 Task: Search for condos in Seattle, Washington, with a view of the Space Needle, and compare the prices of units with and without the view.
Action: Mouse moved to (302, 227)
Screenshot: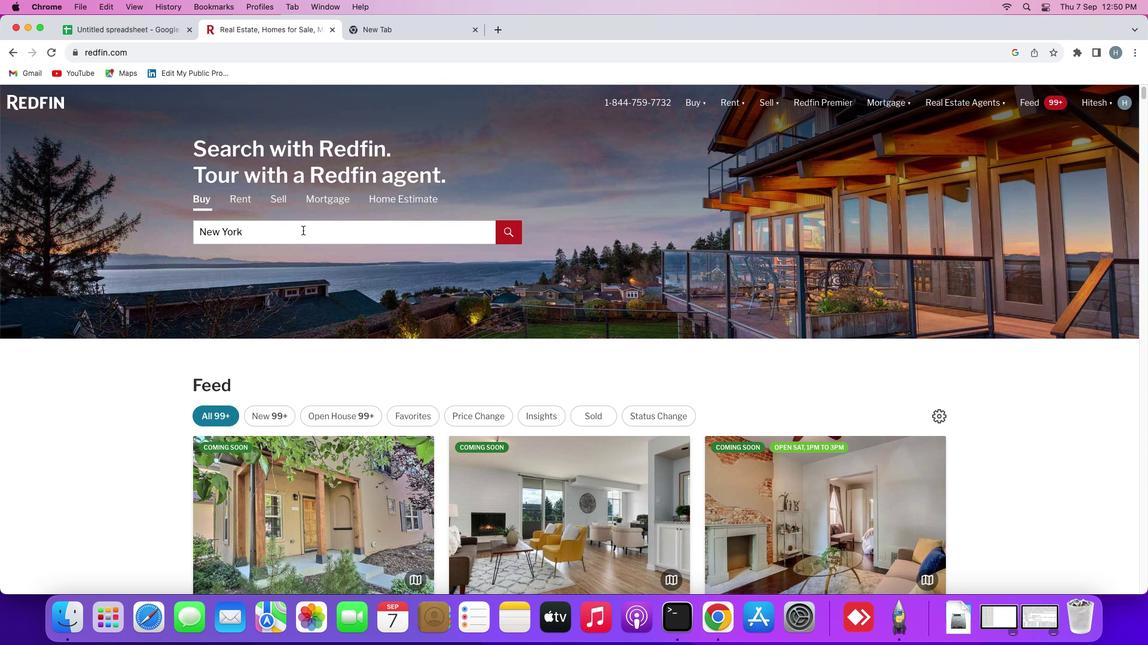 
Action: Mouse pressed left at (302, 227)
Screenshot: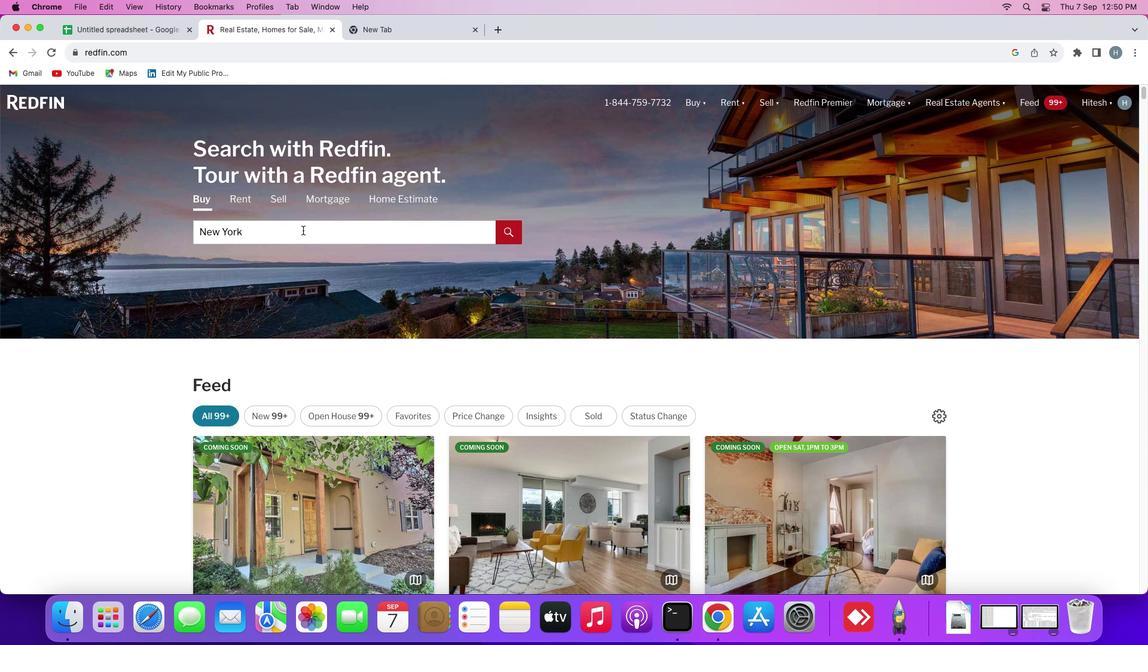 
Action: Mouse moved to (303, 230)
Screenshot: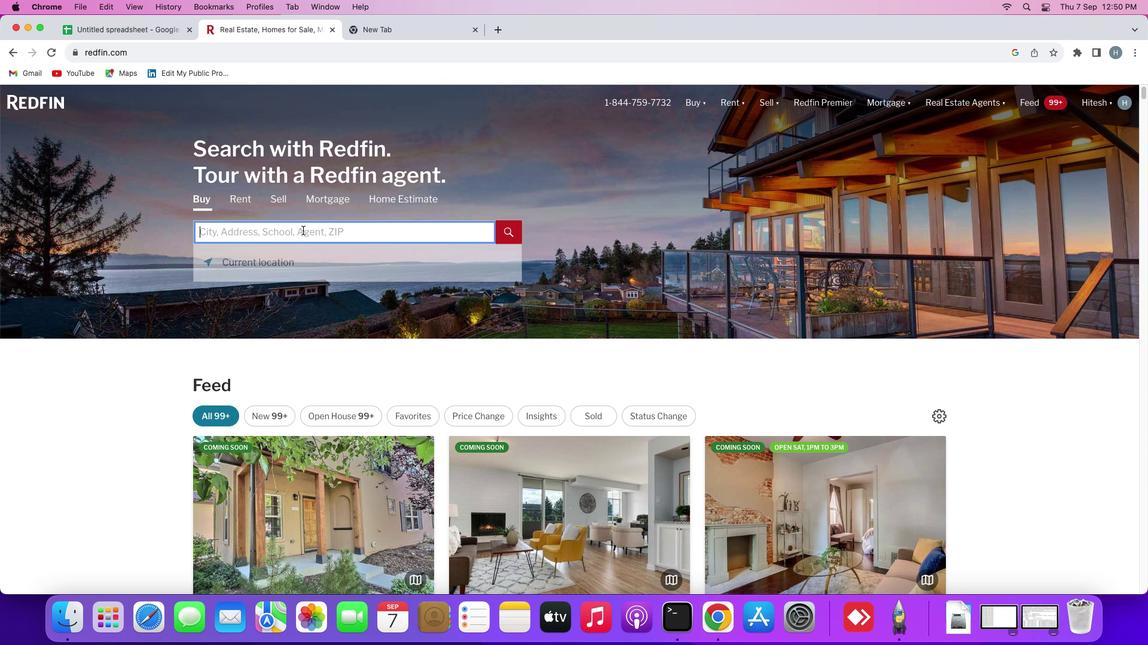
Action: Mouse pressed left at (303, 230)
Screenshot: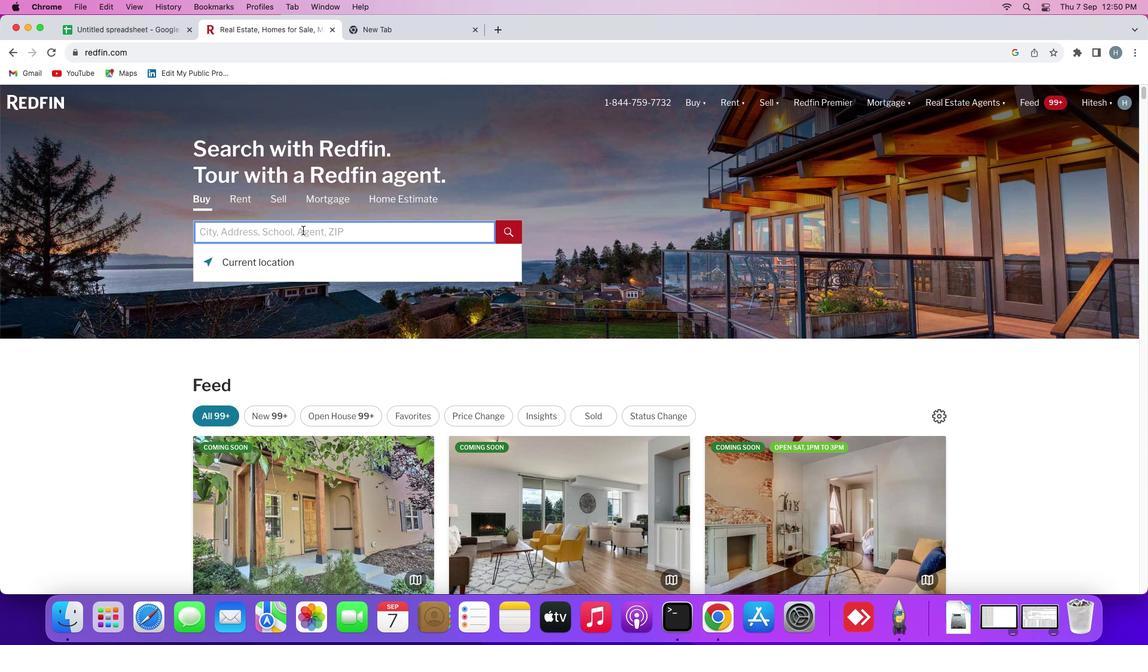
Action: Key pressed Key.shift'S''e''a''t''t''l''e'','Key.spaceKey.shift'W''a''s''h''n''g''t''o''n'
Screenshot: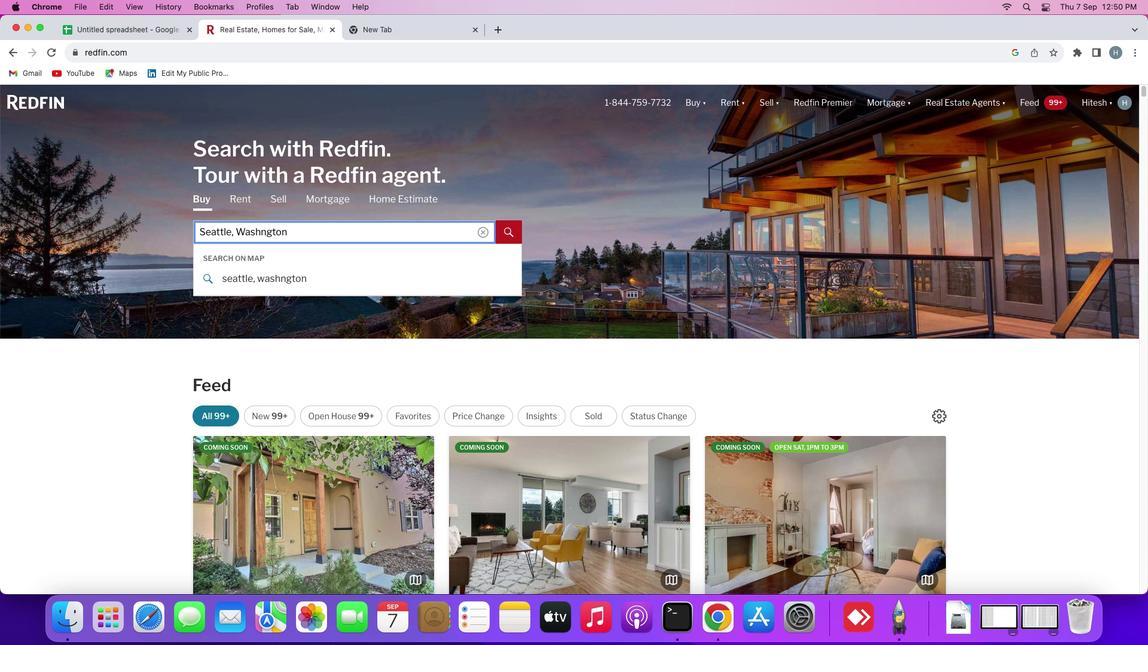 
Action: Mouse moved to (303, 230)
Screenshot: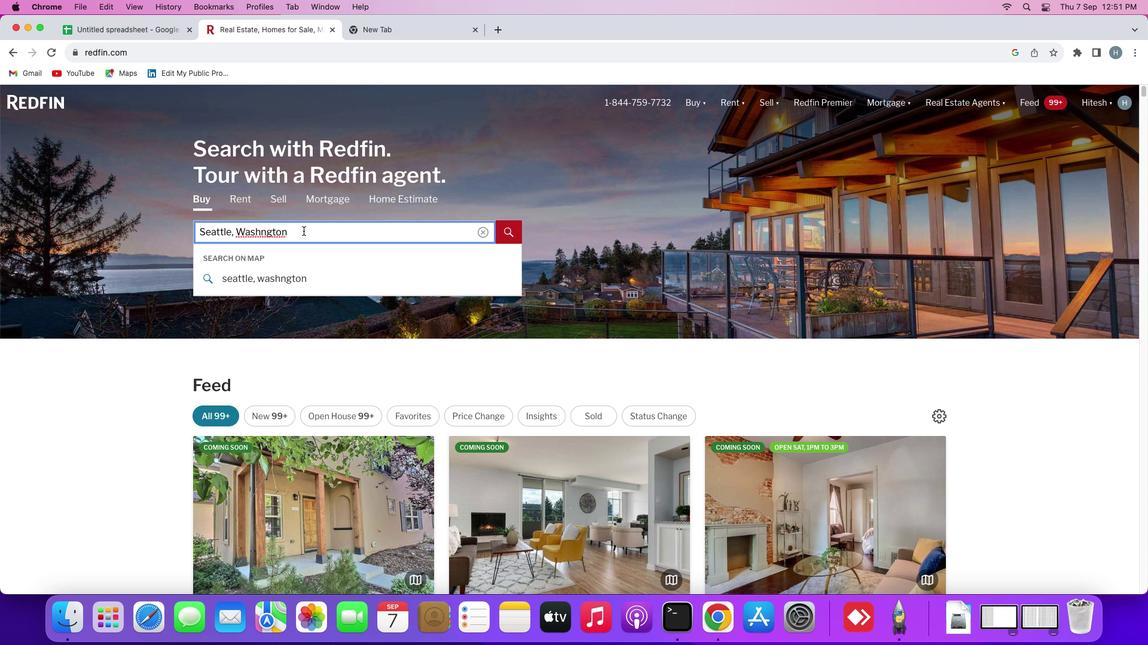 
Action: Key pressed Key.backspaceKey.backspaceKey.backspaceKey.backspaceKey.backspaceKey.backspace'h''i''n''g''t''o''n'
Screenshot: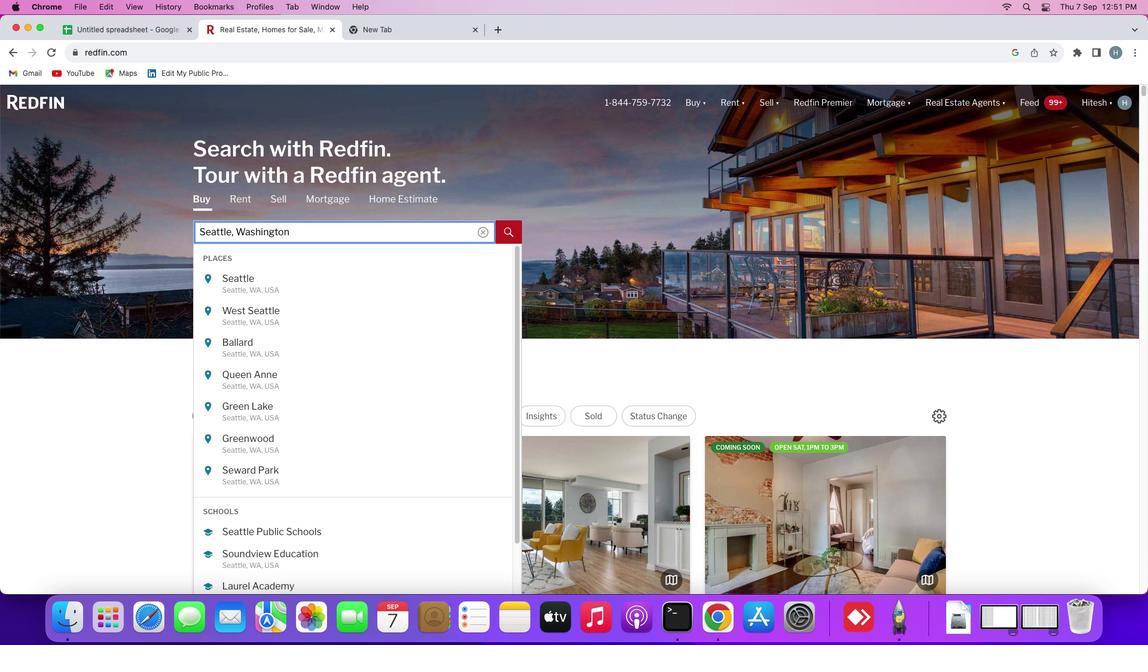 
Action: Mouse moved to (293, 284)
Screenshot: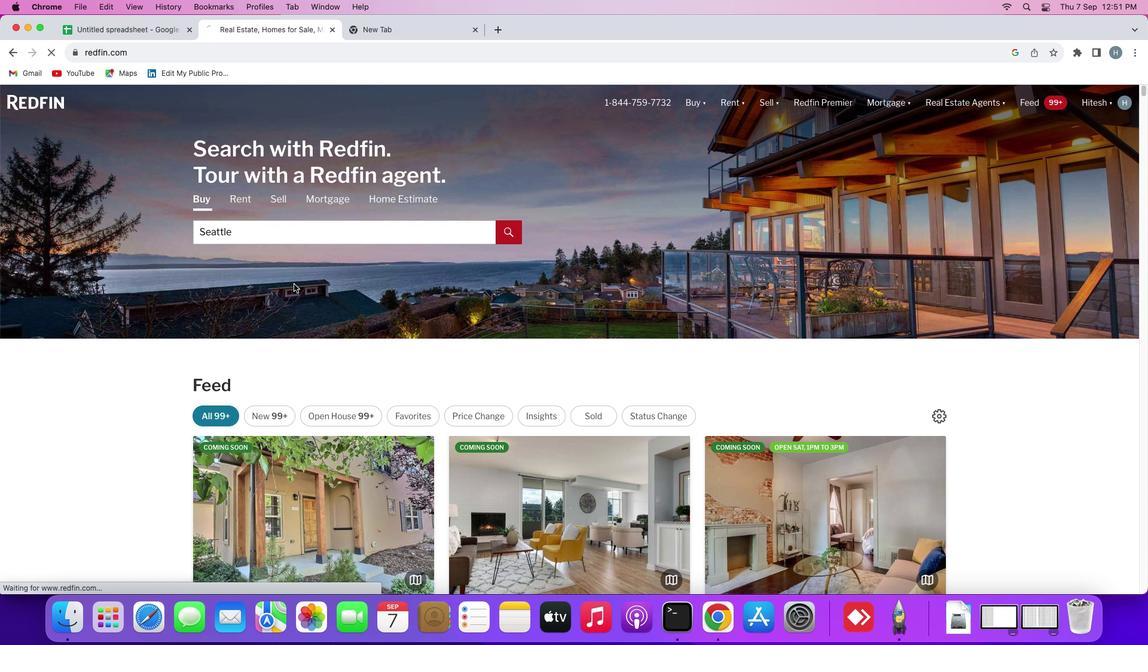
Action: Mouse pressed left at (293, 284)
Screenshot: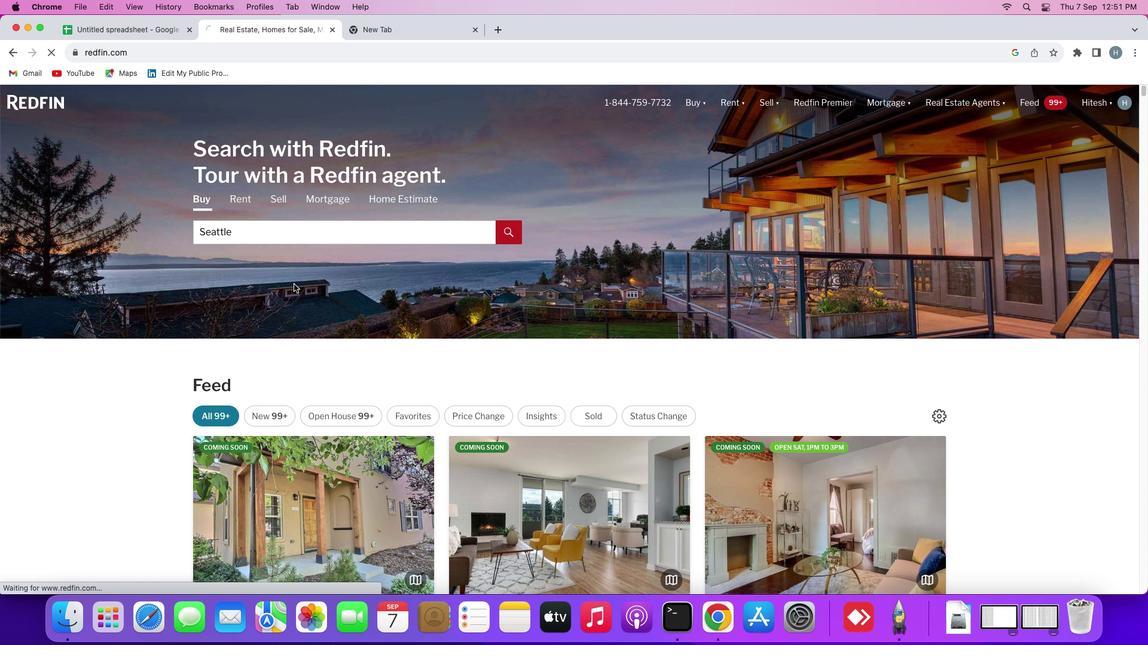 
Action: Mouse moved to (1023, 178)
Screenshot: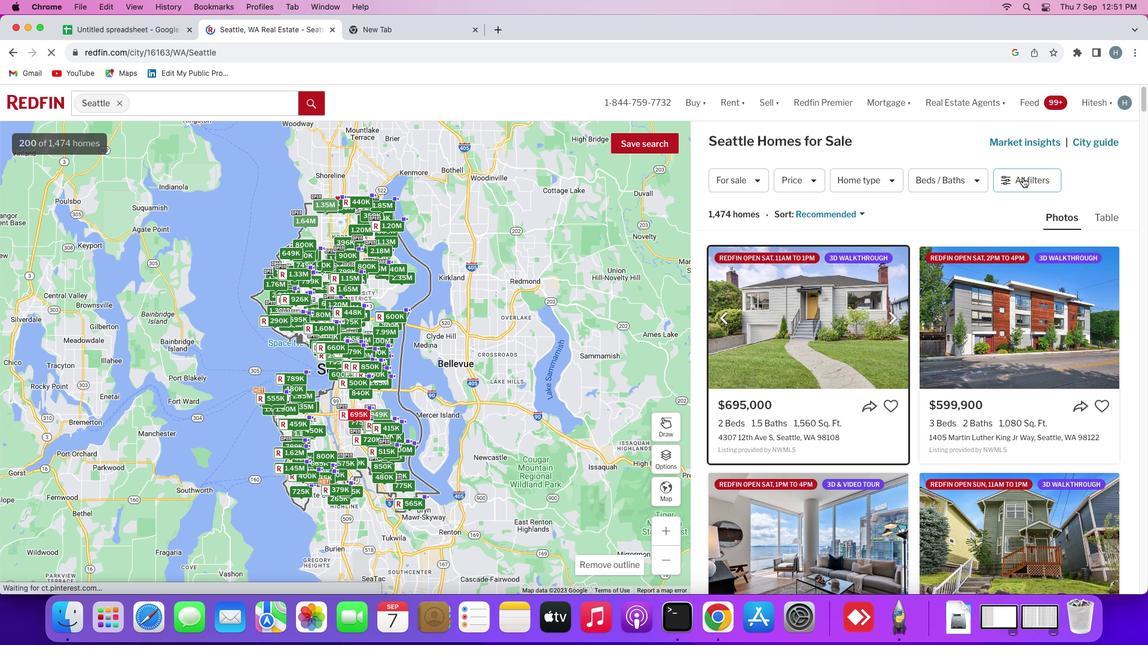 
Action: Mouse pressed left at (1023, 178)
Screenshot: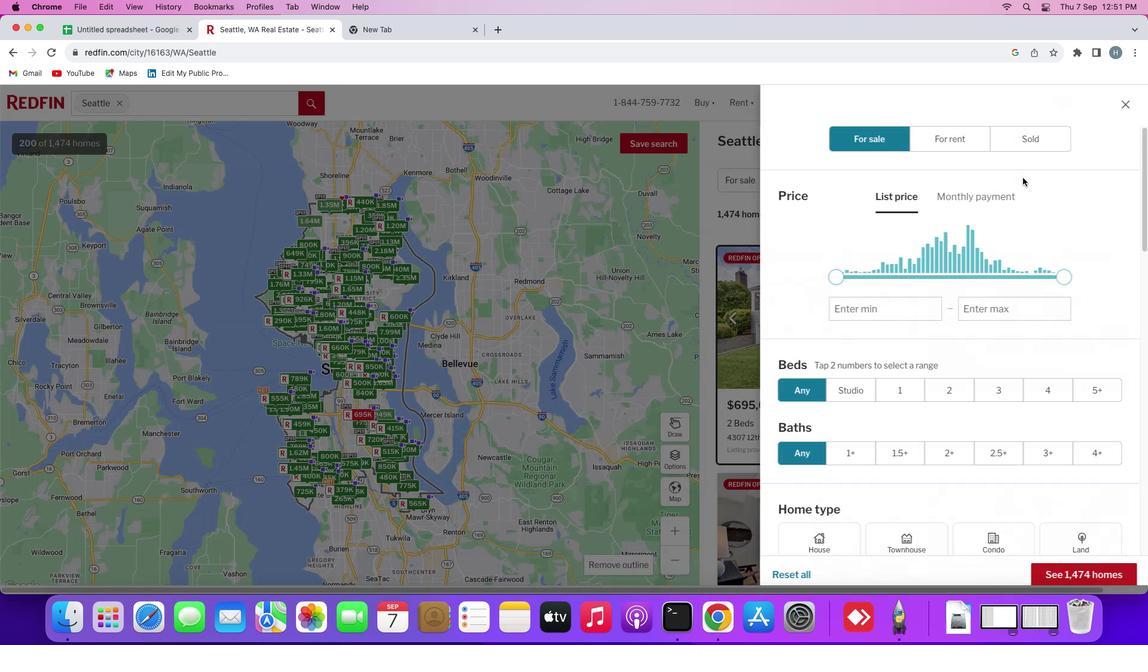
Action: Mouse moved to (956, 350)
Screenshot: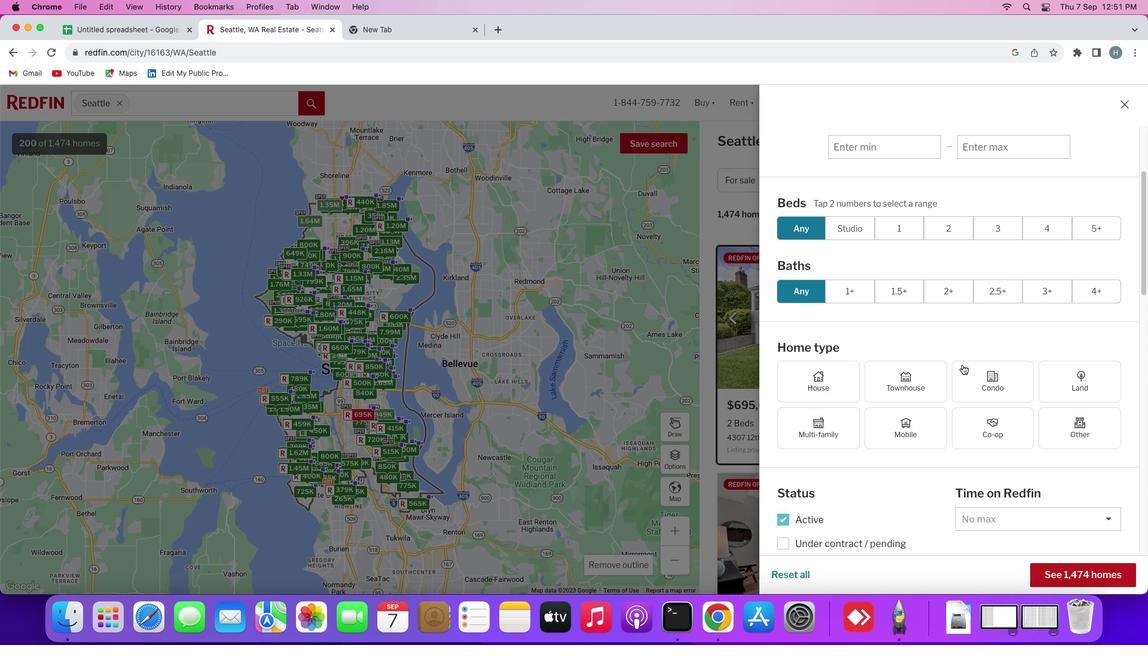 
Action: Mouse scrolled (956, 350) with delta (0, 0)
Screenshot: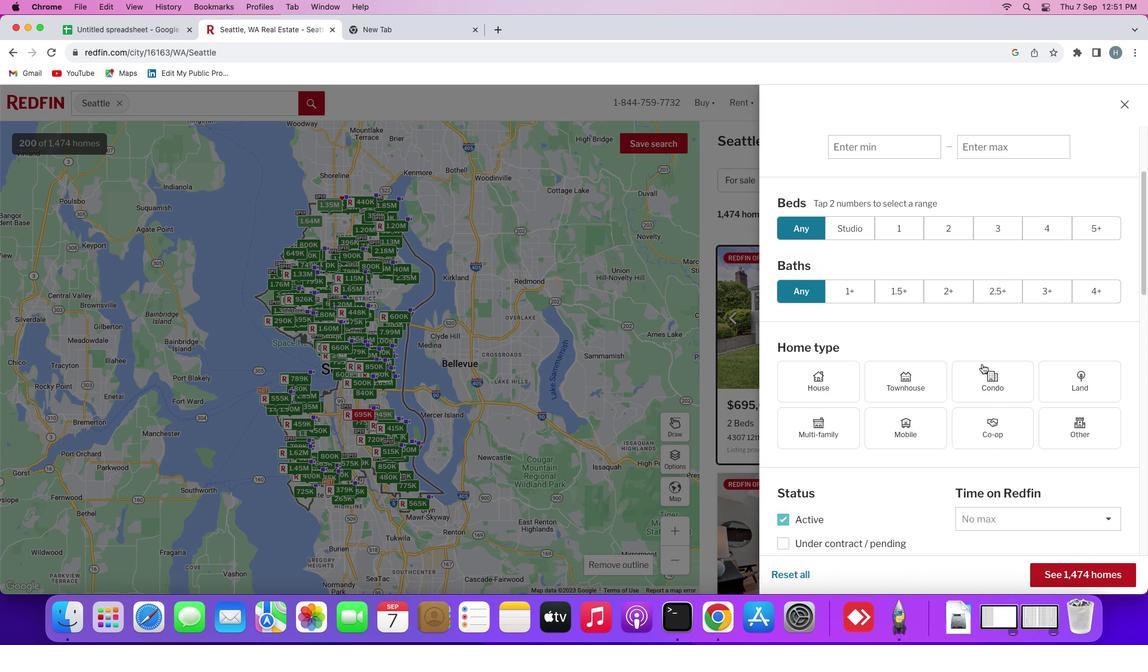 
Action: Mouse scrolled (956, 350) with delta (0, 0)
Screenshot: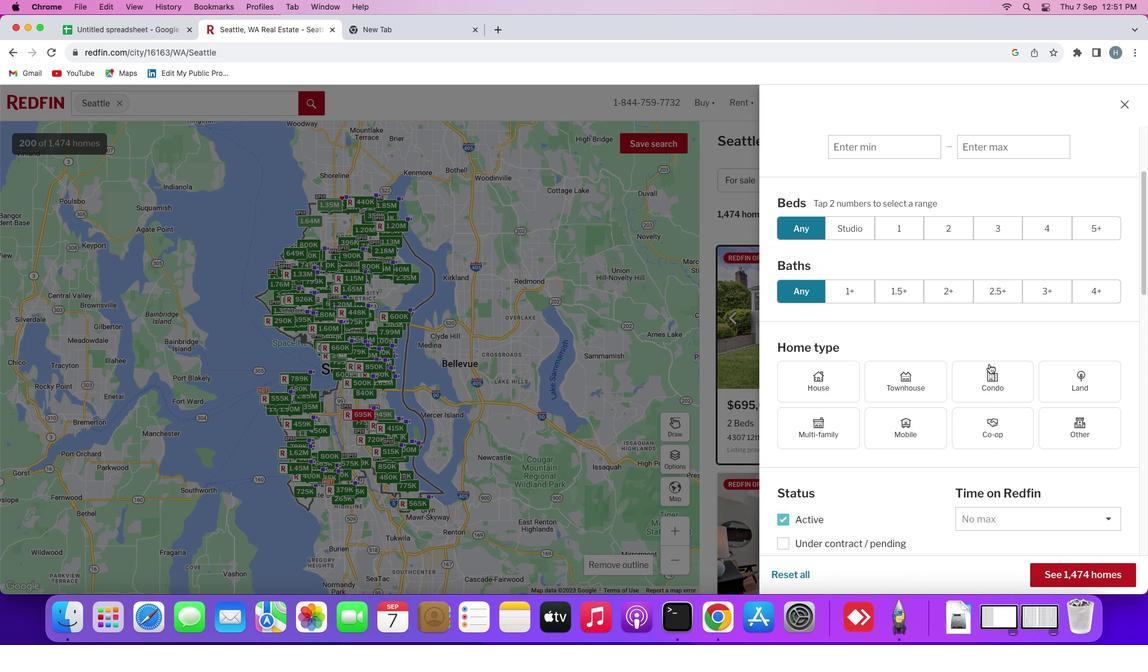 
Action: Mouse scrolled (956, 350) with delta (0, -1)
Screenshot: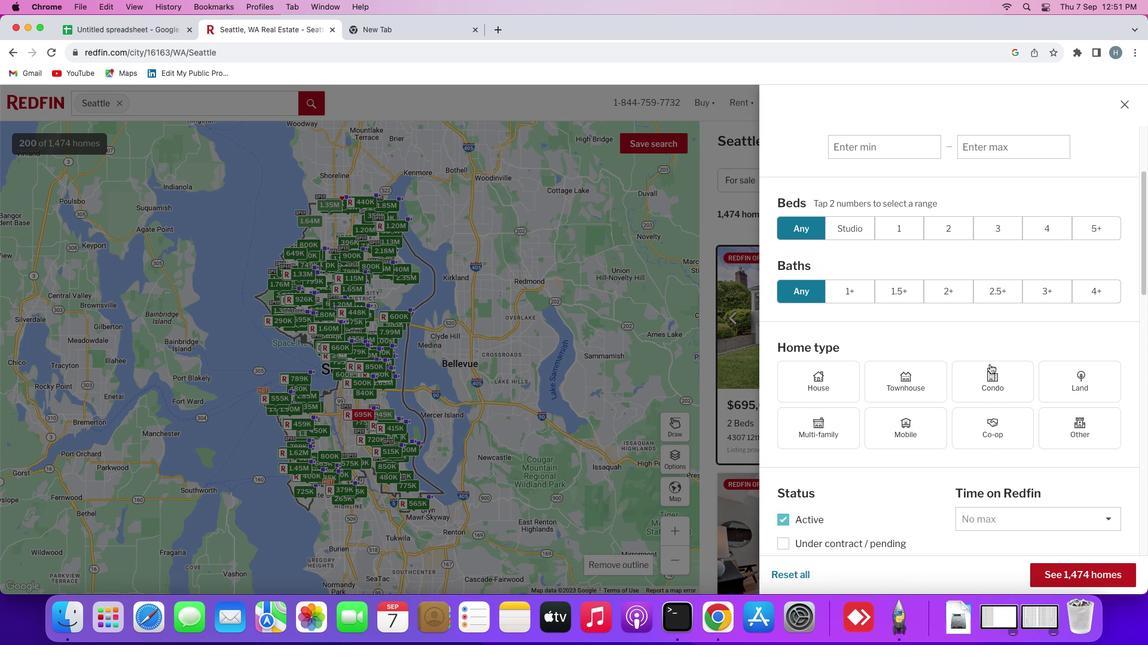 
Action: Mouse scrolled (956, 350) with delta (0, -1)
Screenshot: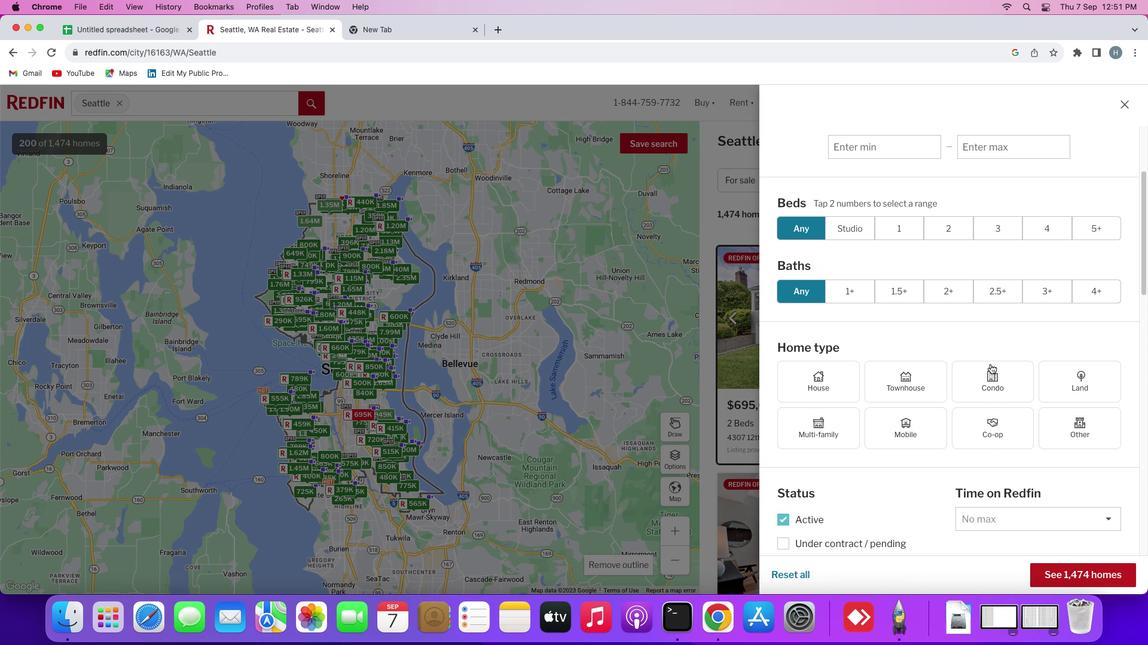 
Action: Mouse moved to (989, 377)
Screenshot: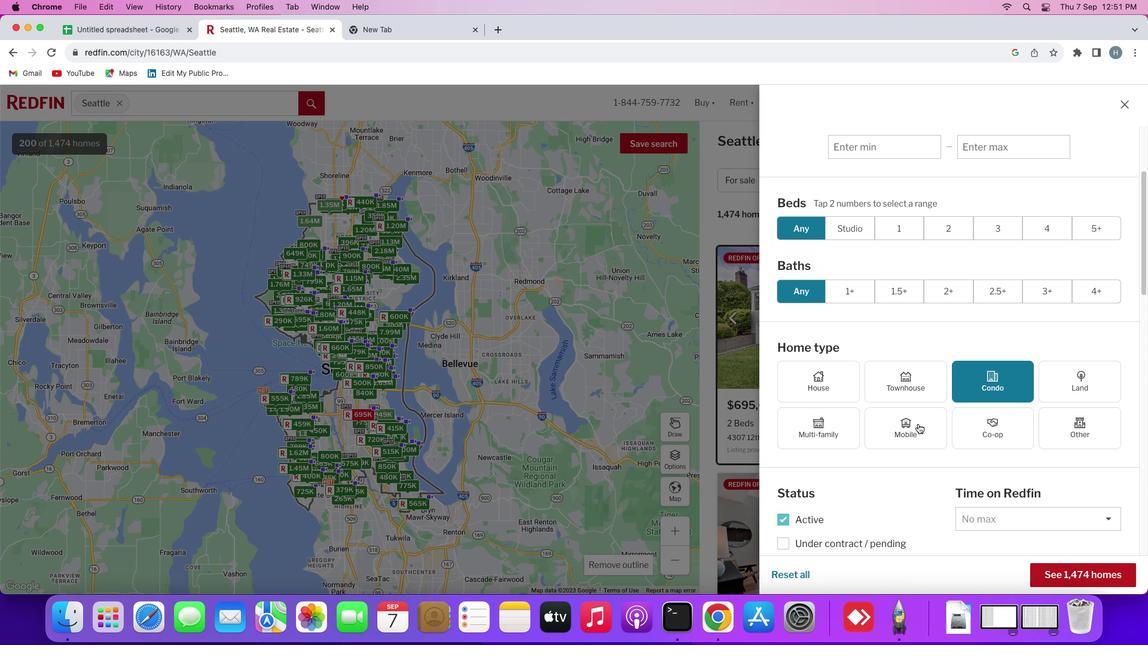 
Action: Mouse pressed left at (989, 377)
Screenshot: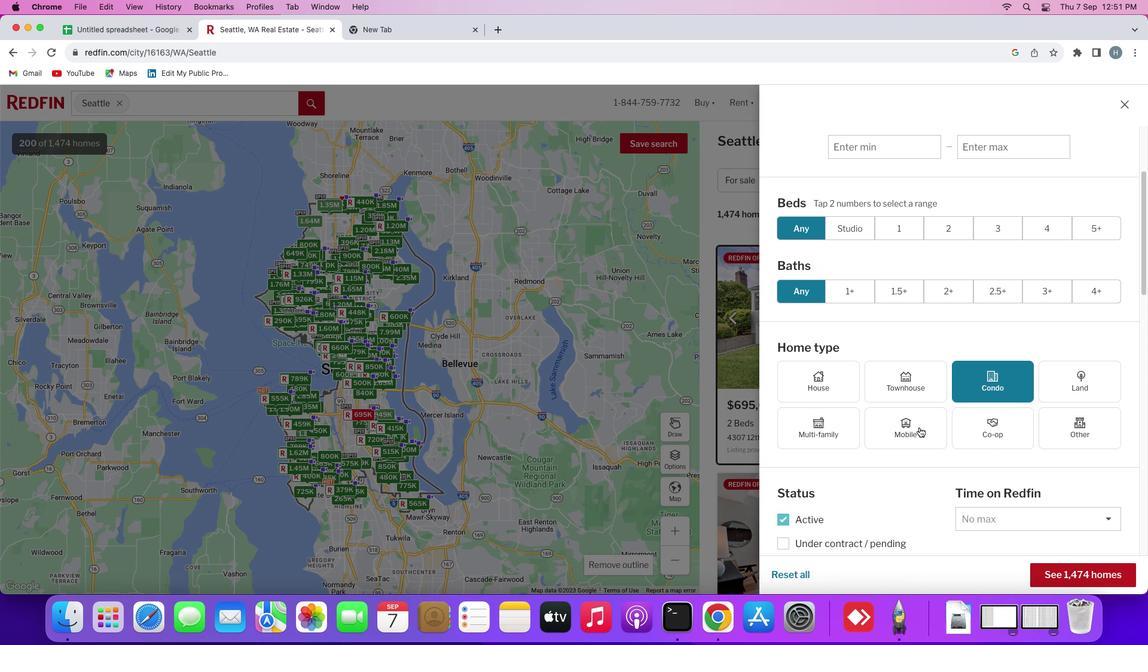 
Action: Mouse moved to (924, 458)
Screenshot: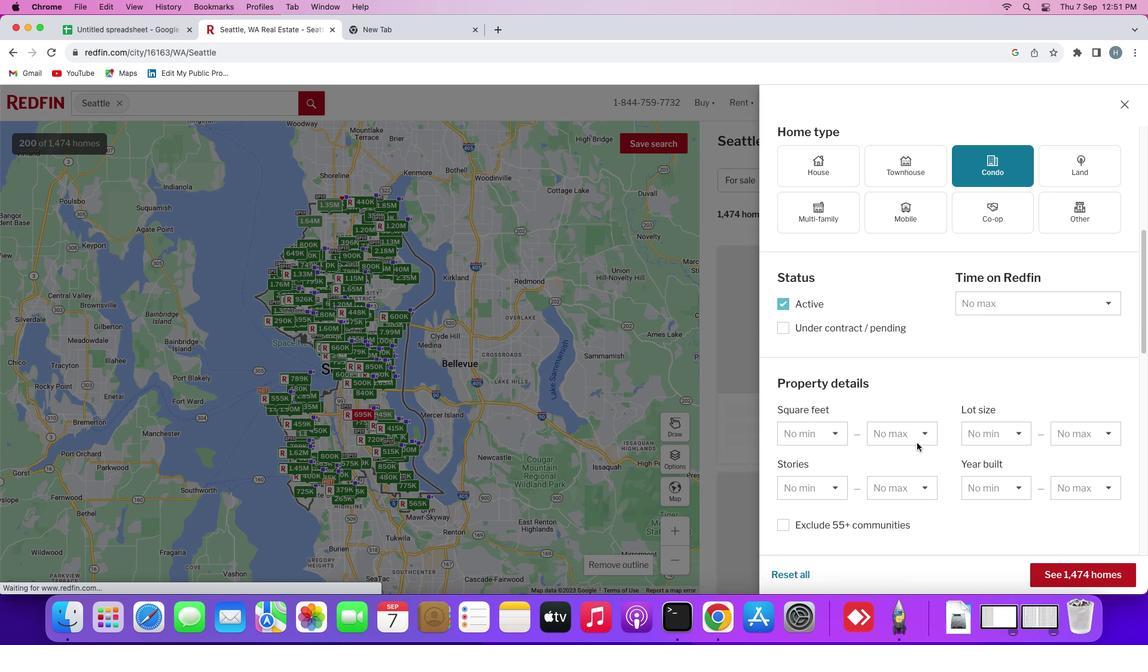 
Action: Mouse scrolled (924, 458) with delta (0, 0)
Screenshot: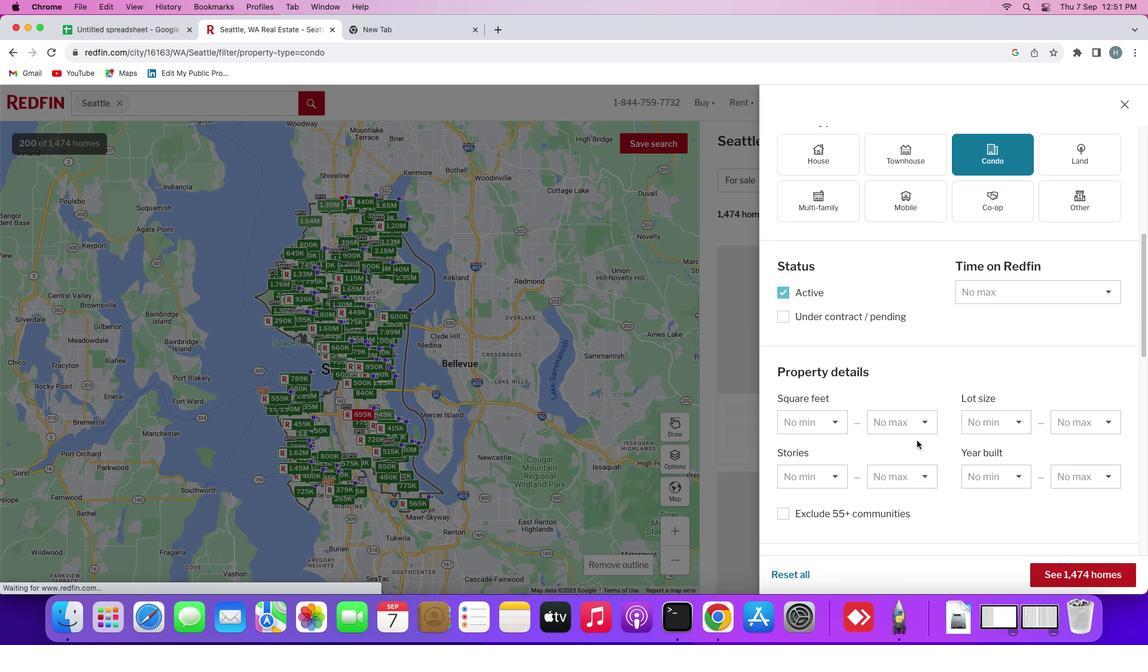 
Action: Mouse scrolled (924, 458) with delta (0, 0)
Screenshot: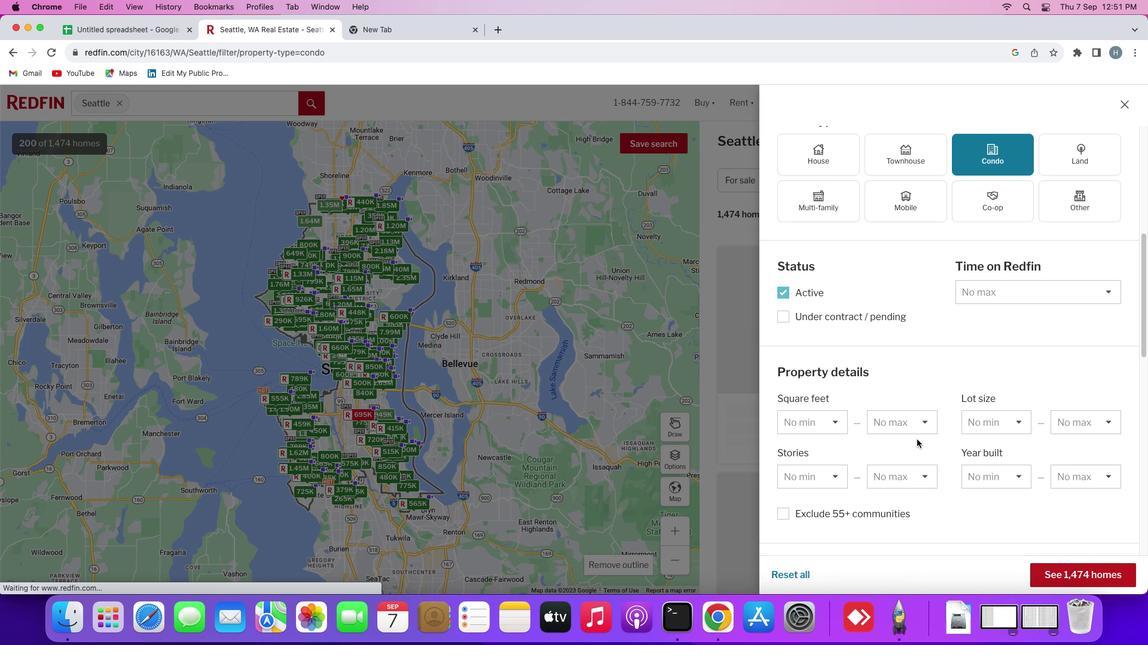
Action: Mouse scrolled (924, 458) with delta (0, 0)
Screenshot: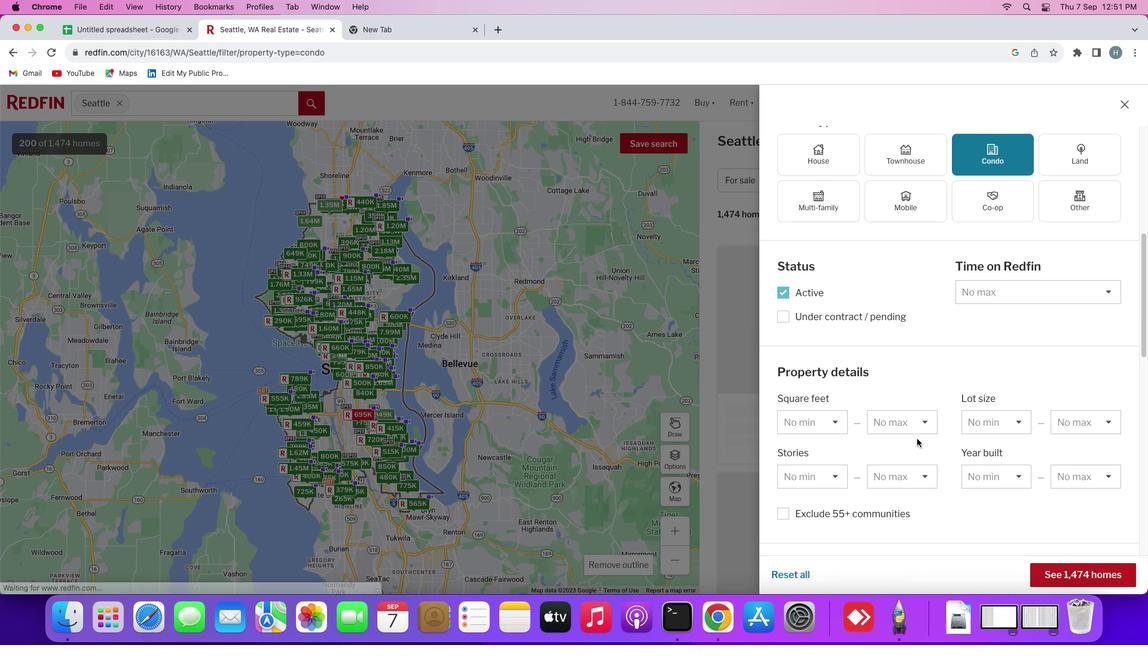 
Action: Mouse moved to (924, 457)
Screenshot: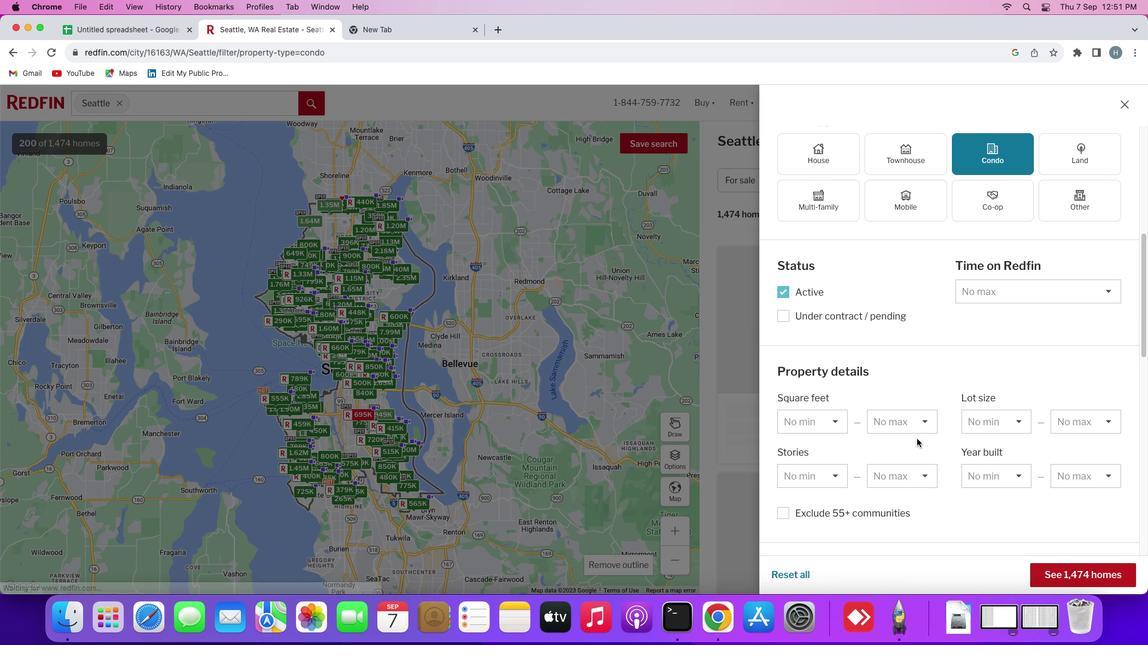 
Action: Mouse scrolled (924, 457) with delta (0, -1)
Screenshot: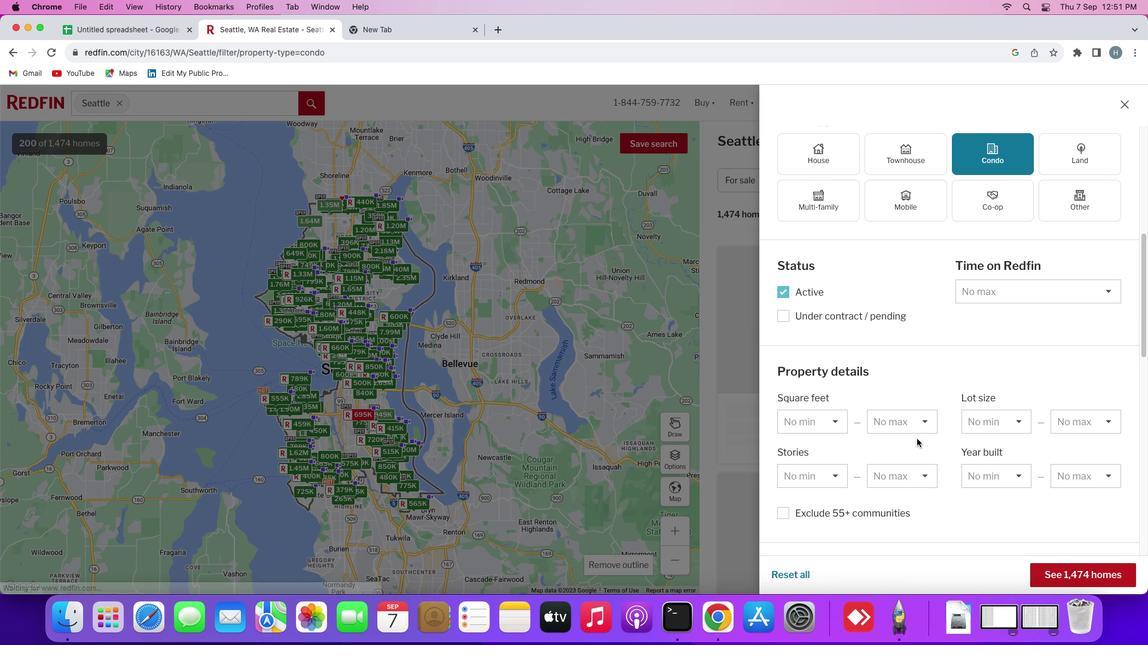
Action: Mouse moved to (922, 450)
Screenshot: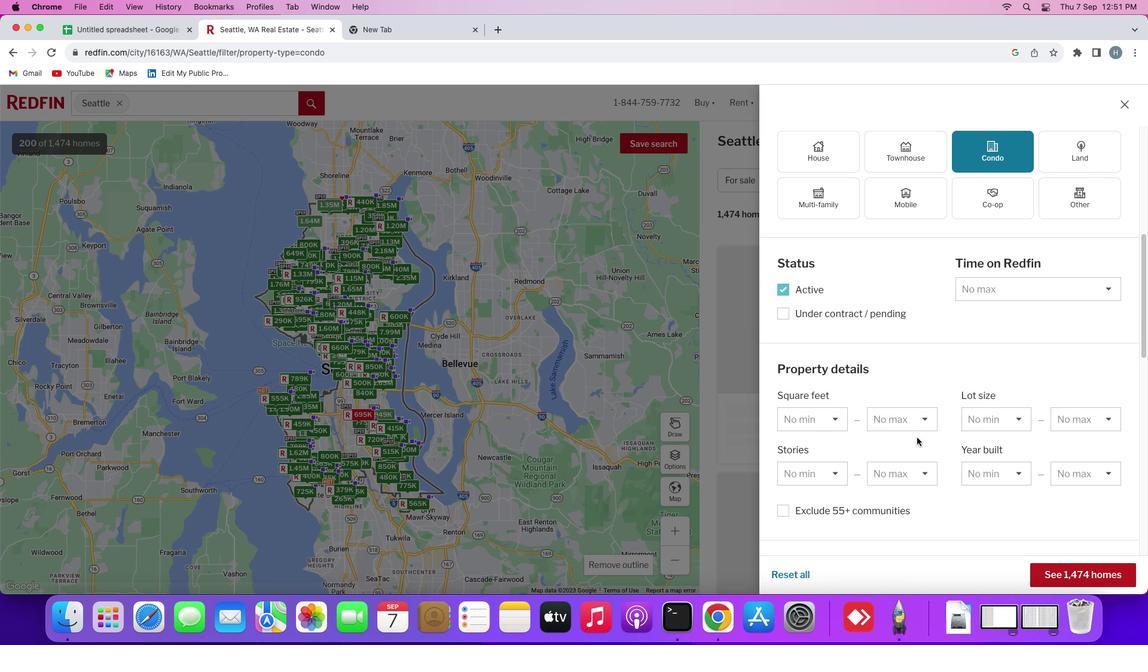 
Action: Mouse scrolled (922, 450) with delta (0, -1)
Screenshot: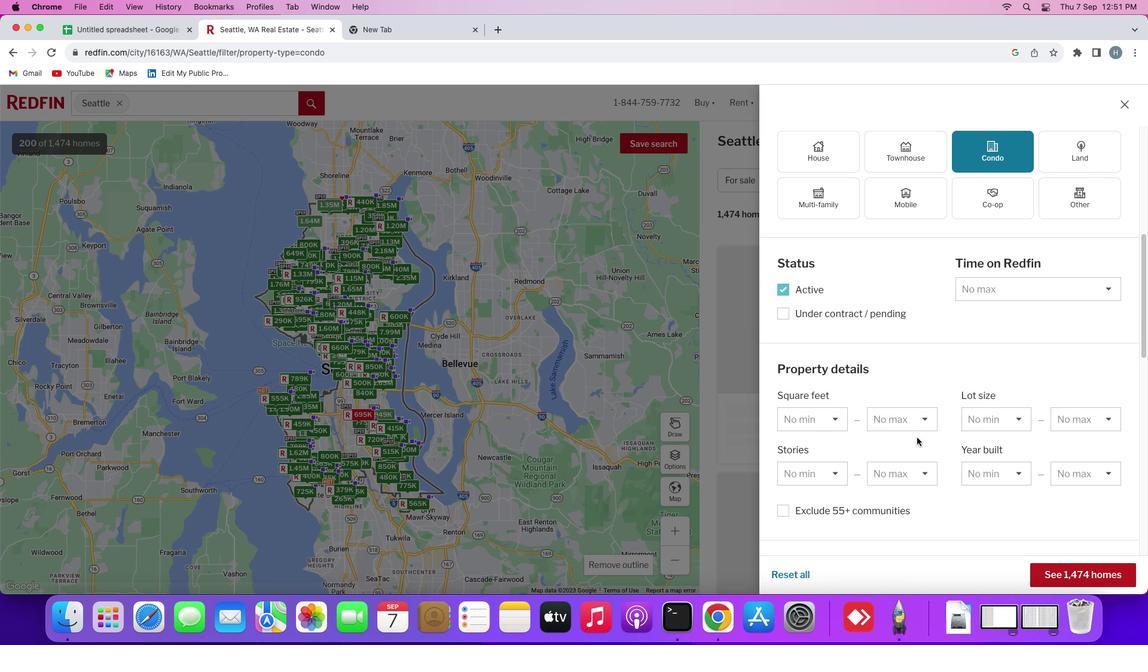 
Action: Mouse moved to (916, 439)
Screenshot: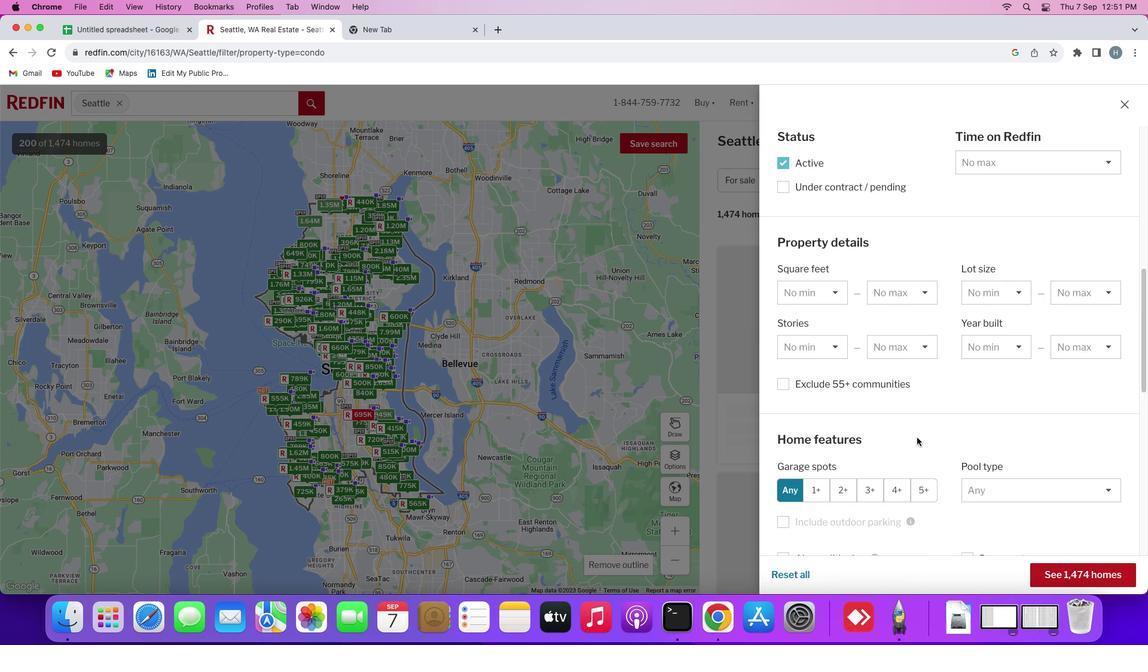 
Action: Mouse scrolled (916, 439) with delta (0, 0)
Screenshot: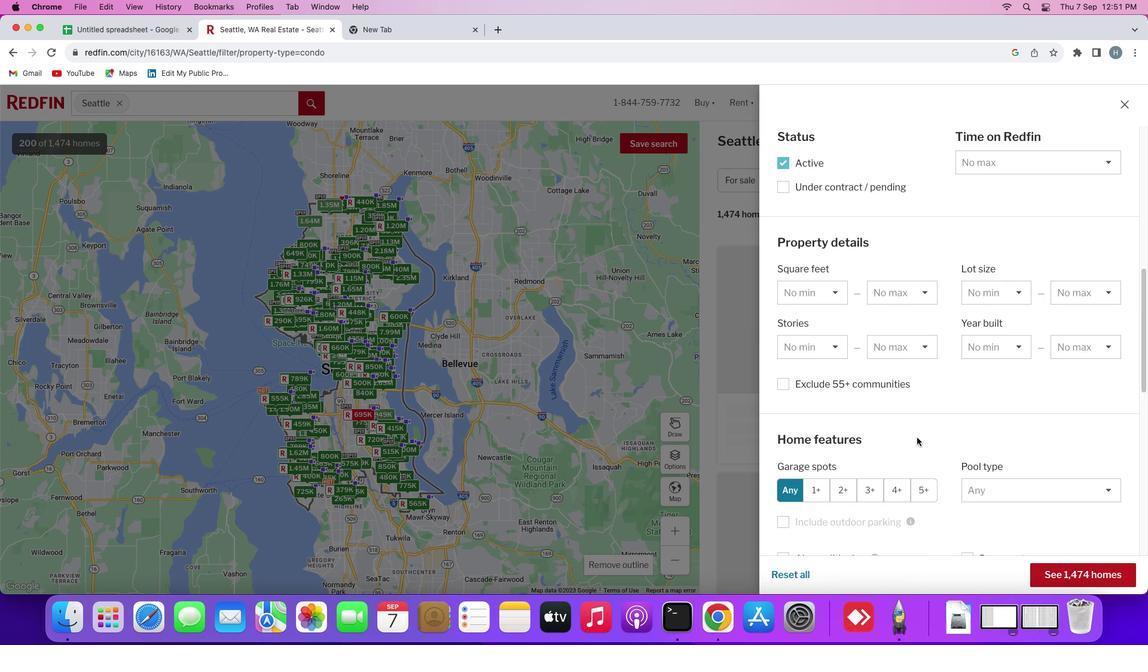 
Action: Mouse scrolled (916, 439) with delta (0, 0)
Screenshot: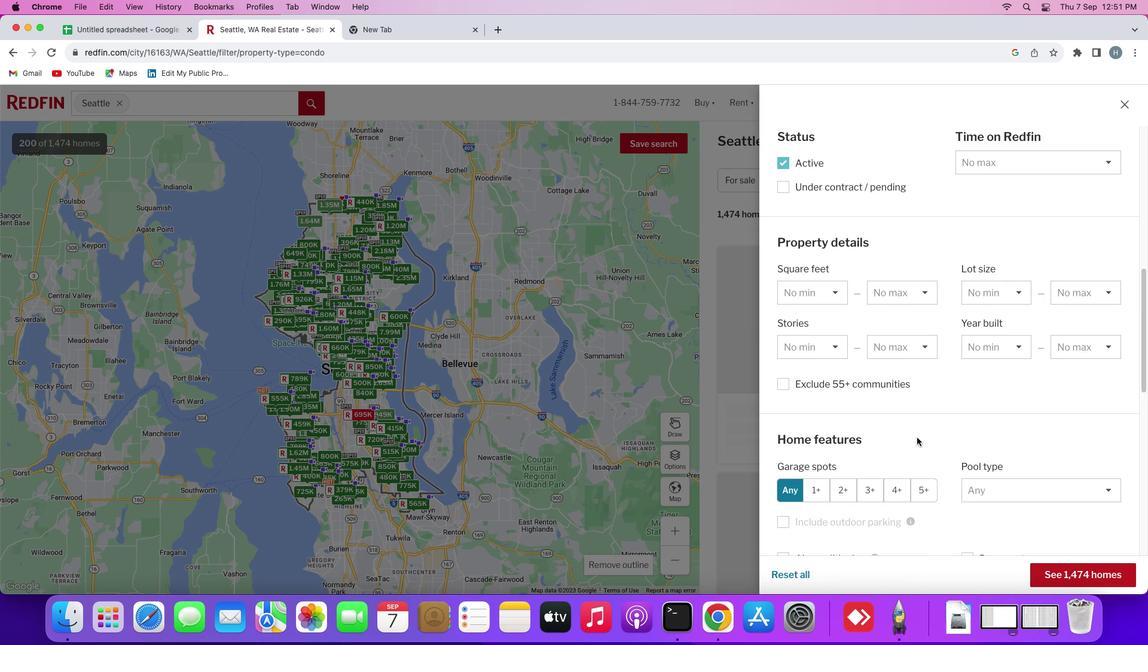
Action: Mouse moved to (916, 438)
Screenshot: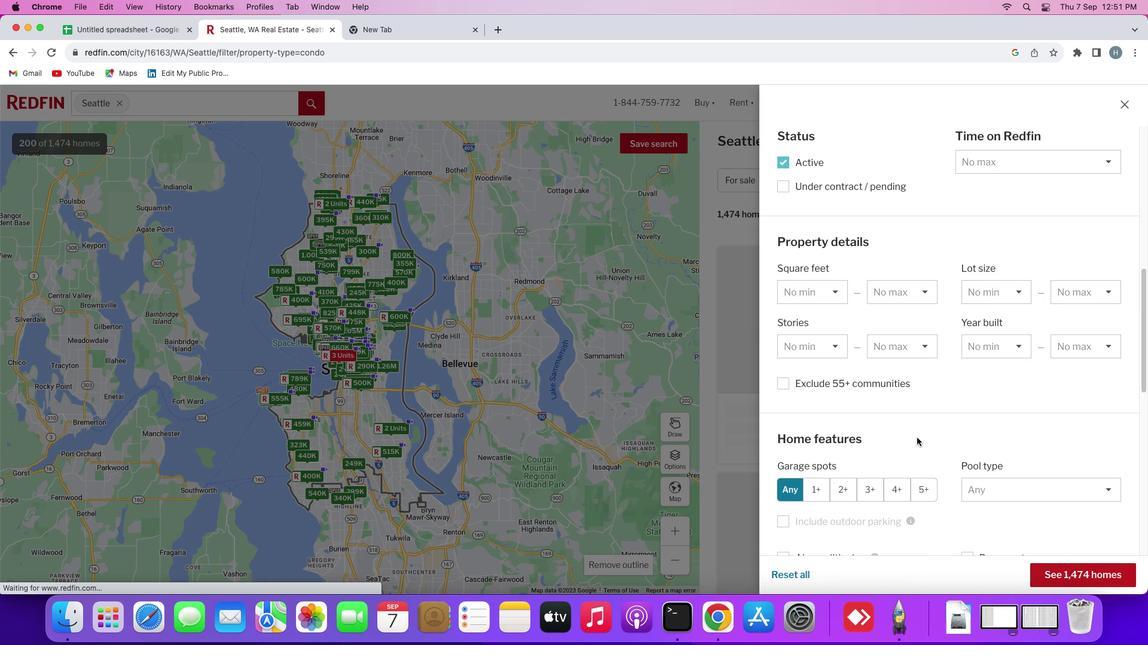 
Action: Mouse scrolled (916, 438) with delta (0, 0)
Screenshot: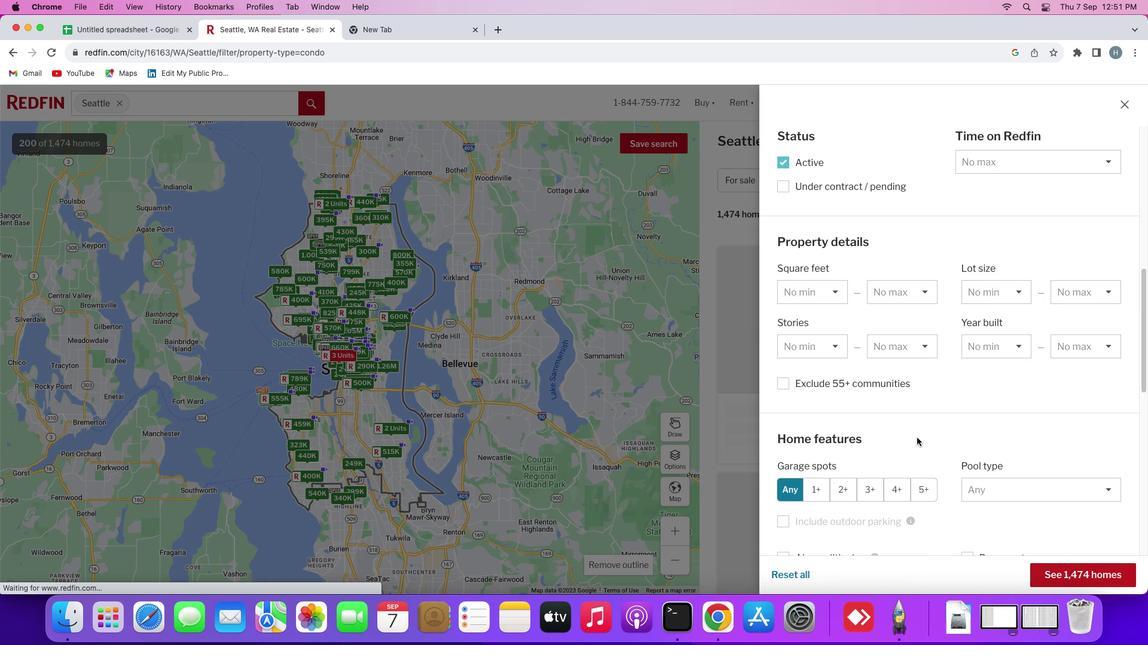 
Action: Mouse moved to (916, 438)
Screenshot: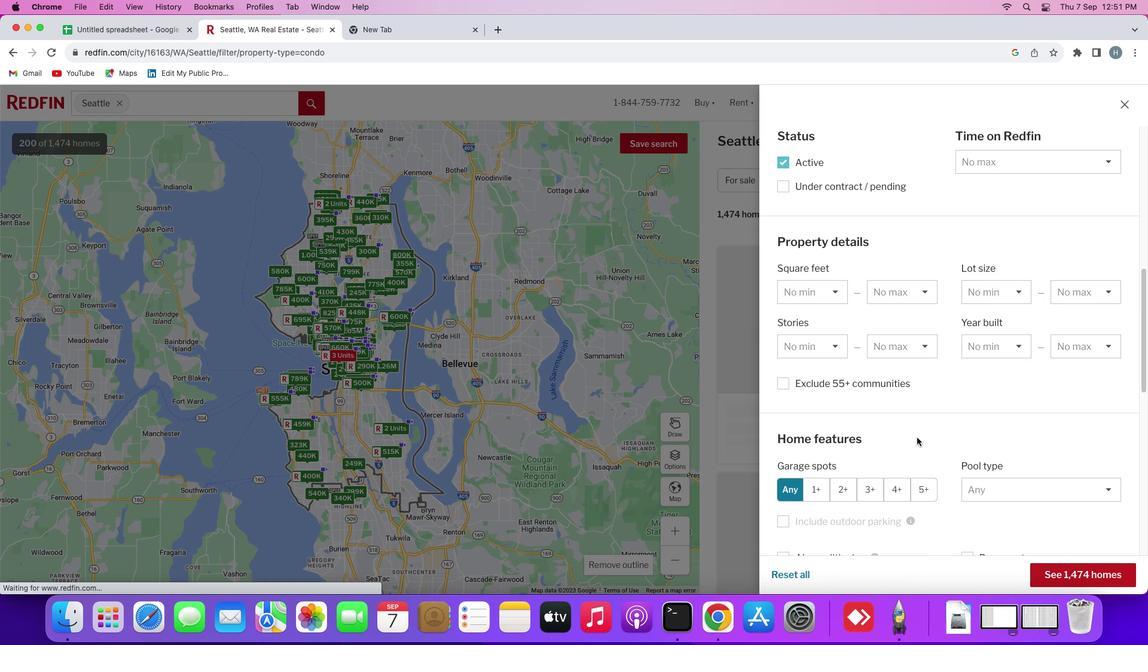 
Action: Mouse scrolled (916, 438) with delta (0, -1)
Screenshot: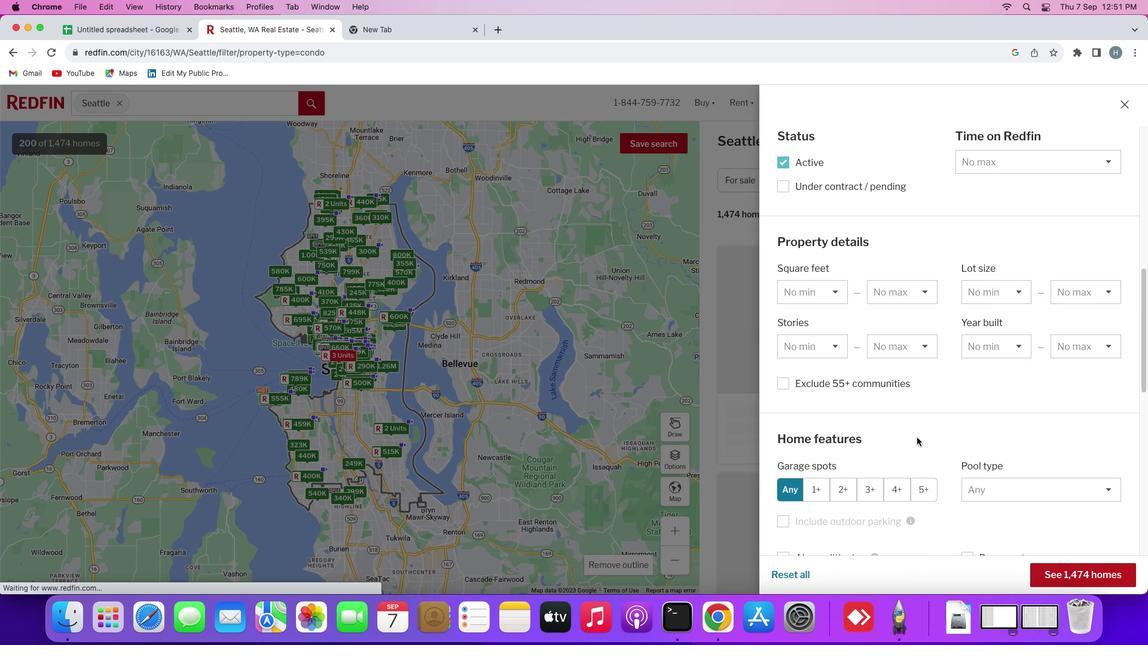 
Action: Mouse scrolled (916, 438) with delta (0, 0)
Screenshot: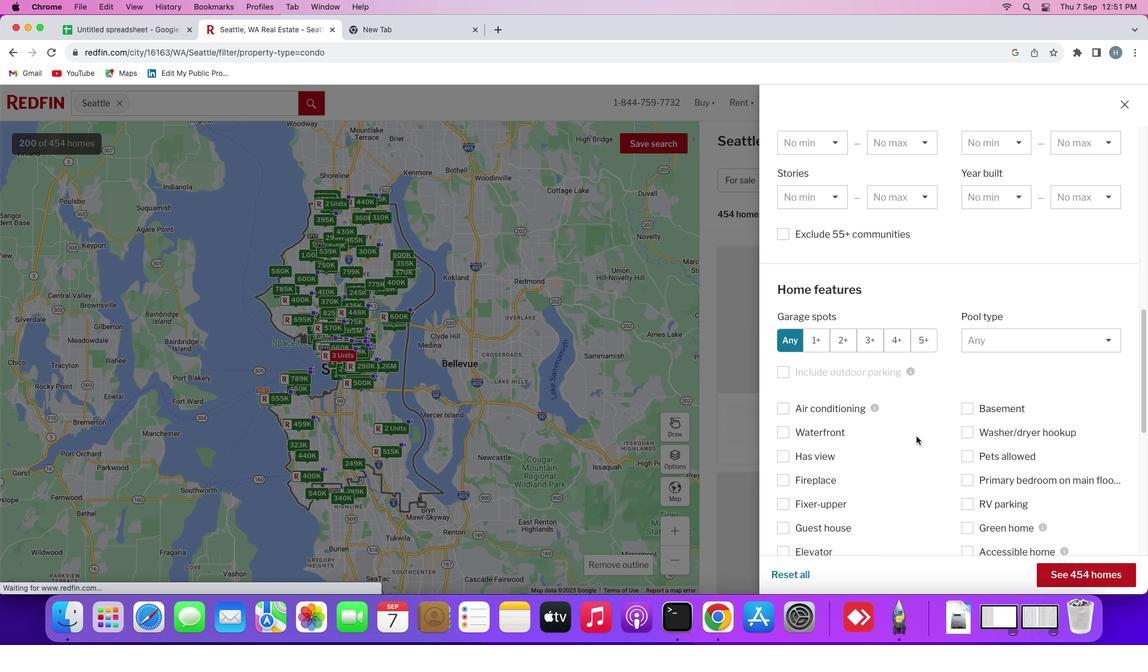 
Action: Mouse scrolled (916, 438) with delta (0, 0)
Screenshot: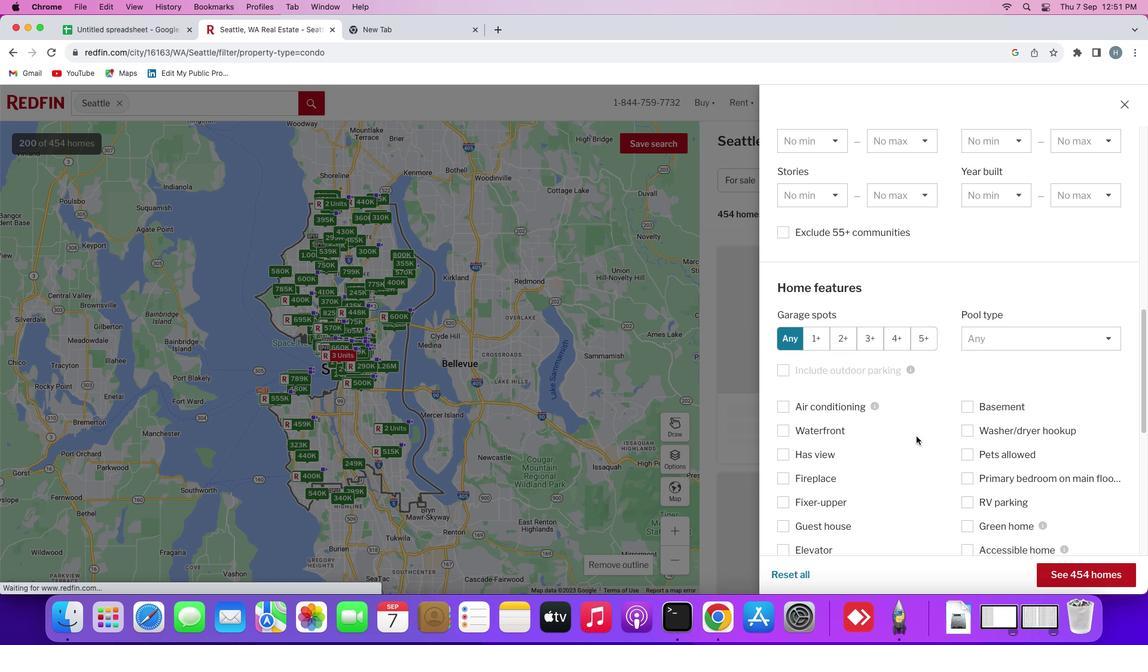 
Action: Mouse scrolled (916, 438) with delta (0, -1)
Screenshot: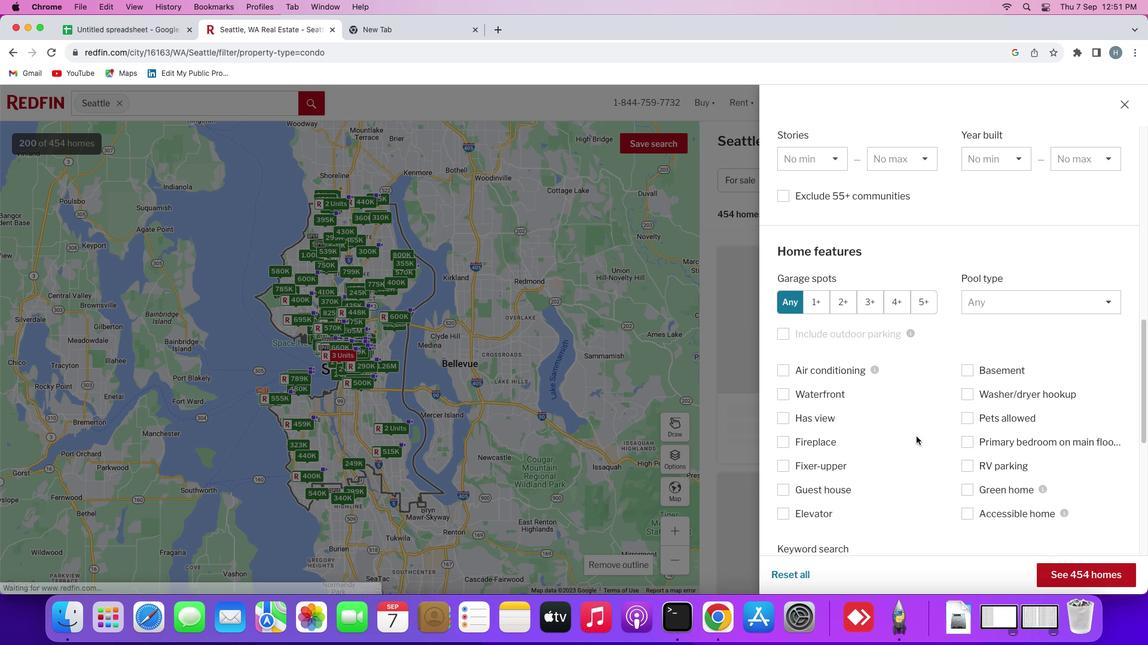 
Action: Mouse scrolled (916, 438) with delta (0, -1)
Screenshot: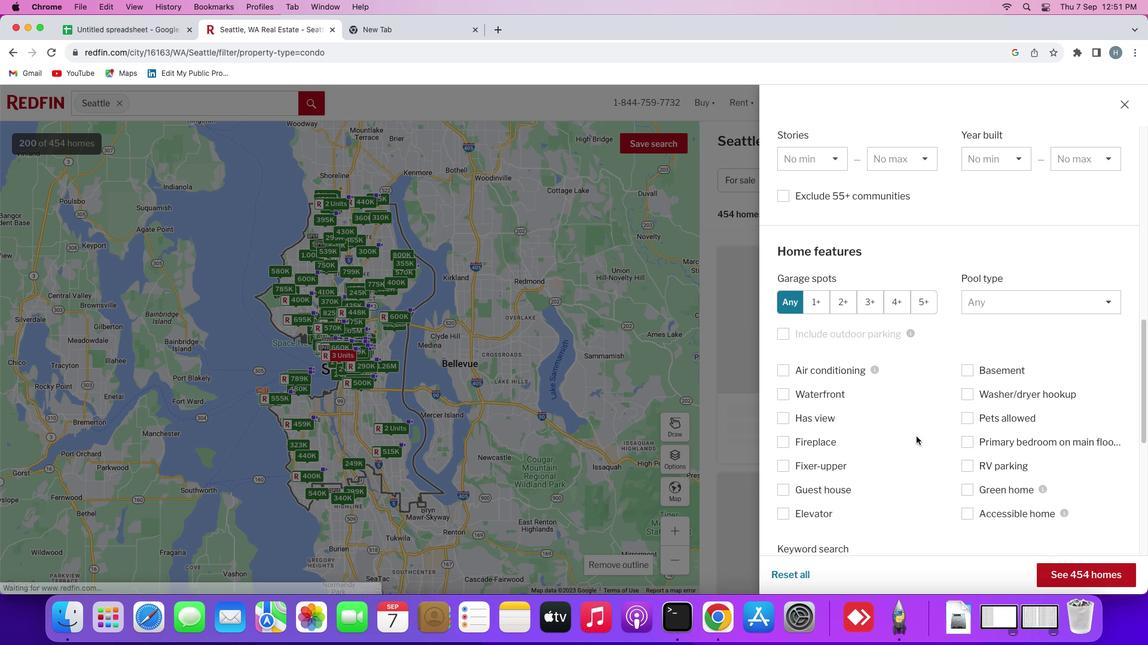 
Action: Mouse moved to (916, 437)
Screenshot: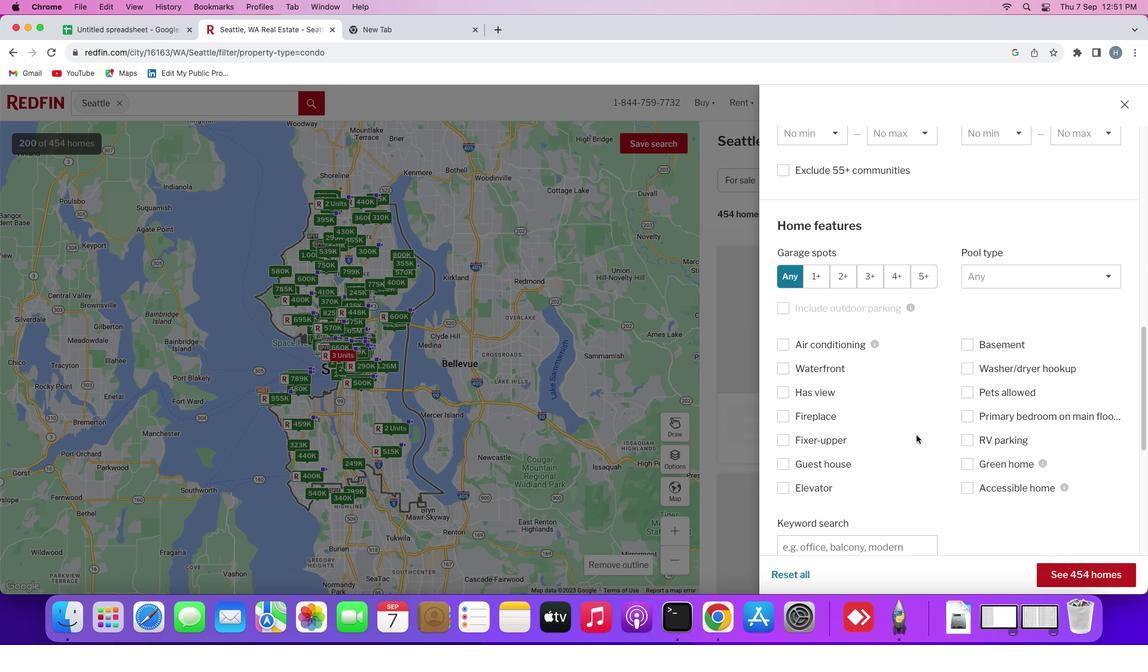 
Action: Mouse scrolled (916, 437) with delta (0, 0)
Screenshot: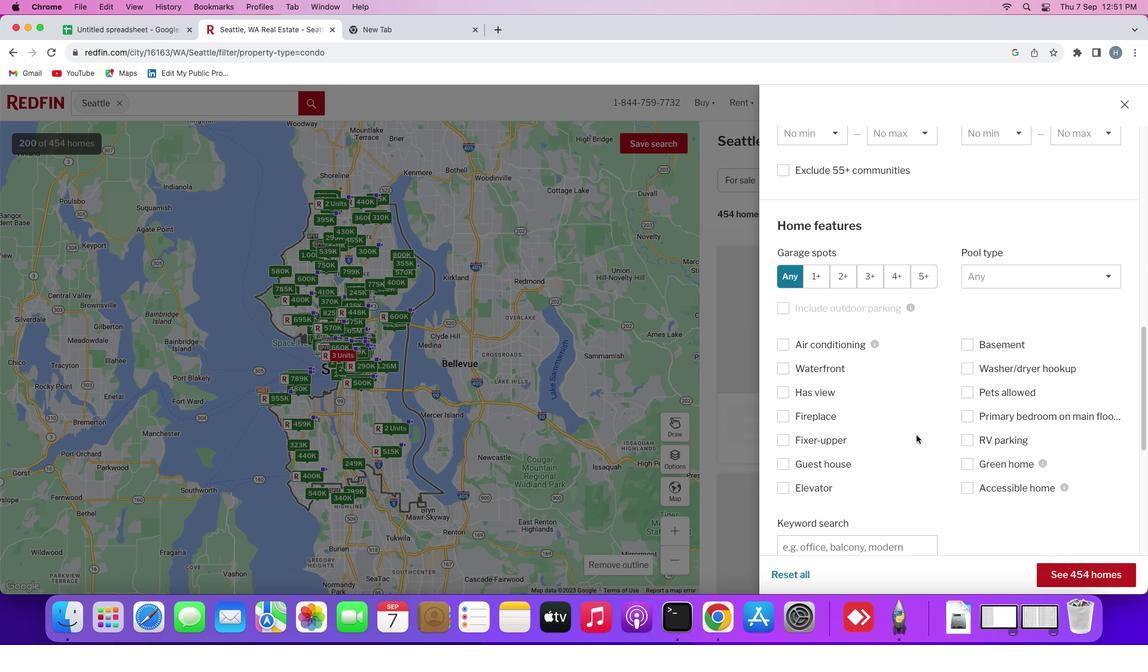 
Action: Mouse moved to (916, 437)
Screenshot: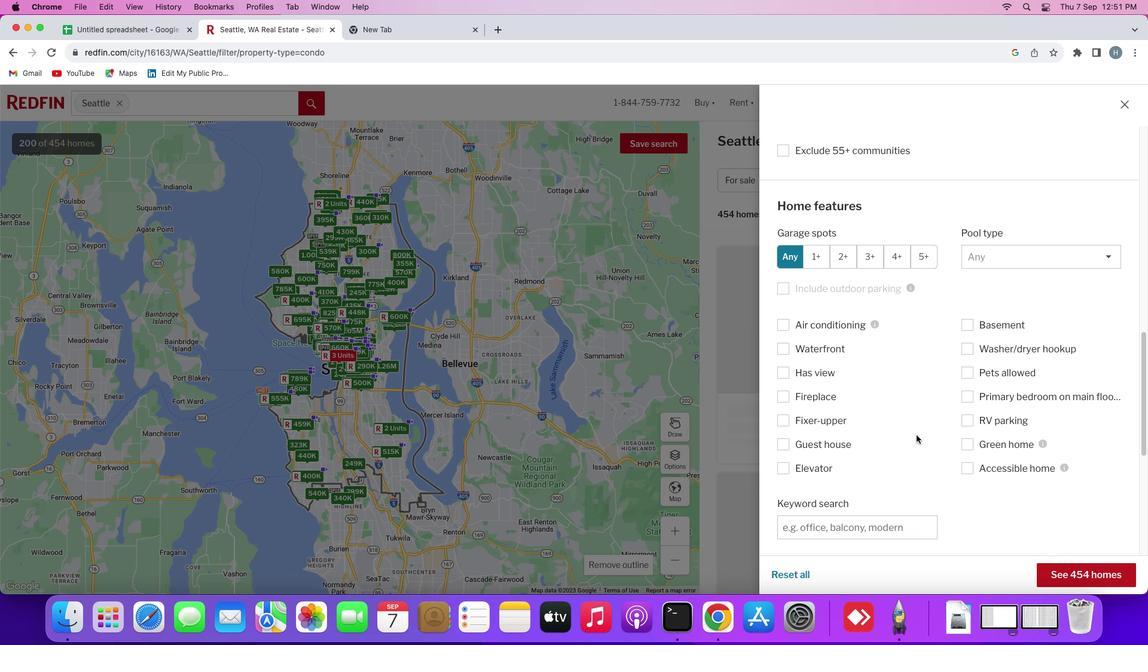 
Action: Mouse scrolled (916, 437) with delta (0, 0)
Screenshot: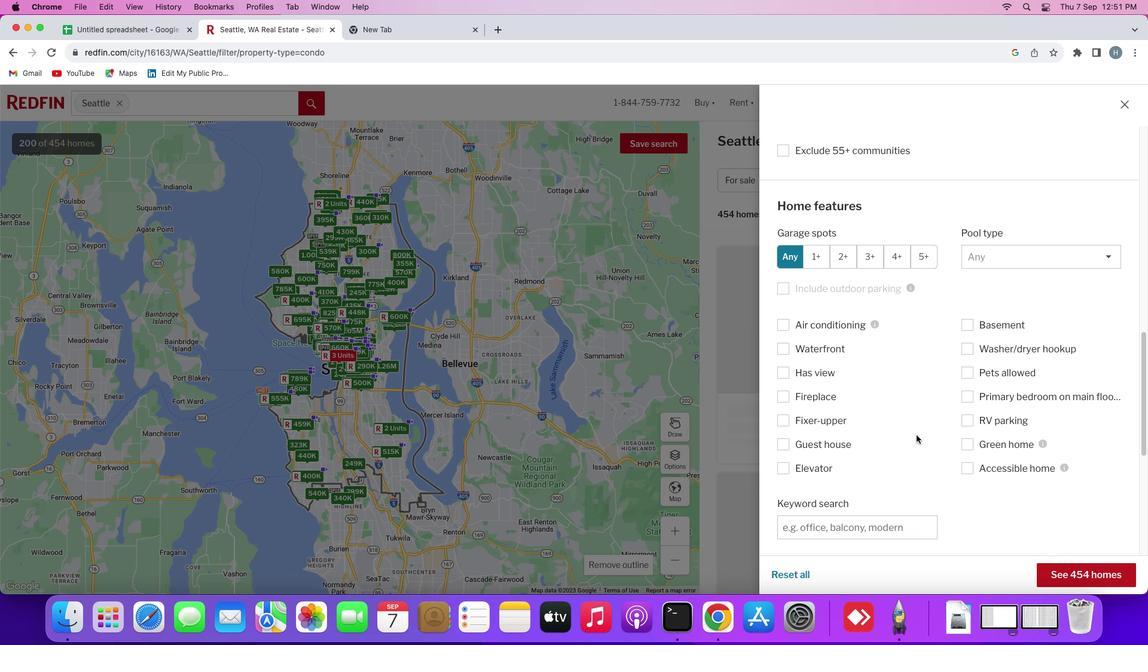 
Action: Mouse moved to (916, 436)
Screenshot: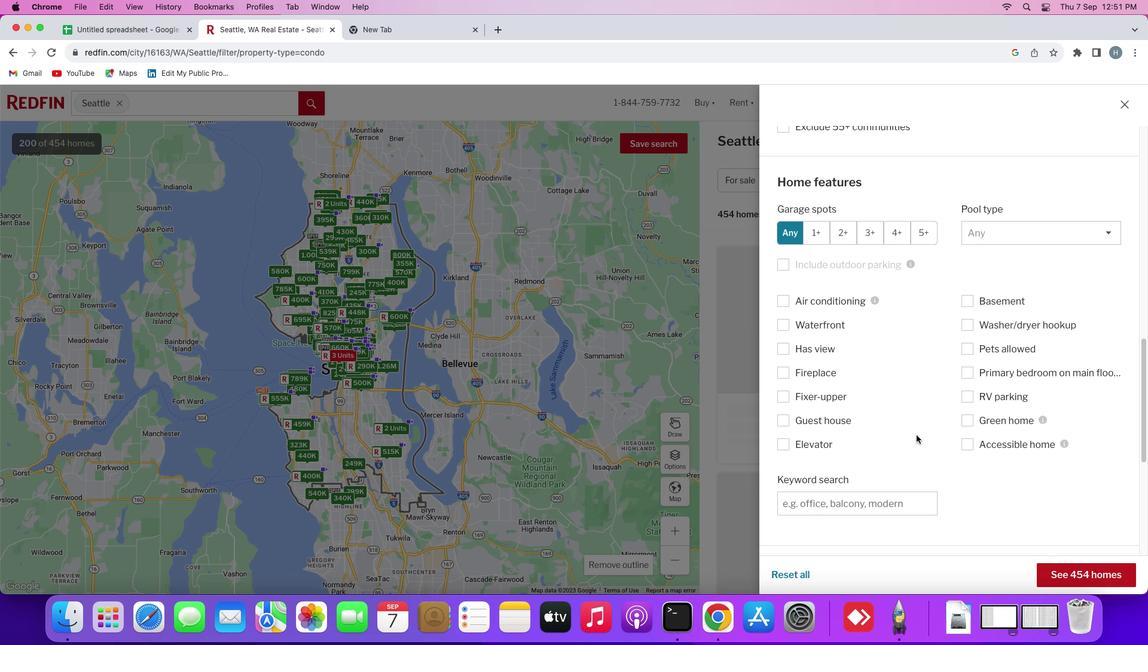 
Action: Mouse scrolled (916, 436) with delta (0, 0)
Screenshot: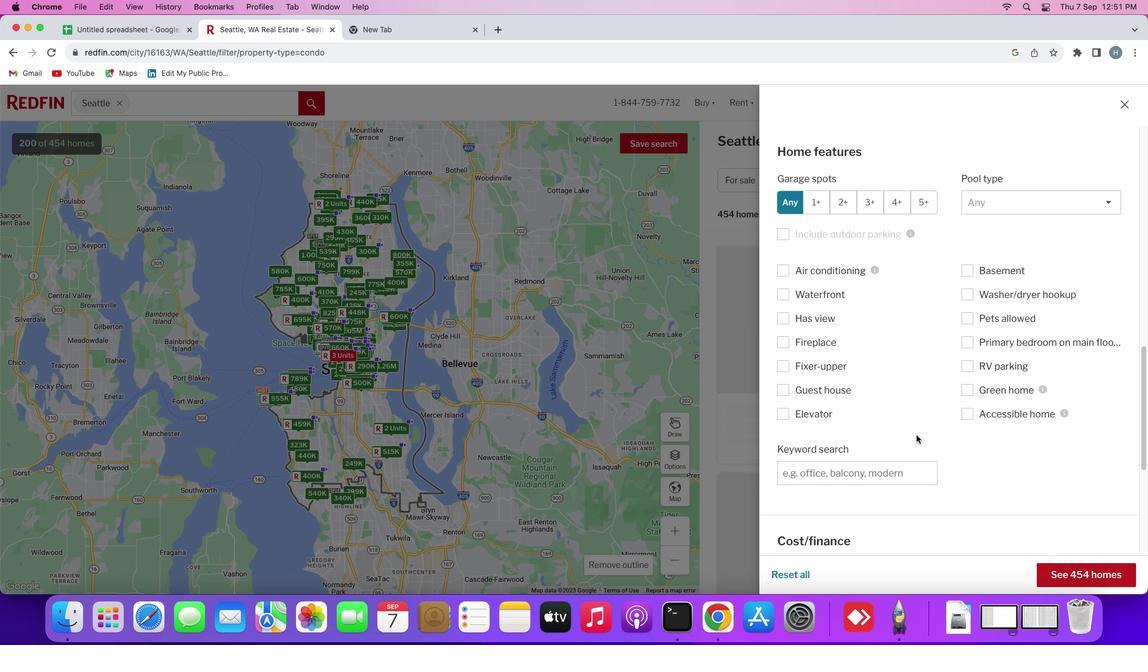 
Action: Mouse moved to (916, 435)
Screenshot: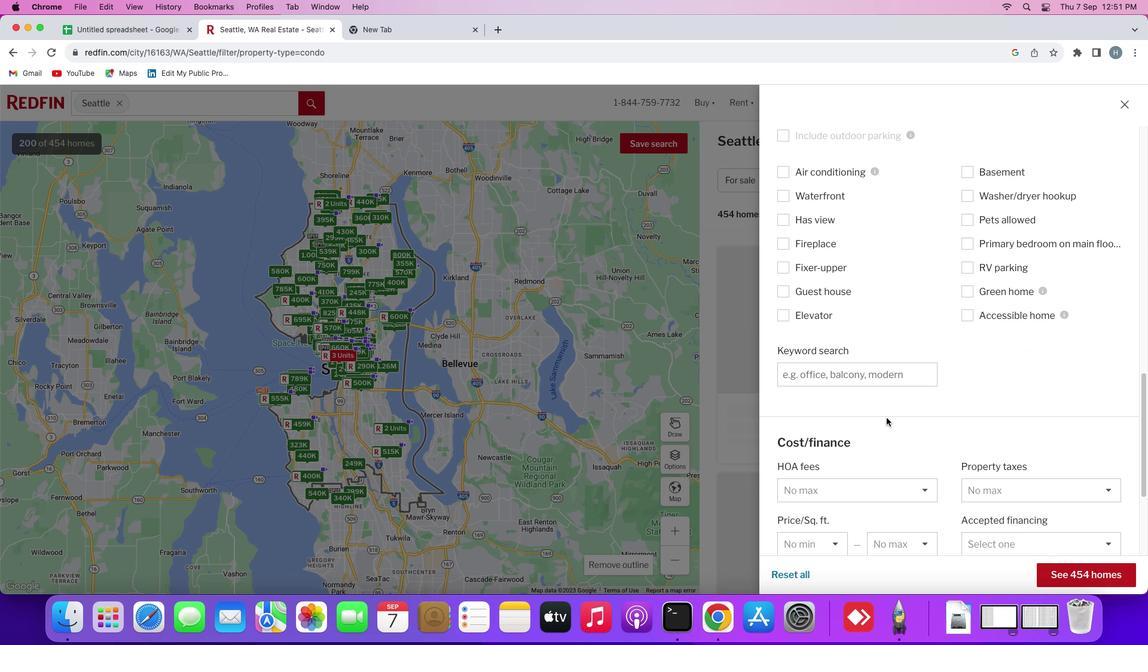 
Action: Mouse scrolled (916, 435) with delta (0, 0)
Screenshot: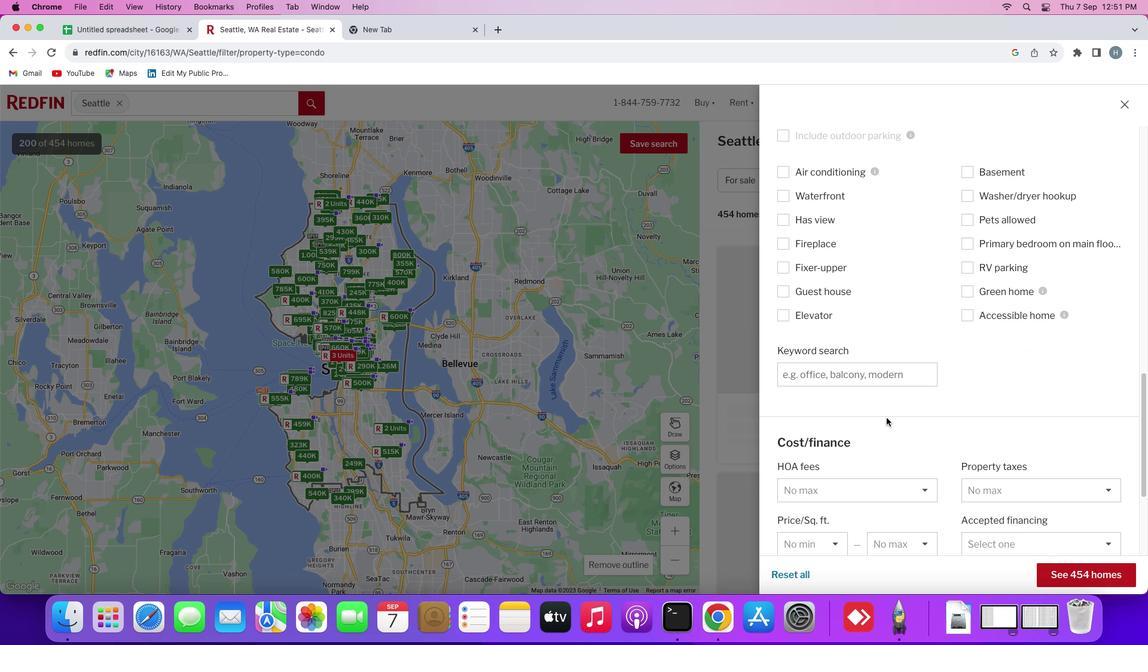 
Action: Mouse scrolled (916, 435) with delta (0, 0)
Screenshot: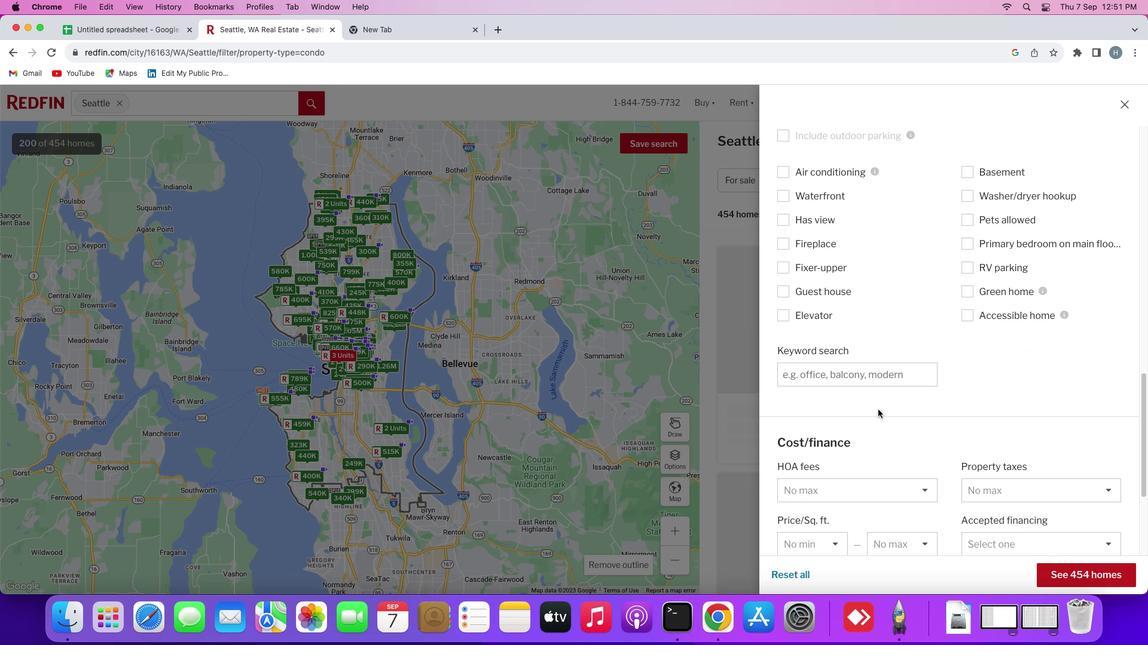 
Action: Mouse scrolled (916, 435) with delta (0, -1)
Screenshot: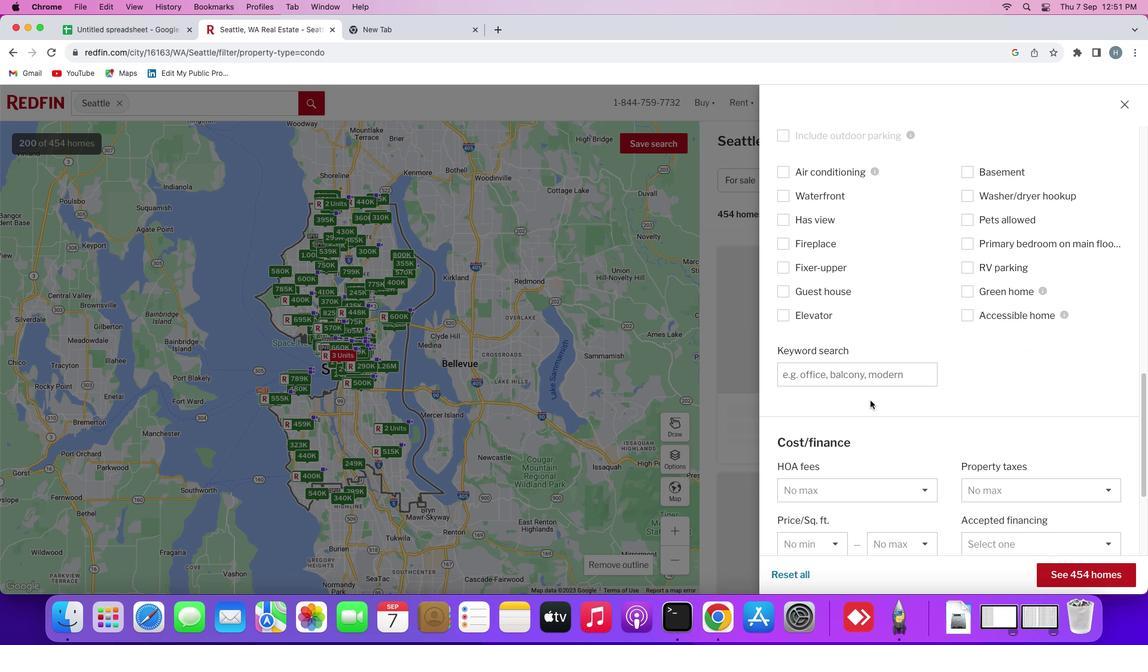 
Action: Mouse scrolled (916, 435) with delta (0, -1)
Screenshot: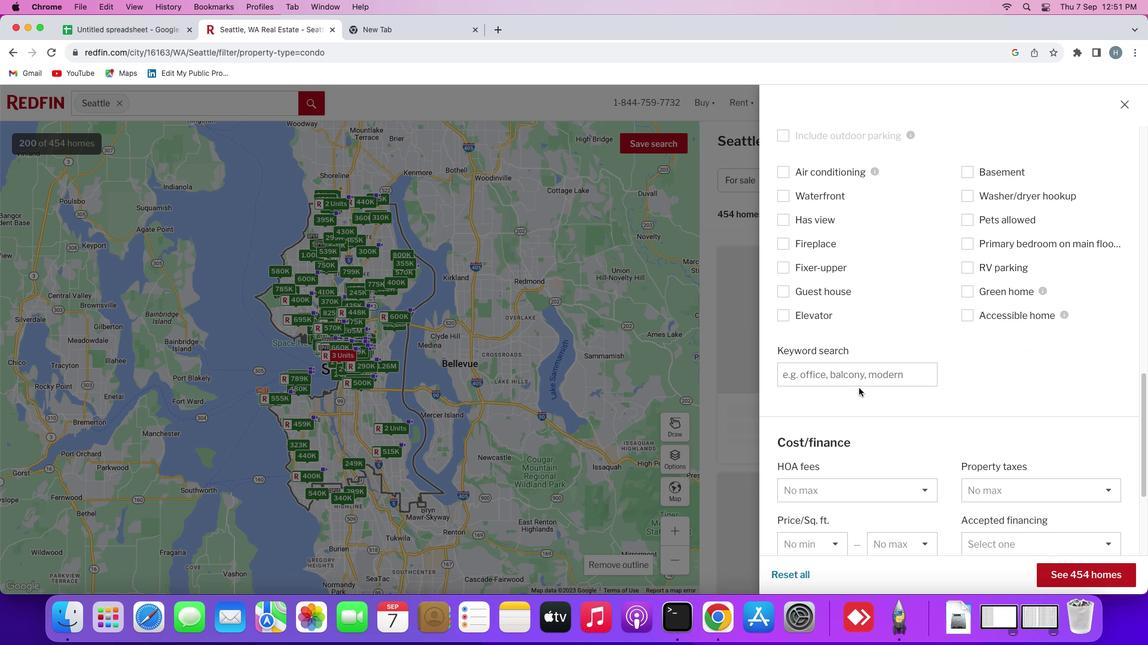 
Action: Mouse moved to (856, 378)
Screenshot: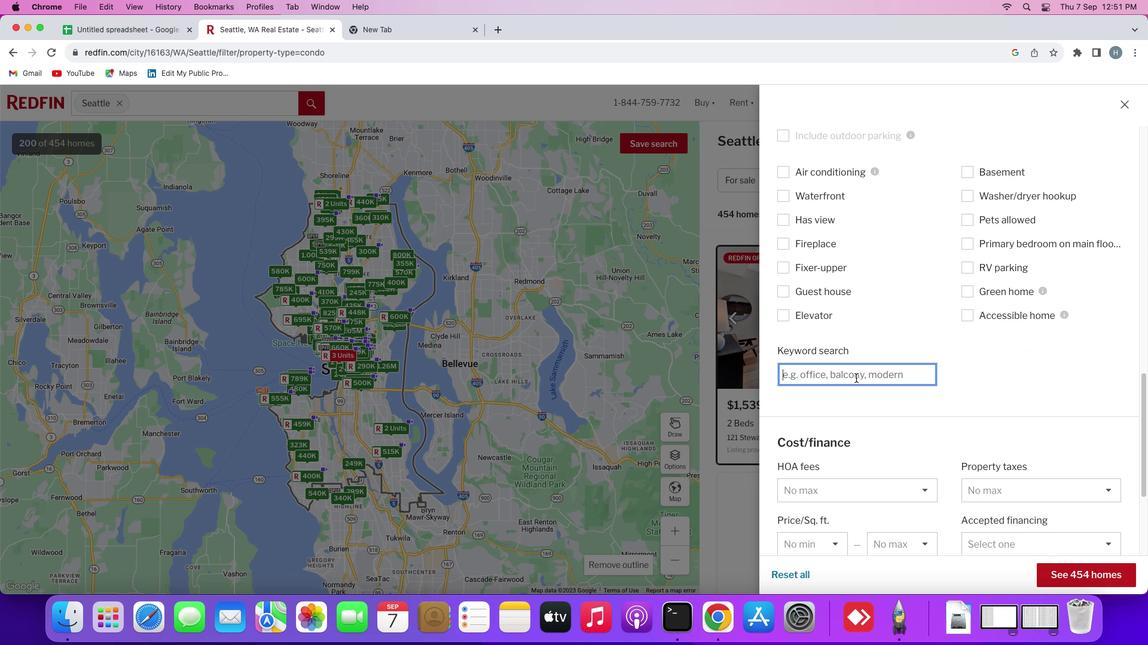 
Action: Mouse pressed left at (856, 378)
Screenshot: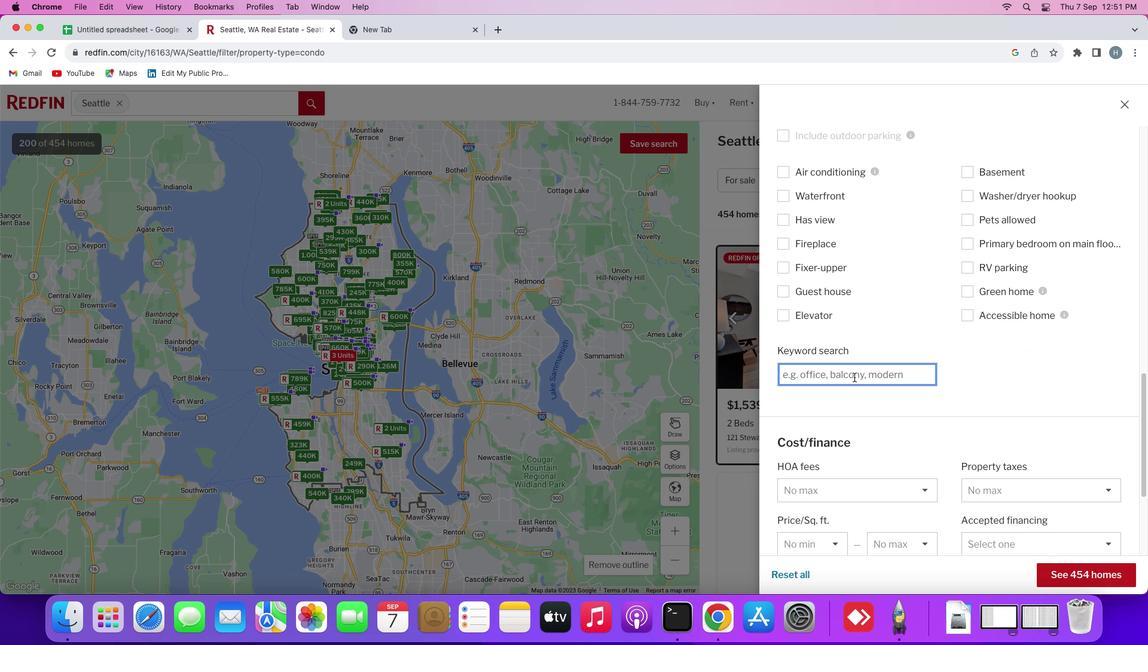 
Action: Mouse moved to (854, 377)
Screenshot: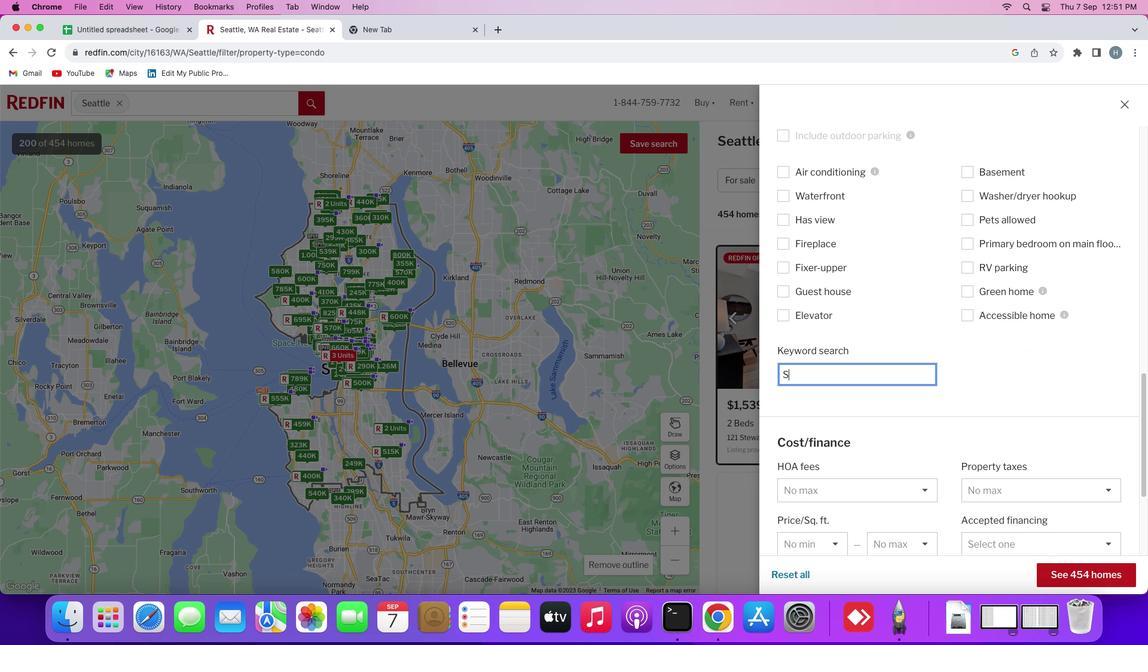 
Action: Key pressed Key.shift'S''p''a''c''e'Key.spaceKey.shift'N''e''e''d''l''e'Key.space'v''i''e''w'
Screenshot: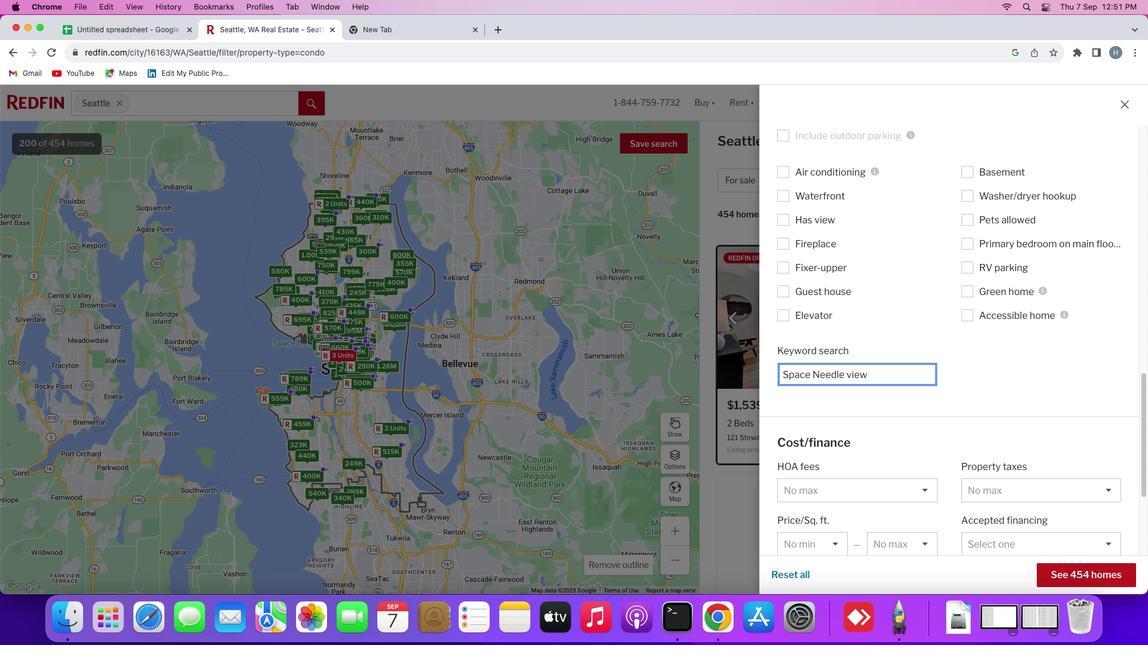 
Action: Mouse moved to (936, 410)
Screenshot: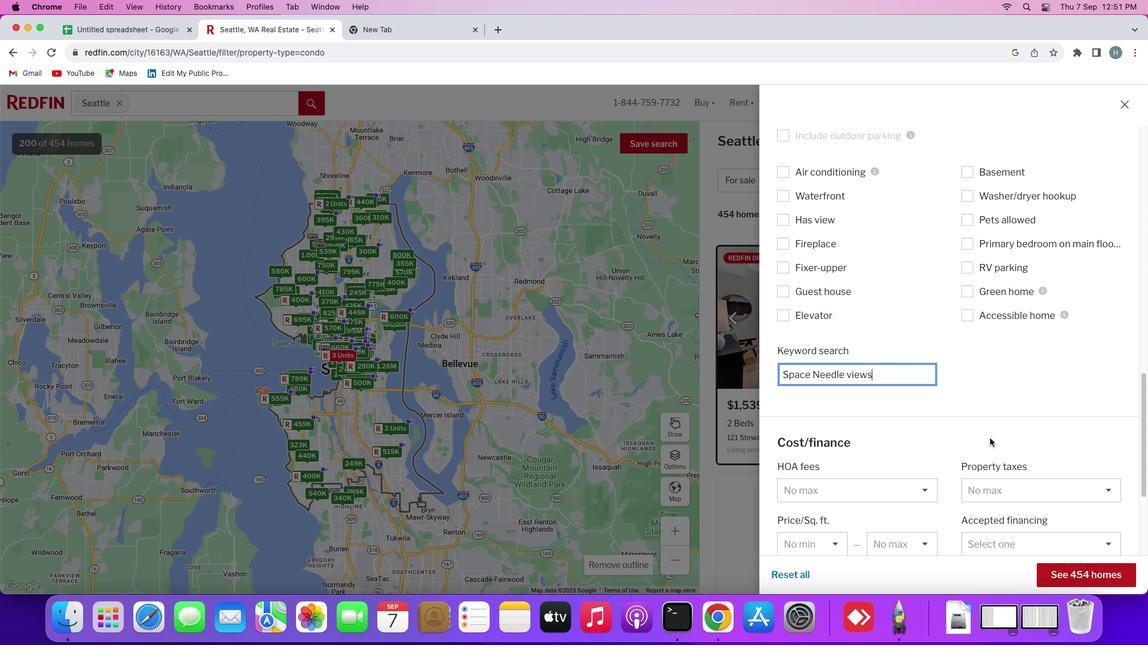 
Action: Key pressed 's'
Screenshot: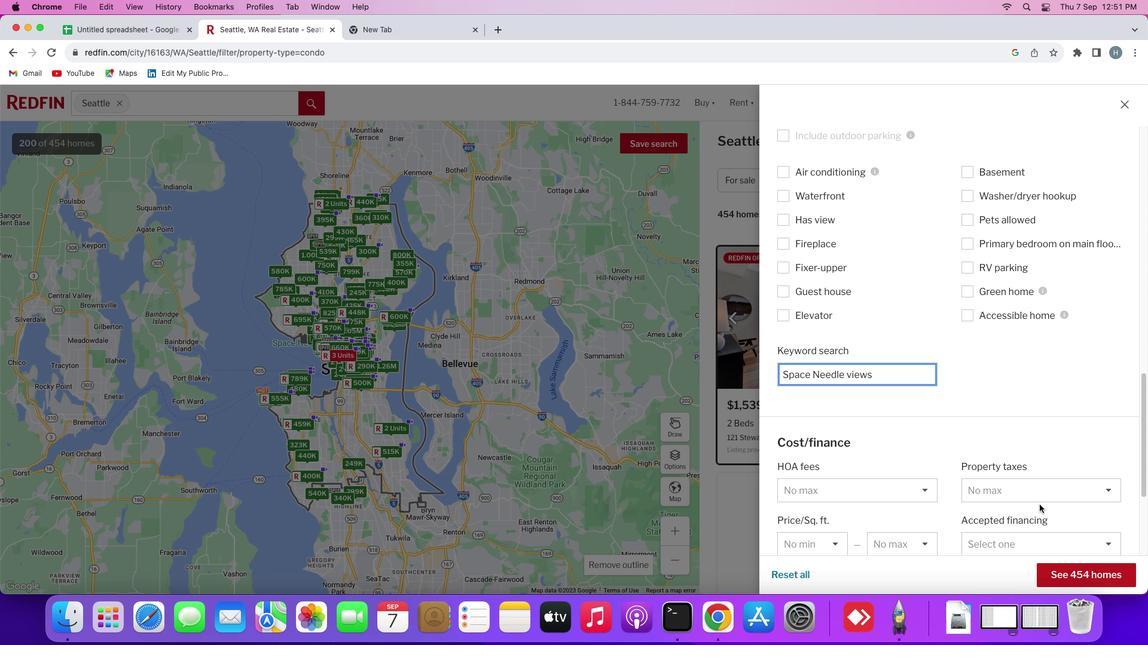 
Action: Mouse moved to (1054, 573)
Screenshot: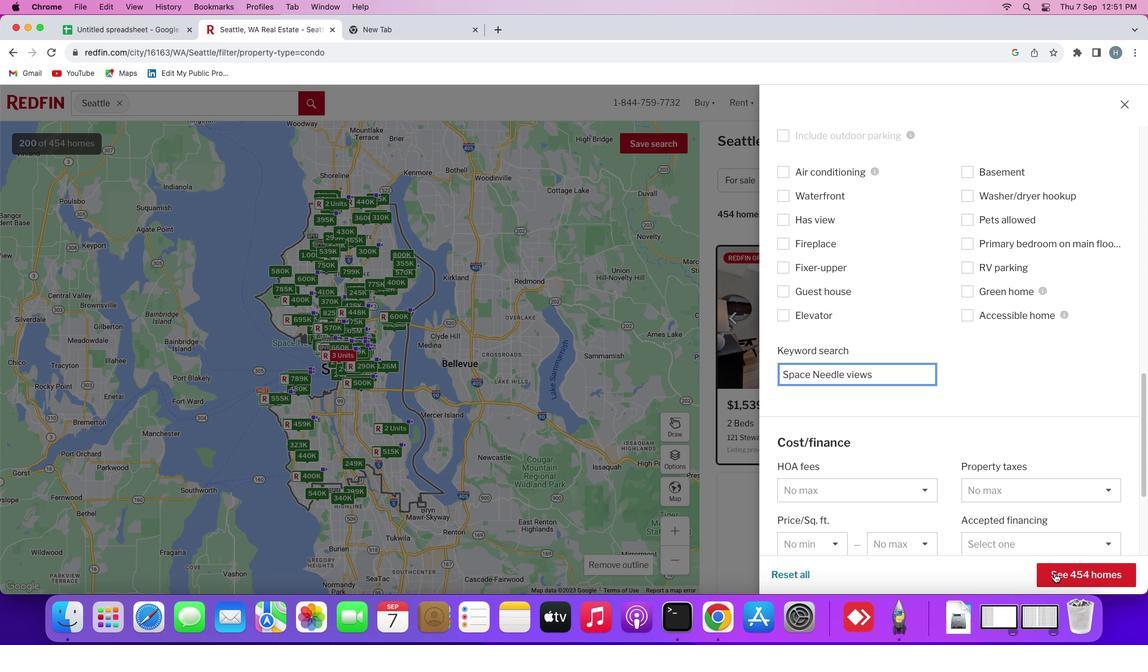 
Action: Mouse pressed left at (1054, 573)
Screenshot: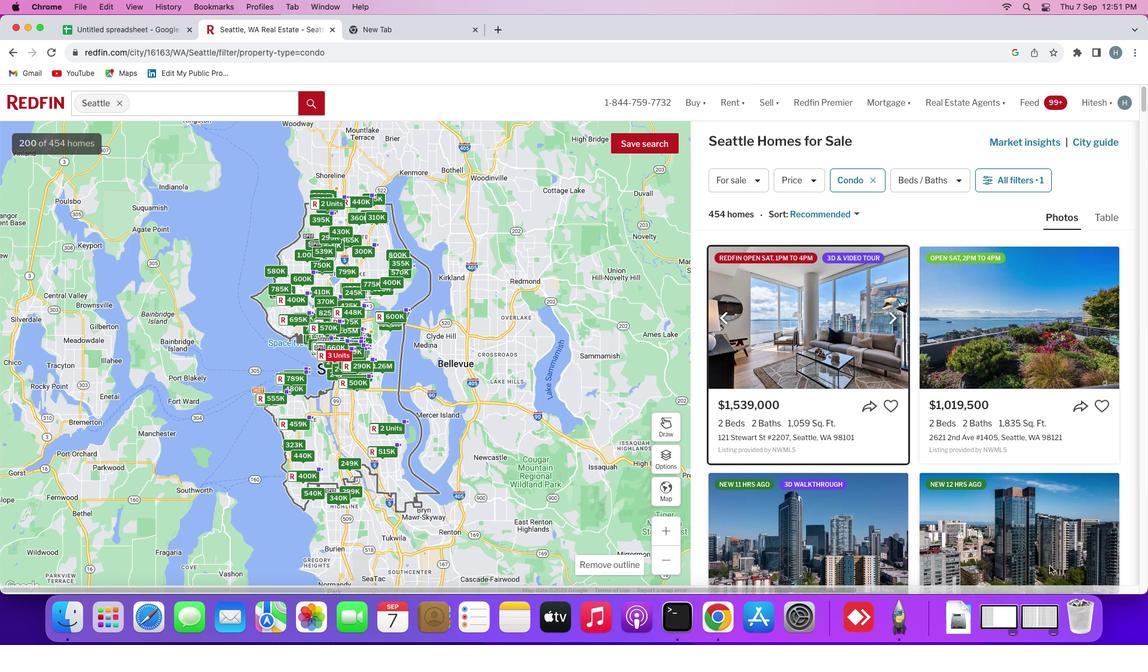 
Action: Mouse moved to (815, 328)
Screenshot: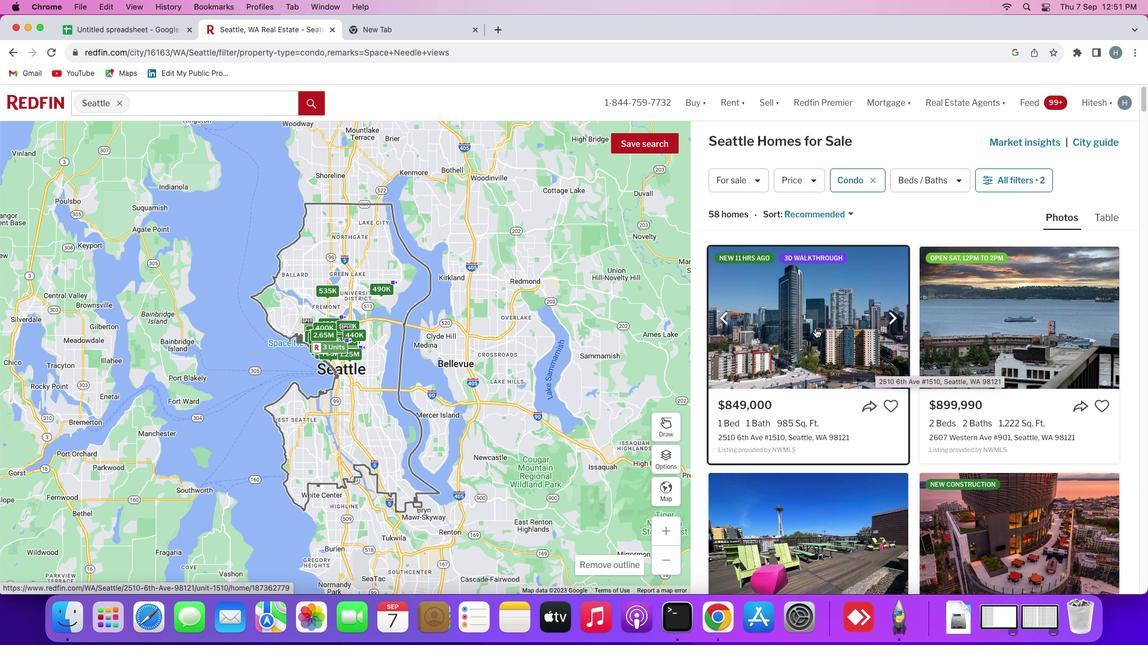 
Action: Mouse pressed left at (815, 328)
Screenshot: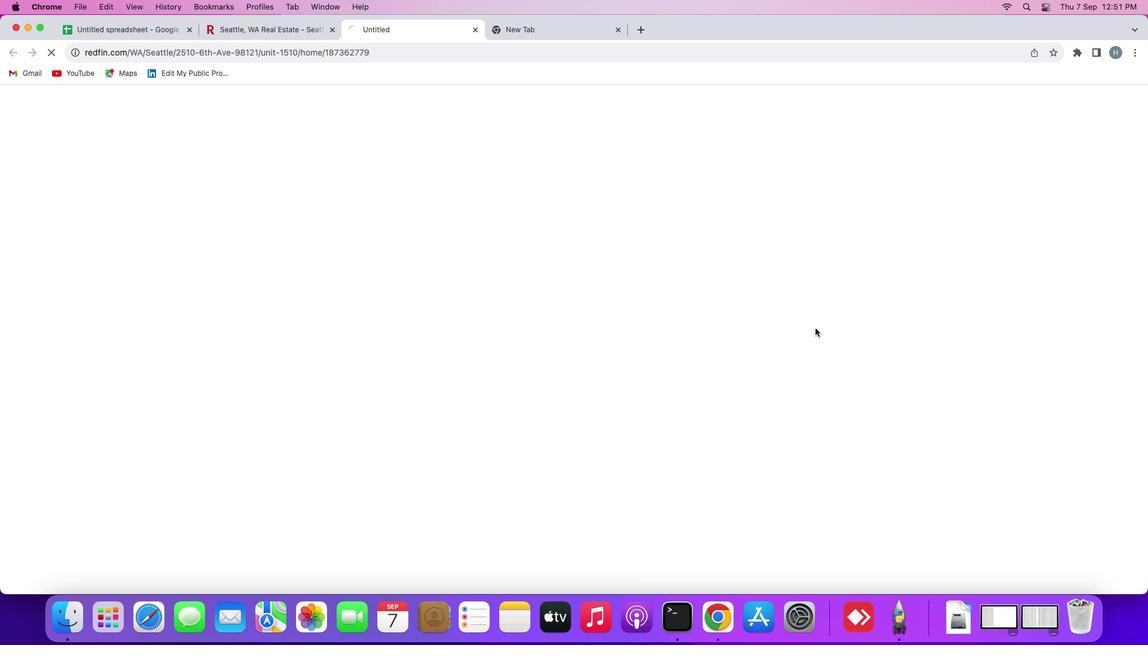 
Action: Mouse moved to (504, 245)
Screenshot: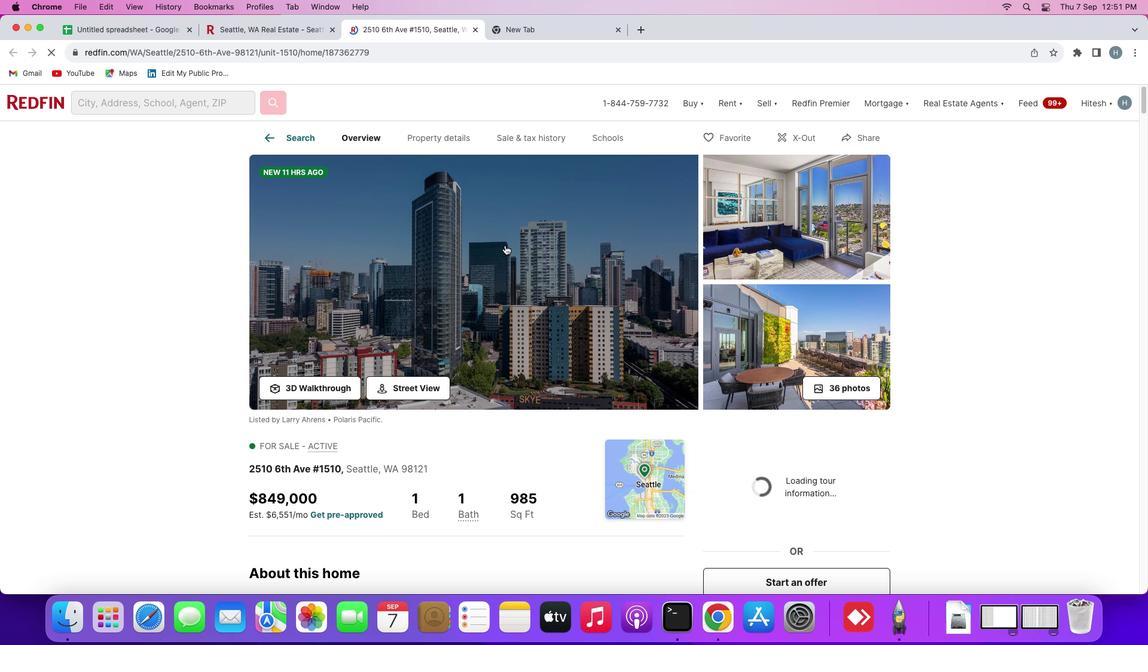 
Action: Mouse scrolled (504, 245) with delta (0, 0)
Screenshot: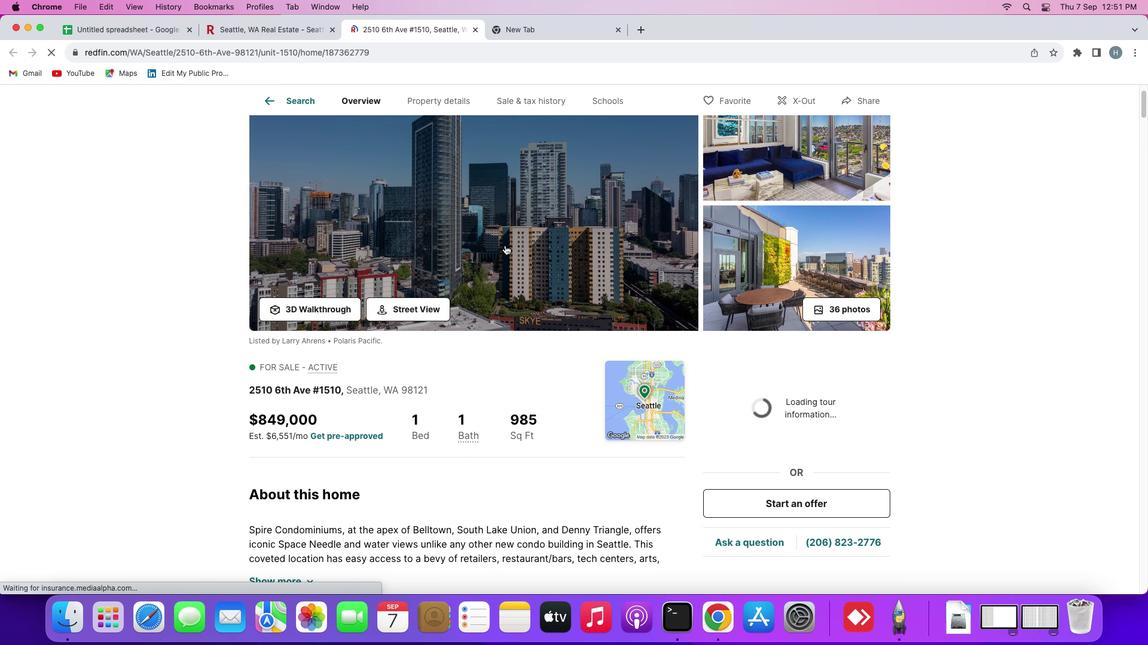 
Action: Mouse scrolled (504, 245) with delta (0, 0)
Screenshot: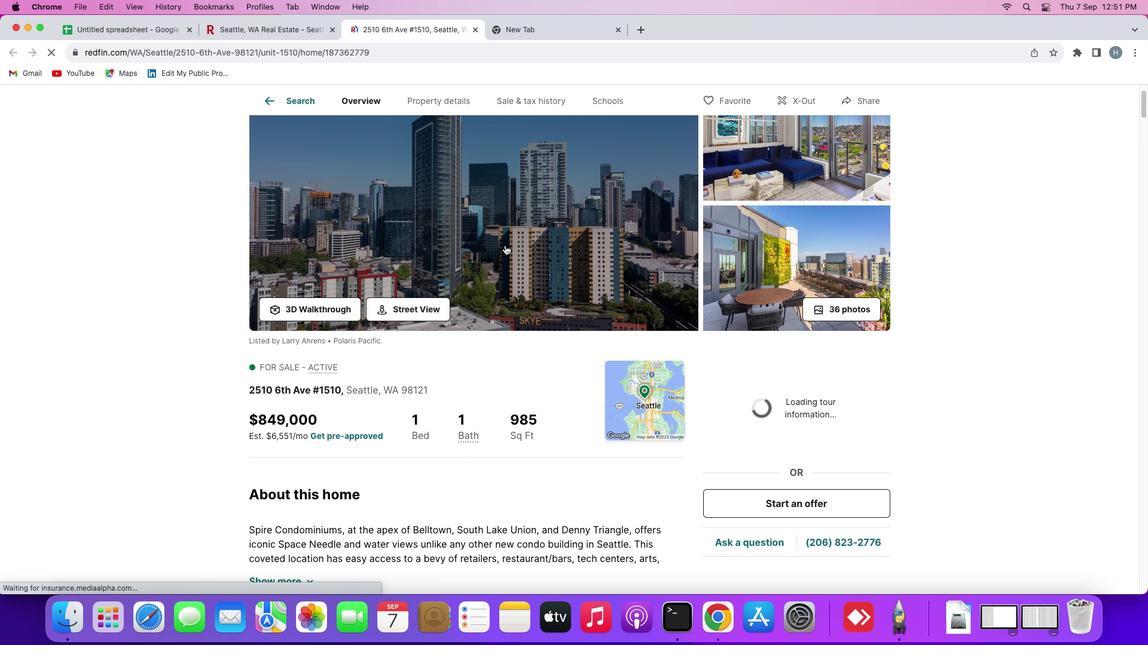 
Action: Mouse scrolled (504, 245) with delta (0, -1)
Screenshot: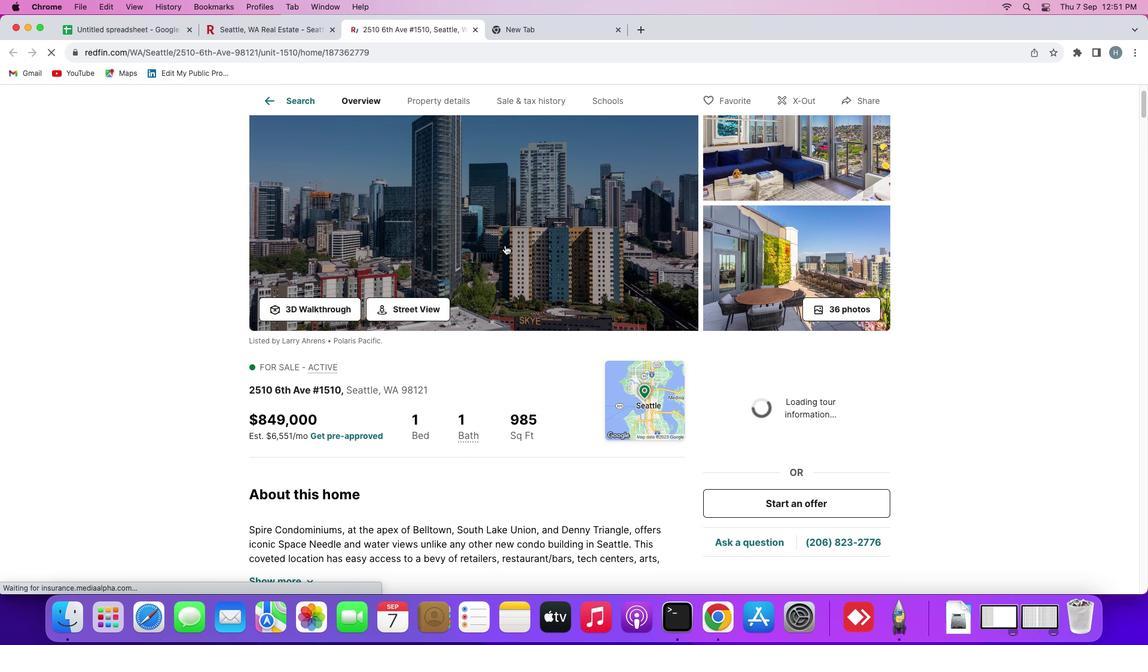 
Action: Mouse scrolled (504, 245) with delta (0, 0)
Screenshot: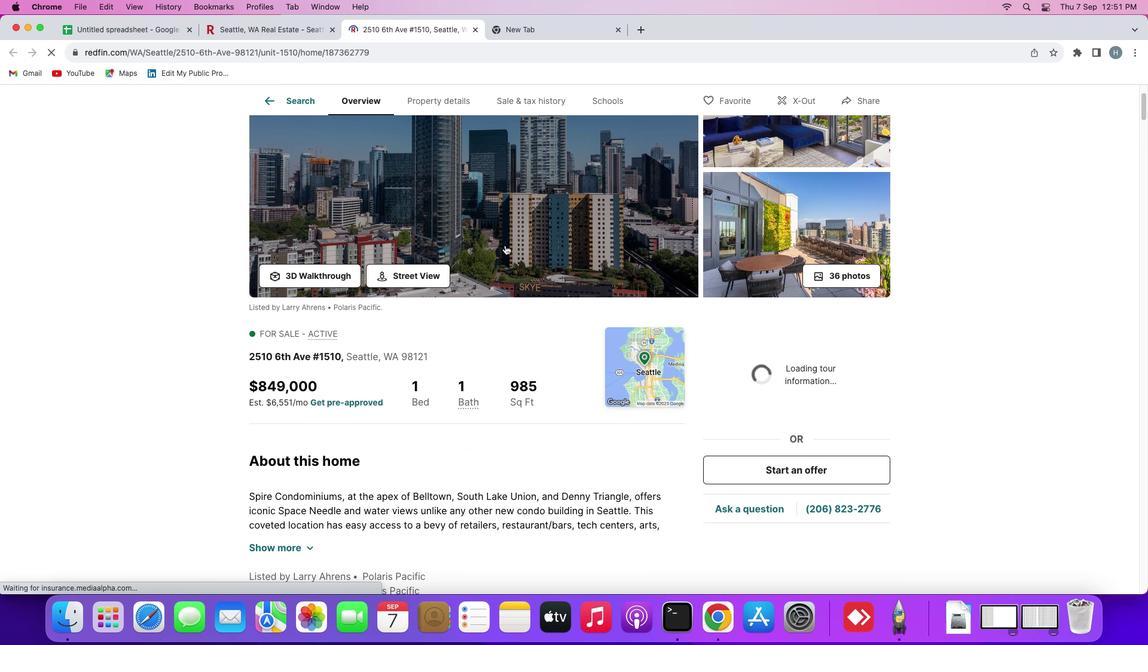
Action: Mouse scrolled (504, 245) with delta (0, 0)
Screenshot: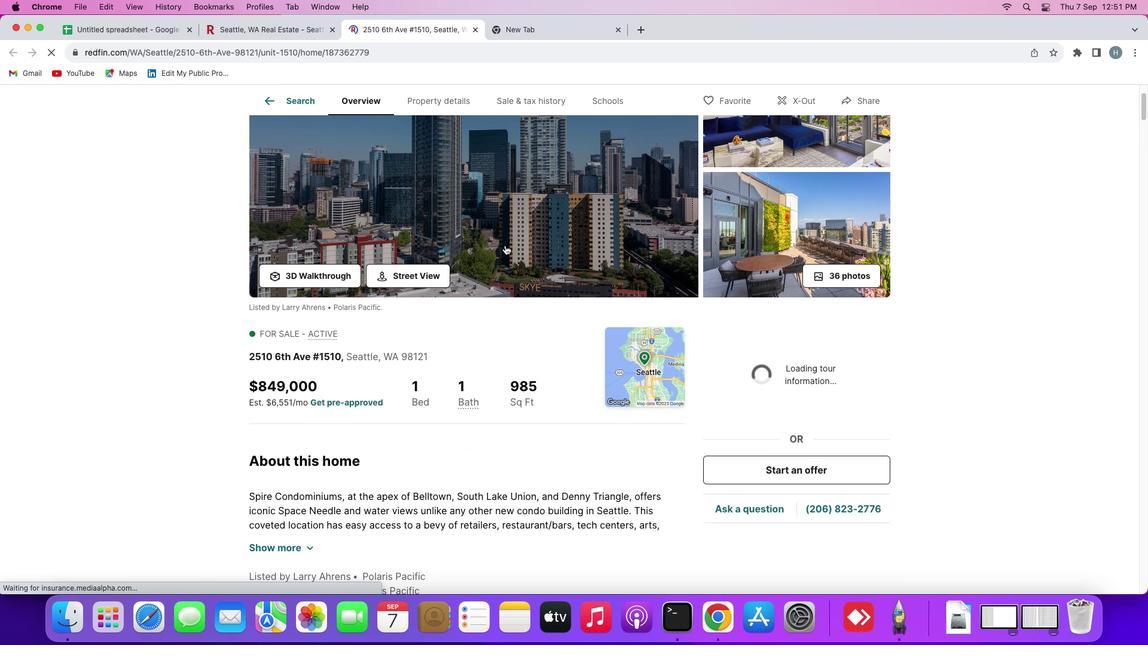 
Action: Mouse scrolled (504, 245) with delta (0, 0)
Screenshot: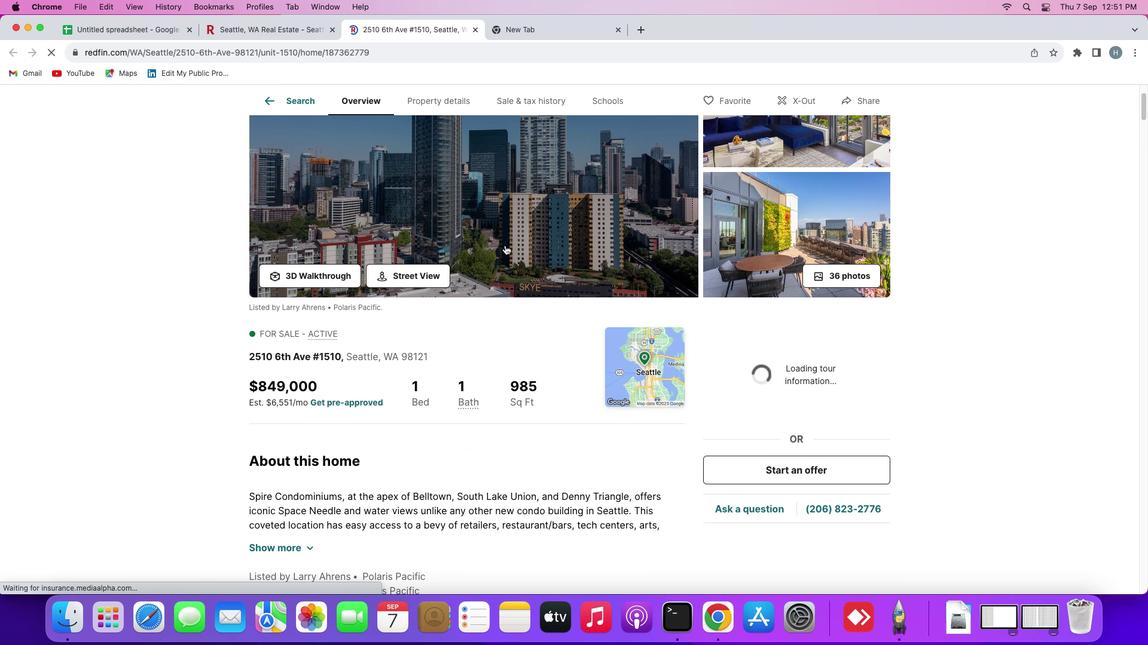 
Action: Mouse moved to (483, 194)
Screenshot: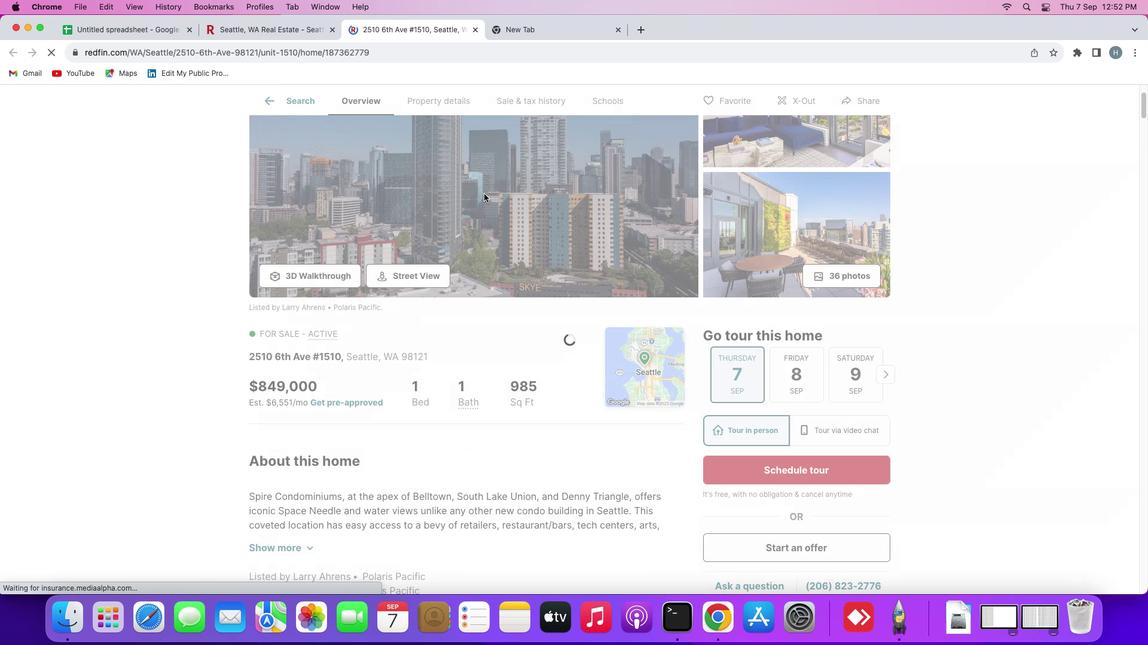 
Action: Mouse pressed left at (483, 194)
Screenshot: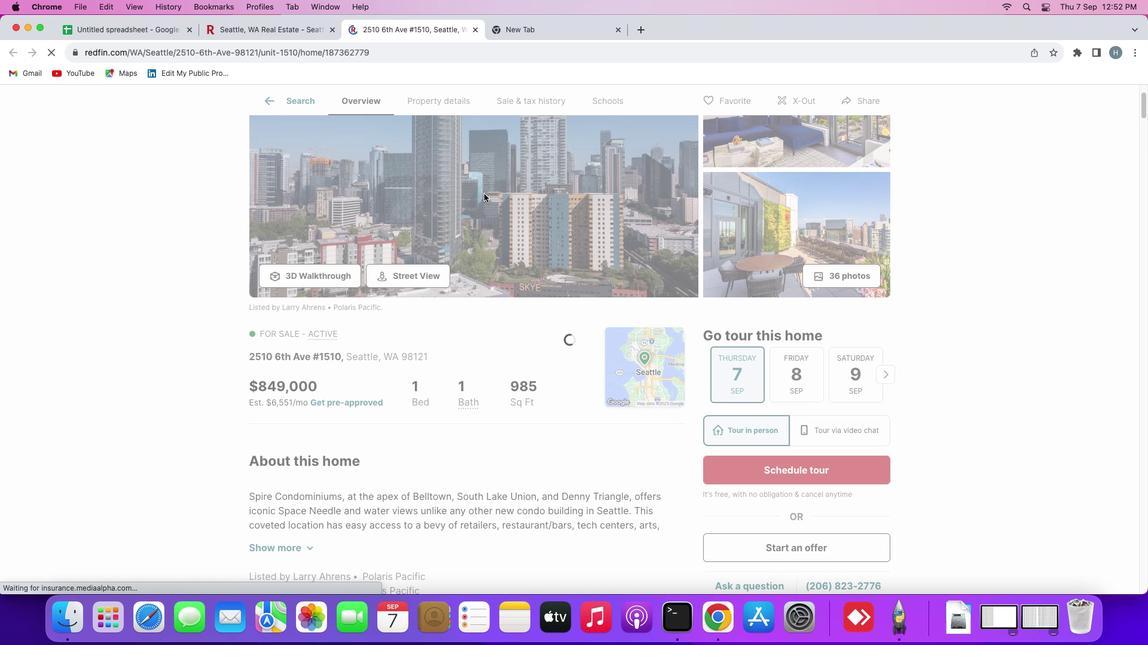 
Action: Mouse moved to (187, 206)
Screenshot: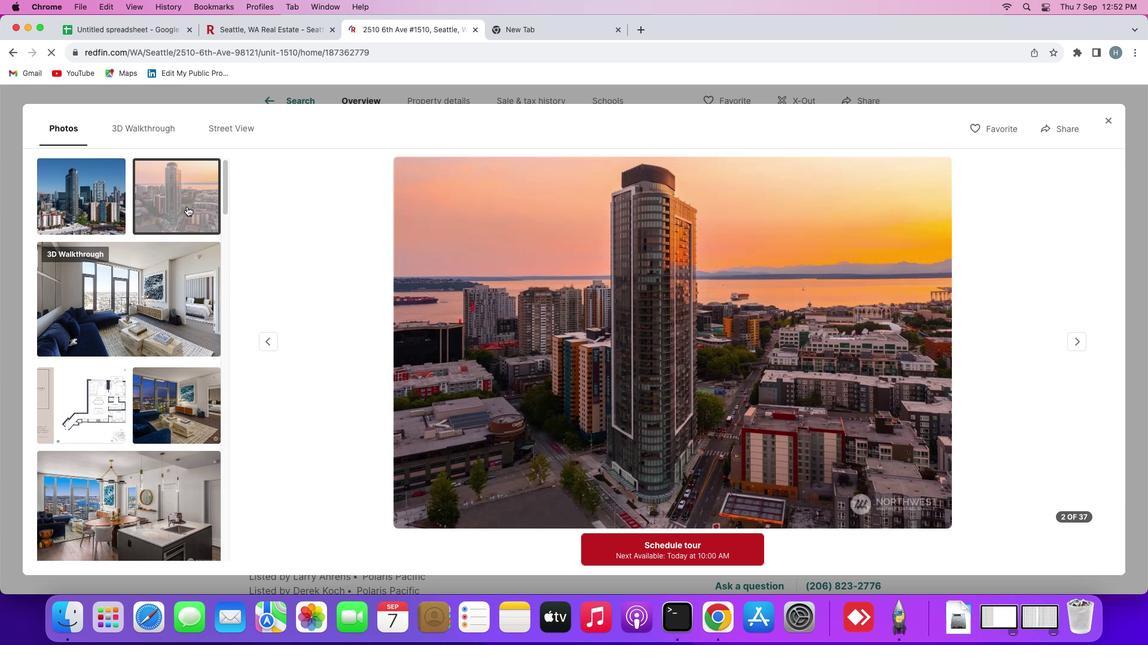 
Action: Mouse pressed left at (187, 206)
Screenshot: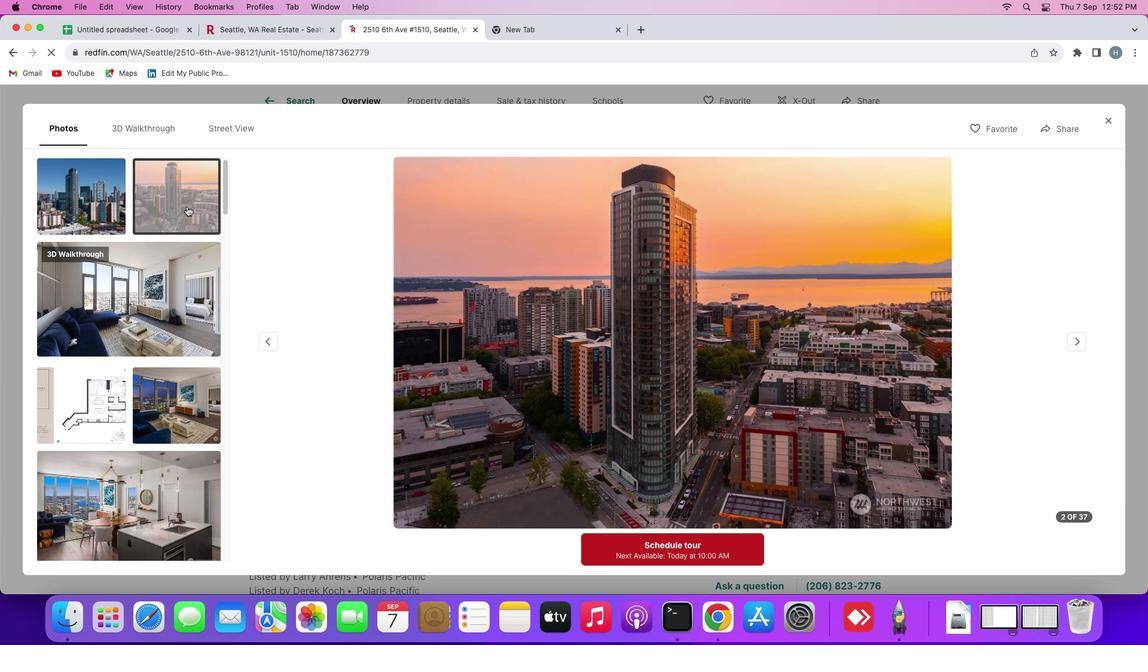 
Action: Mouse moved to (135, 290)
Screenshot: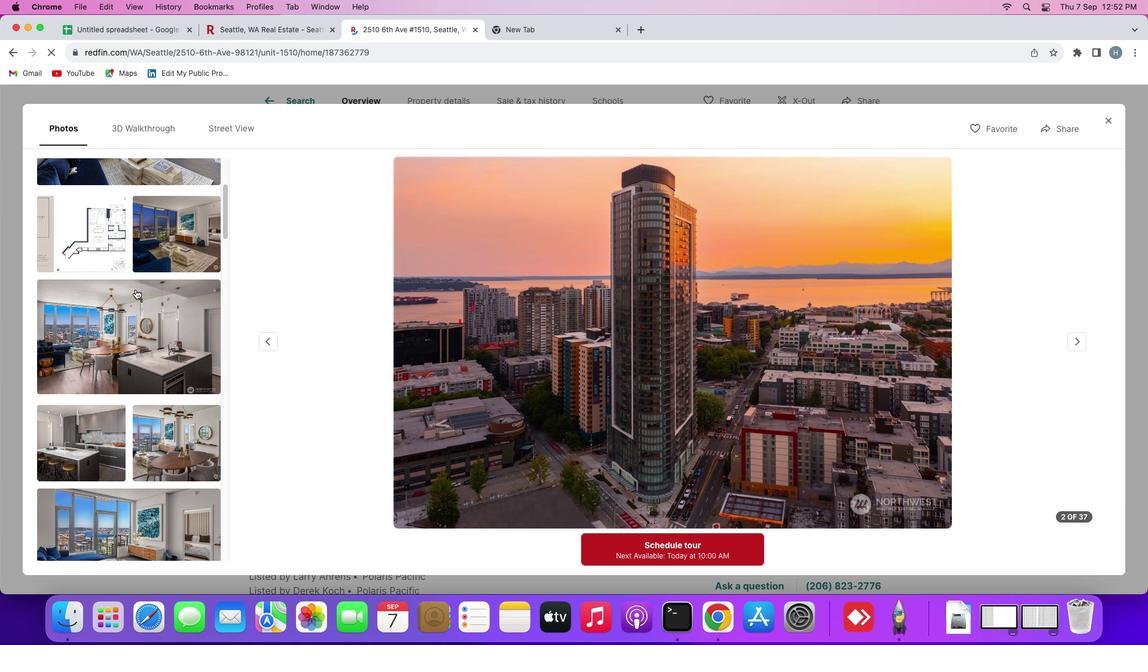 
Action: Mouse scrolled (135, 290) with delta (0, 0)
Screenshot: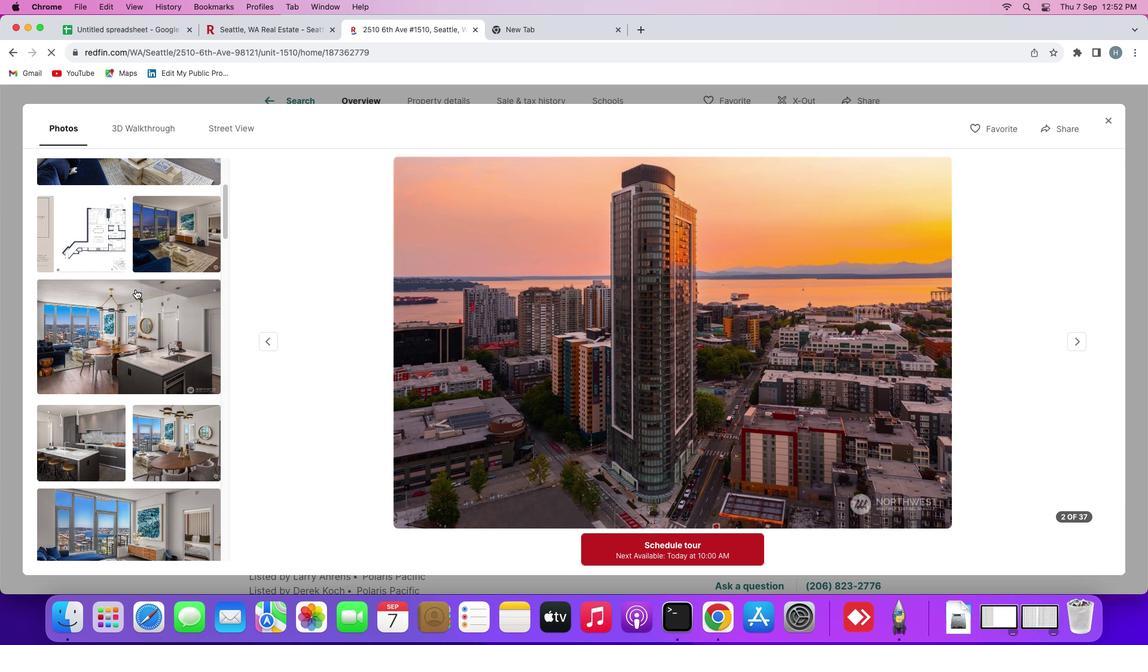 
Action: Mouse scrolled (135, 290) with delta (0, 0)
Screenshot: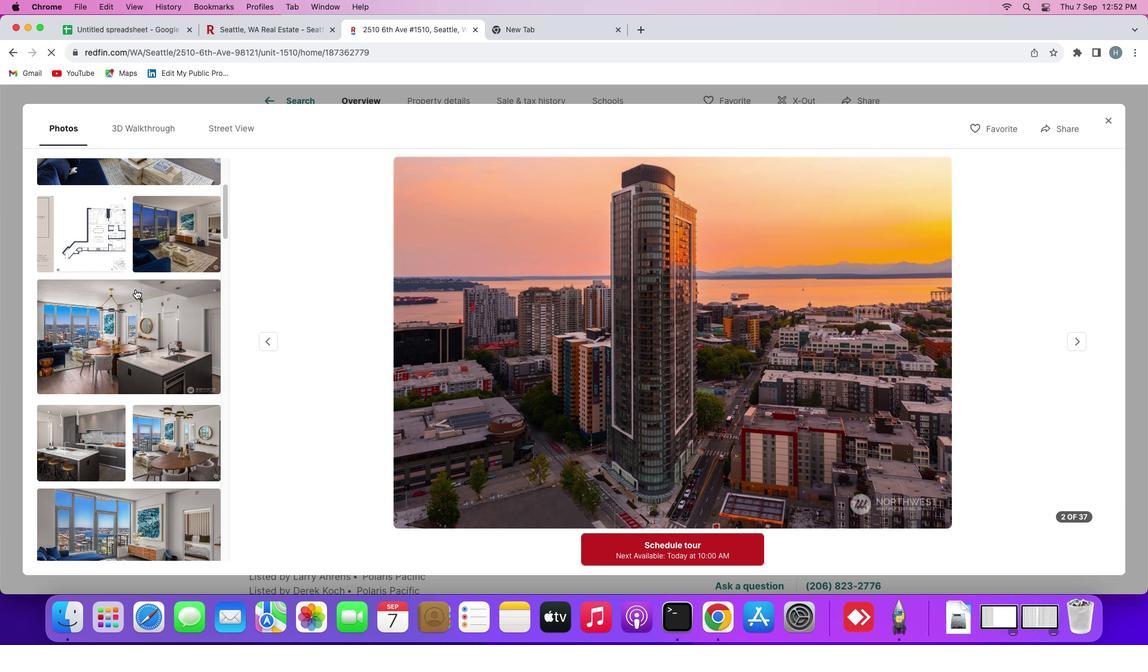 
Action: Mouse scrolled (135, 290) with delta (0, -1)
Screenshot: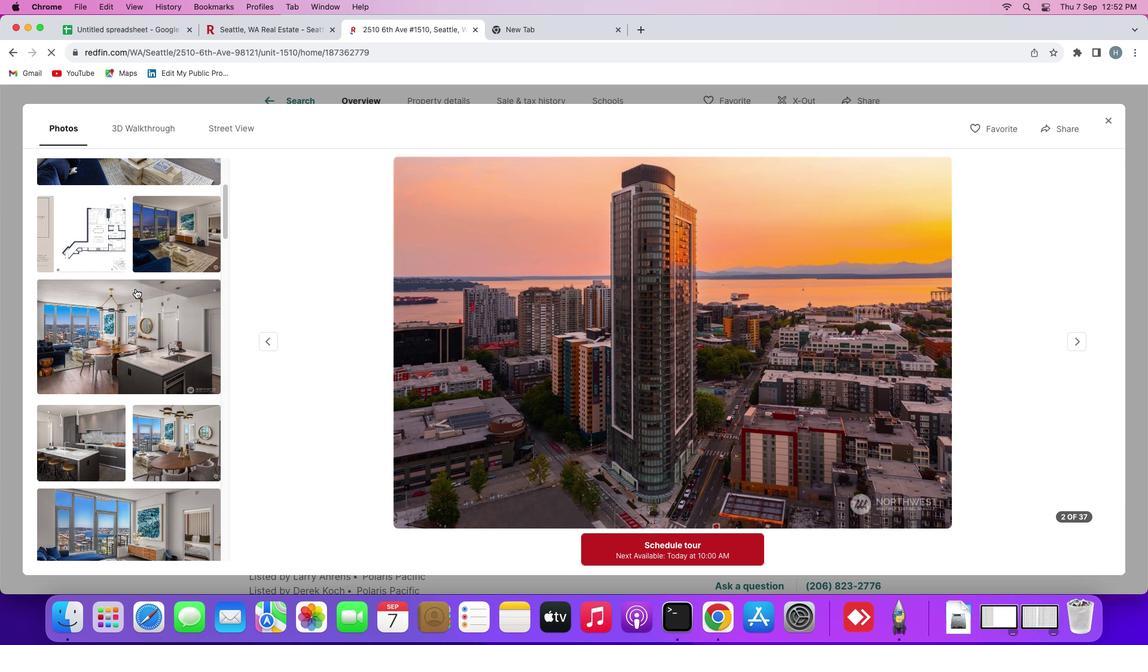 
Action: Mouse scrolled (135, 290) with delta (0, -1)
Screenshot: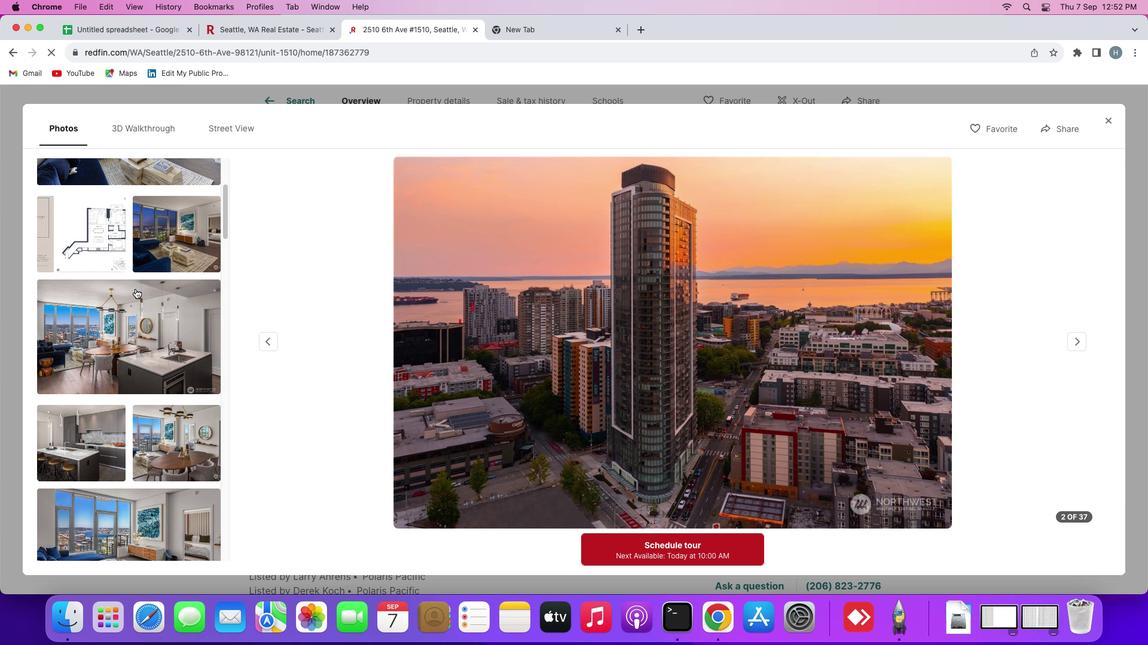 
Action: Mouse moved to (135, 289)
Screenshot: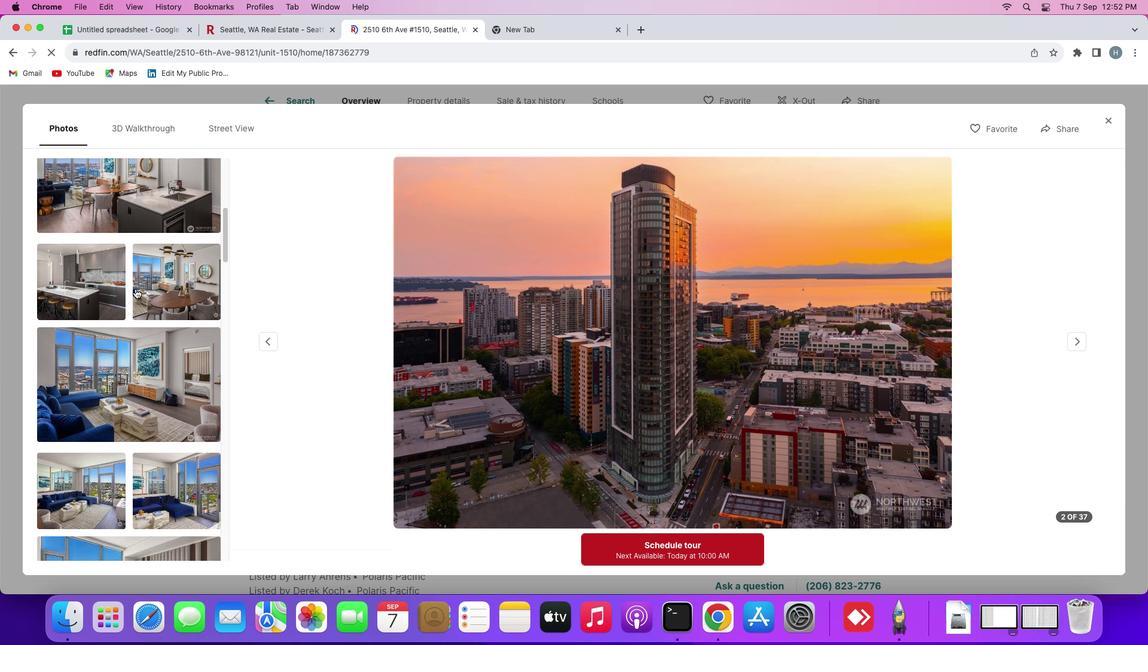 
Action: Mouse scrolled (135, 289) with delta (0, 0)
Screenshot: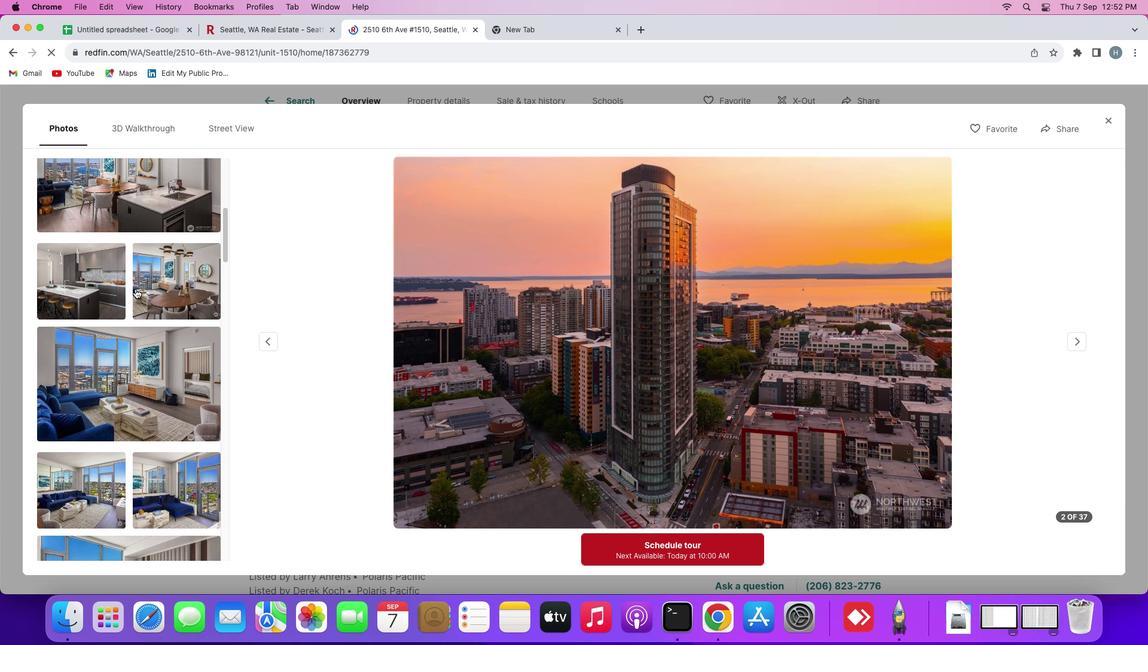 
Action: Mouse scrolled (135, 289) with delta (0, 0)
Screenshot: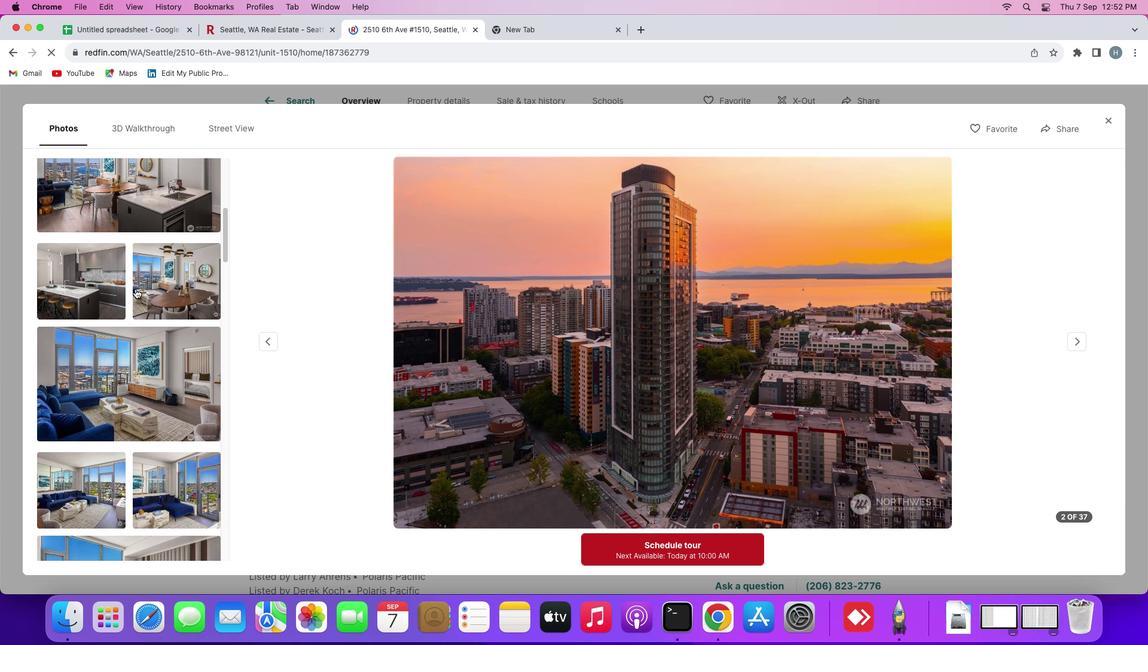 
Action: Mouse scrolled (135, 289) with delta (0, -1)
Screenshot: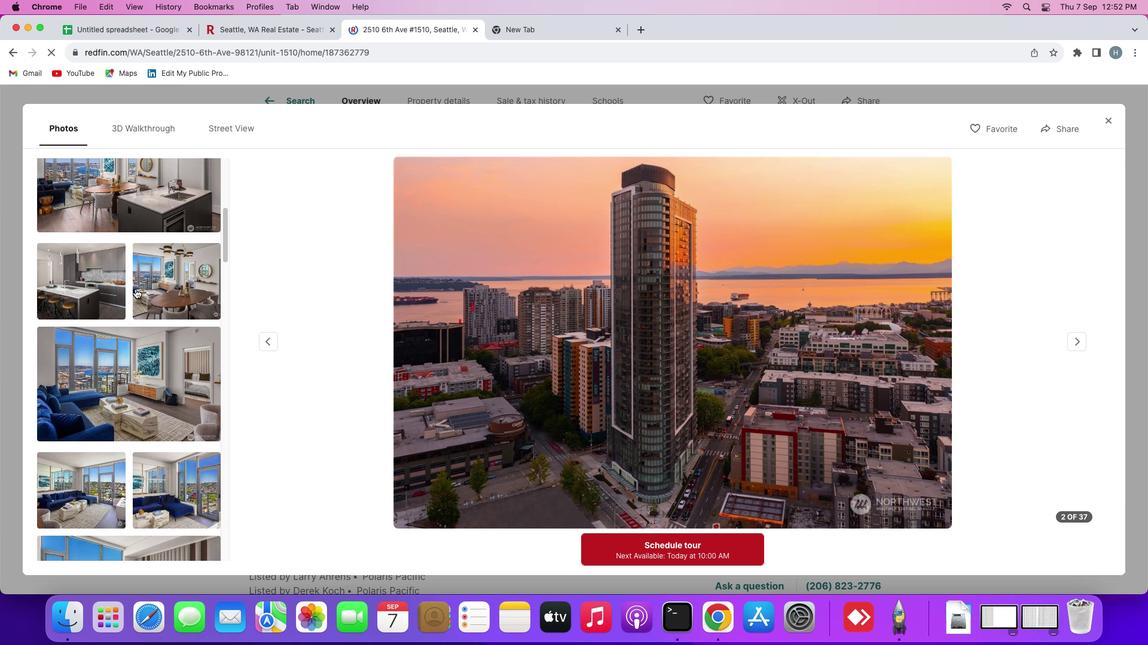 
Action: Mouse scrolled (135, 289) with delta (0, -1)
Screenshot: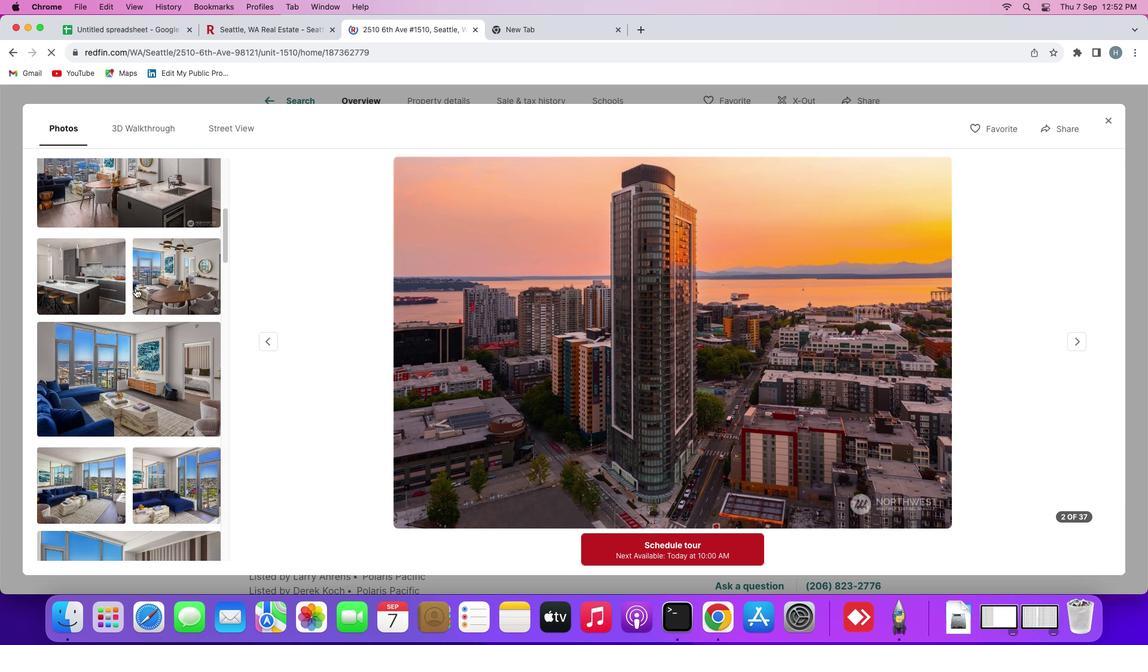 
Action: Mouse moved to (135, 288)
Screenshot: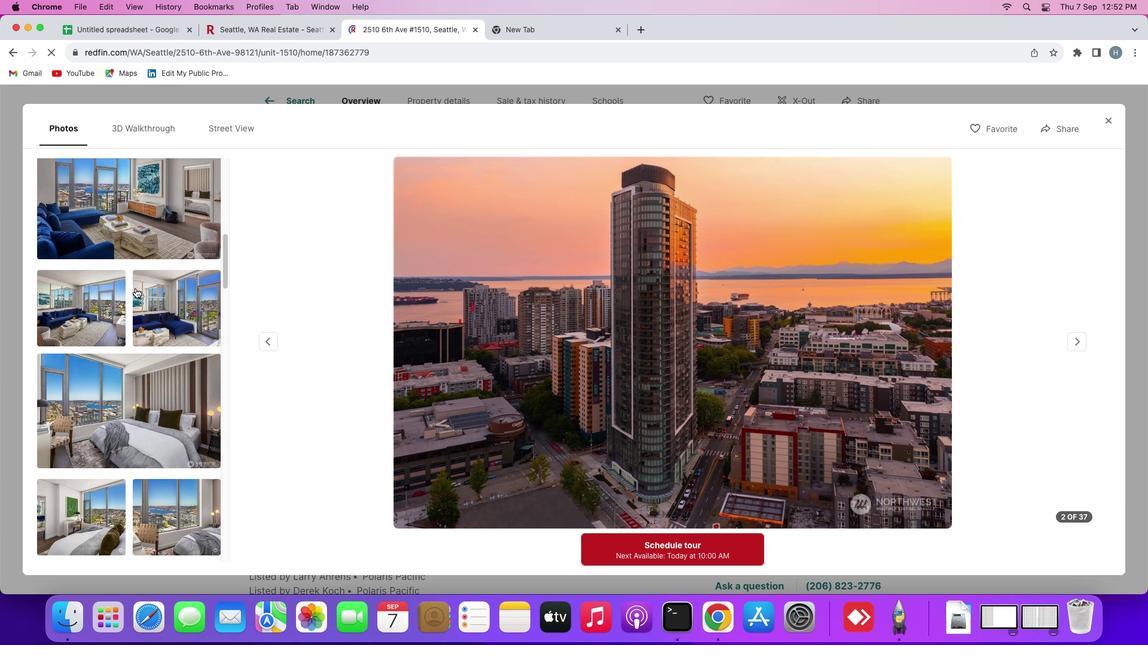 
Action: Mouse scrolled (135, 288) with delta (0, 0)
Screenshot: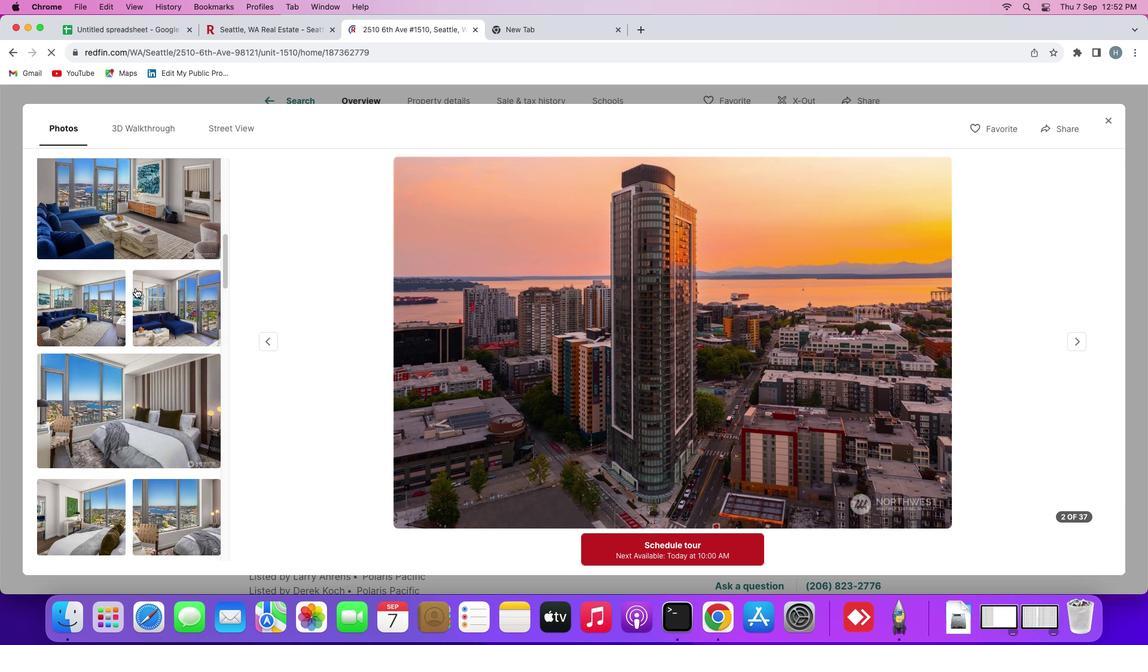 
Action: Mouse scrolled (135, 288) with delta (0, 0)
Screenshot: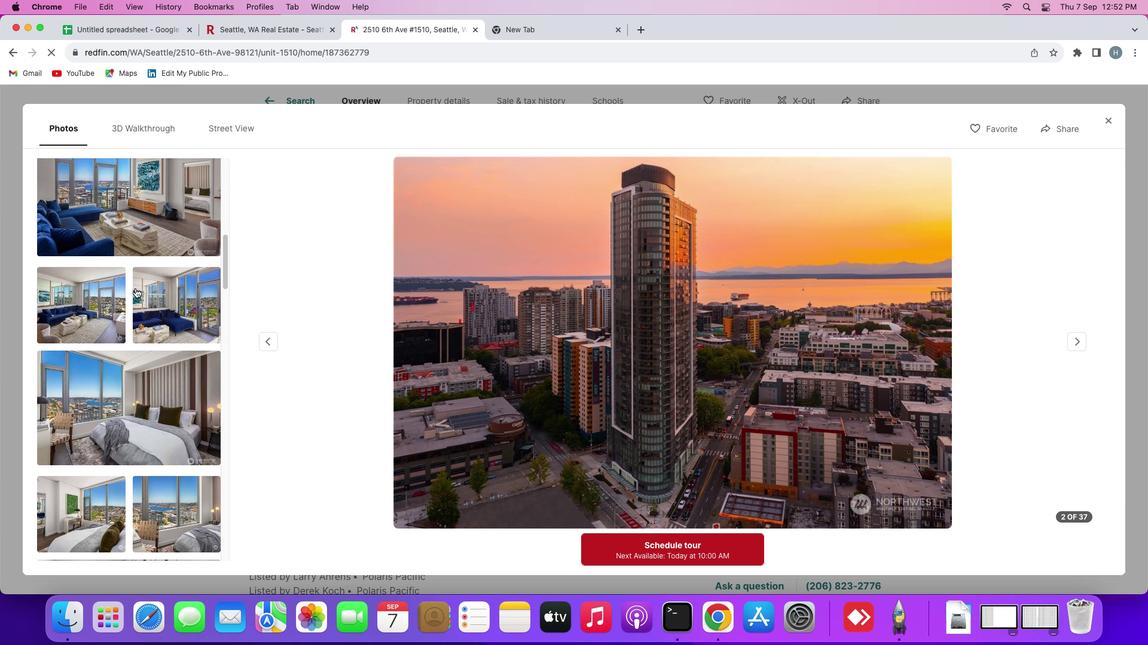
Action: Mouse moved to (135, 288)
Screenshot: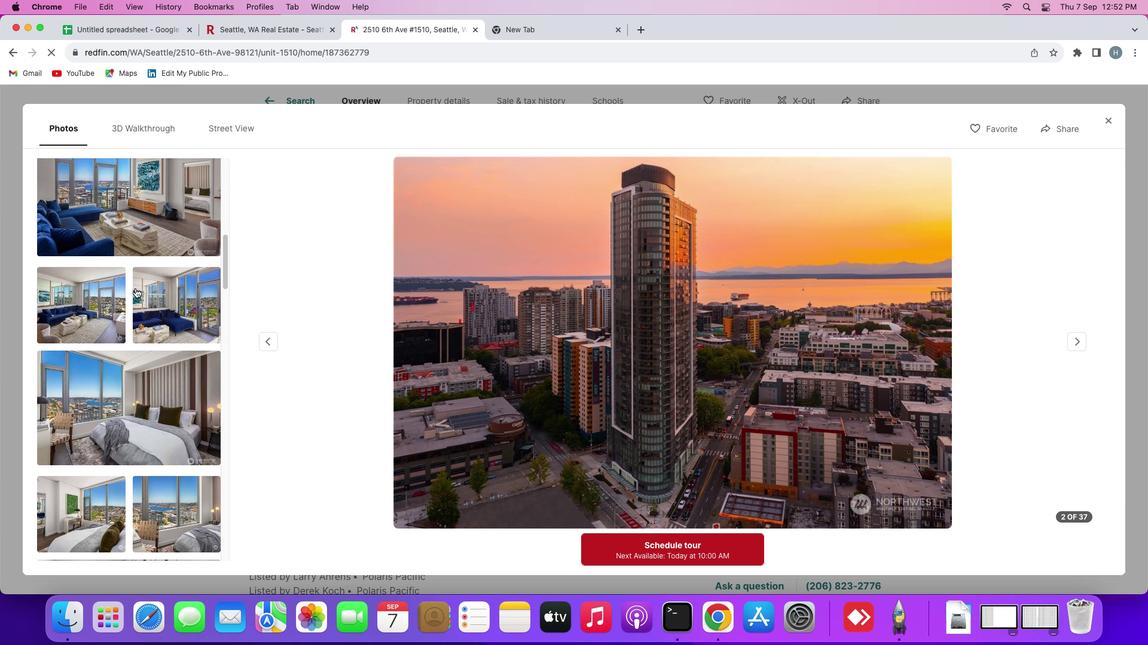 
Action: Mouse scrolled (135, 288) with delta (0, -1)
Screenshot: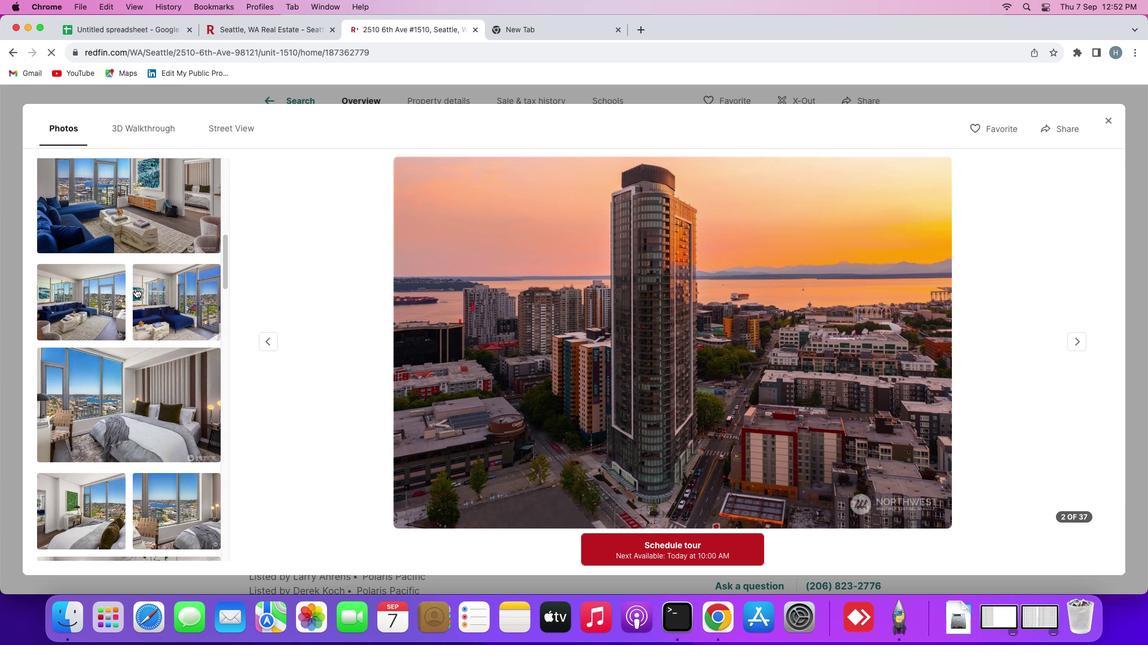 
Action: Mouse scrolled (135, 288) with delta (0, -1)
Screenshot: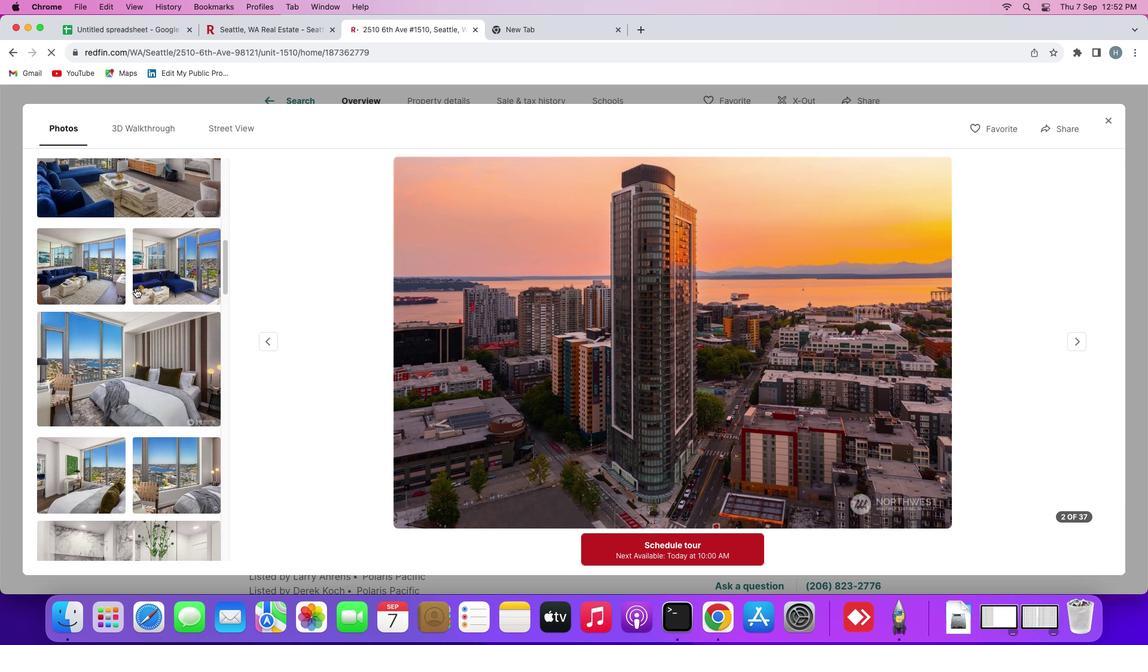 
Action: Mouse scrolled (135, 288) with delta (0, 0)
Screenshot: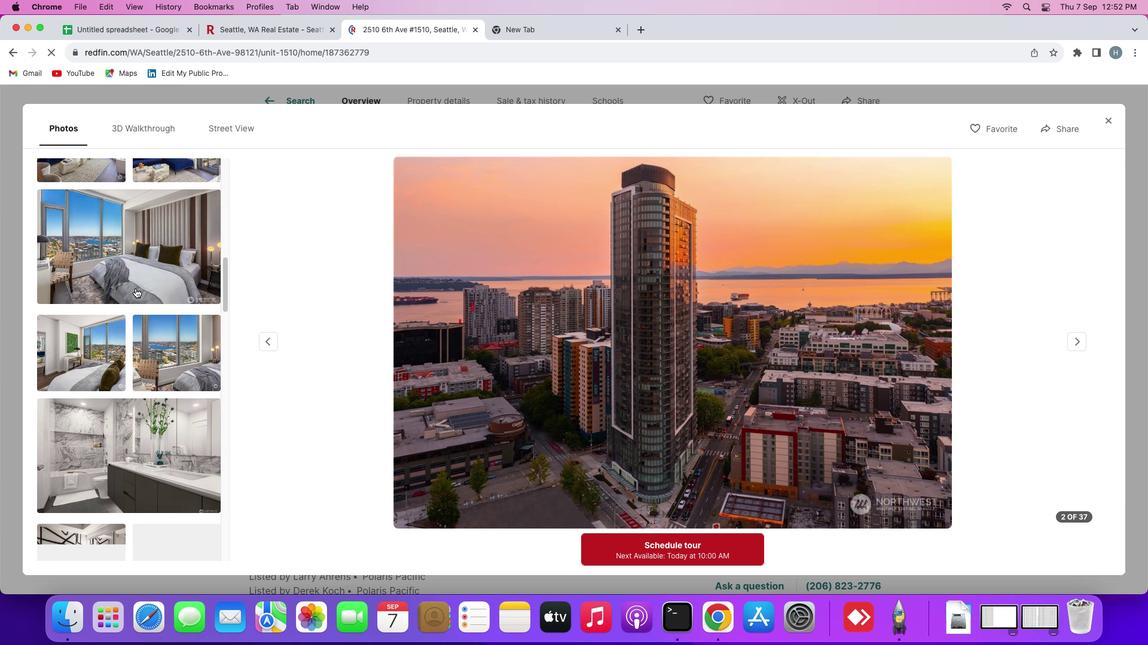 
Action: Mouse scrolled (135, 288) with delta (0, 0)
Screenshot: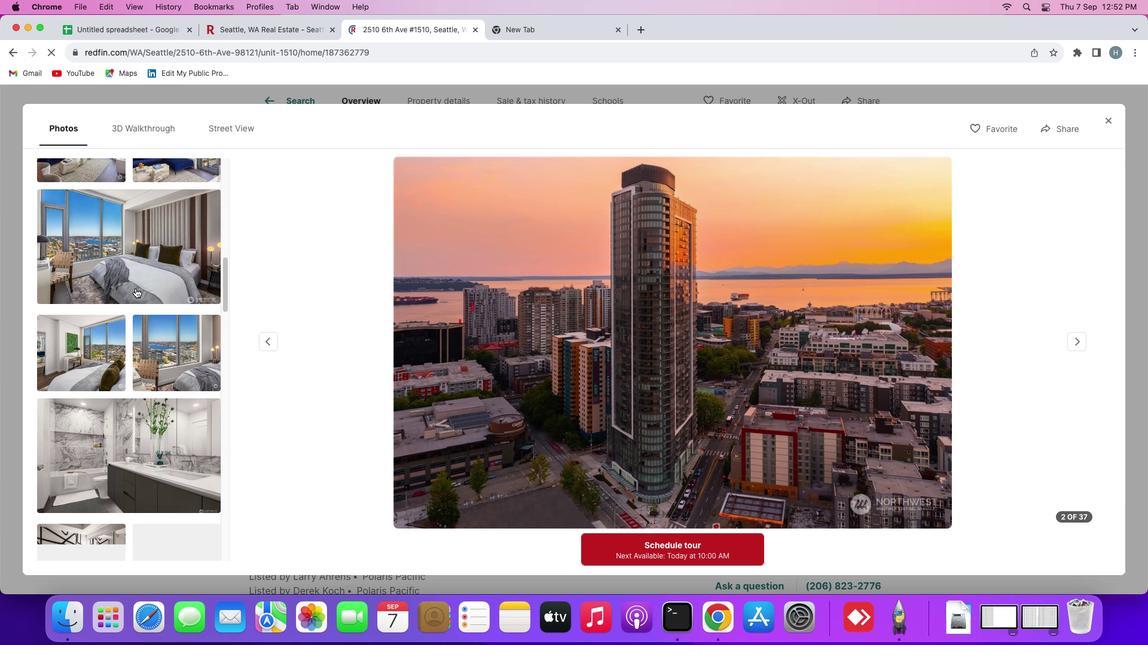 
Action: Mouse scrolled (135, 288) with delta (0, -1)
Screenshot: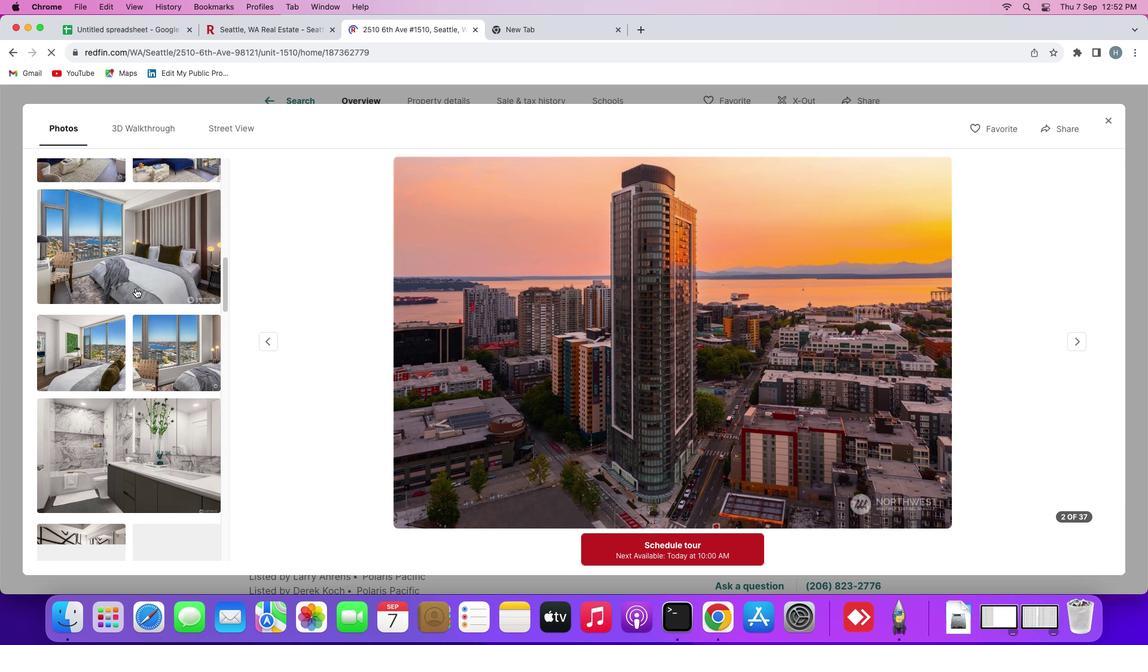
Action: Mouse scrolled (135, 288) with delta (0, -1)
Screenshot: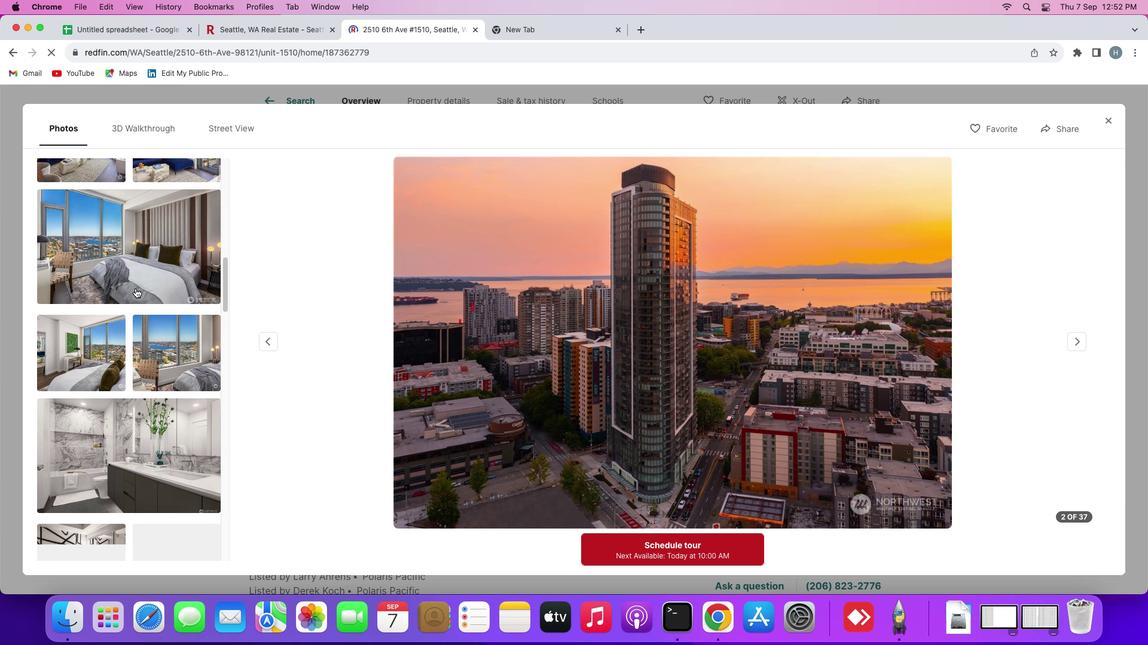 
Action: Mouse moved to (133, 270)
Screenshot: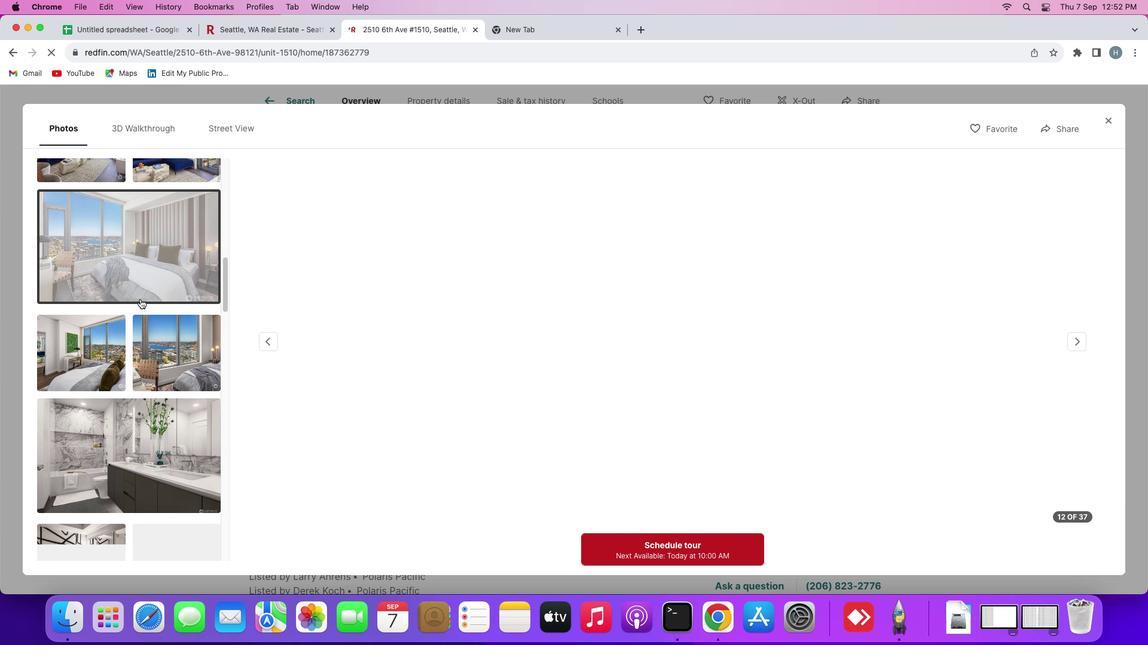 
Action: Mouse pressed left at (133, 270)
Screenshot: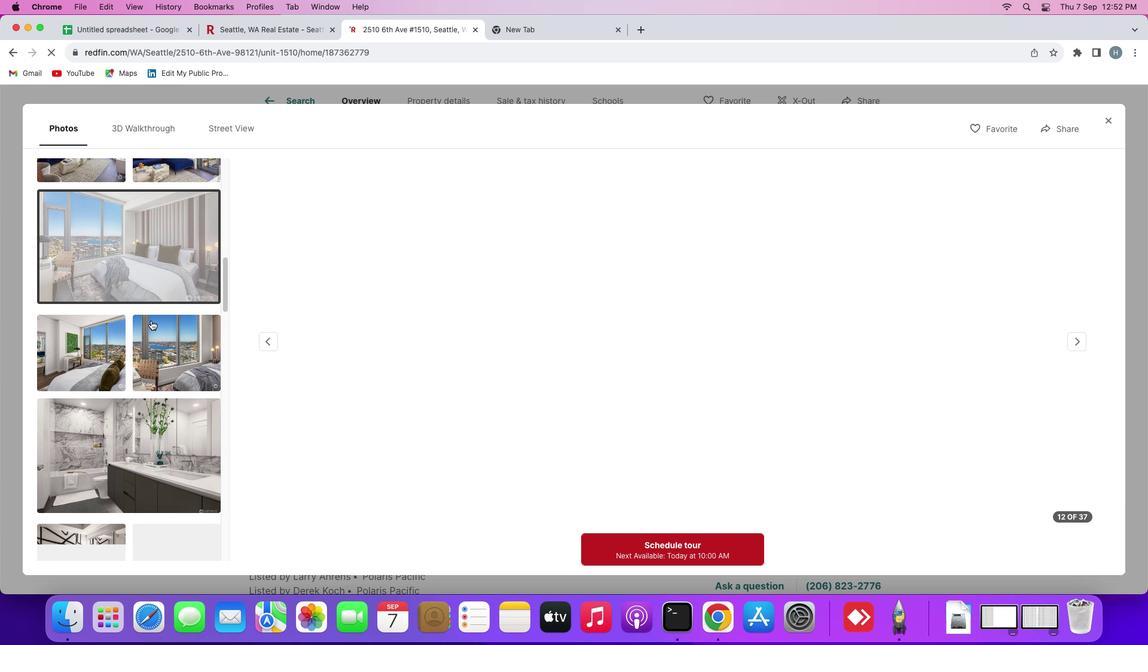 
Action: Mouse moved to (141, 382)
Screenshot: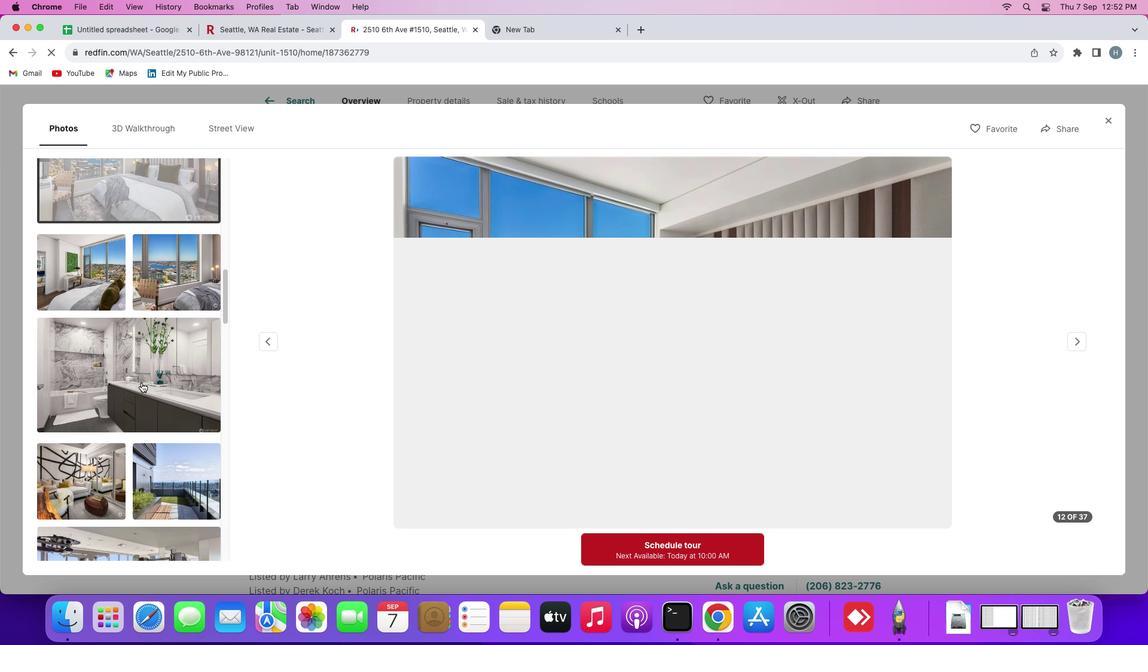 
Action: Mouse scrolled (141, 382) with delta (0, 0)
Screenshot: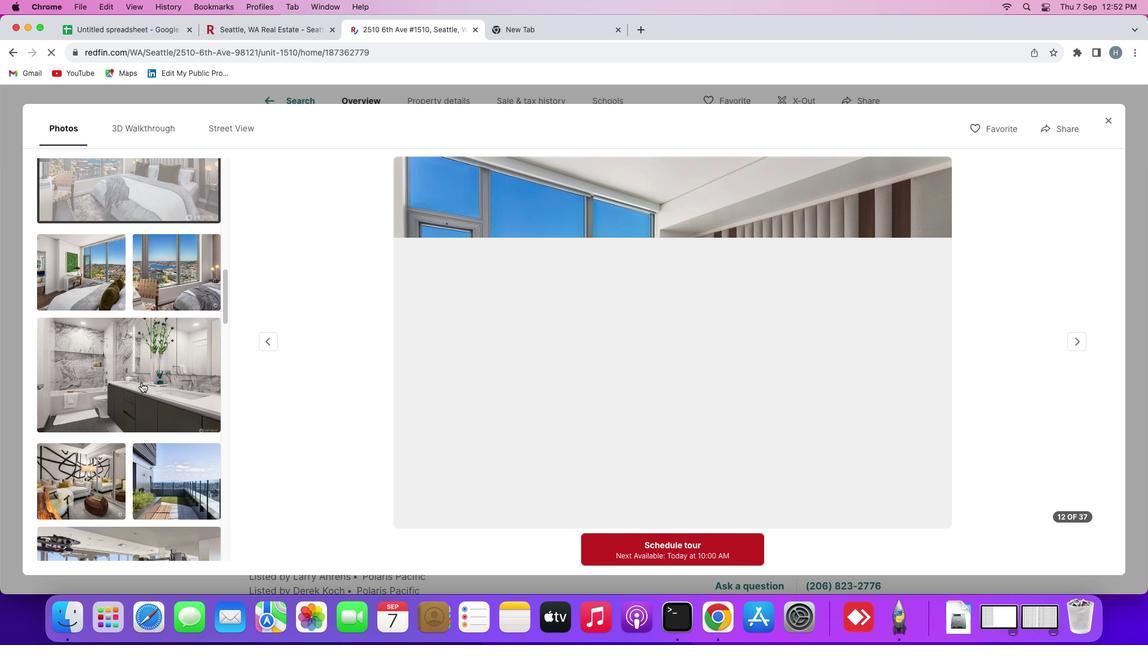 
Action: Mouse scrolled (141, 382) with delta (0, 0)
Screenshot: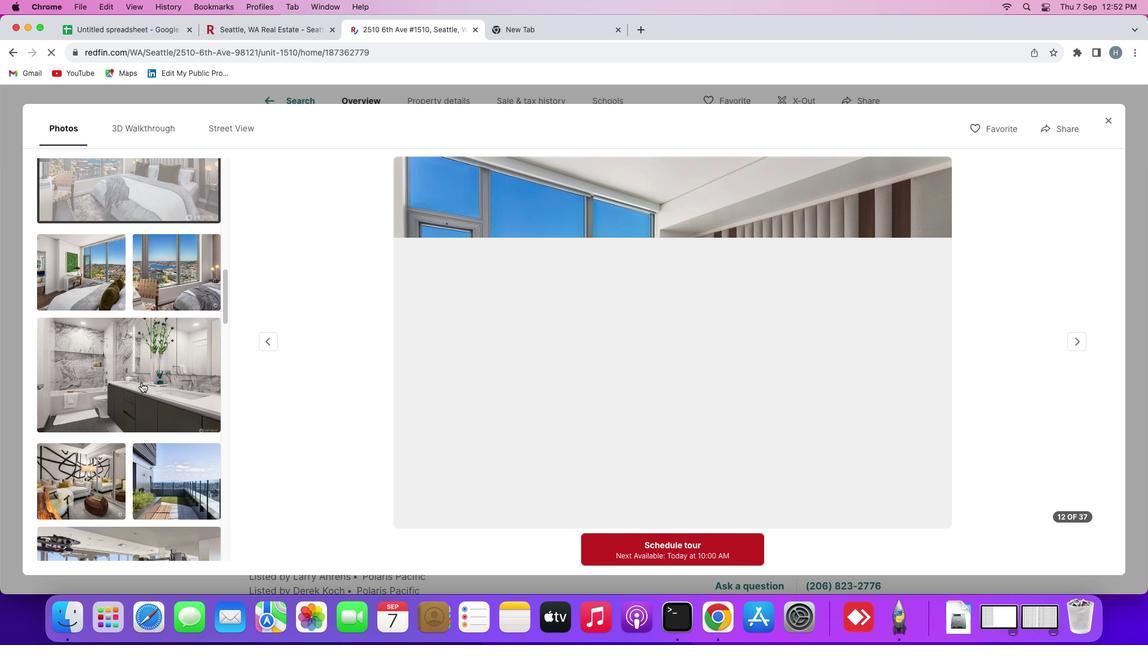 
Action: Mouse scrolled (141, 382) with delta (0, -1)
Screenshot: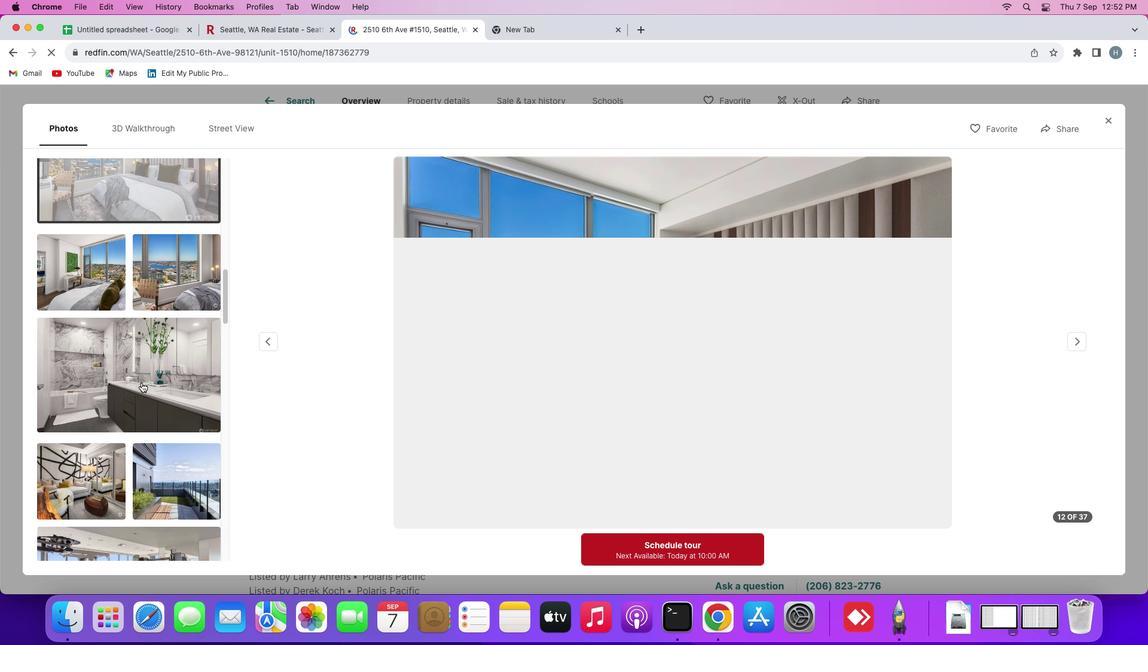 
Action: Mouse moved to (142, 382)
Screenshot: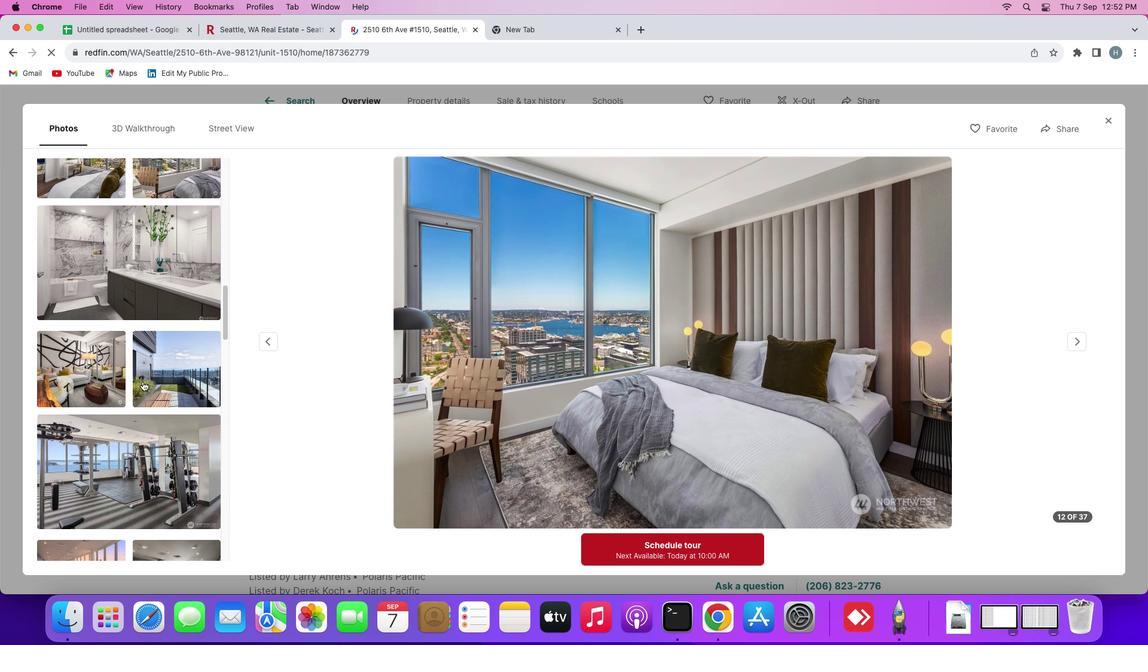 
Action: Mouse scrolled (142, 382) with delta (0, 0)
Screenshot: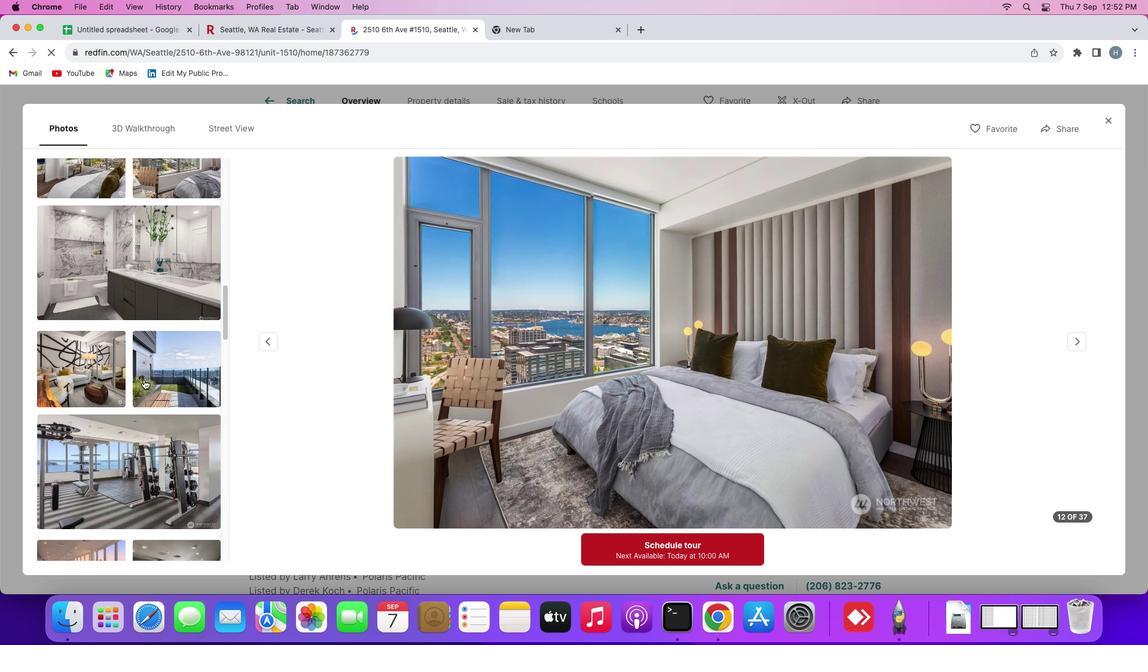
Action: Mouse scrolled (142, 382) with delta (0, 0)
Screenshot: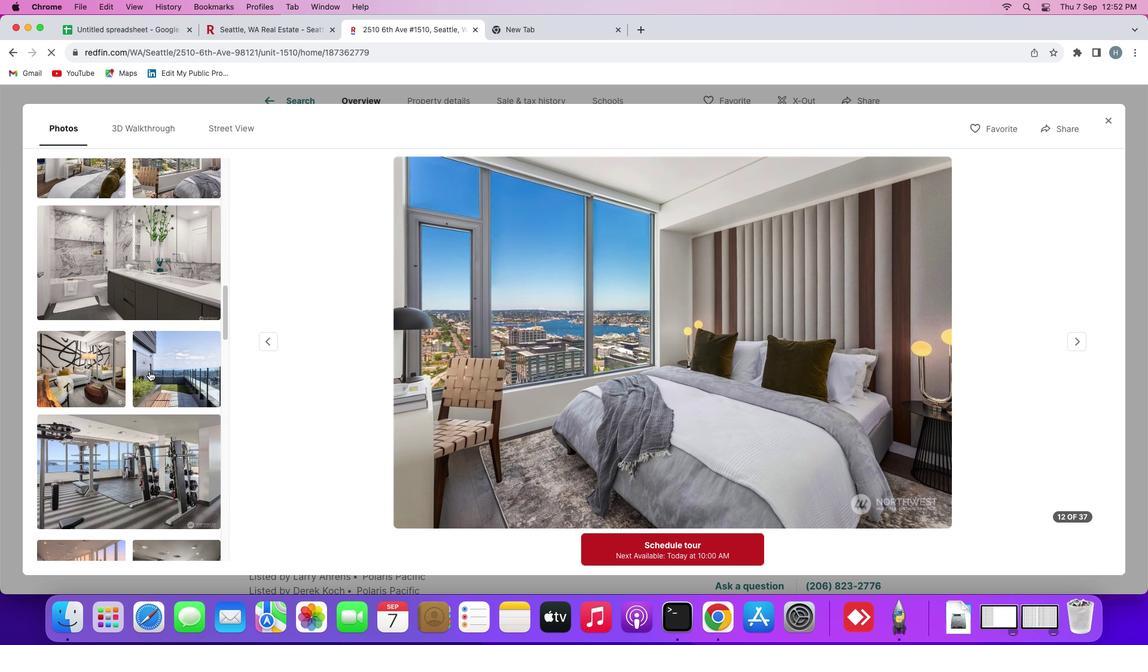 
Action: Mouse scrolled (142, 382) with delta (0, 0)
Screenshot: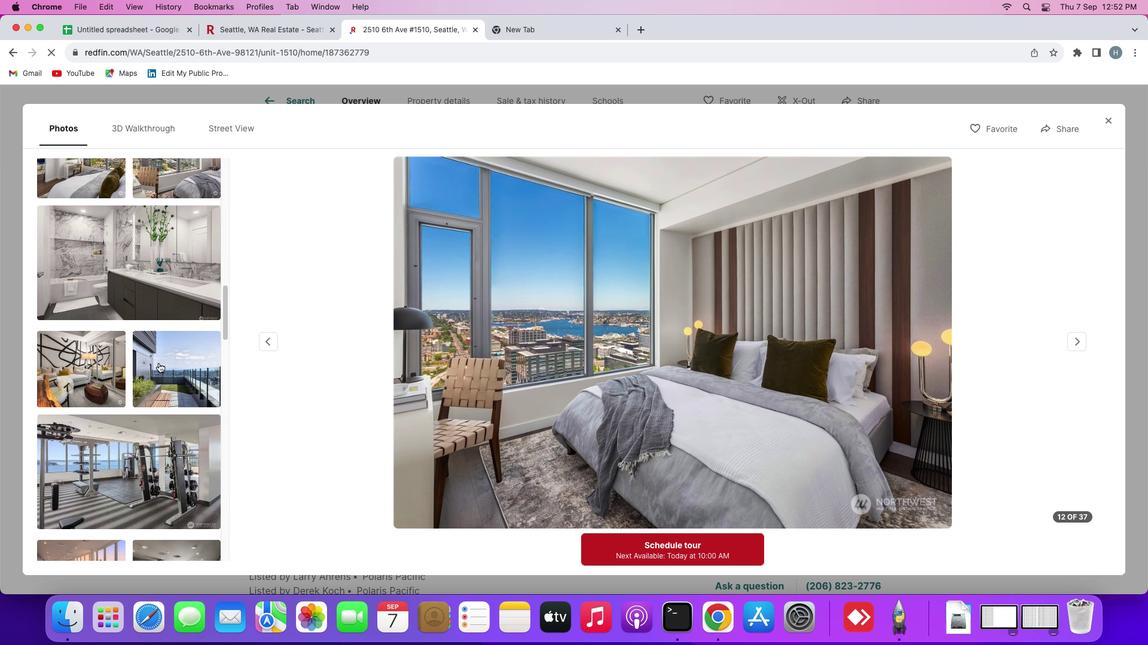 
Action: Mouse scrolled (142, 382) with delta (0, -1)
Screenshot: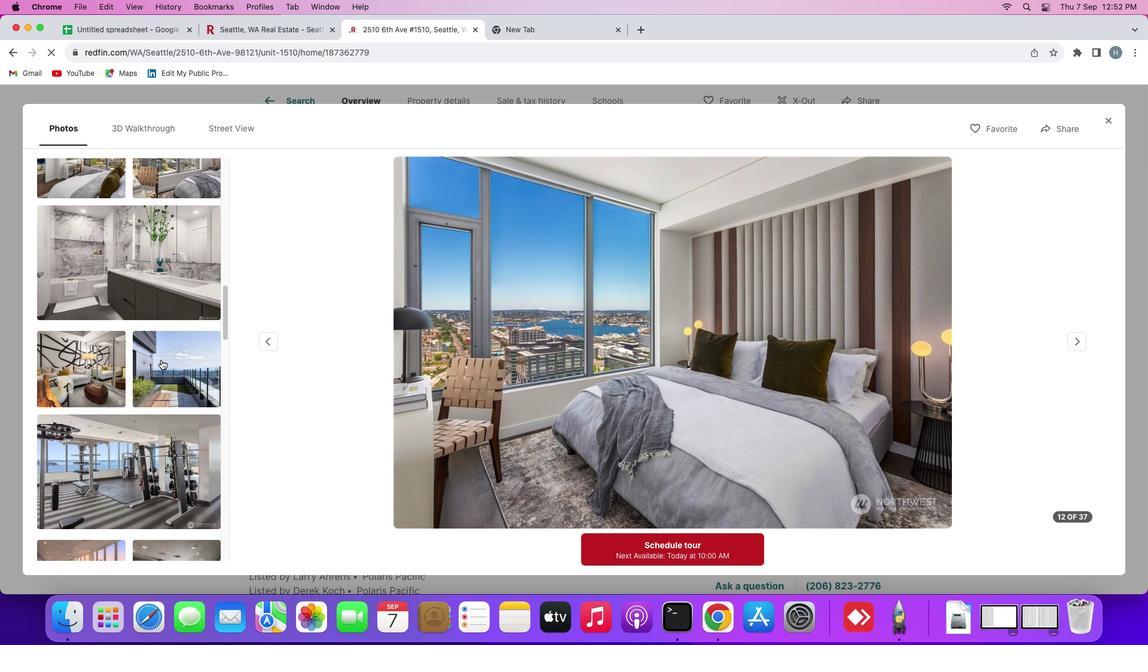 
Action: Mouse moved to (162, 358)
Screenshot: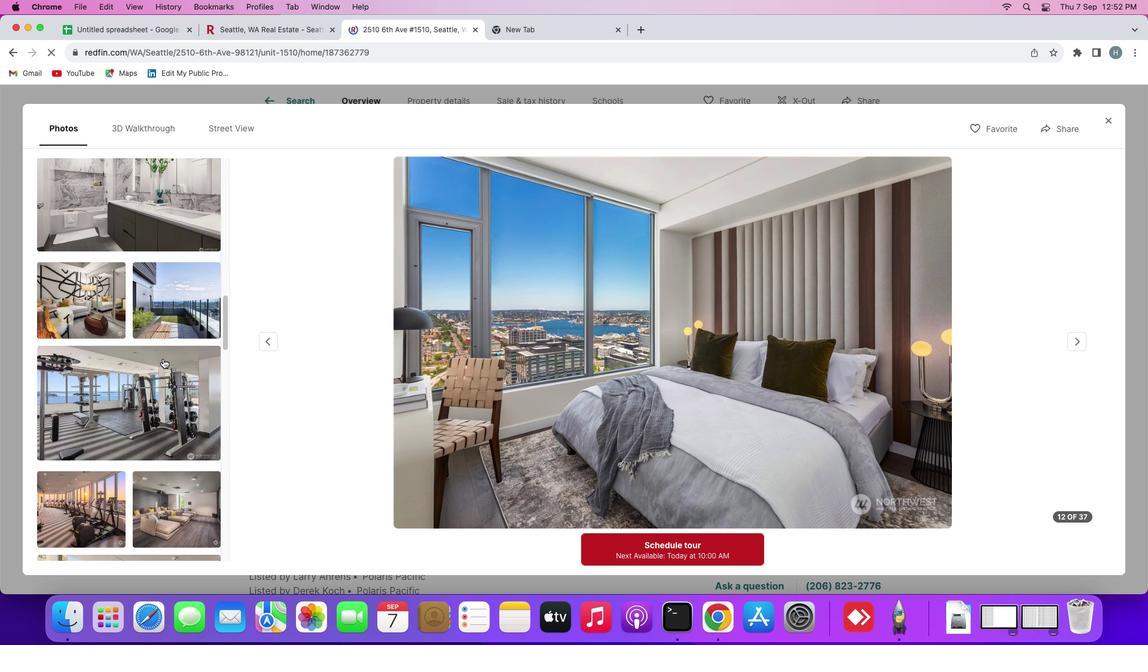 
Action: Mouse scrolled (162, 358) with delta (0, 0)
Screenshot: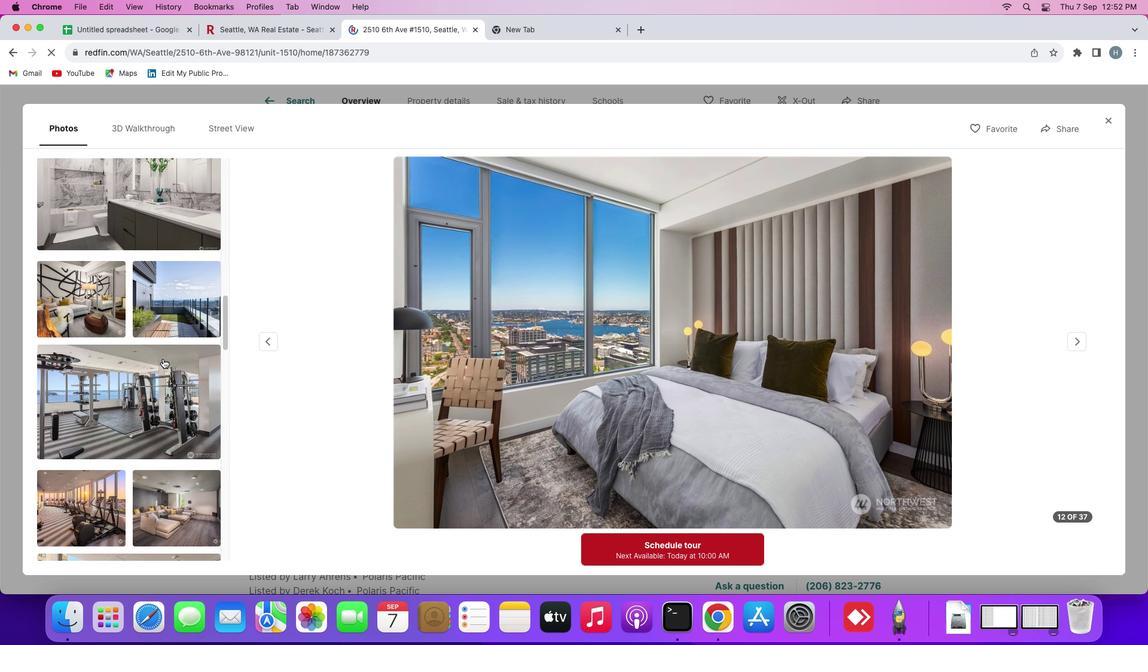
Action: Mouse scrolled (162, 358) with delta (0, 0)
Screenshot: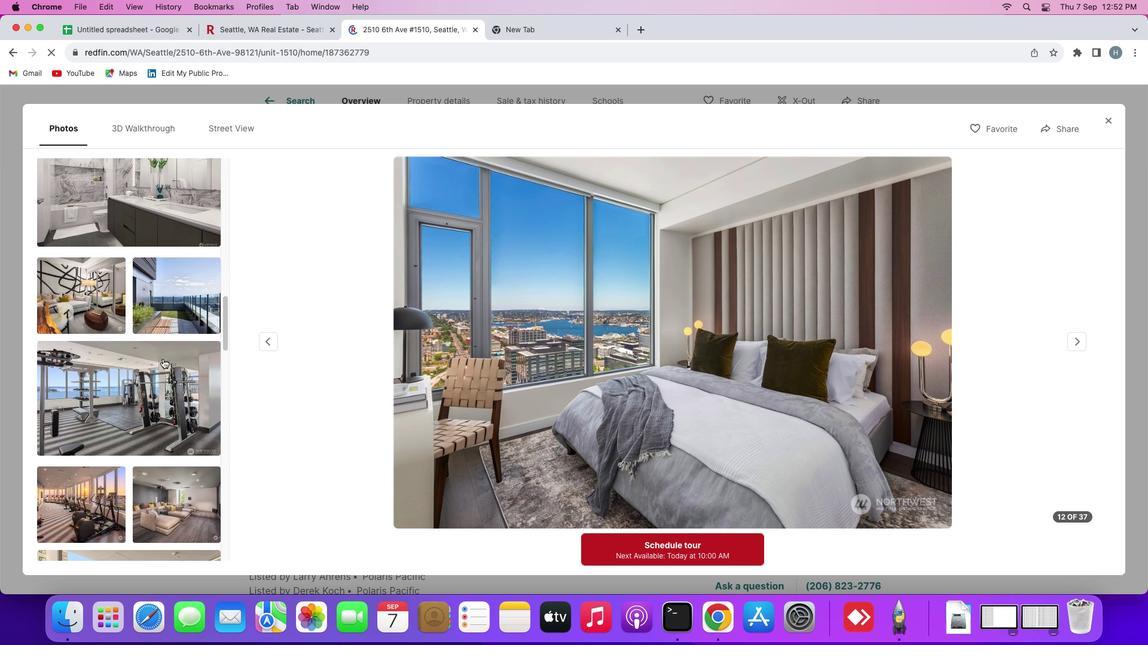 
Action: Mouse scrolled (162, 358) with delta (0, -1)
Screenshot: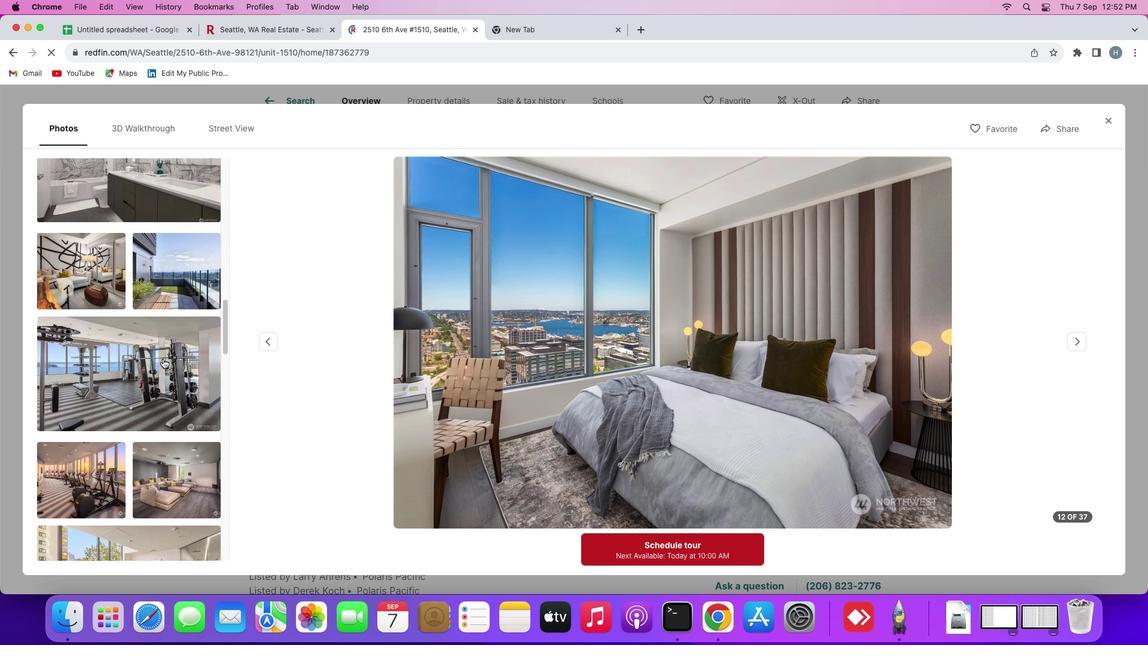 
Action: Mouse scrolled (162, 358) with delta (0, 0)
Screenshot: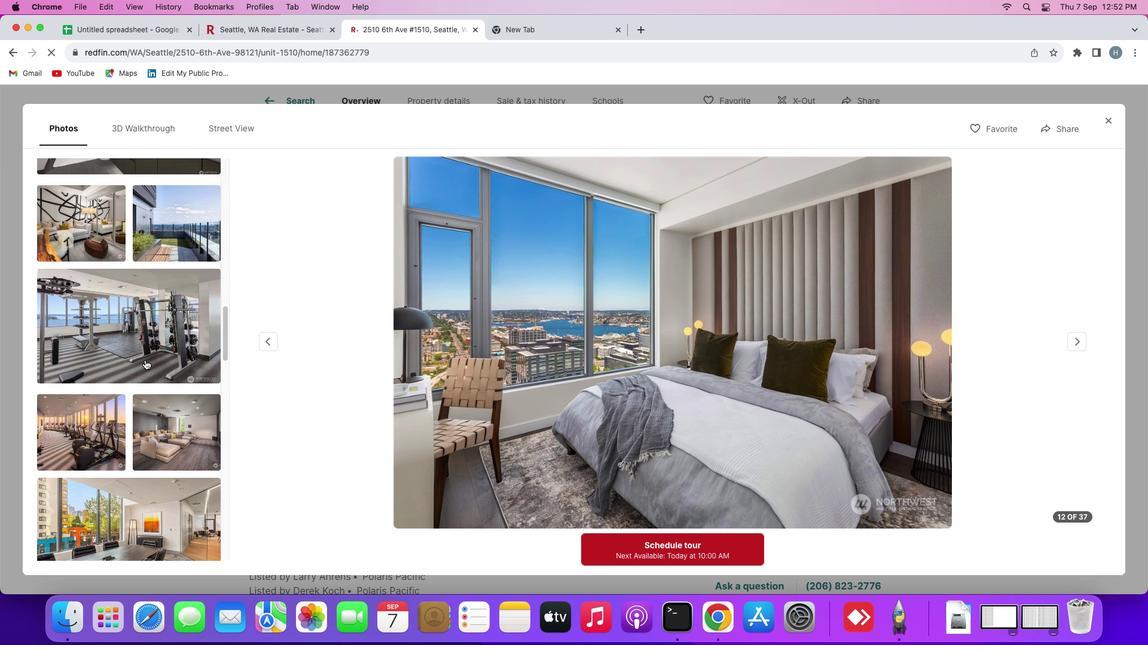 
Action: Mouse scrolled (162, 358) with delta (0, 0)
Screenshot: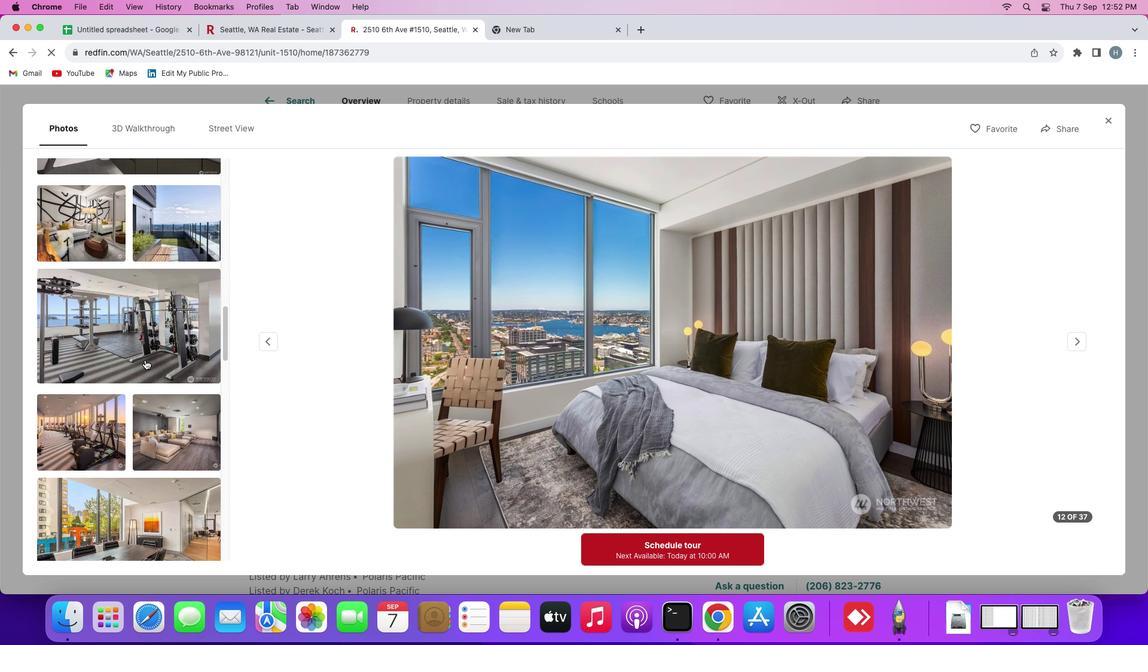 
Action: Mouse scrolled (162, 358) with delta (0, -1)
Screenshot: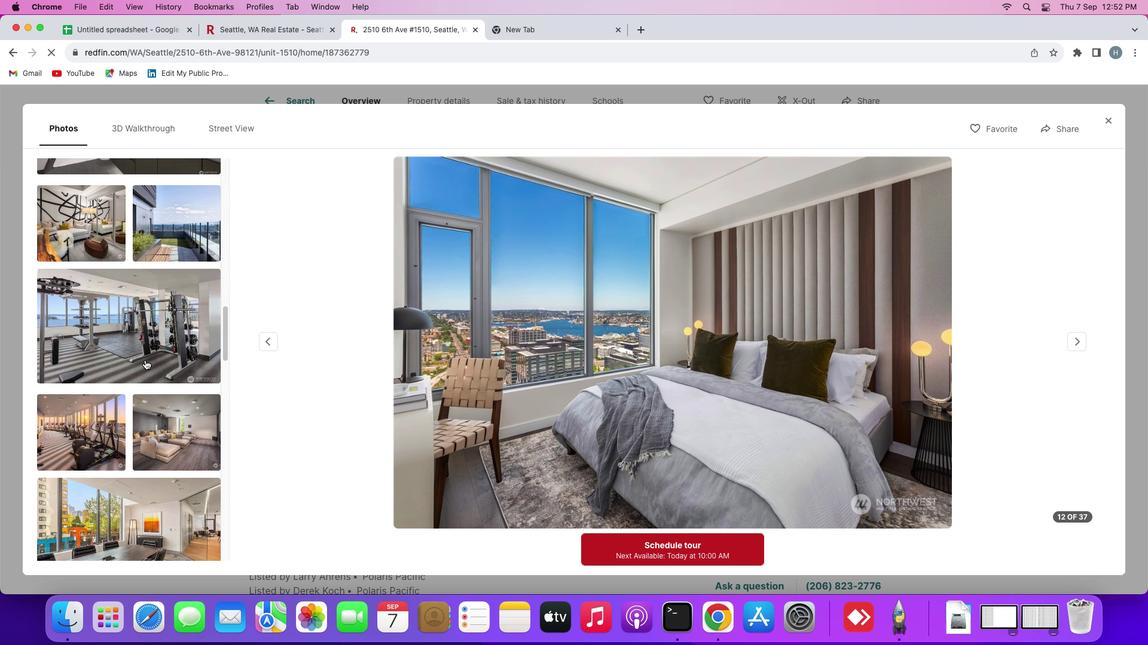 
Action: Mouse moved to (145, 360)
Screenshot: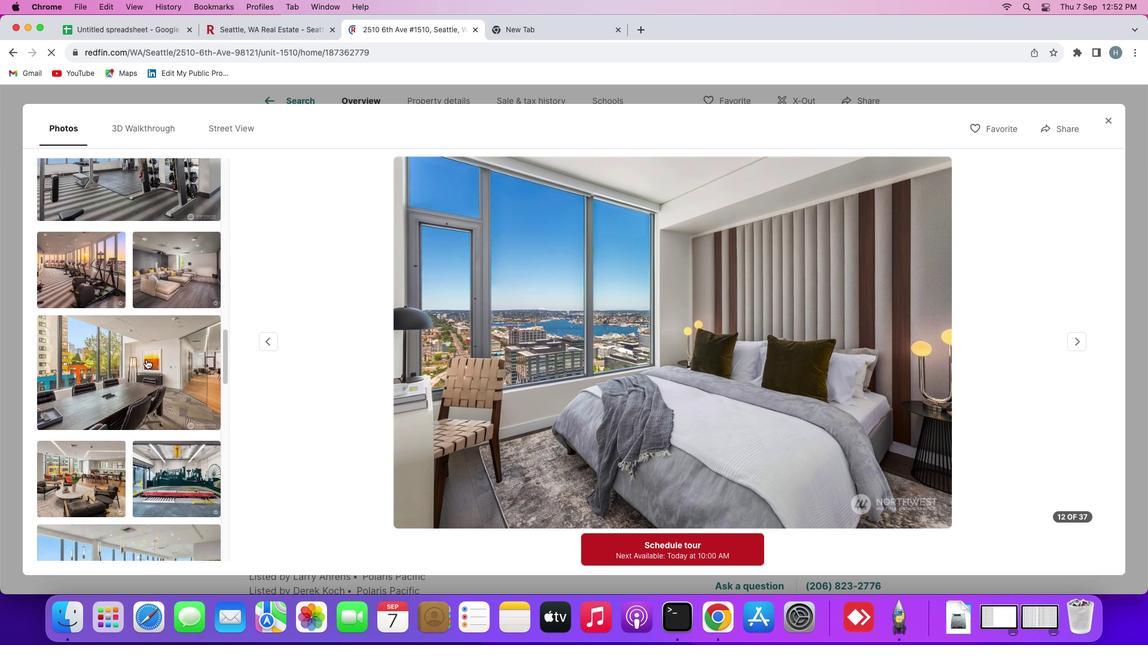 
Action: Mouse scrolled (145, 360) with delta (0, 0)
Screenshot: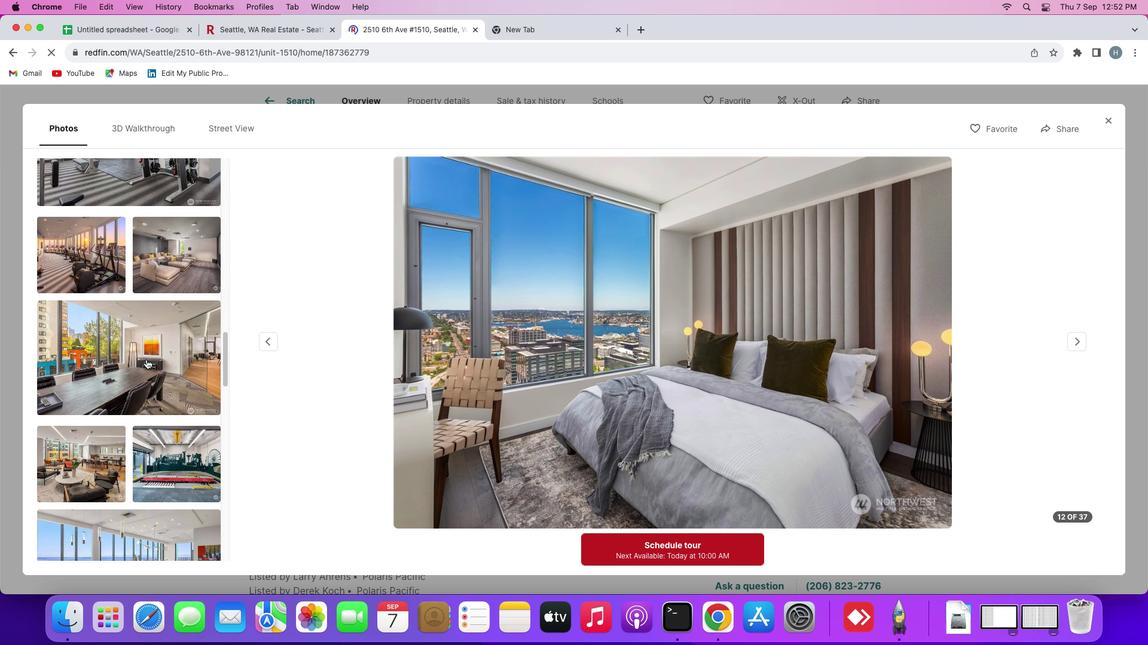
Action: Mouse moved to (145, 360)
Screenshot: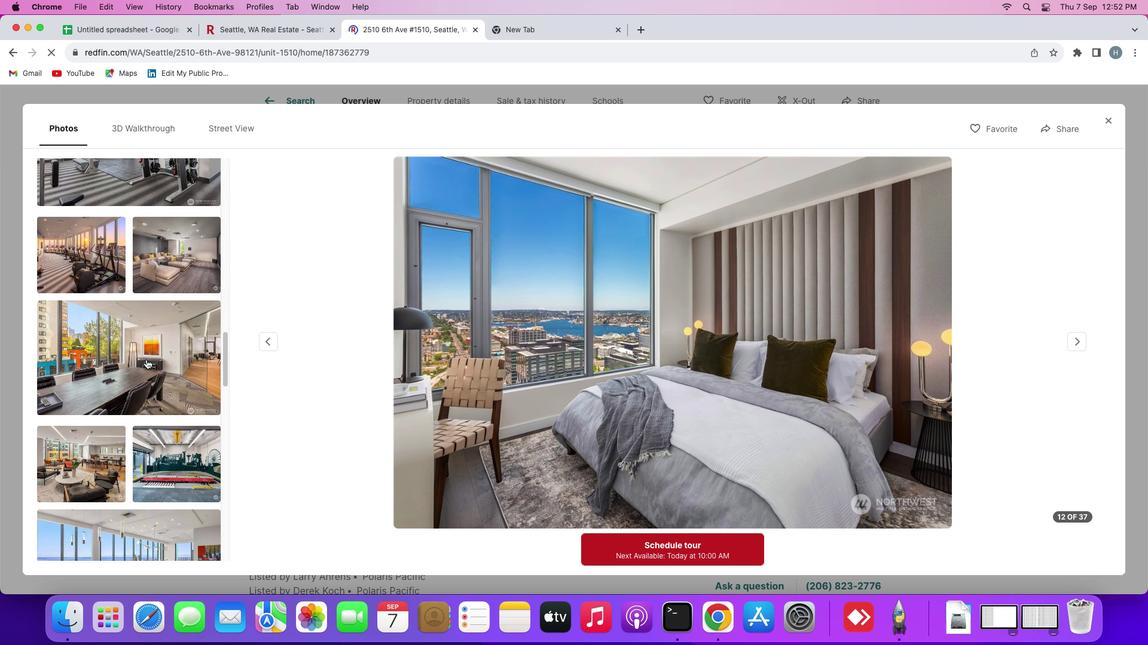 
Action: Mouse scrolled (145, 360) with delta (0, 0)
Screenshot: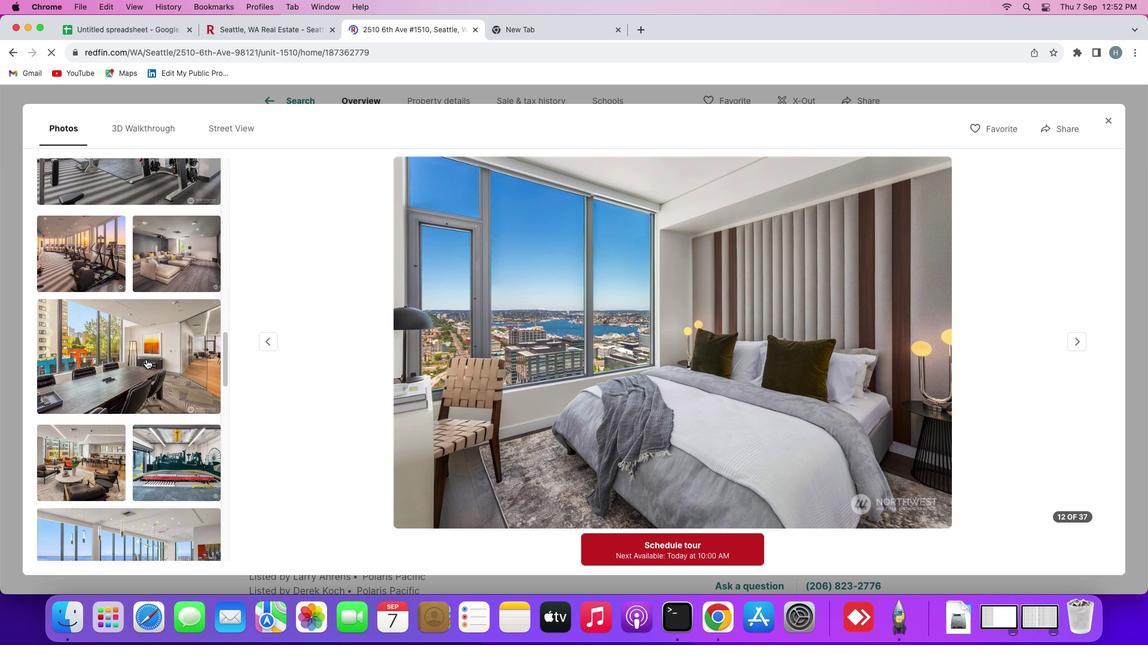 
Action: Mouse scrolled (145, 360) with delta (0, -1)
Screenshot: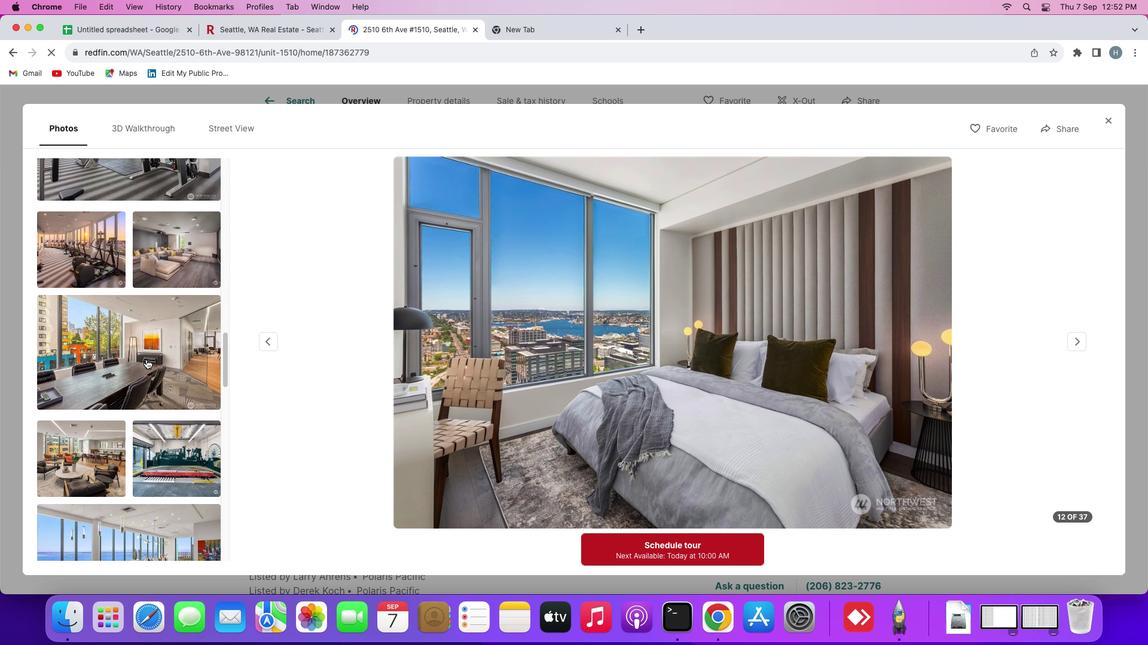 
Action: Mouse scrolled (145, 360) with delta (0, -1)
Screenshot: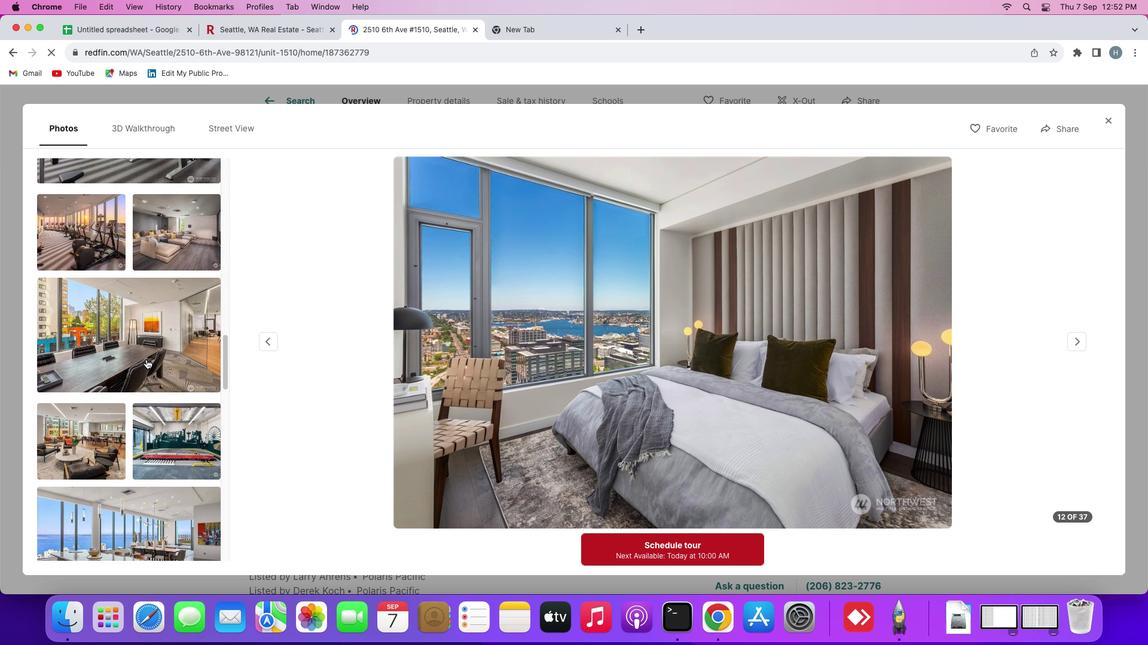 
Action: Mouse moved to (145, 360)
Screenshot: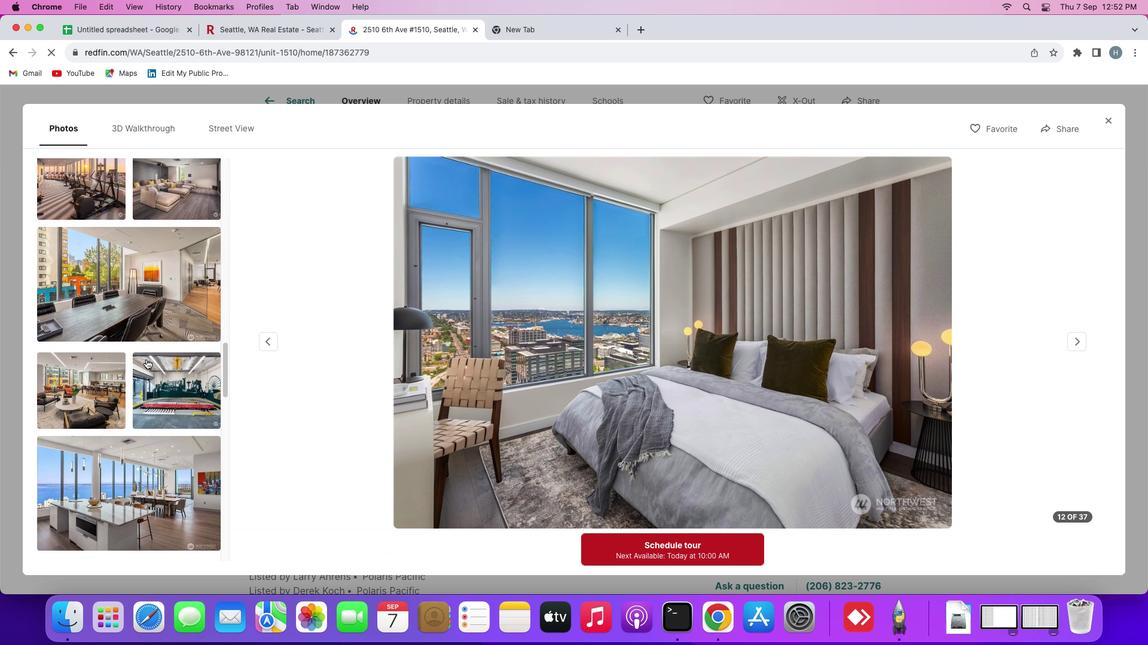 
Action: Mouse scrolled (145, 360) with delta (0, 0)
Screenshot: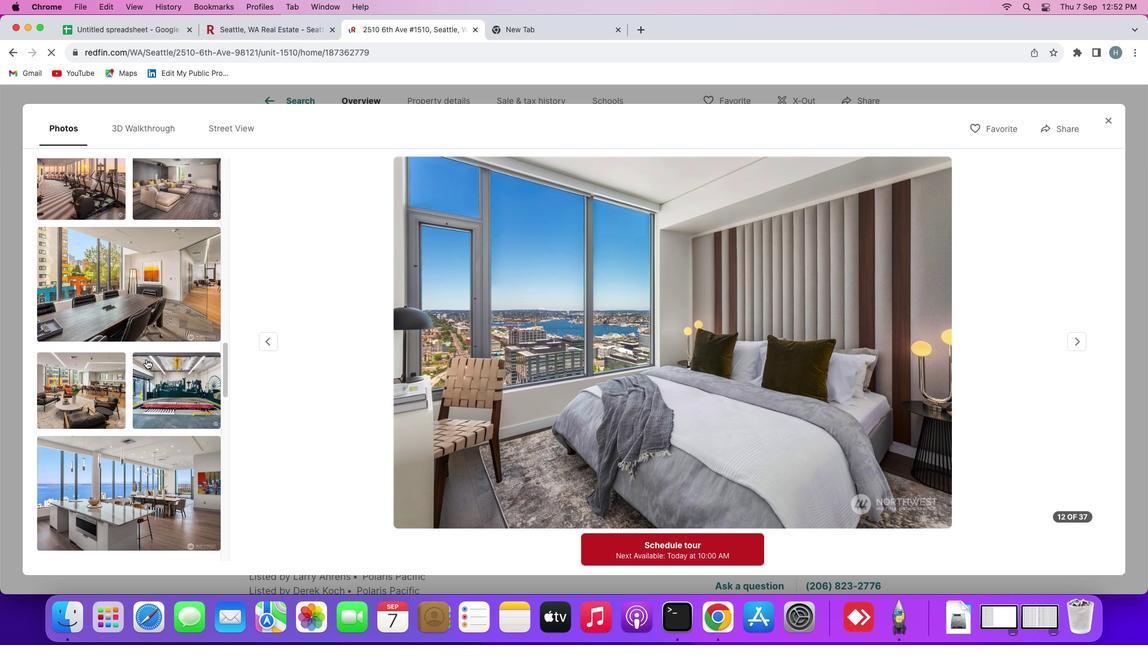 
Action: Mouse scrolled (145, 360) with delta (0, 0)
Screenshot: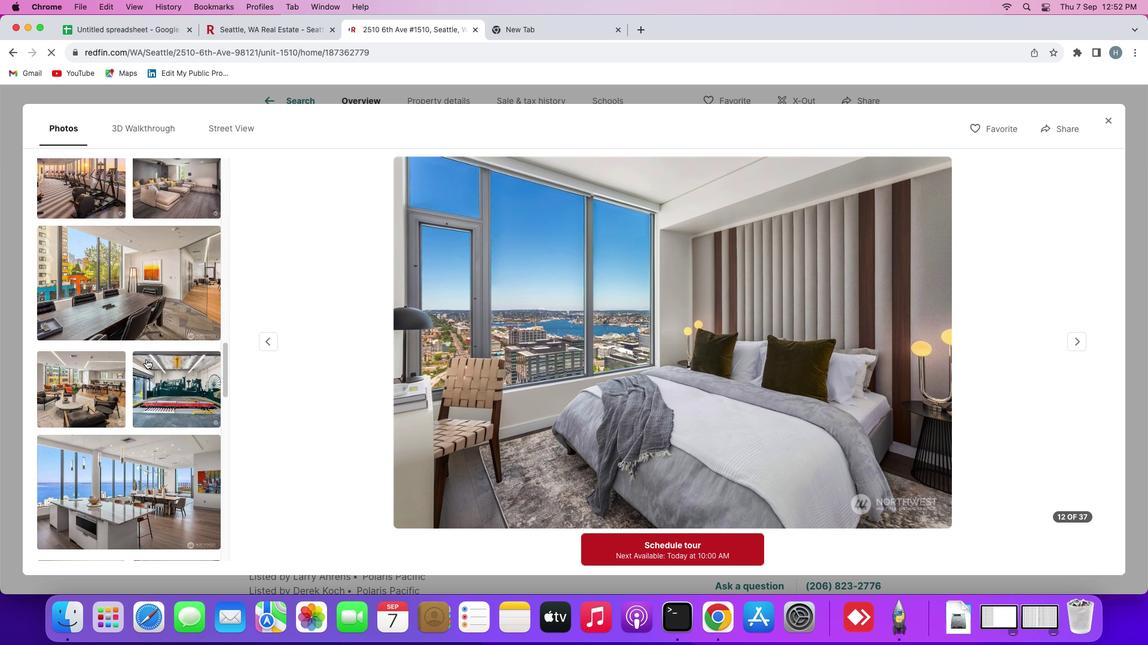 
Action: Mouse scrolled (145, 360) with delta (0, -1)
Screenshot: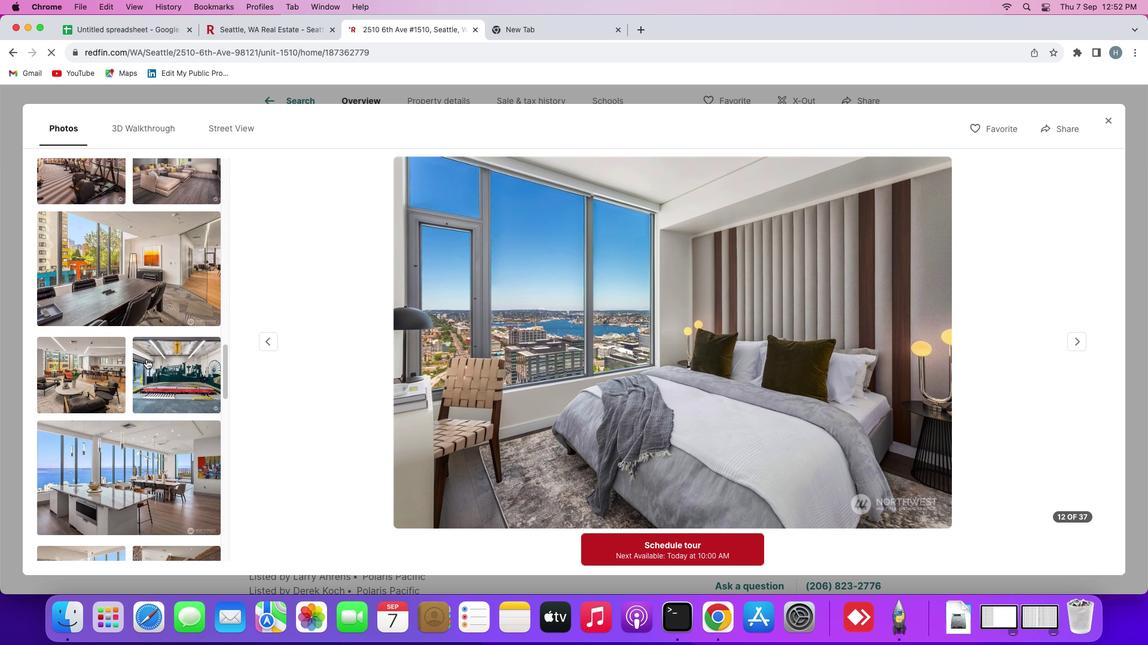 
Action: Mouse moved to (146, 359)
Screenshot: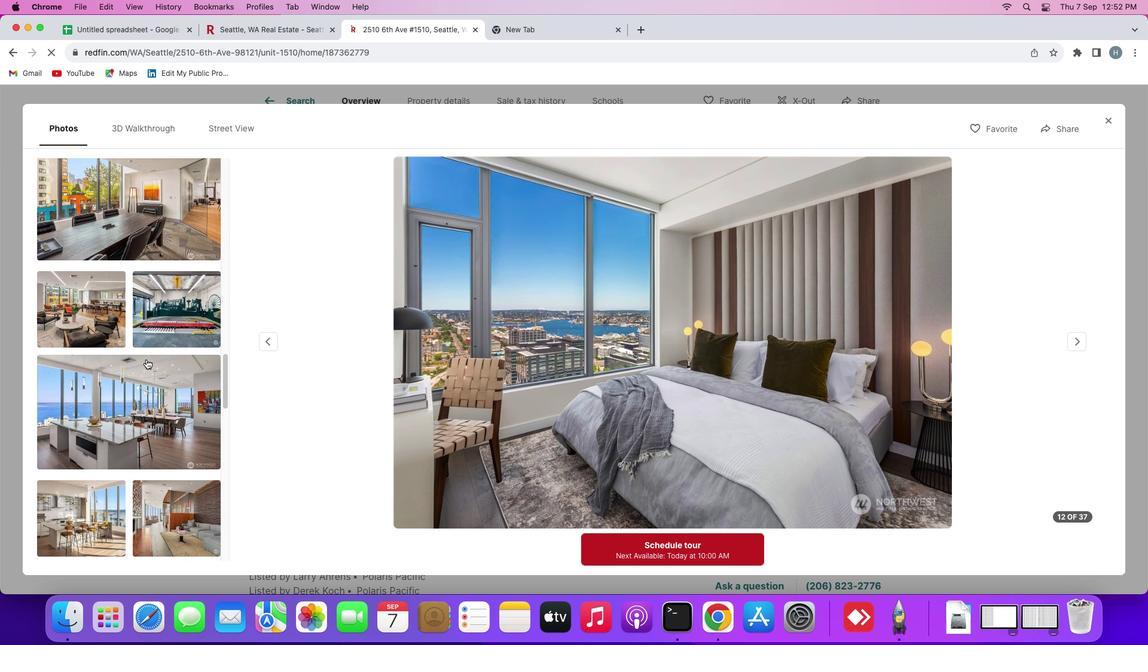 
Action: Mouse scrolled (146, 359) with delta (0, 0)
Screenshot: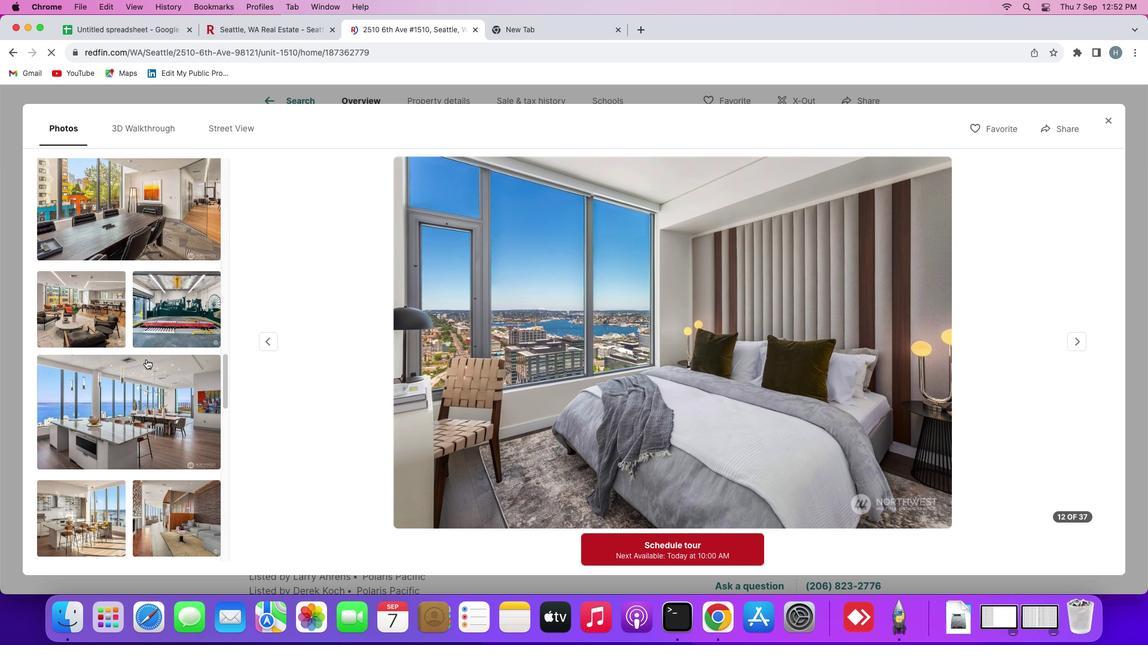 
Action: Mouse scrolled (146, 359) with delta (0, 0)
Screenshot: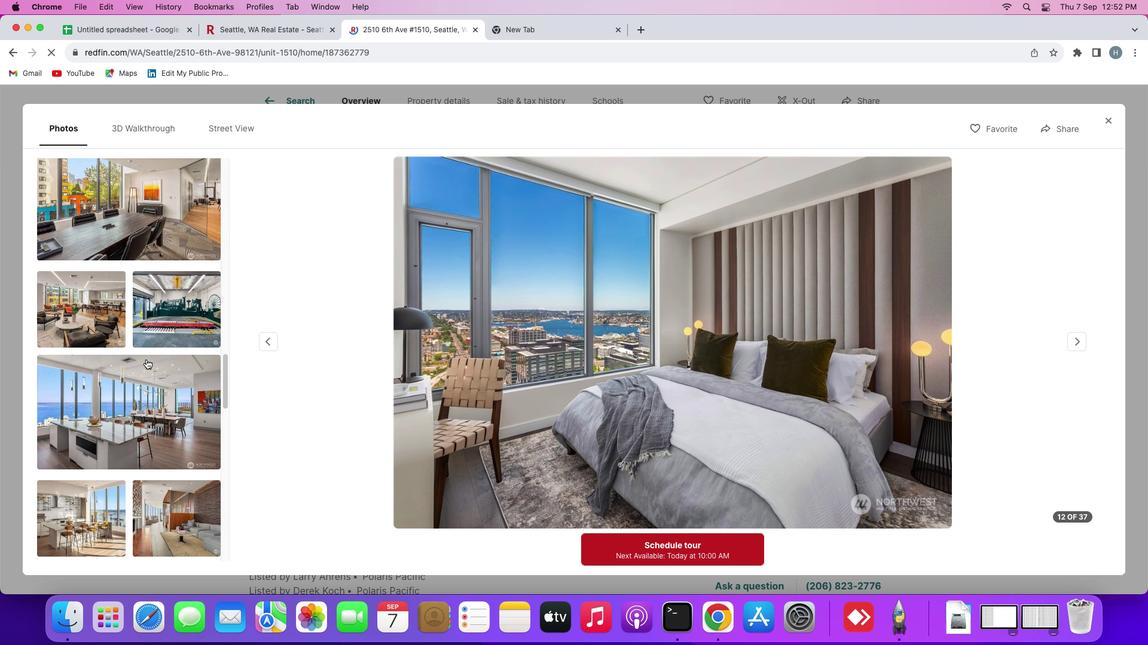 
Action: Mouse scrolled (146, 359) with delta (0, -1)
Screenshot: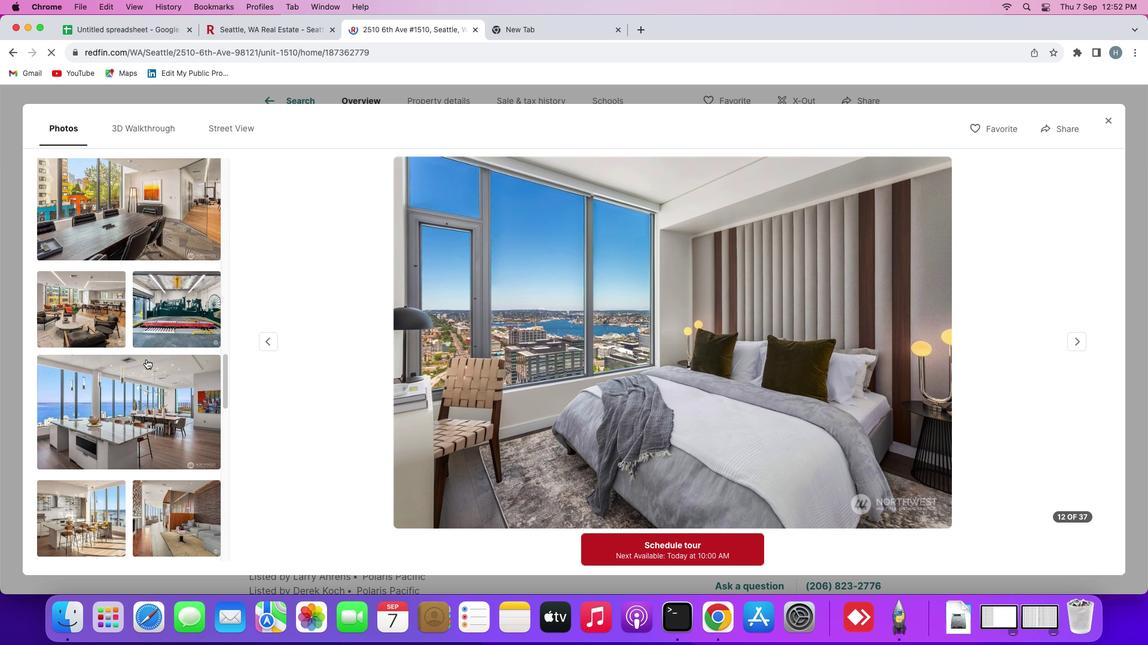 
Action: Mouse scrolled (146, 359) with delta (0, 0)
Screenshot: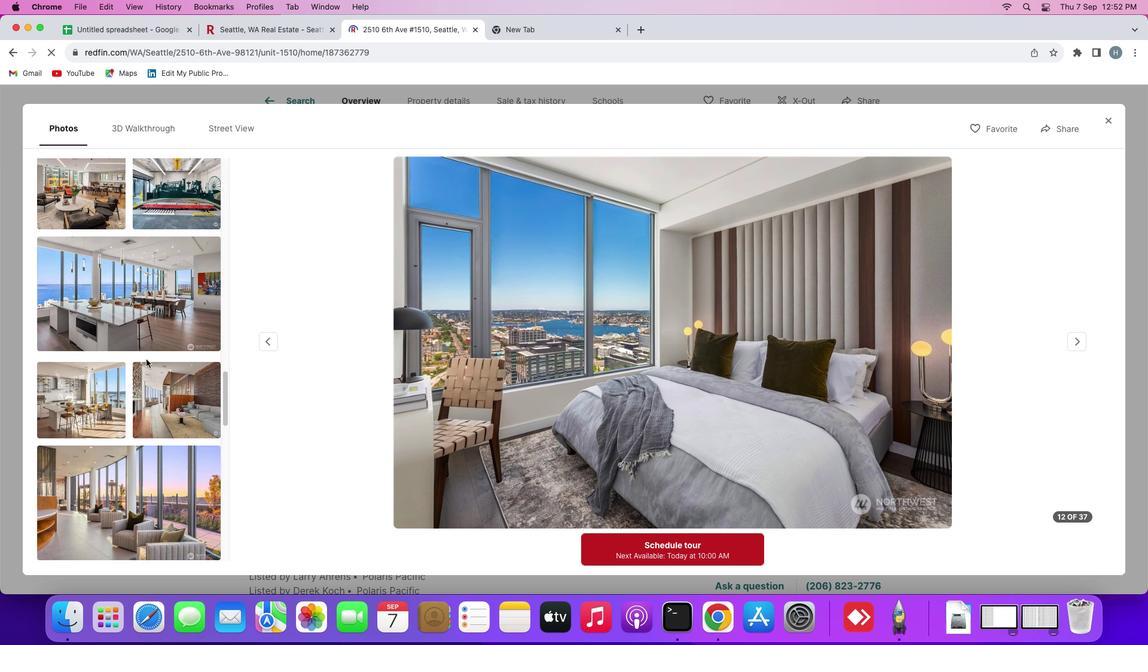 
Action: Mouse scrolled (146, 359) with delta (0, 0)
Screenshot: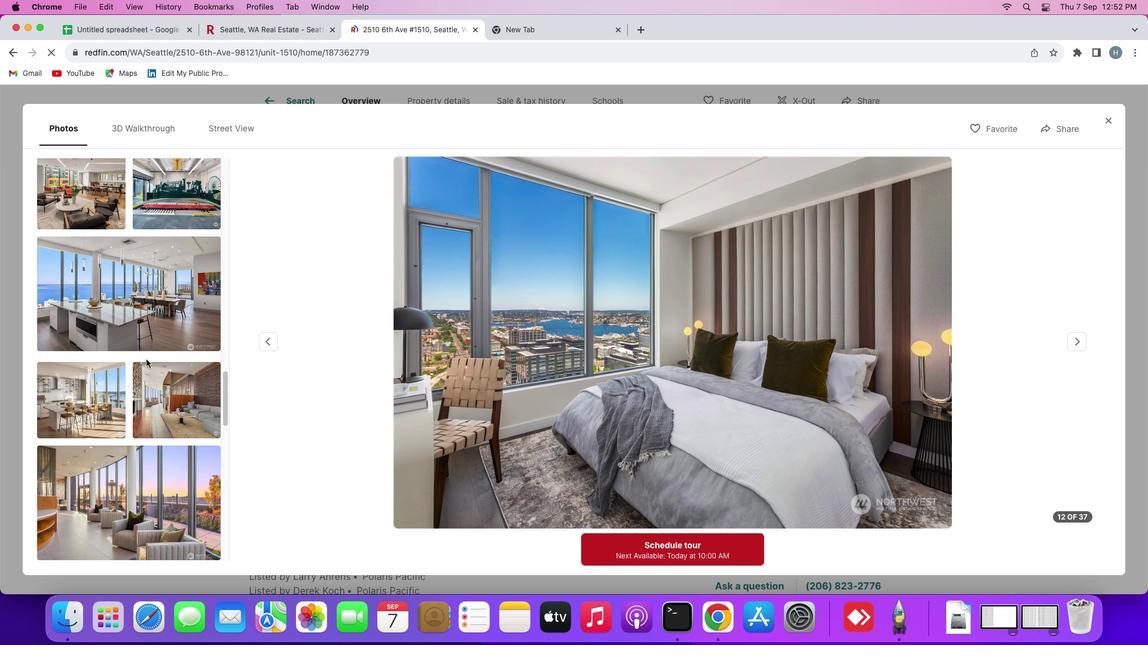 
Action: Mouse scrolled (146, 359) with delta (0, 0)
Screenshot: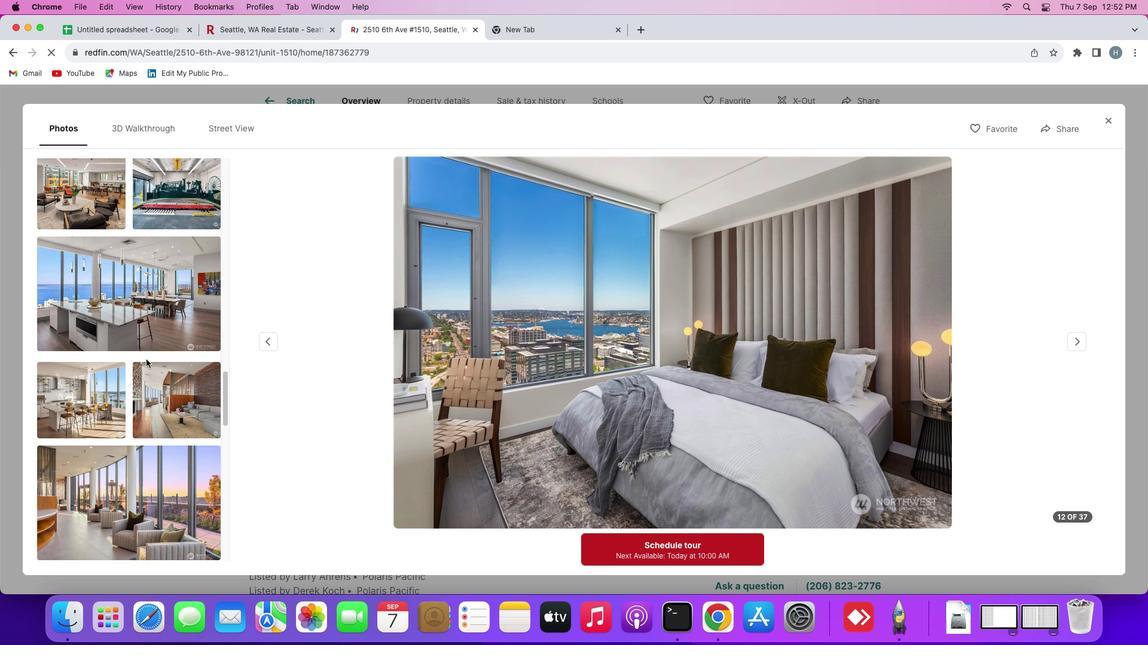 
Action: Mouse scrolled (146, 359) with delta (0, -1)
Screenshot: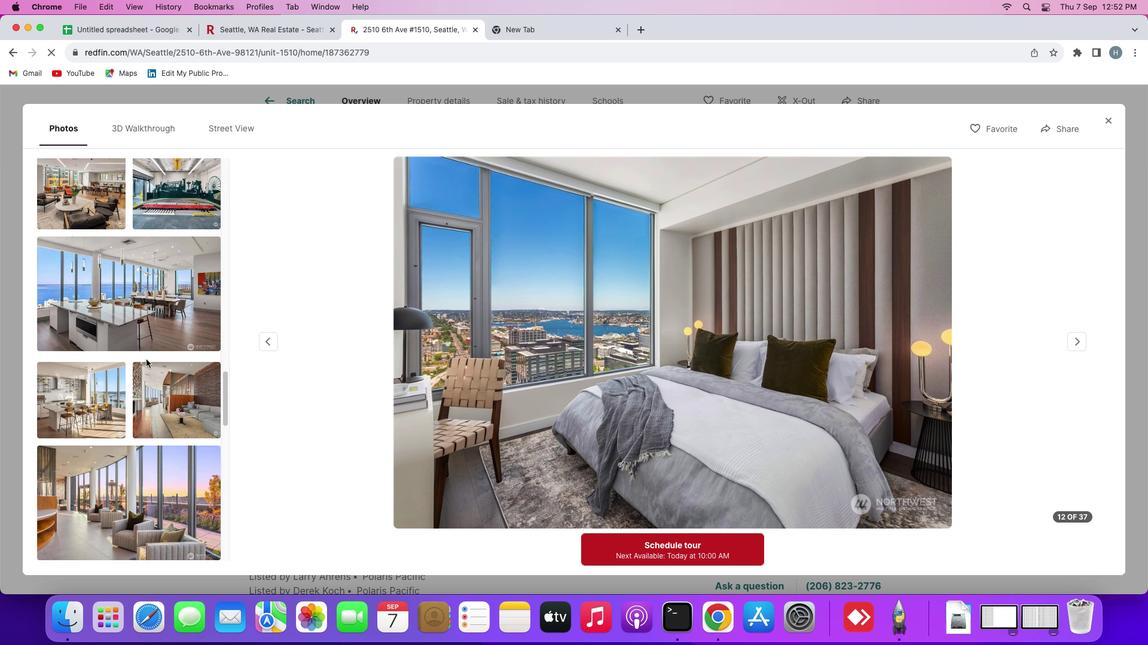 
Action: Mouse scrolled (146, 359) with delta (0, 0)
Screenshot: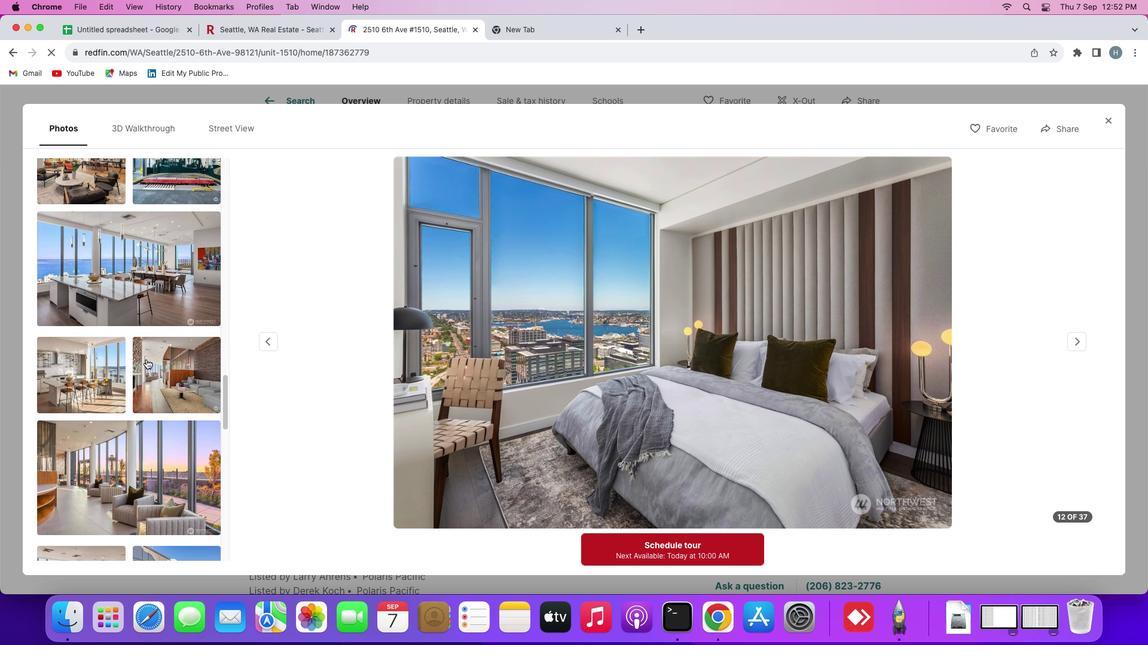 
Action: Mouse scrolled (146, 359) with delta (0, 0)
Screenshot: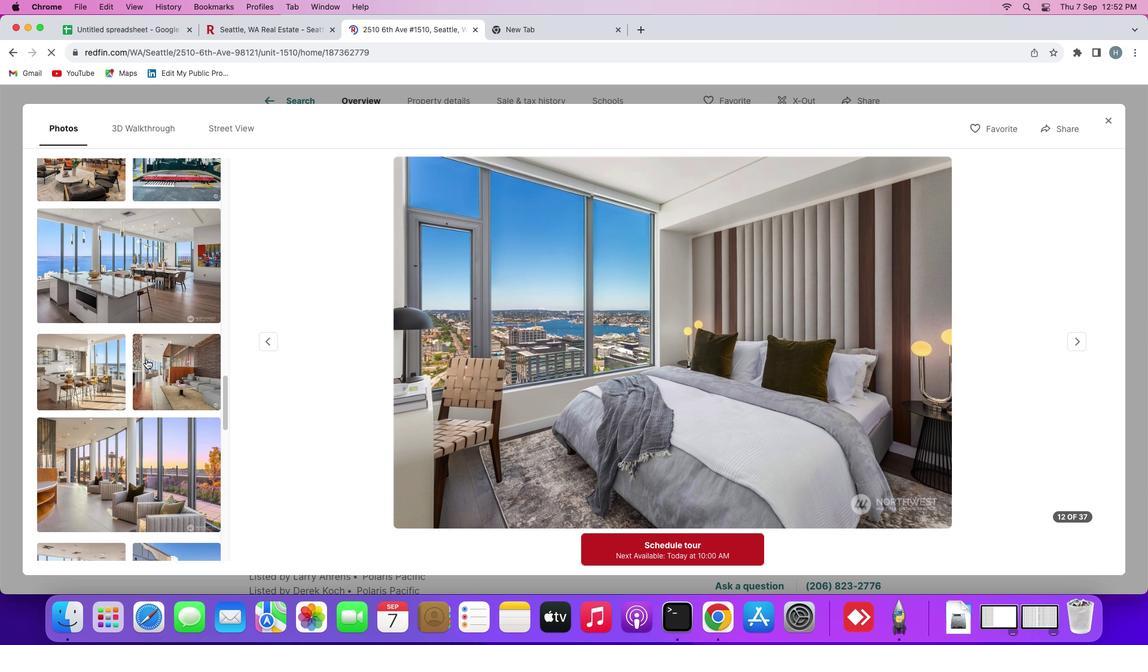 
Action: Mouse scrolled (146, 359) with delta (0, 0)
Screenshot: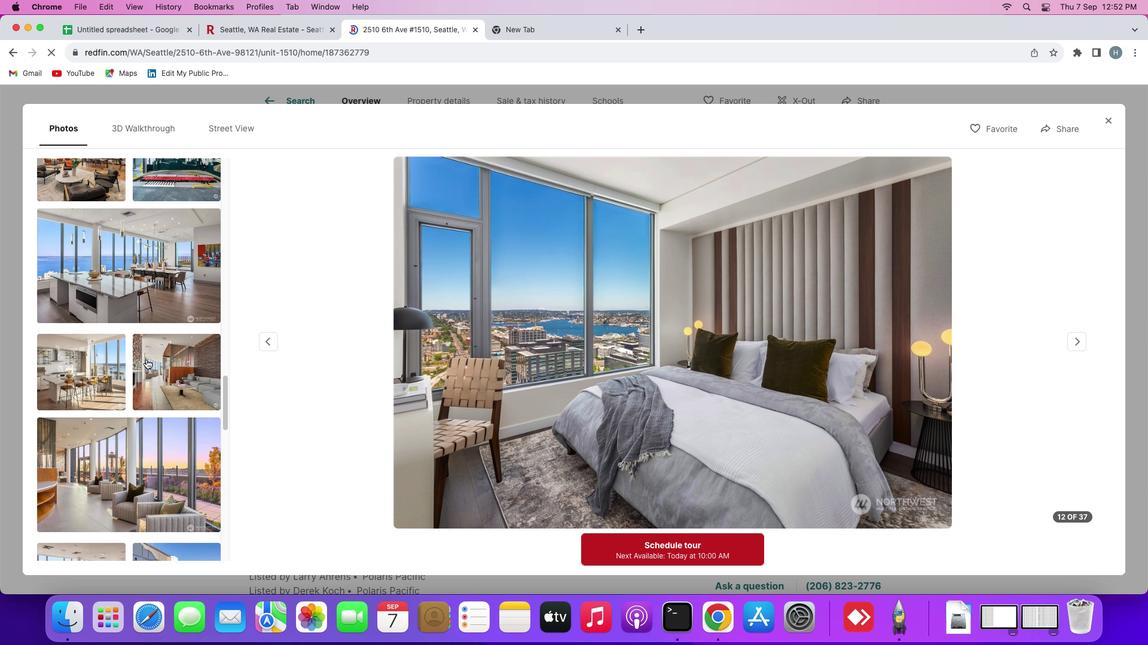 
Action: Mouse scrolled (146, 359) with delta (0, 0)
Screenshot: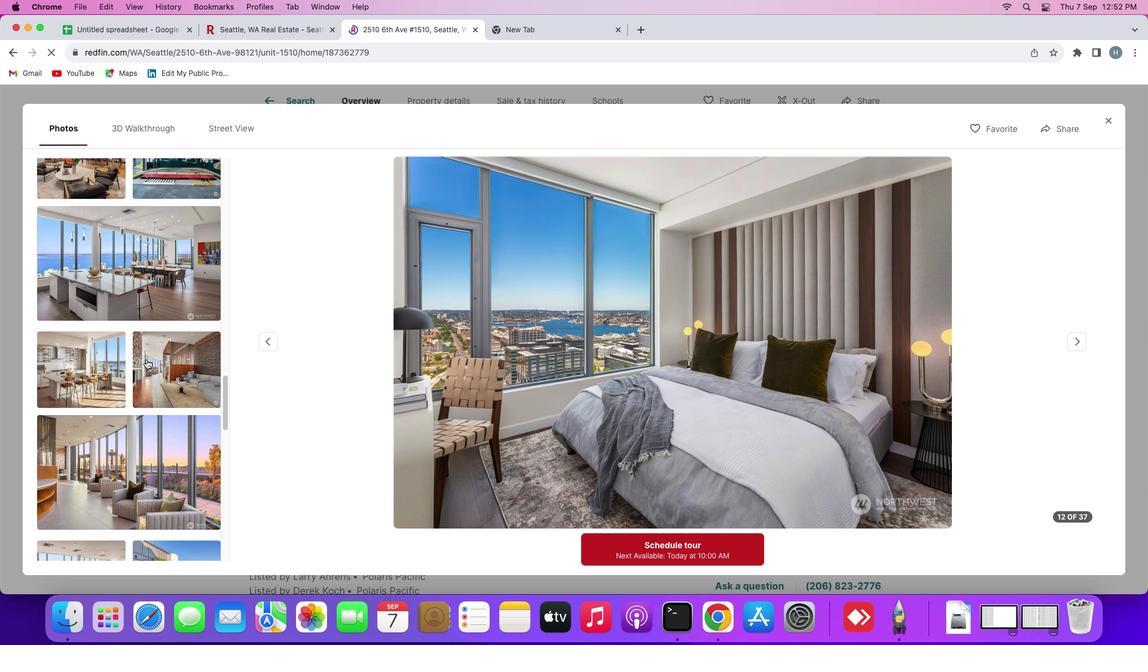
Action: Mouse scrolled (146, 359) with delta (0, 0)
Screenshot: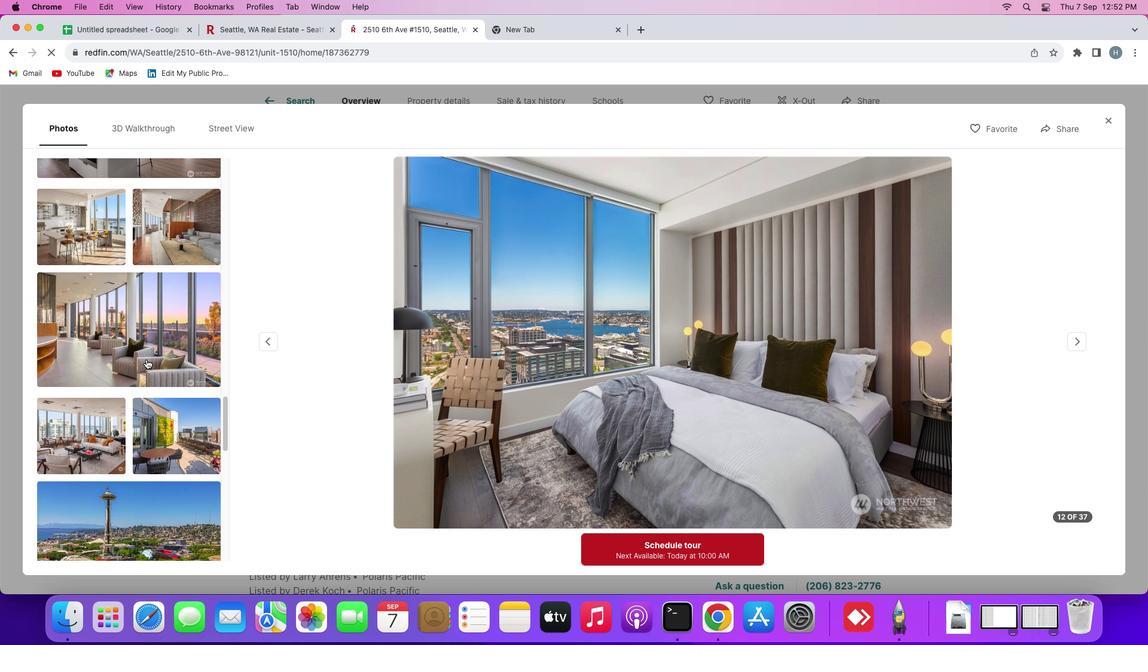 
Action: Mouse scrolled (146, 359) with delta (0, 0)
Screenshot: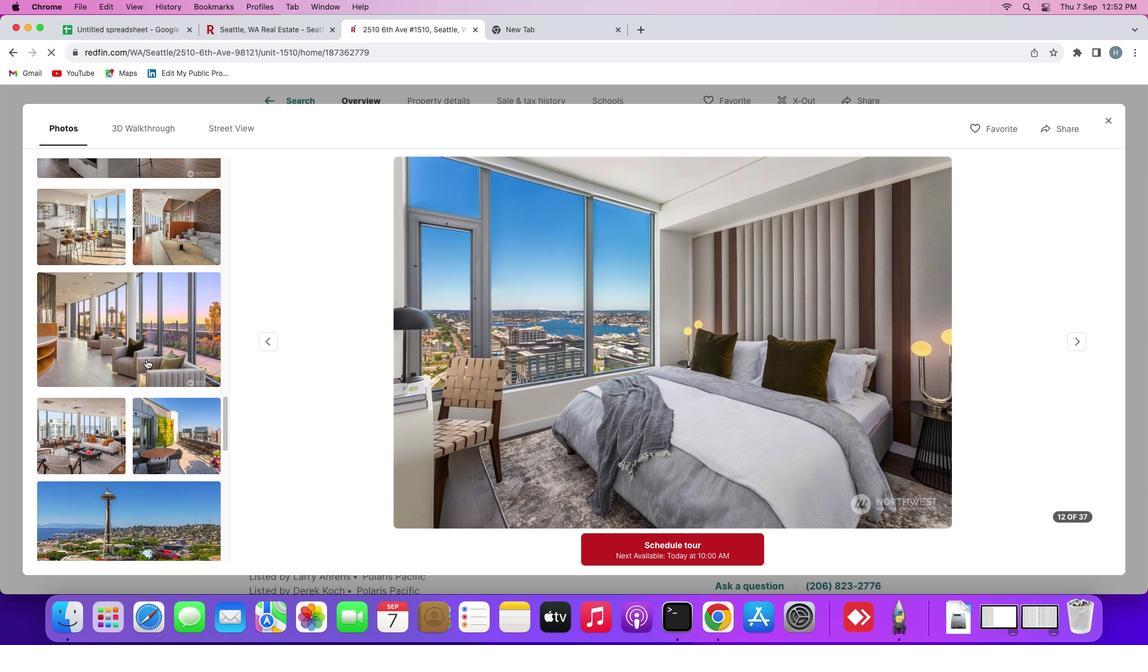 
Action: Mouse scrolled (146, 359) with delta (0, -1)
Screenshot: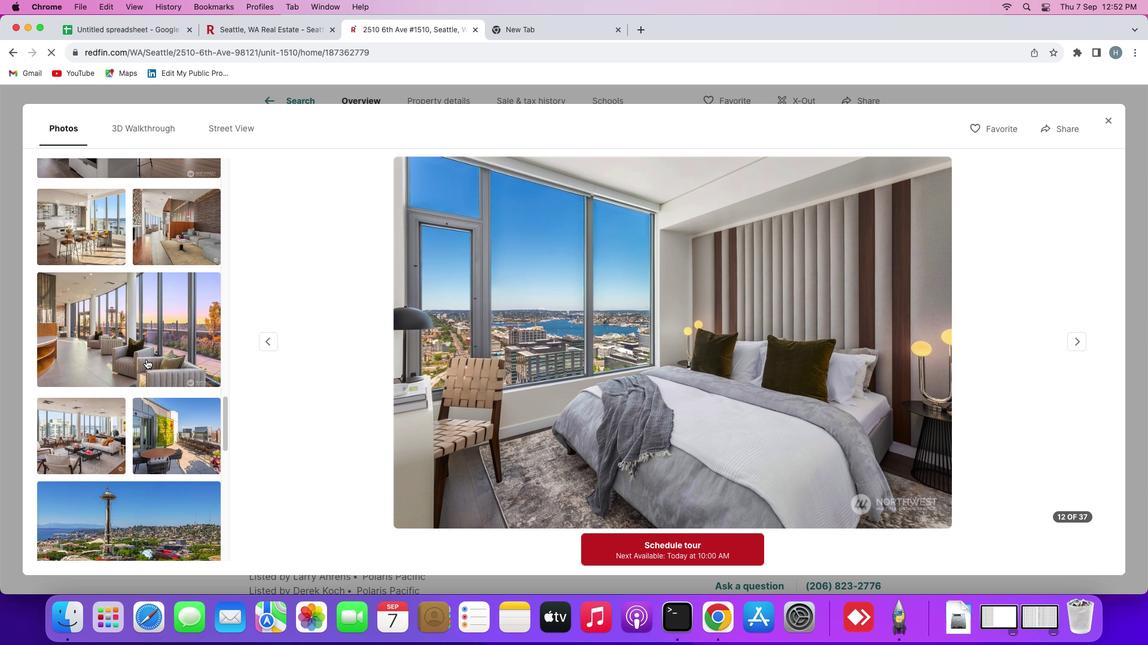 
Action: Mouse scrolled (146, 359) with delta (0, -1)
Screenshot: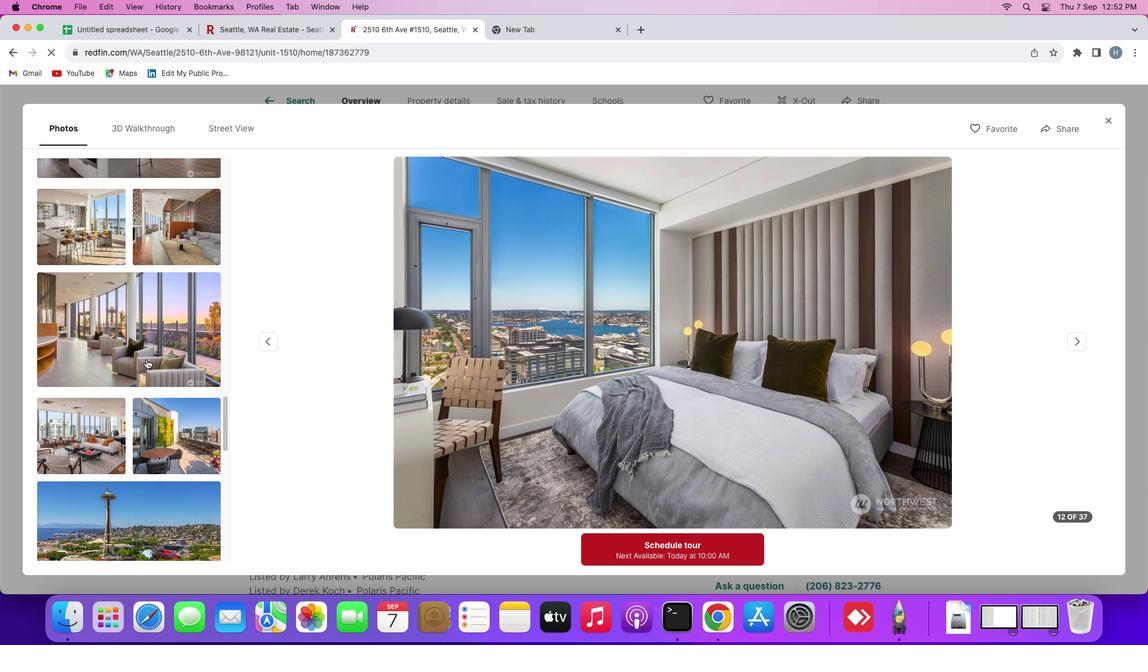 
Action: Mouse scrolled (146, 359) with delta (0, 0)
Screenshot: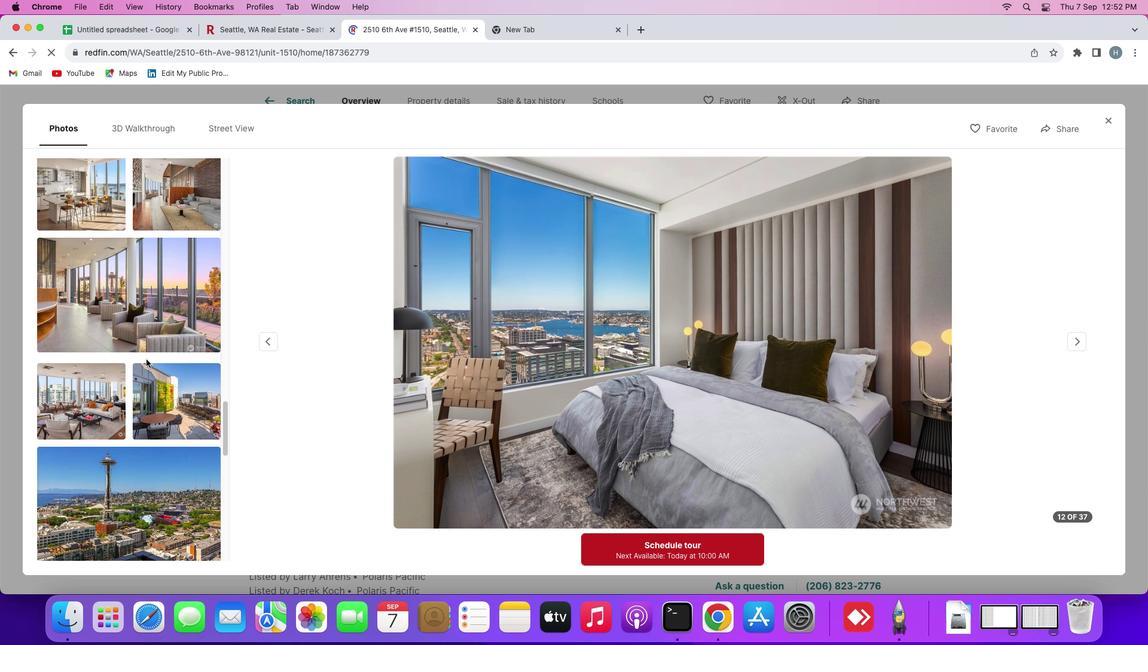 
Action: Mouse scrolled (146, 359) with delta (0, 0)
Screenshot: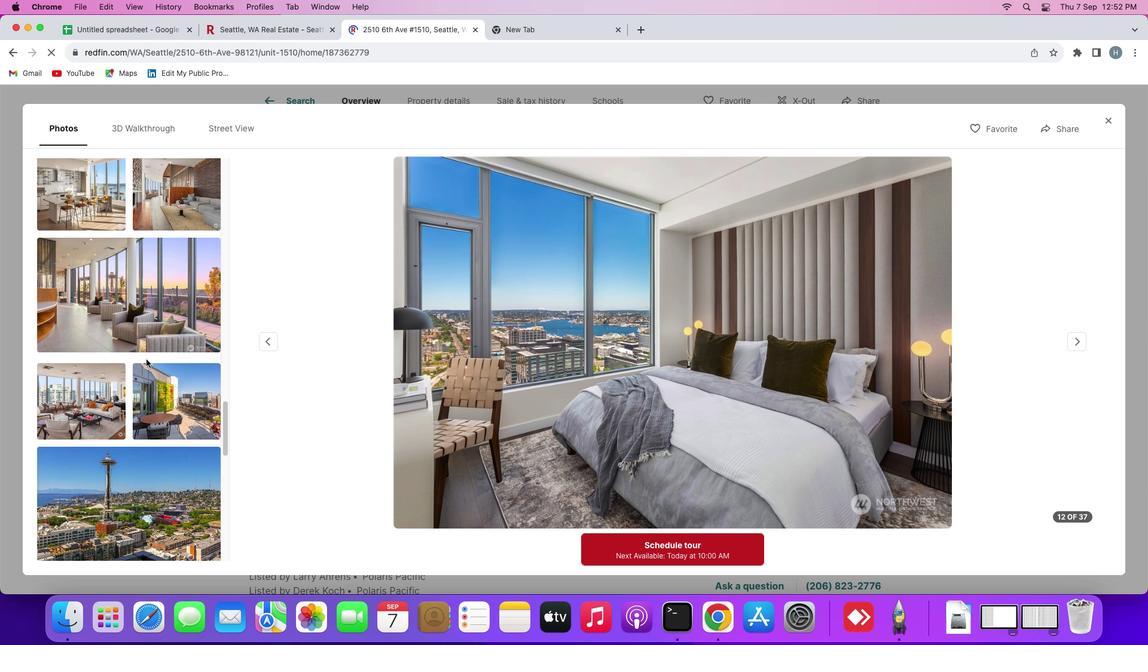 
Action: Mouse scrolled (146, 359) with delta (0, 0)
Screenshot: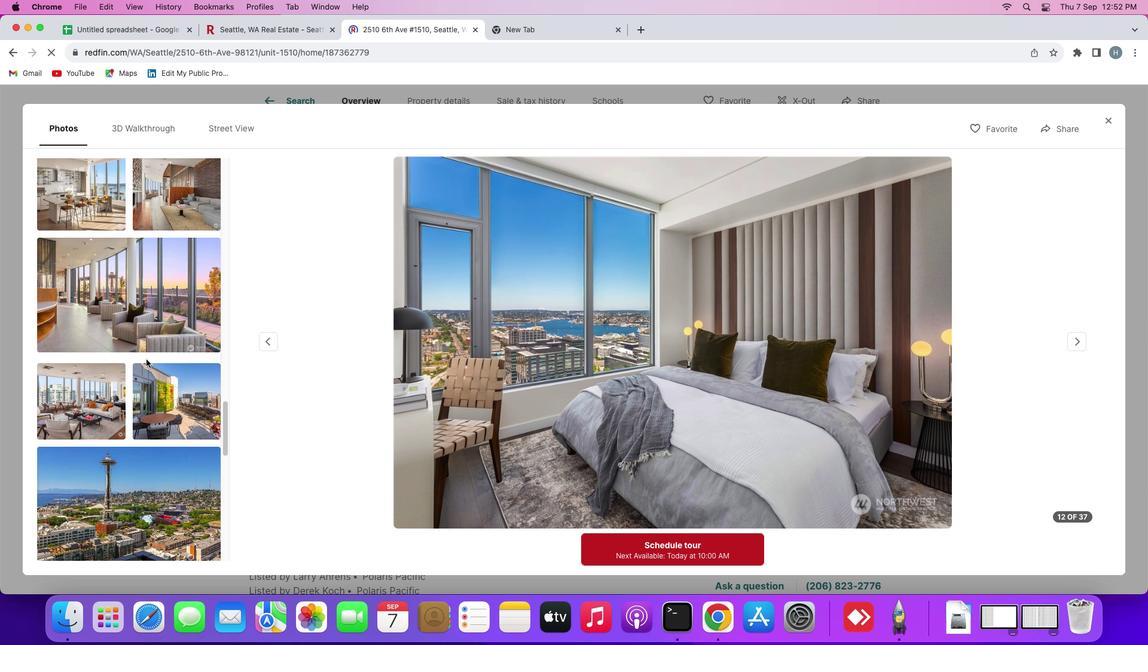 
Action: Mouse moved to (170, 331)
Screenshot: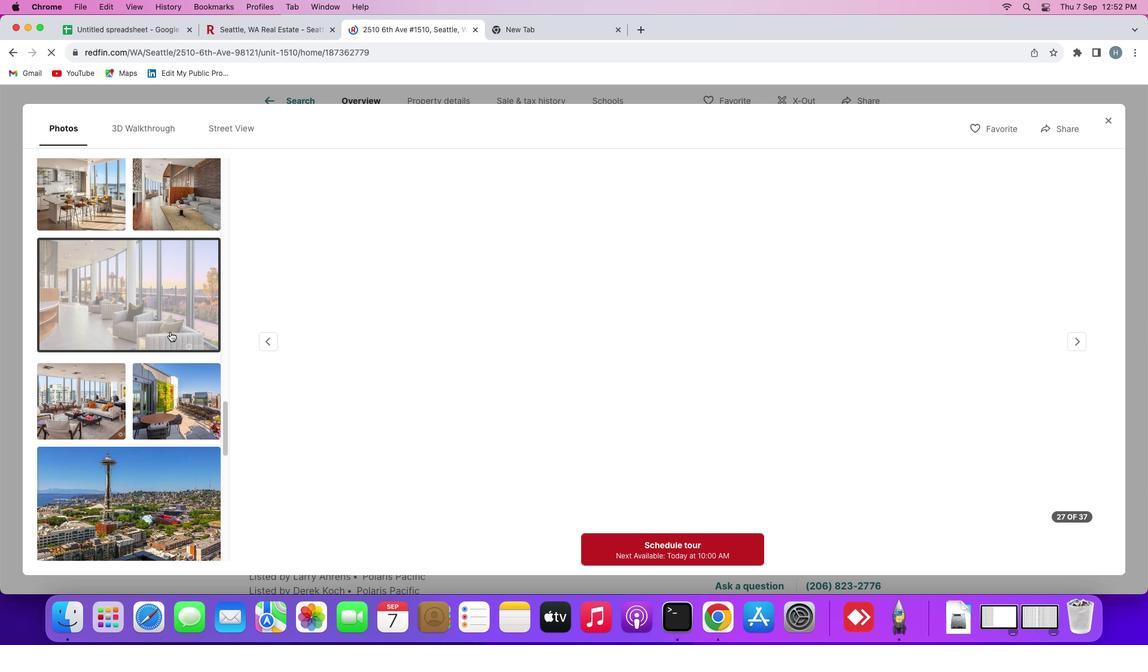 
Action: Mouse pressed left at (170, 331)
Screenshot: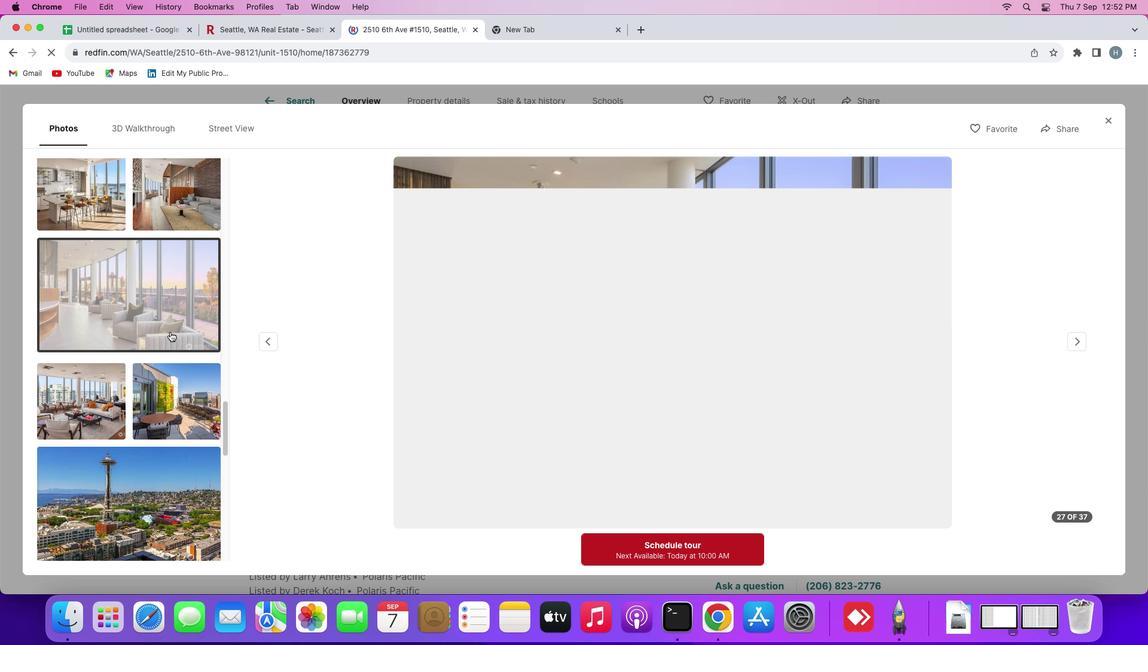 
Action: Mouse moved to (154, 372)
Screenshot: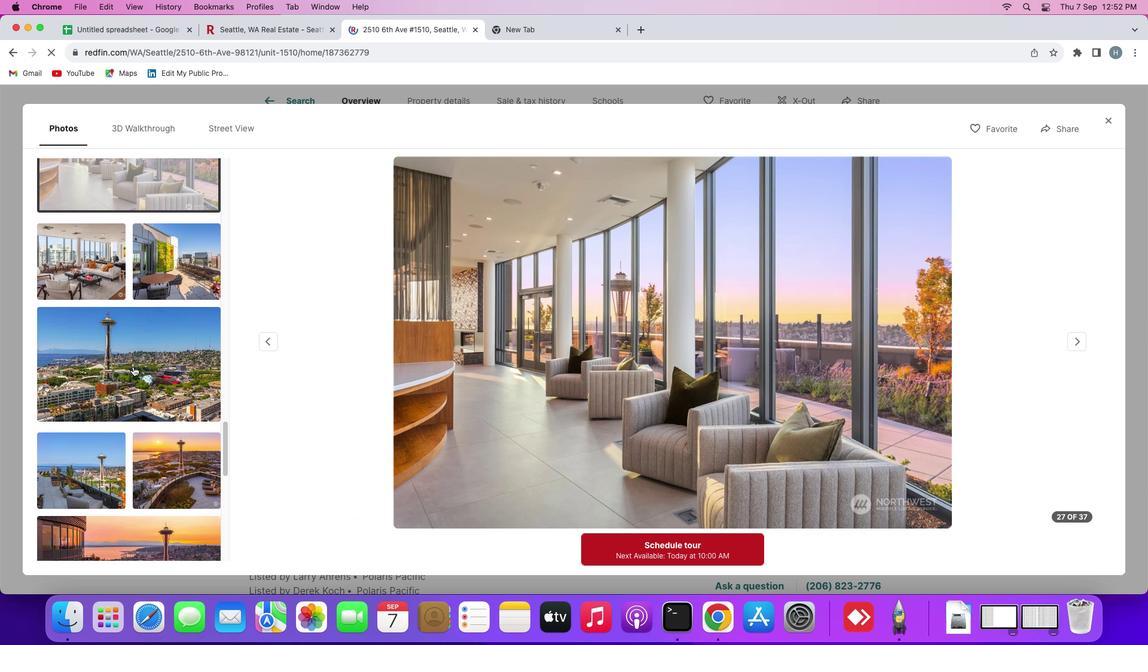 
Action: Mouse scrolled (154, 372) with delta (0, 0)
Screenshot: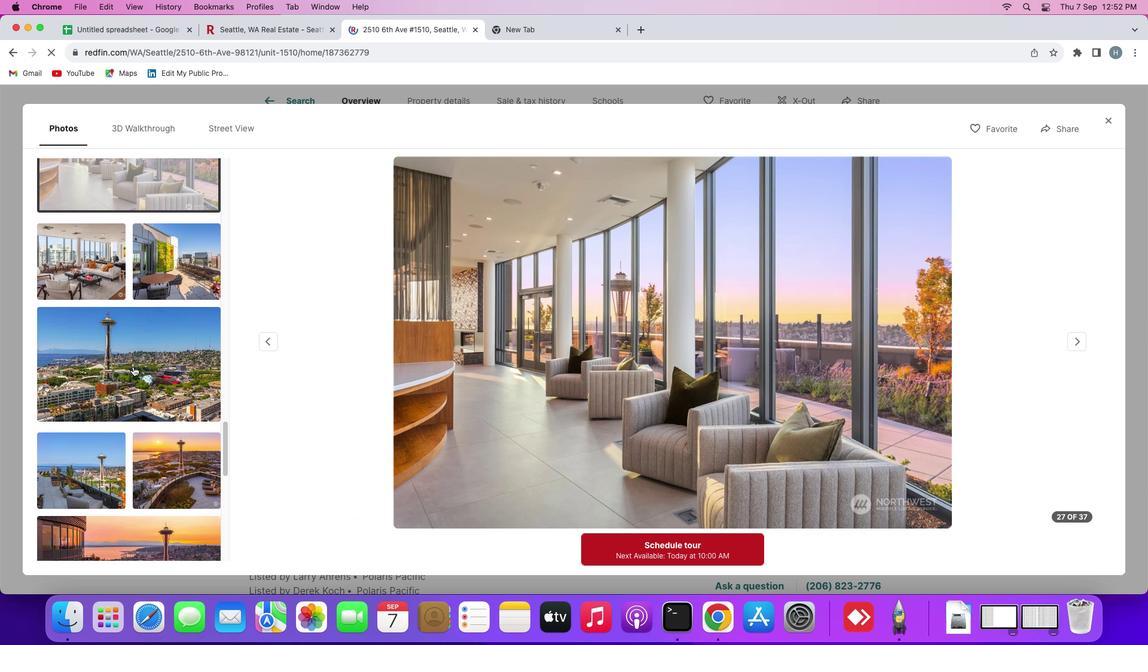 
Action: Mouse moved to (154, 371)
Screenshot: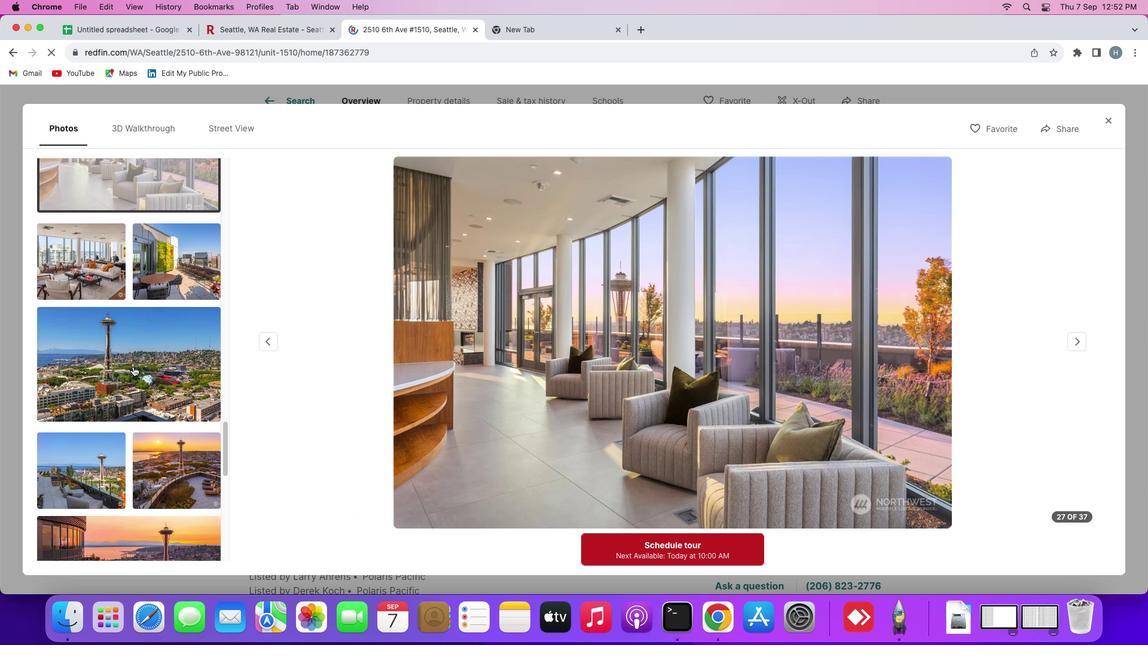 
Action: Mouse scrolled (154, 371) with delta (0, 0)
Screenshot: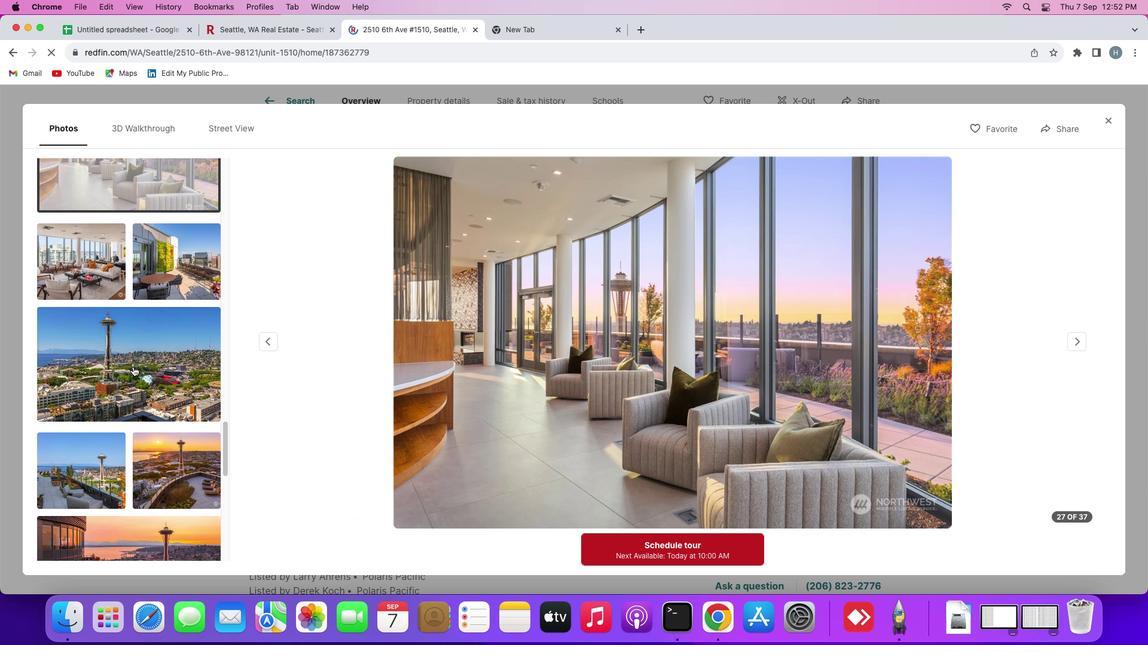 
Action: Mouse scrolled (154, 371) with delta (0, -1)
Screenshot: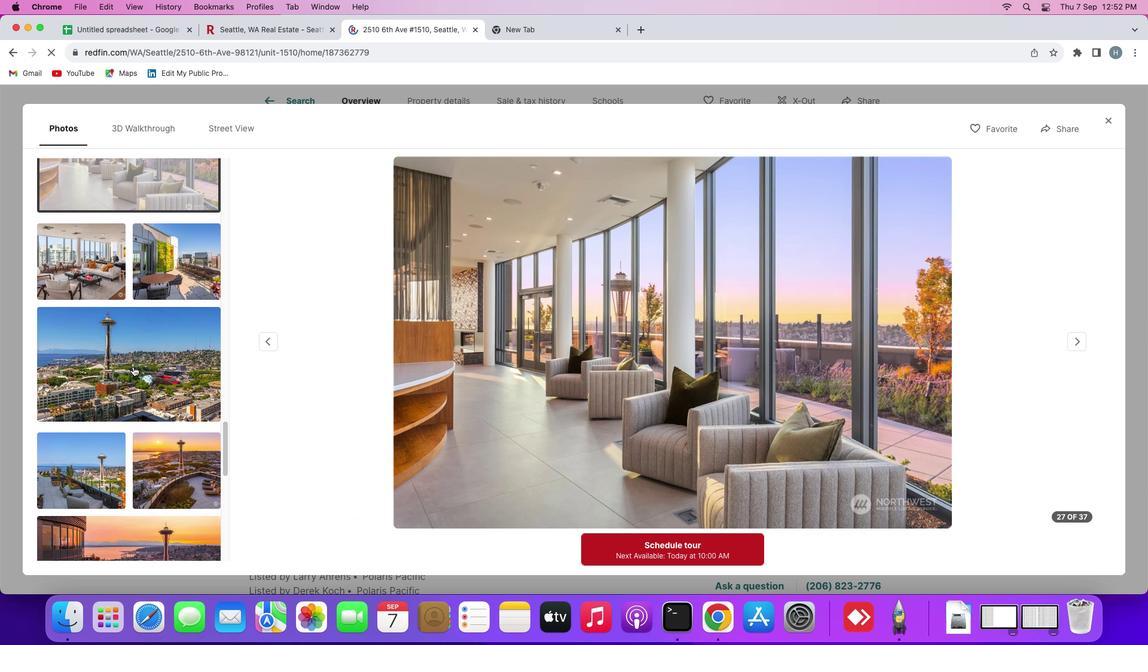 
Action: Mouse scrolled (154, 371) with delta (0, -1)
Screenshot: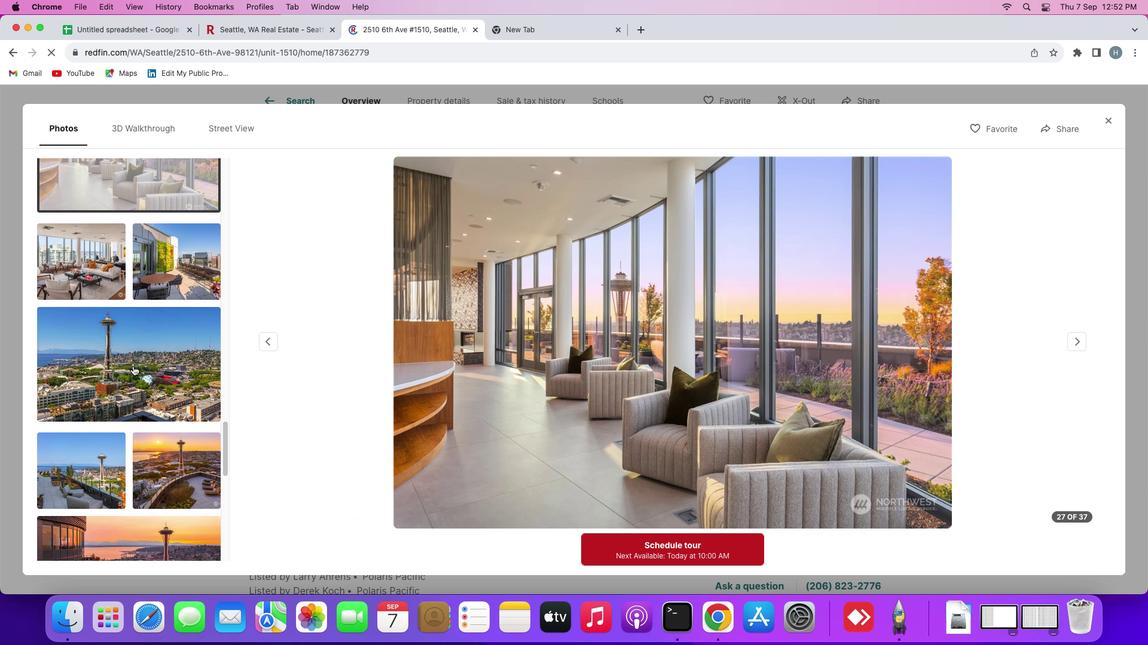 
Action: Mouse moved to (133, 366)
Screenshot: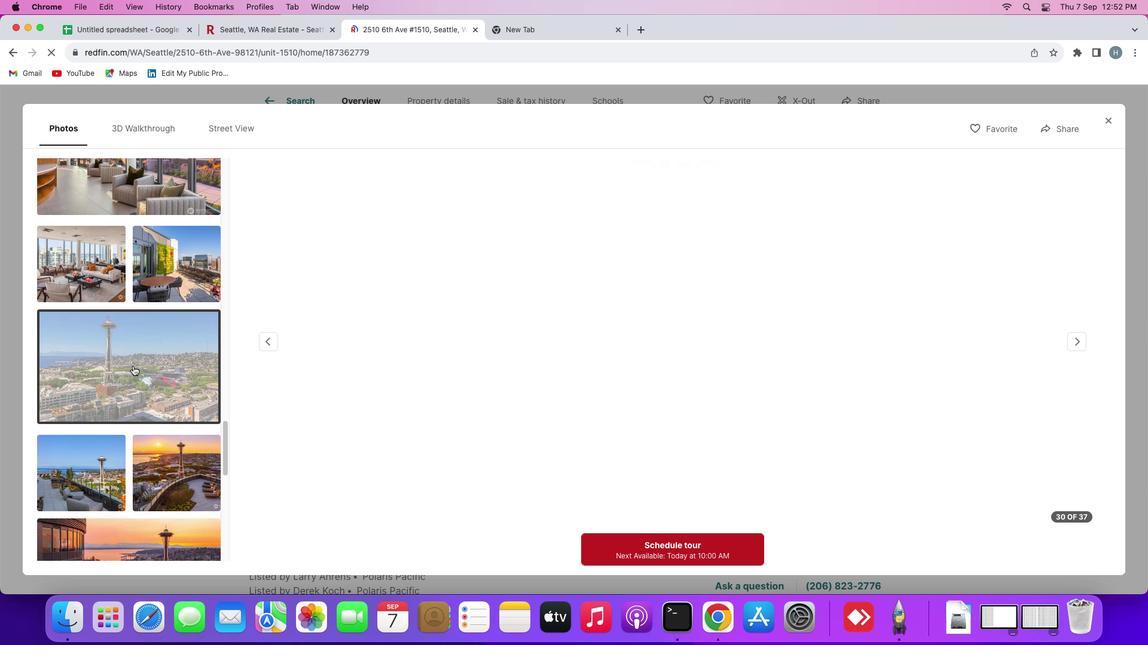 
Action: Mouse pressed left at (133, 366)
Screenshot: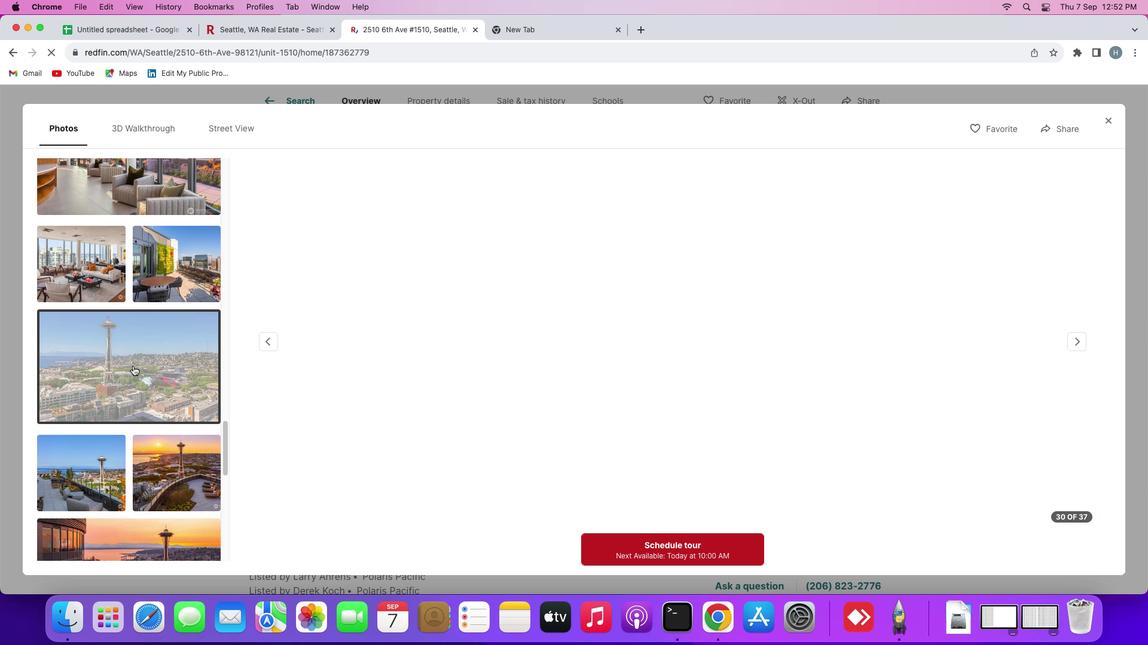 
Action: Mouse moved to (157, 346)
Screenshot: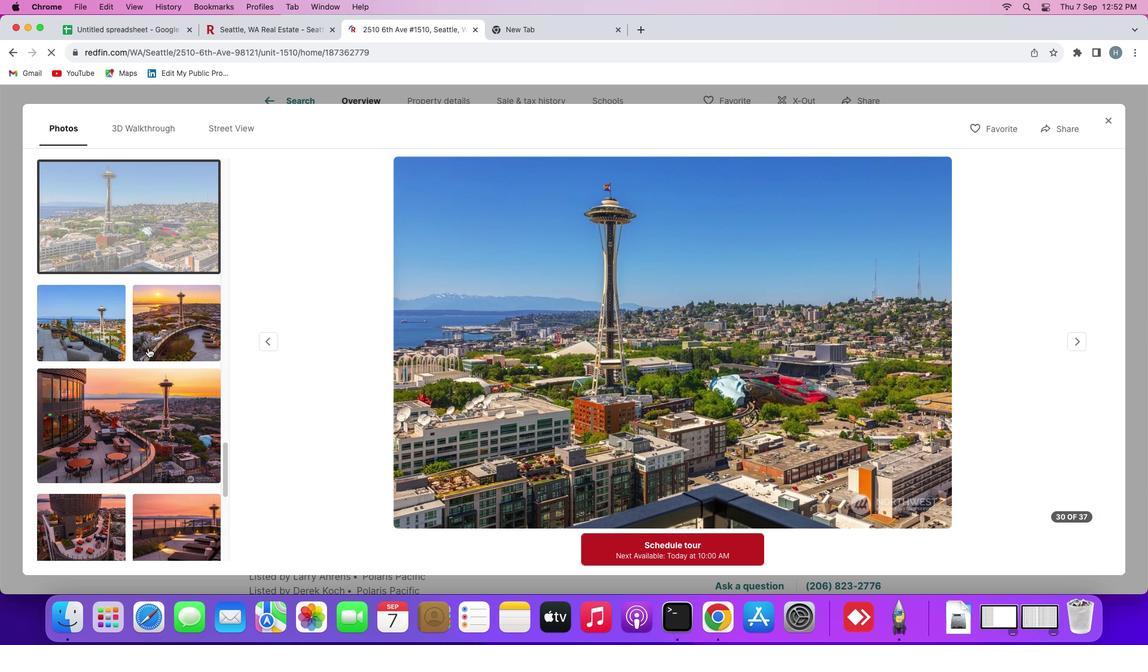 
Action: Mouse scrolled (157, 346) with delta (0, 0)
Screenshot: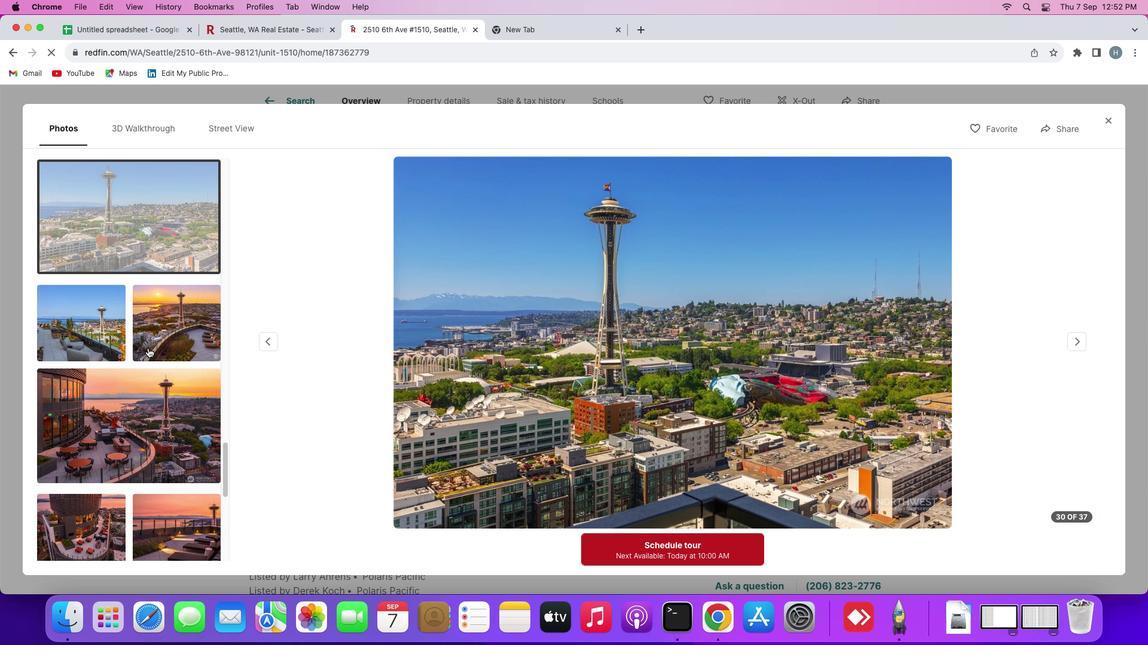 
Action: Mouse scrolled (157, 346) with delta (0, 0)
Screenshot: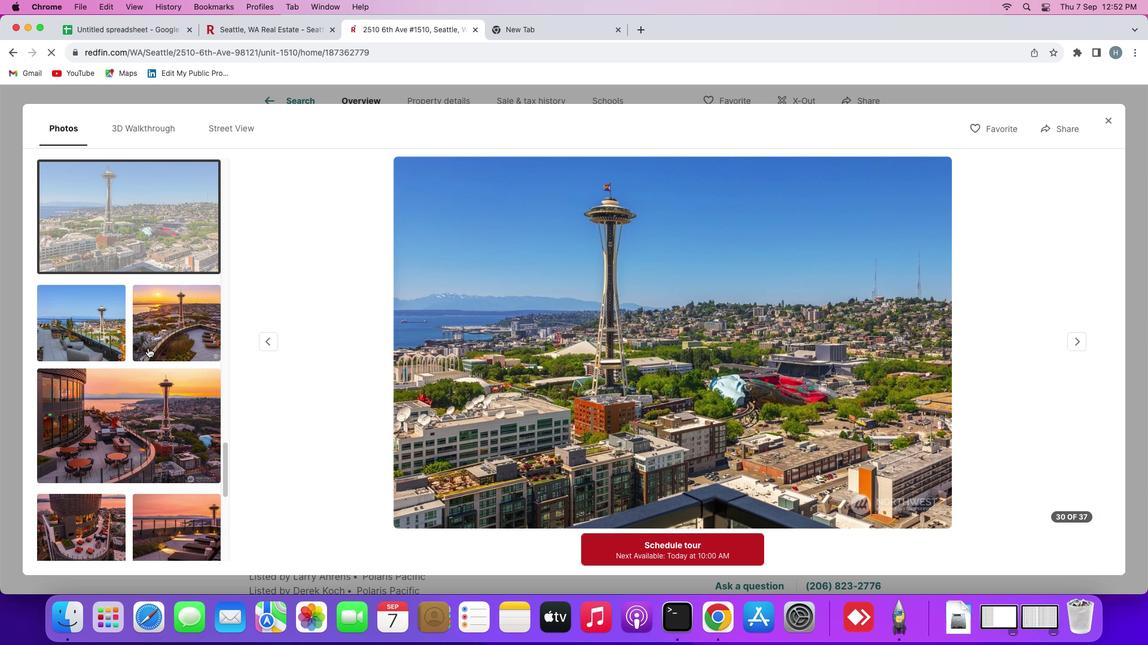 
Action: Mouse moved to (157, 346)
Screenshot: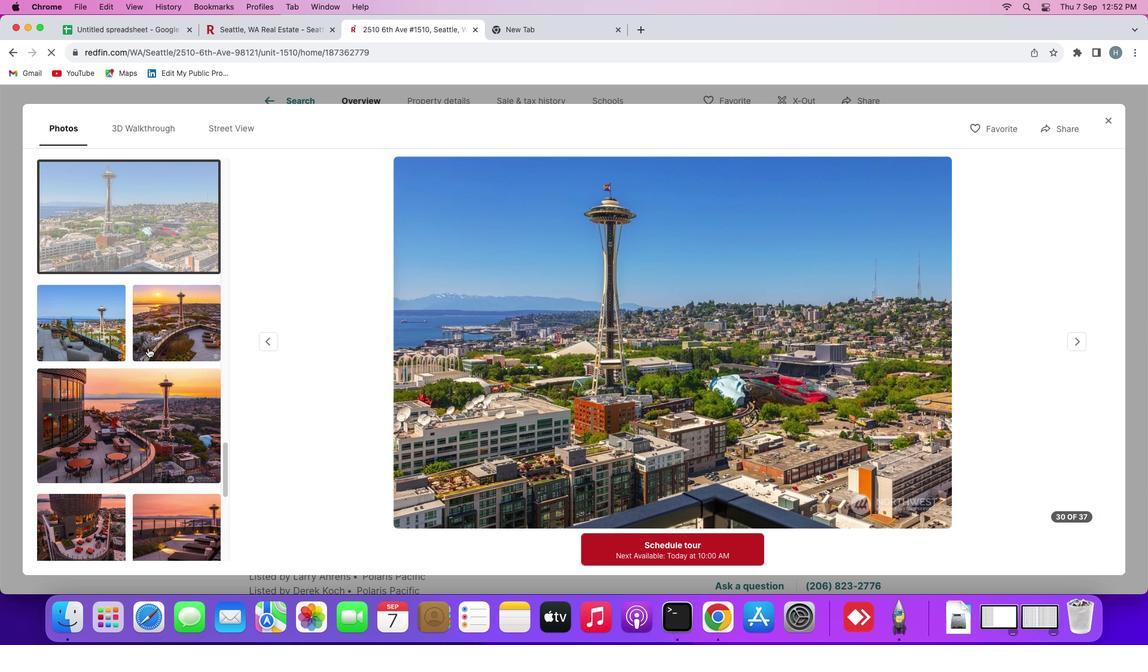 
Action: Mouse scrolled (157, 346) with delta (0, -1)
Screenshot: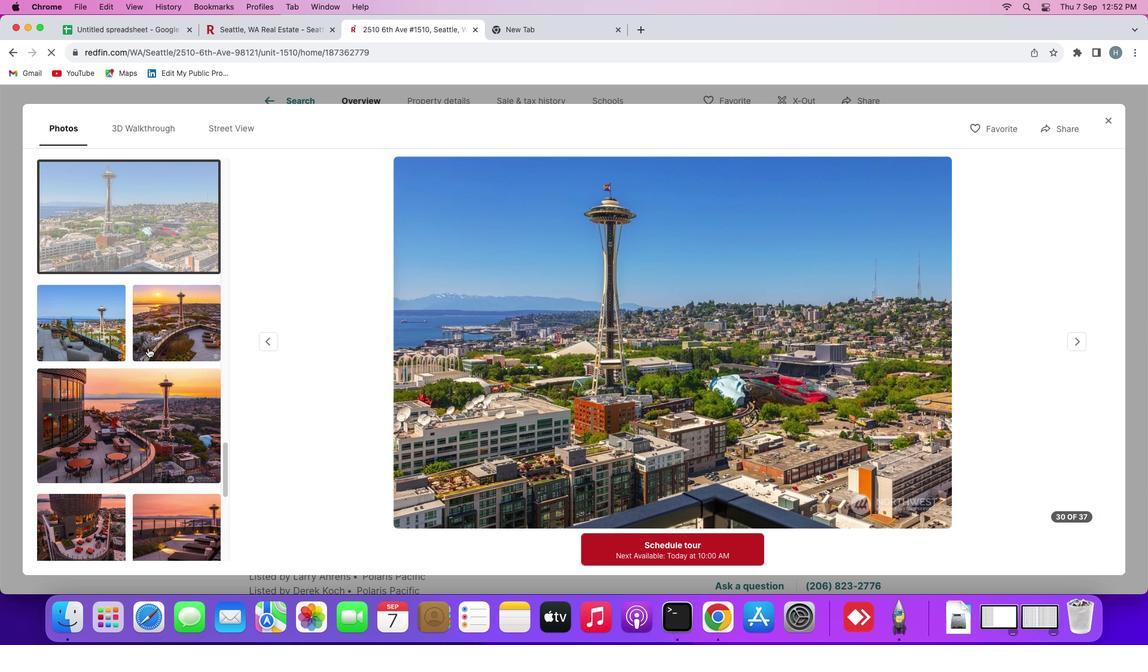 
Action: Mouse moved to (157, 346)
Screenshot: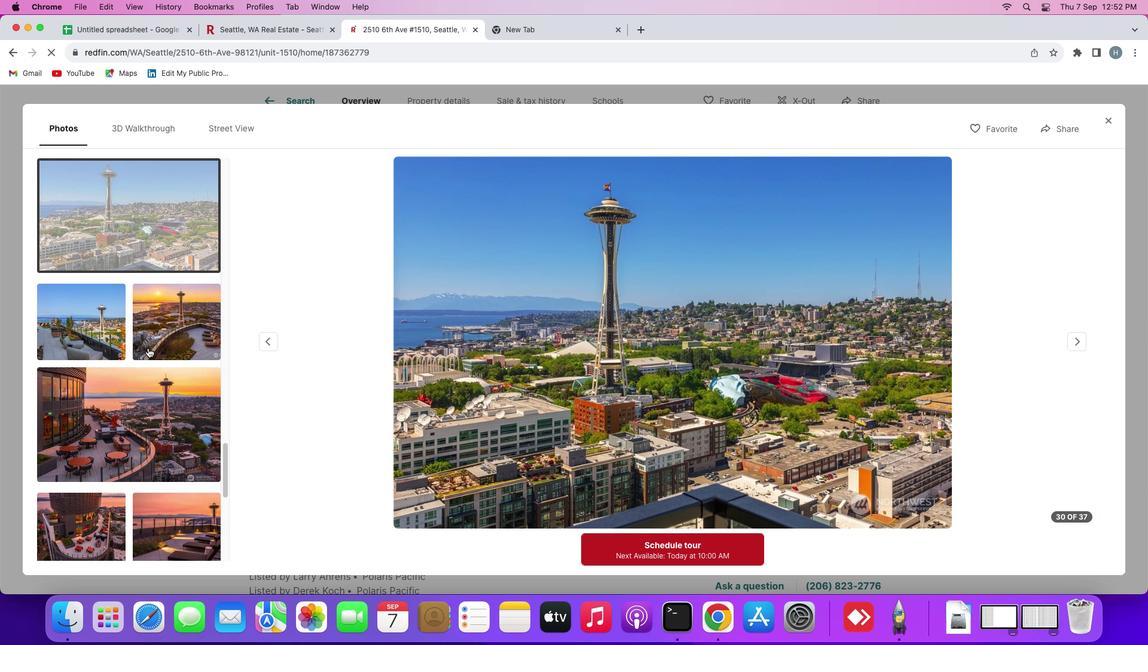 
Action: Mouse scrolled (157, 346) with delta (0, -1)
Screenshot: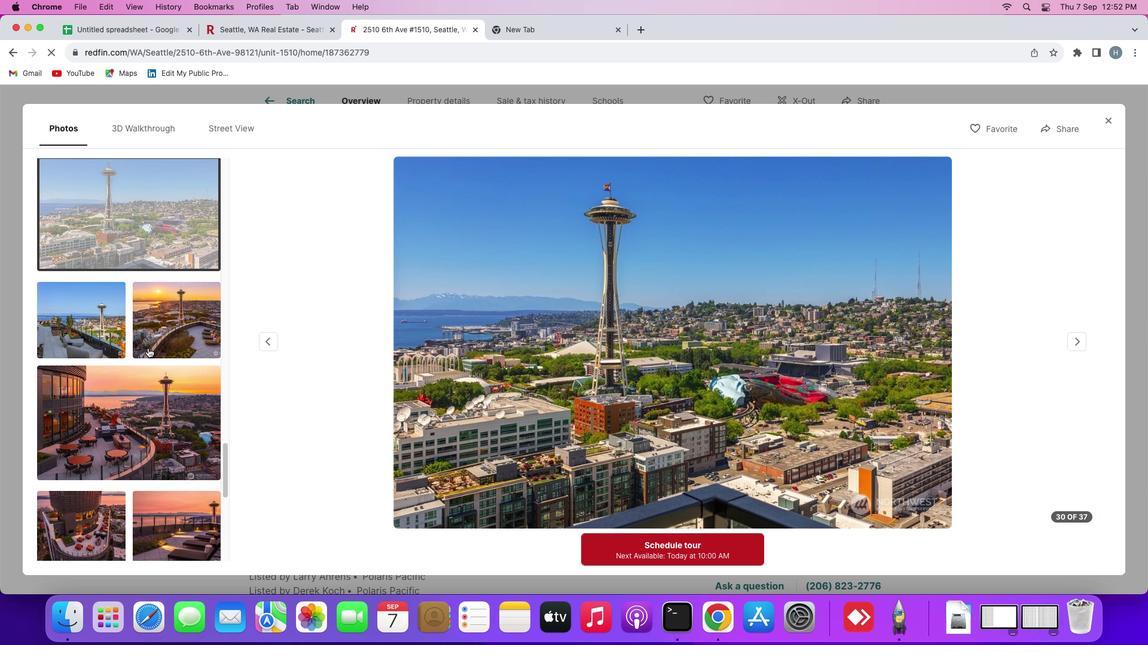 
Action: Mouse moved to (147, 348)
Screenshot: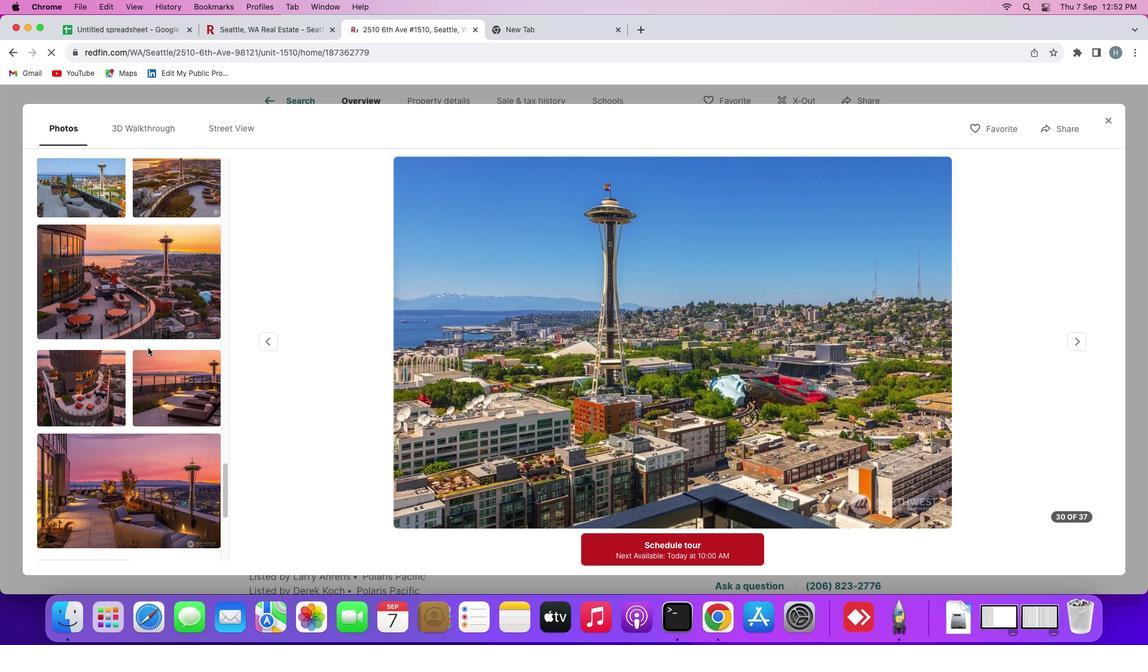 
Action: Mouse scrolled (147, 348) with delta (0, 0)
Screenshot: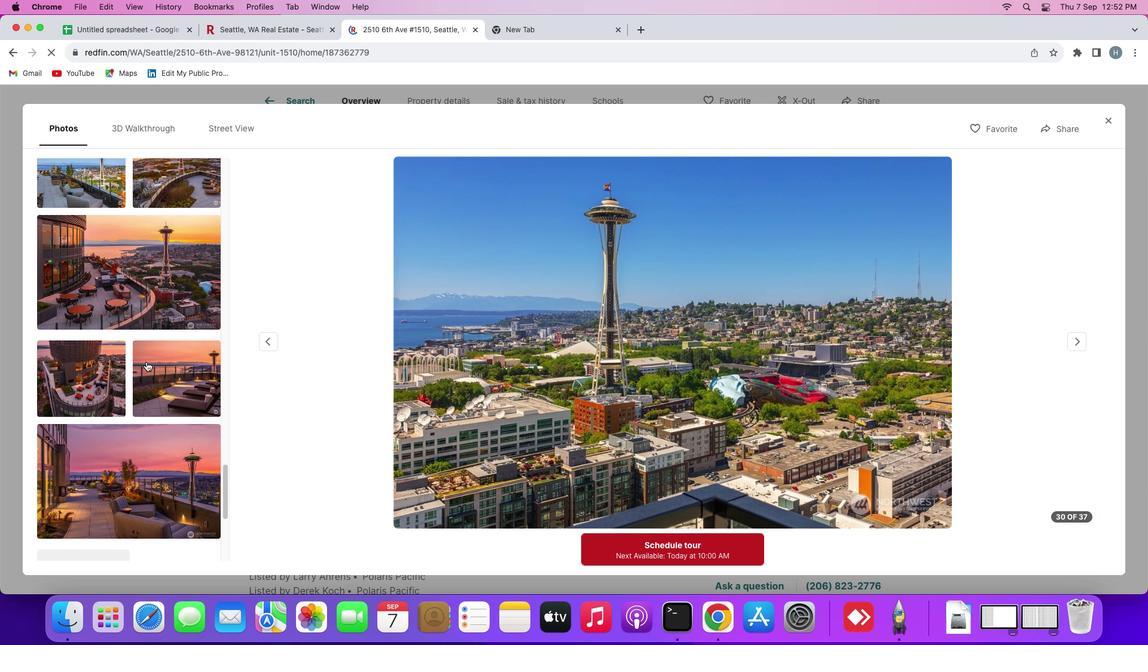 
Action: Mouse scrolled (147, 348) with delta (0, 0)
Screenshot: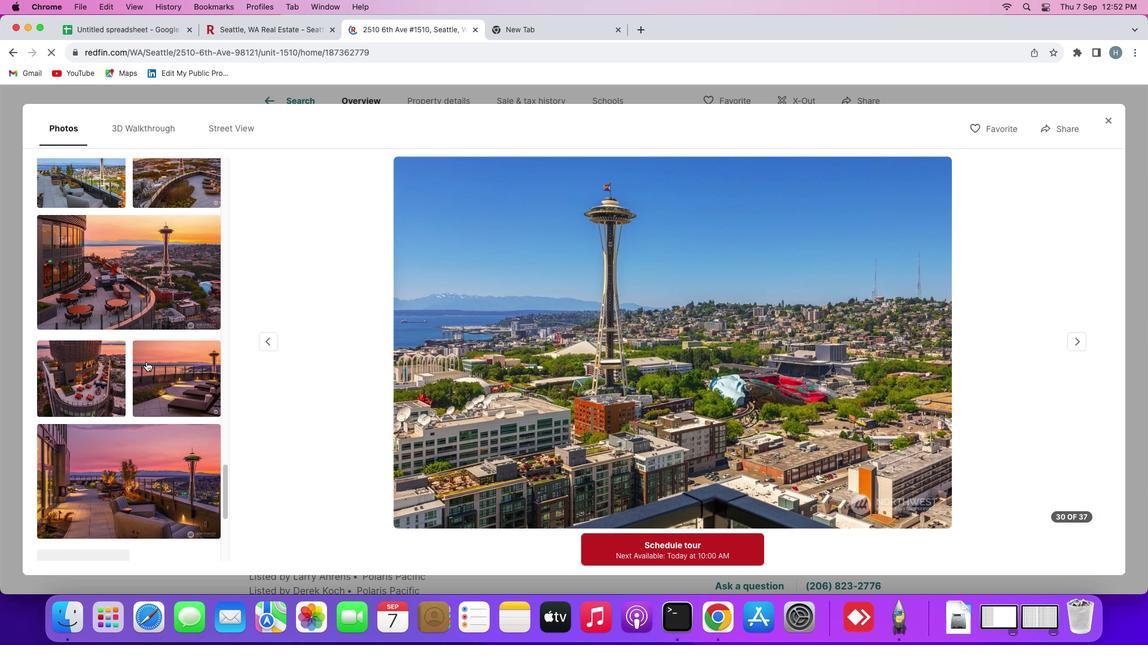 
Action: Mouse scrolled (147, 348) with delta (0, -1)
Screenshot: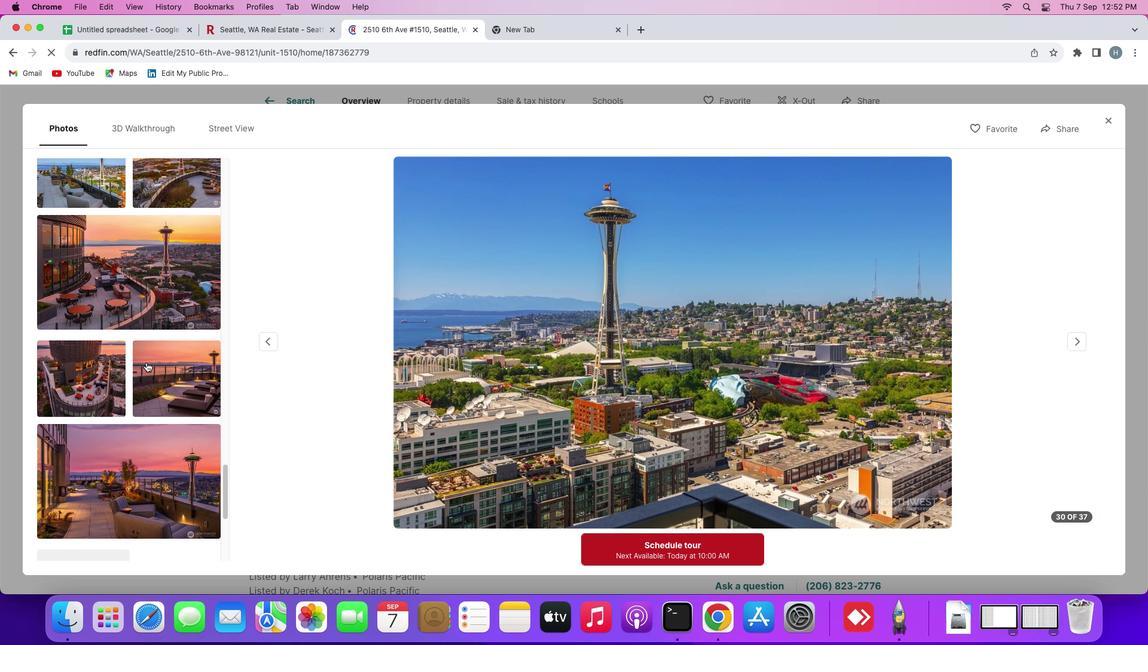 
Action: Mouse scrolled (147, 348) with delta (0, -1)
Screenshot: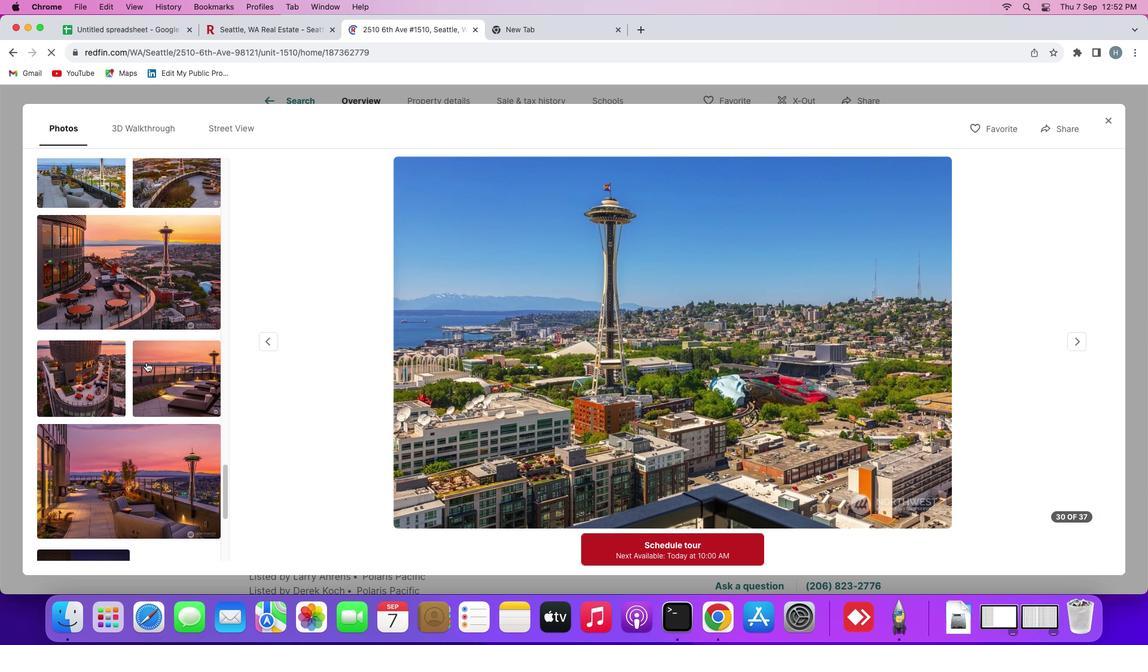 
Action: Mouse moved to (145, 362)
Screenshot: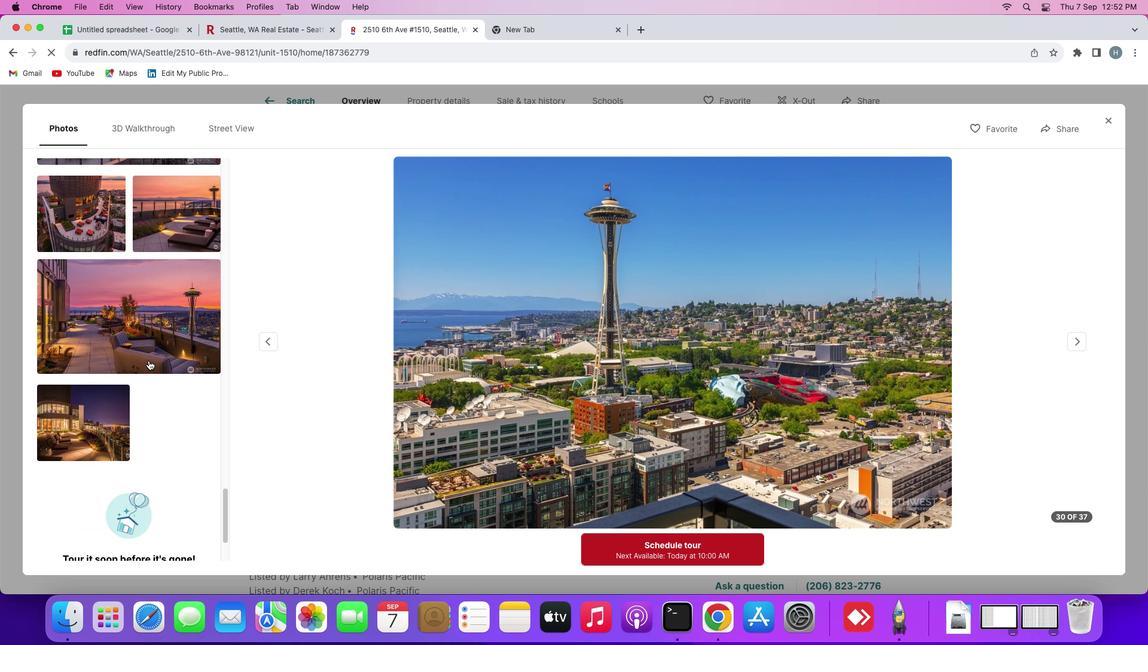 
Action: Mouse scrolled (145, 362) with delta (0, 0)
Screenshot: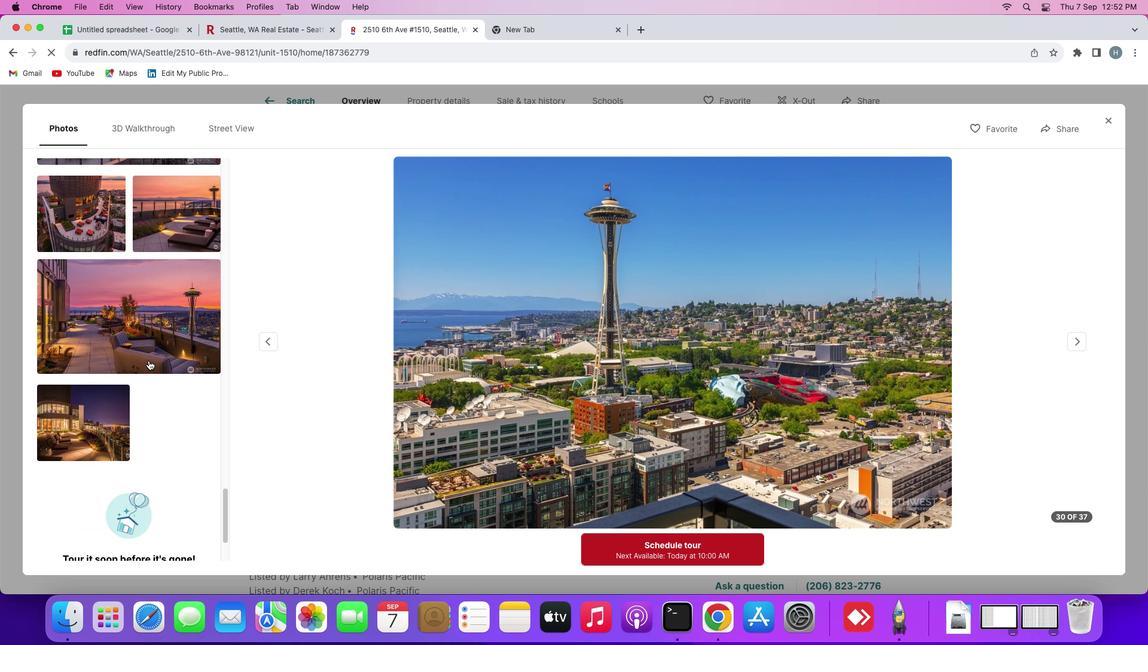 
Action: Mouse scrolled (145, 362) with delta (0, 0)
Screenshot: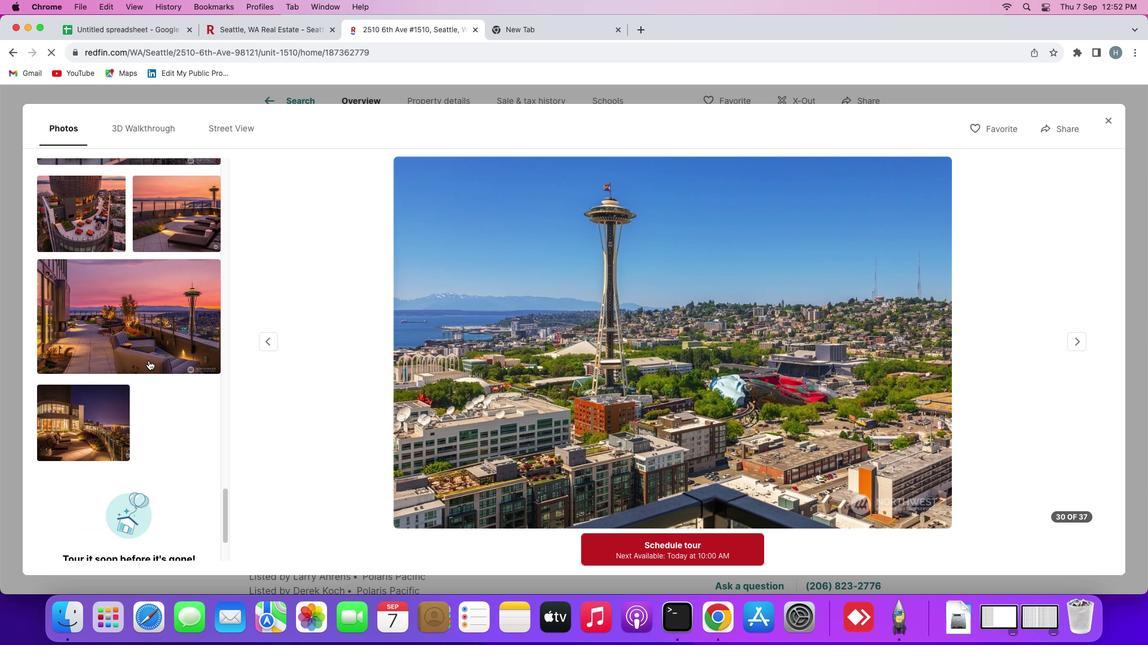 
Action: Mouse scrolled (145, 362) with delta (0, -1)
Screenshot: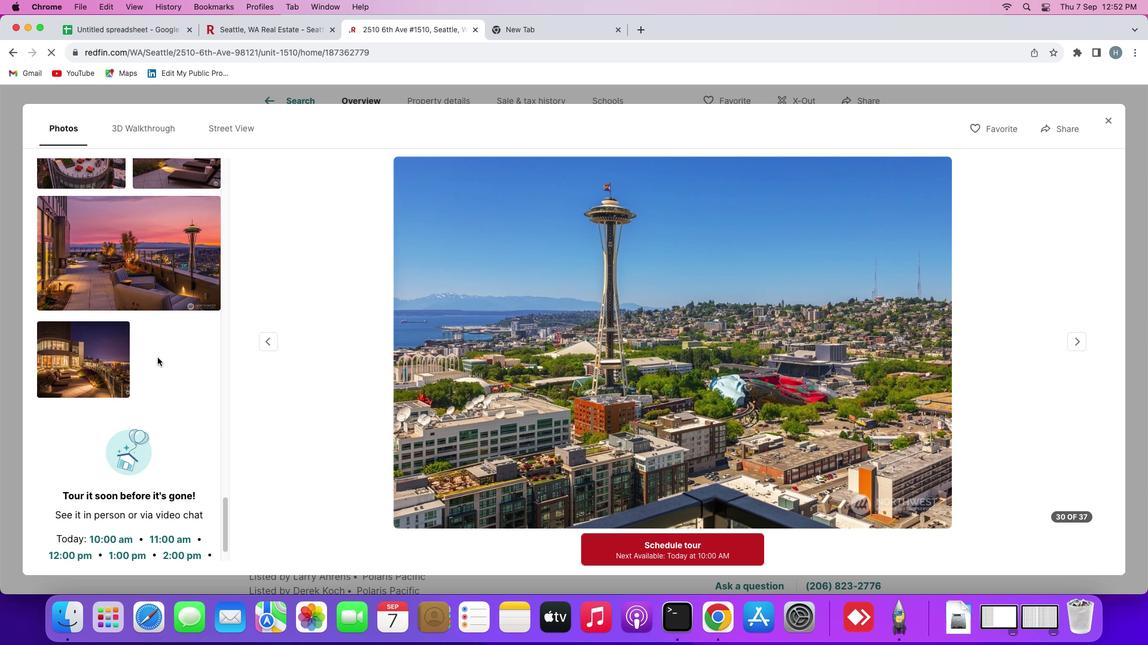 
Action: Mouse moved to (145, 362)
Screenshot: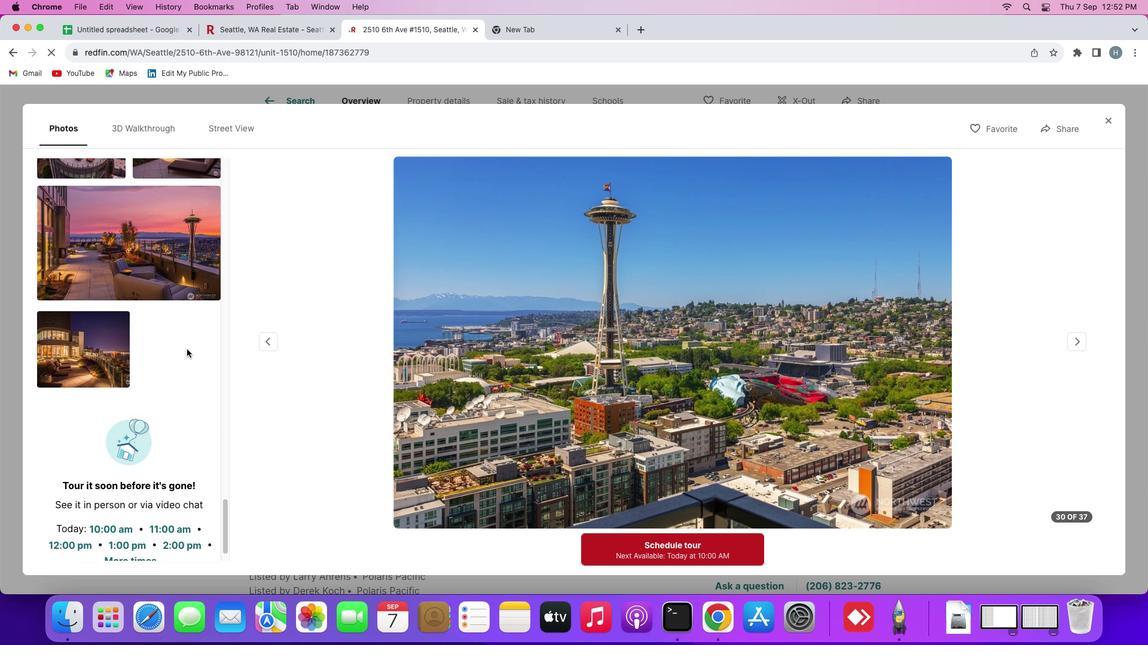 
Action: Mouse scrolled (145, 362) with delta (0, -1)
Screenshot: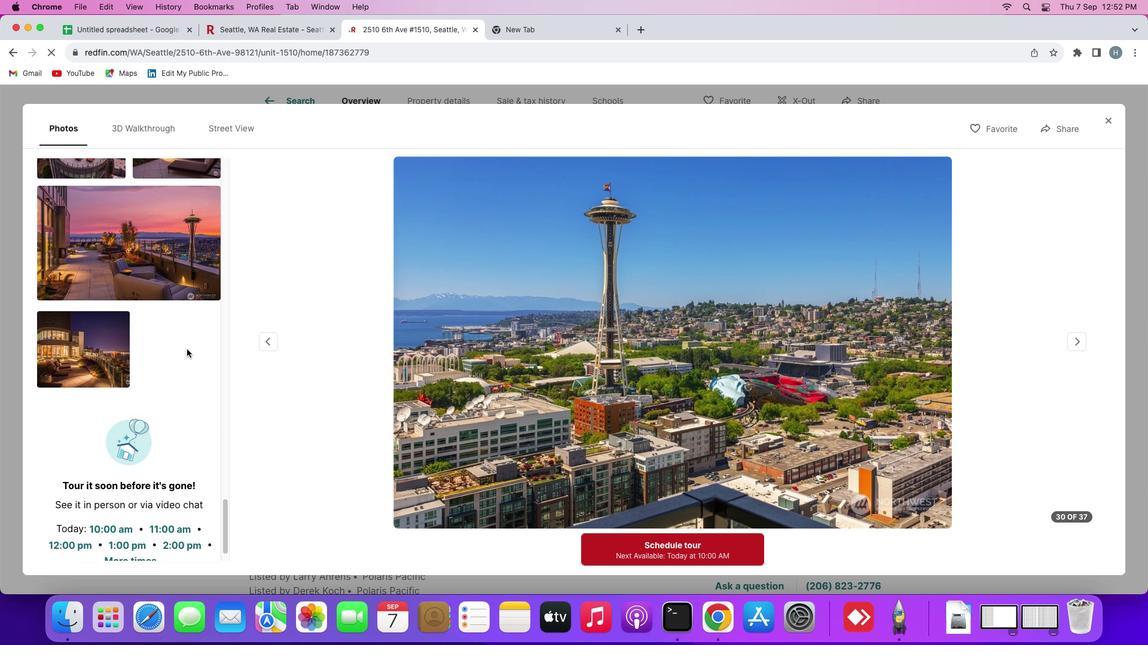 
Action: Mouse moved to (148, 361)
Screenshot: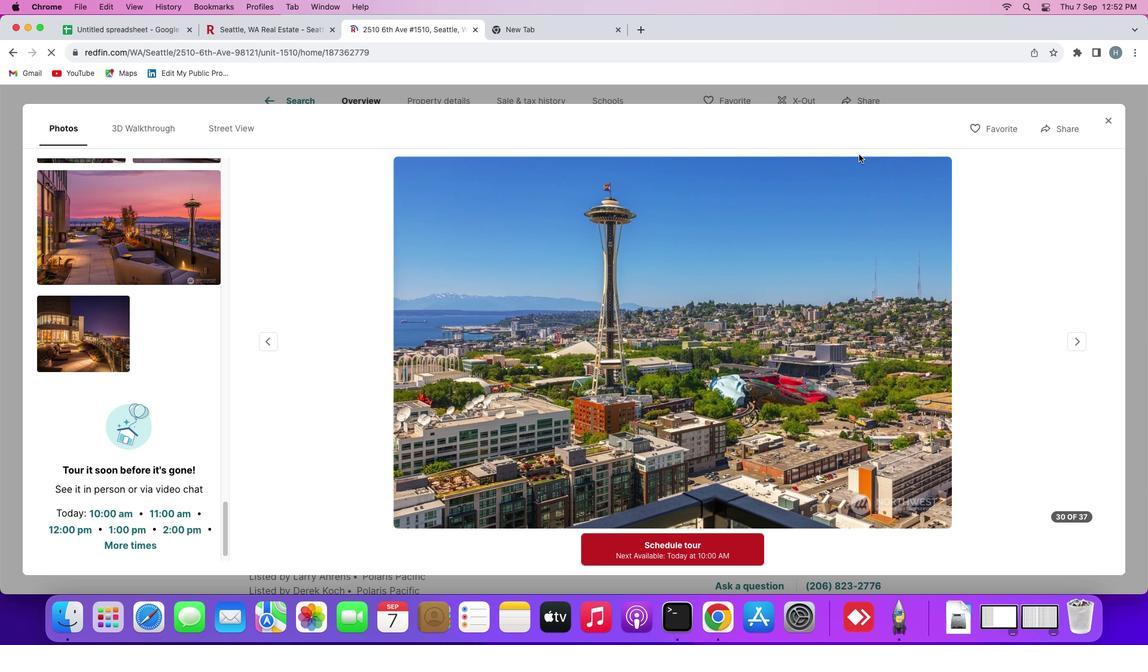 
Action: Mouse scrolled (148, 361) with delta (0, 0)
Screenshot: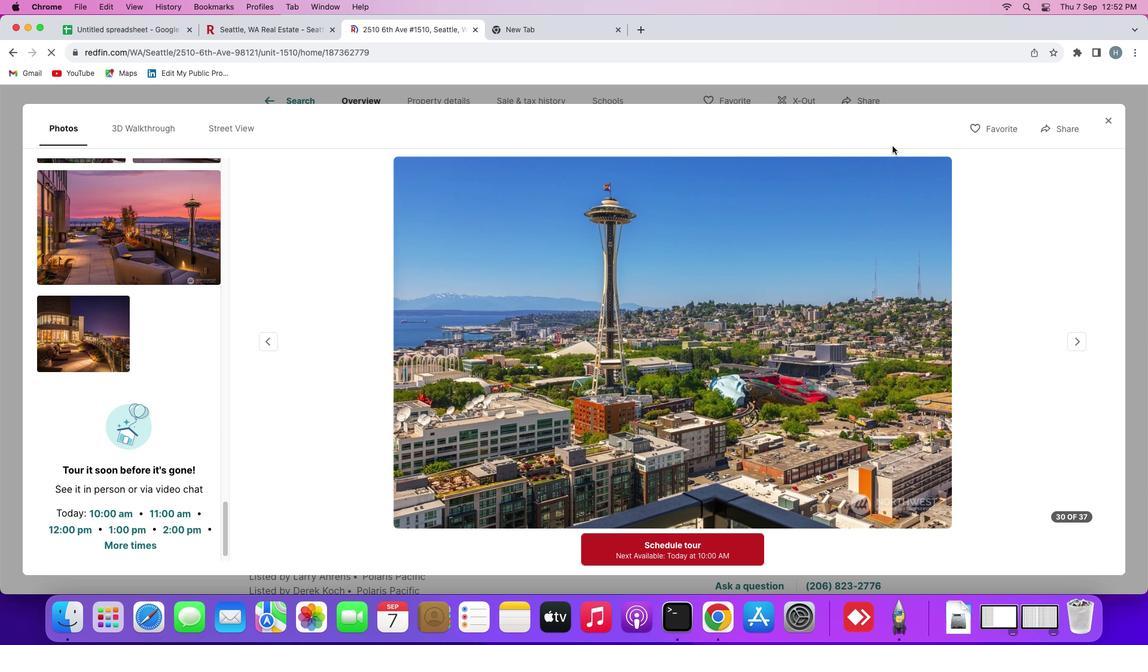 
Action: Mouse scrolled (148, 361) with delta (0, 0)
Screenshot: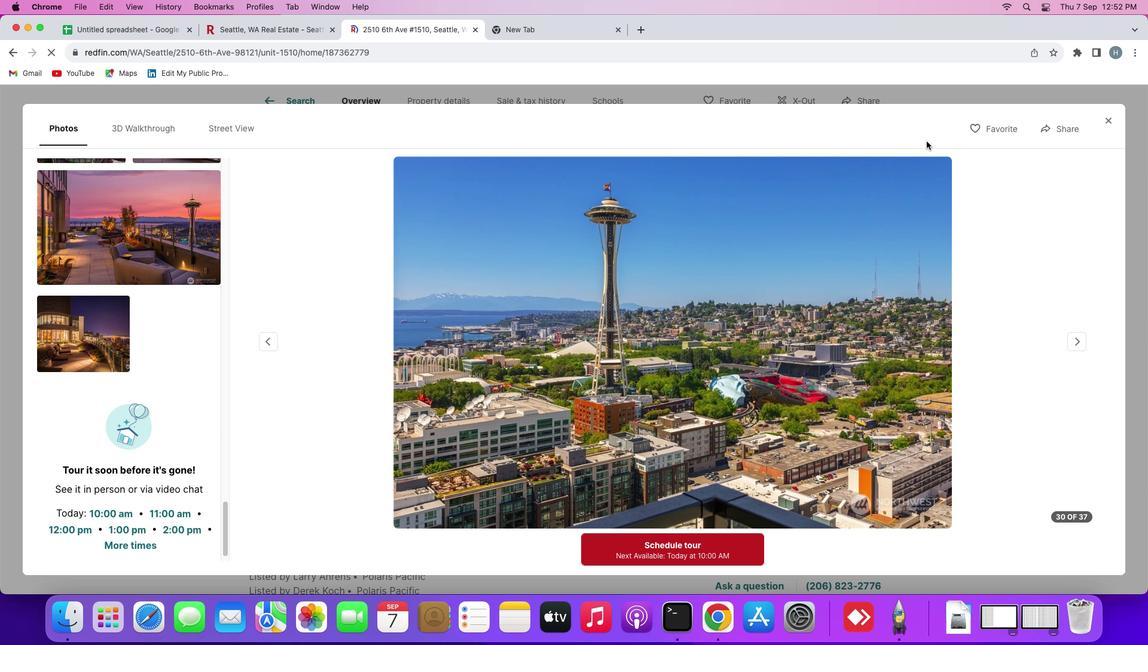 
Action: Mouse scrolled (148, 361) with delta (0, -1)
Screenshot: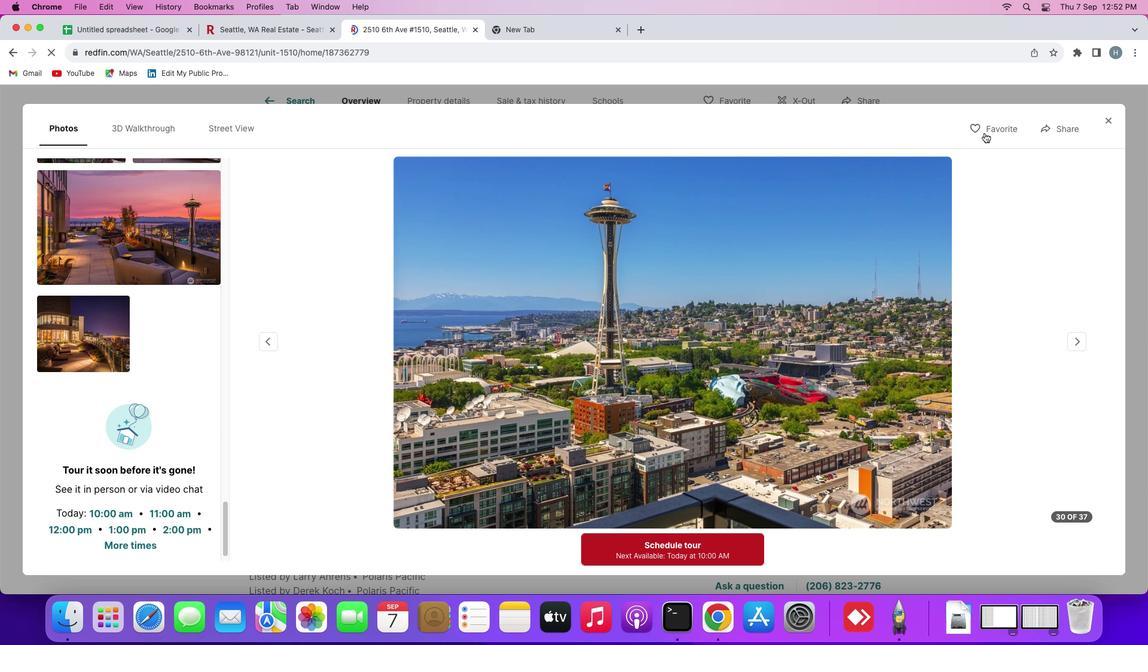 
Action: Mouse moved to (1111, 121)
Screenshot: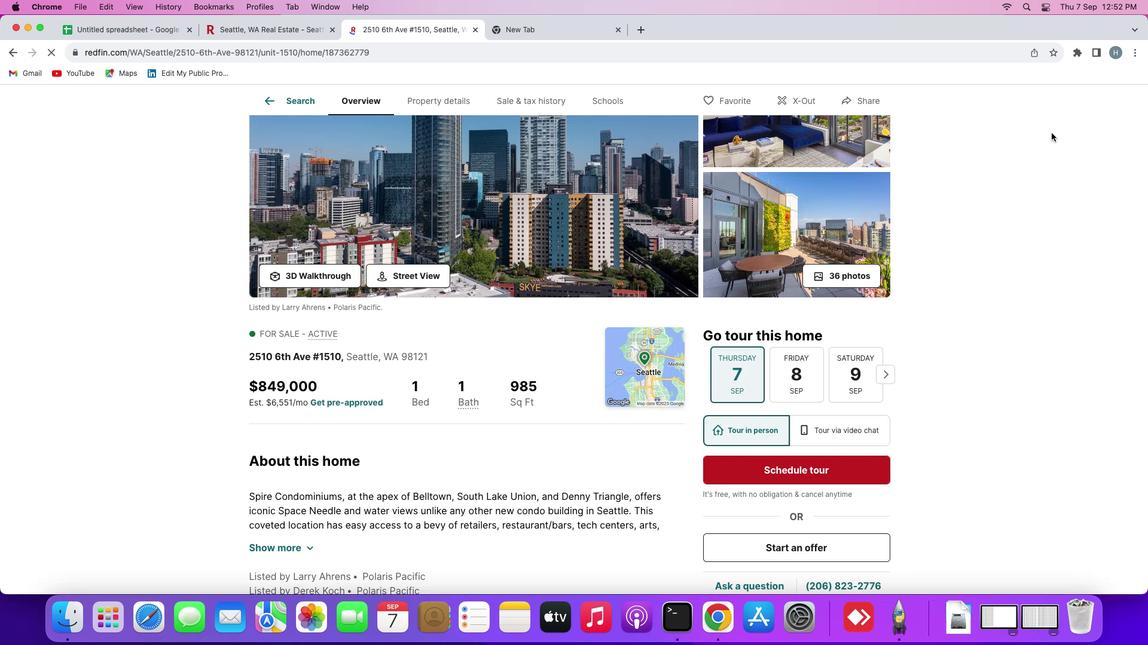 
Action: Mouse pressed left at (1111, 121)
Screenshot: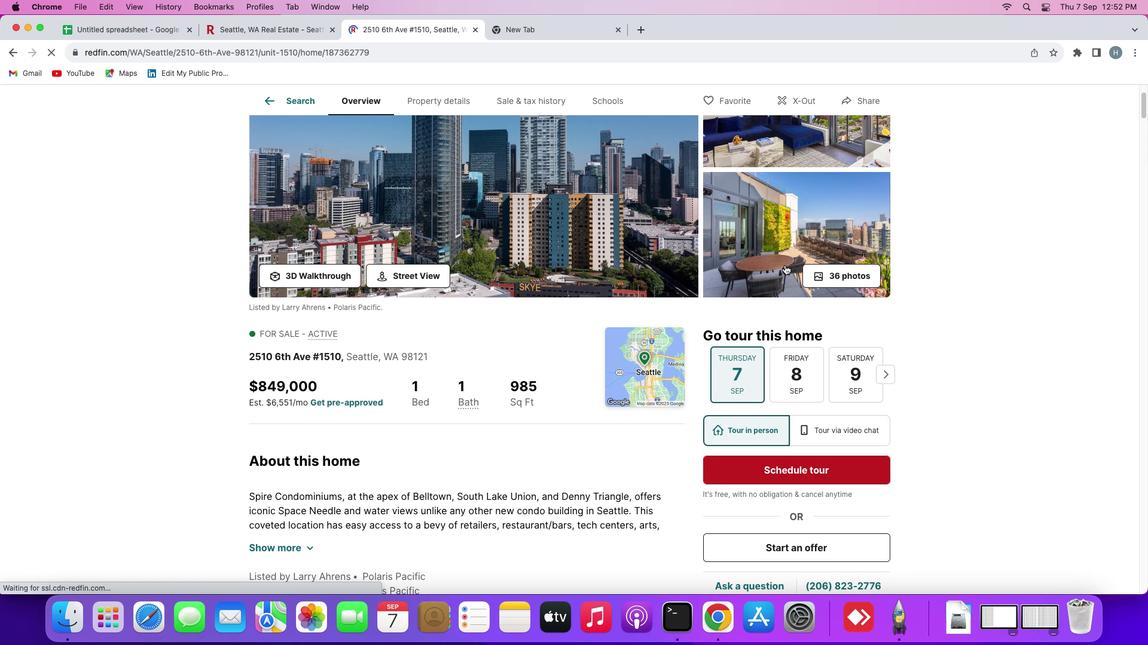 
Action: Mouse moved to (430, 447)
Screenshot: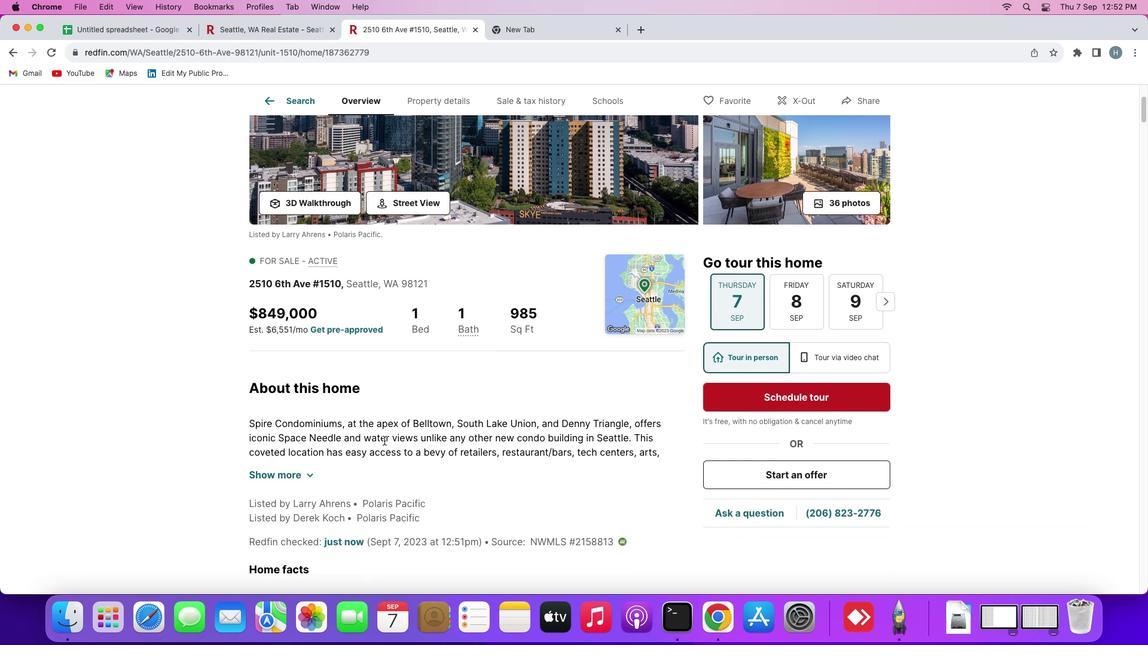 
Action: Mouse scrolled (430, 447) with delta (0, 0)
Screenshot: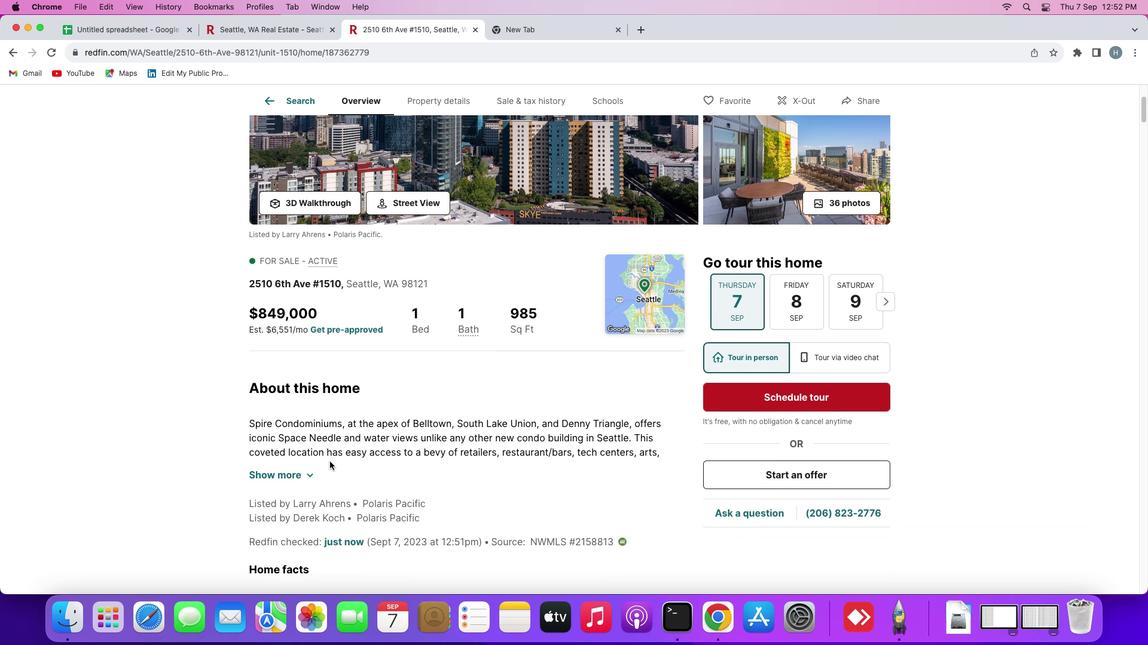 
Action: Mouse scrolled (430, 447) with delta (0, 0)
Screenshot: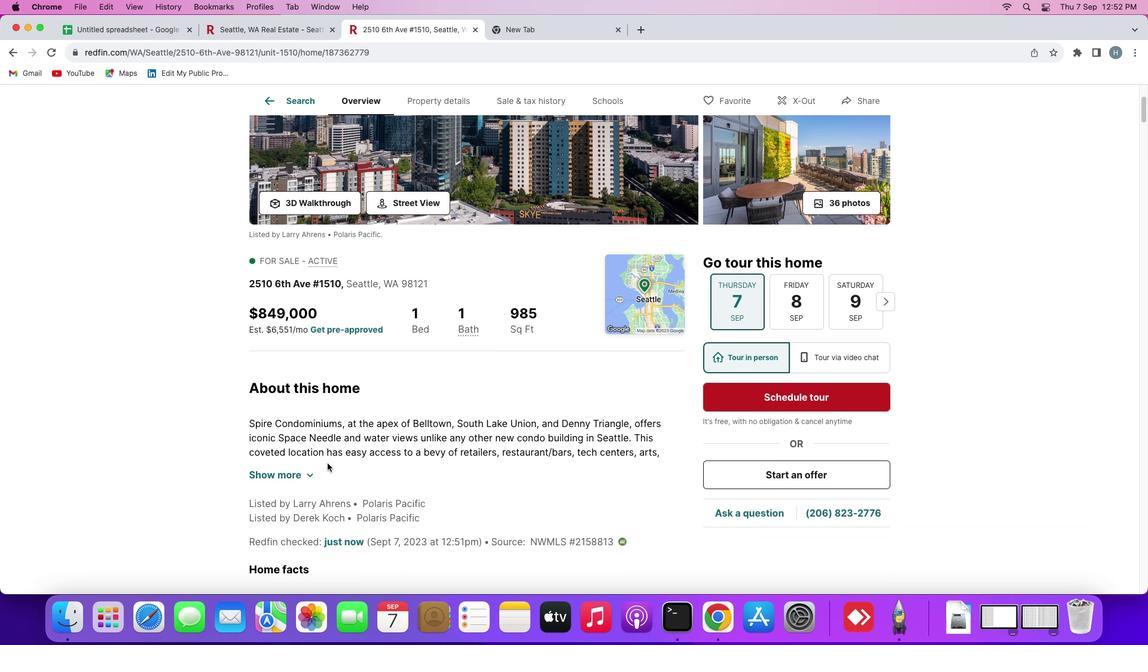 
Action: Mouse scrolled (430, 447) with delta (0, -1)
Screenshot: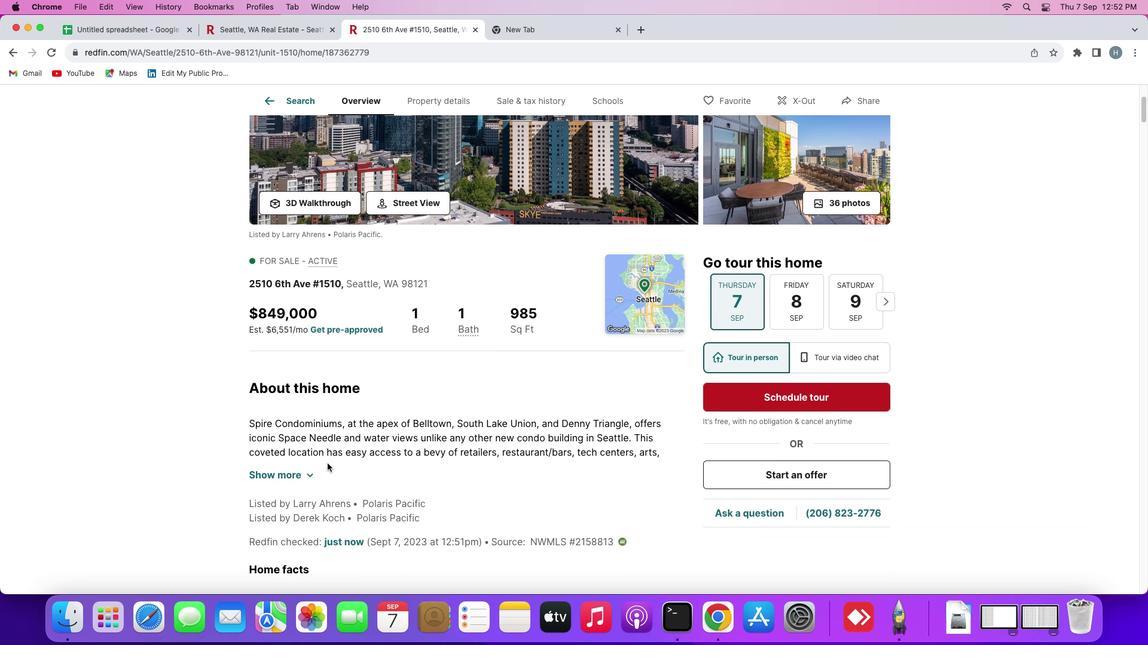 
Action: Mouse moved to (309, 471)
Screenshot: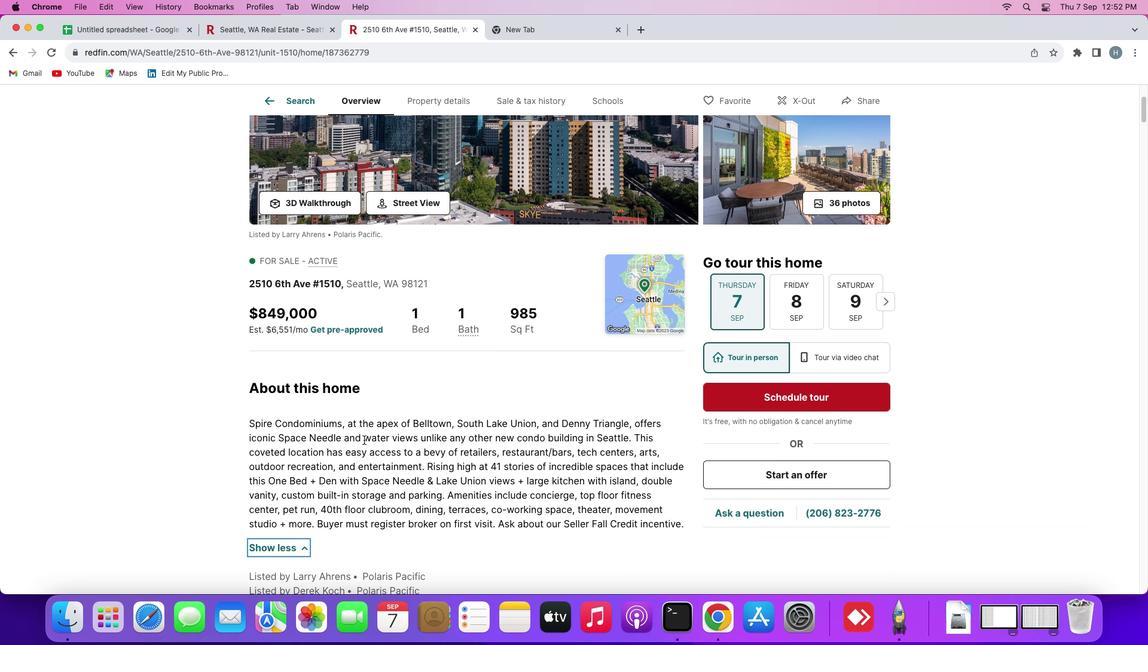 
Action: Mouse pressed left at (309, 471)
Screenshot: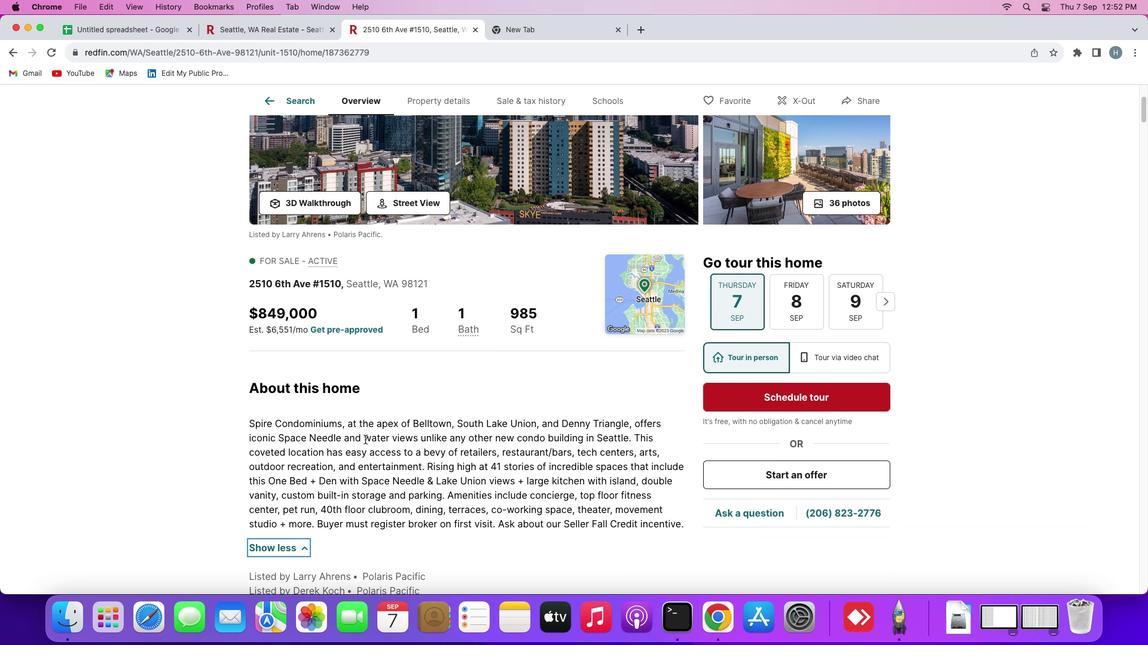 
Action: Mouse moved to (364, 440)
Screenshot: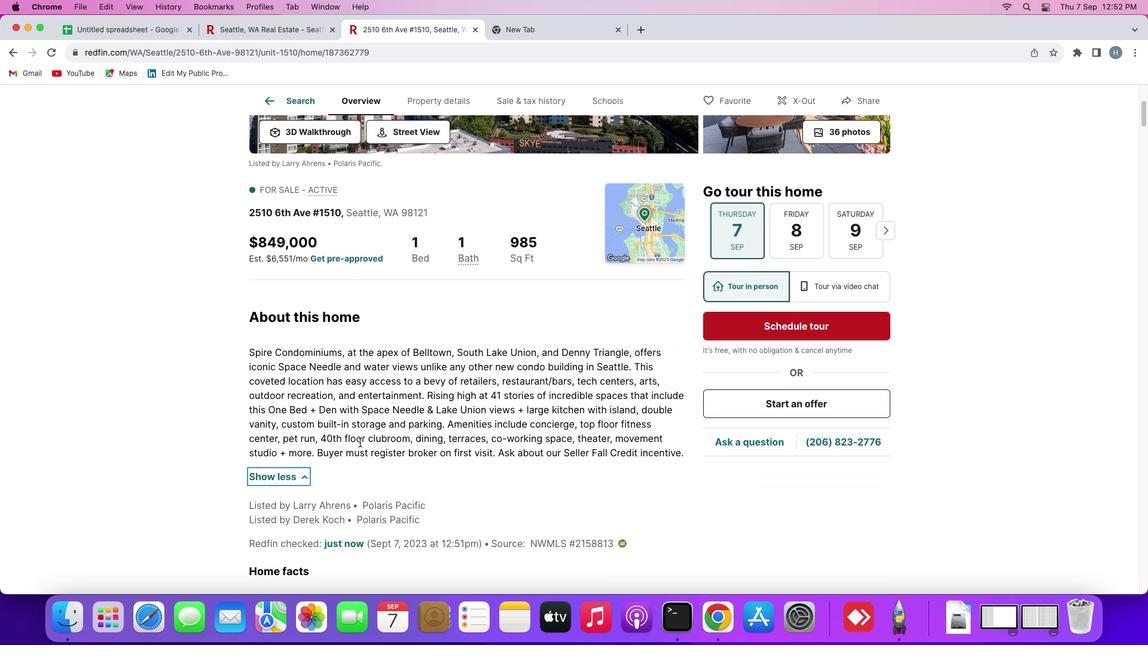 
Action: Mouse scrolled (364, 440) with delta (0, 0)
Screenshot: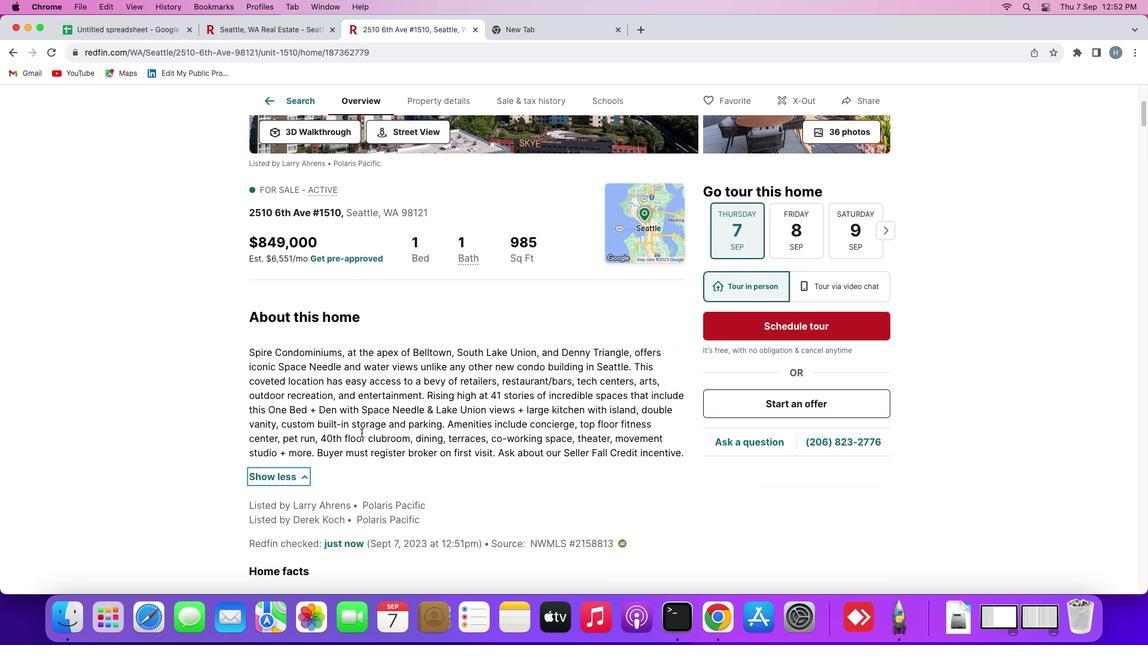 
Action: Mouse scrolled (364, 440) with delta (0, 0)
Screenshot: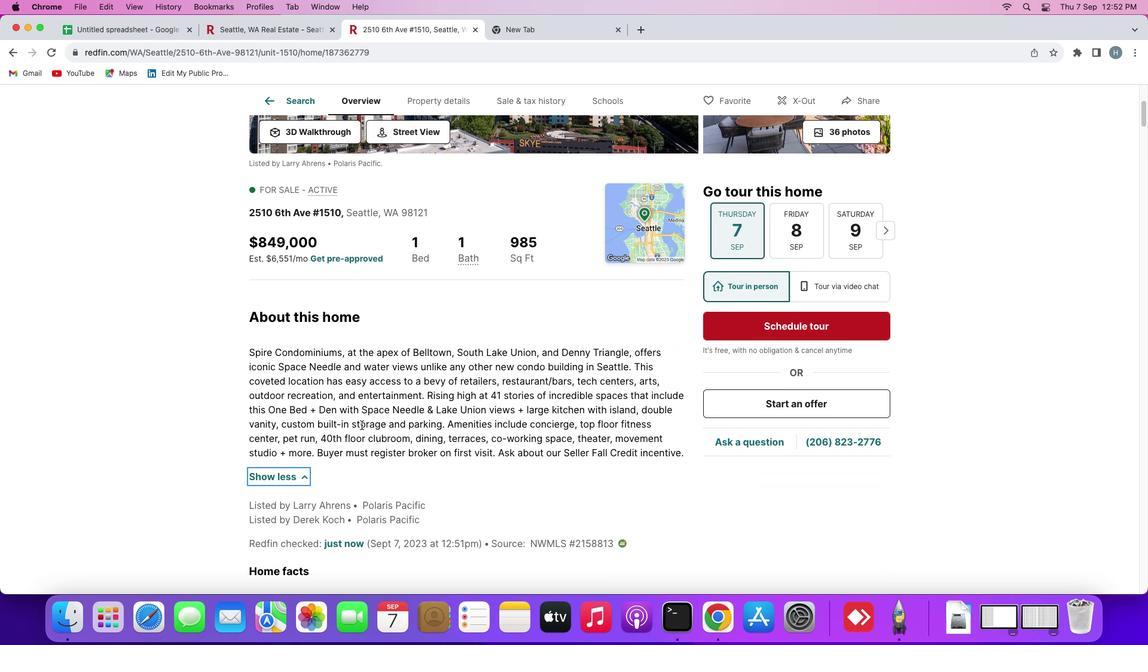 
Action: Mouse scrolled (364, 440) with delta (0, -1)
Screenshot: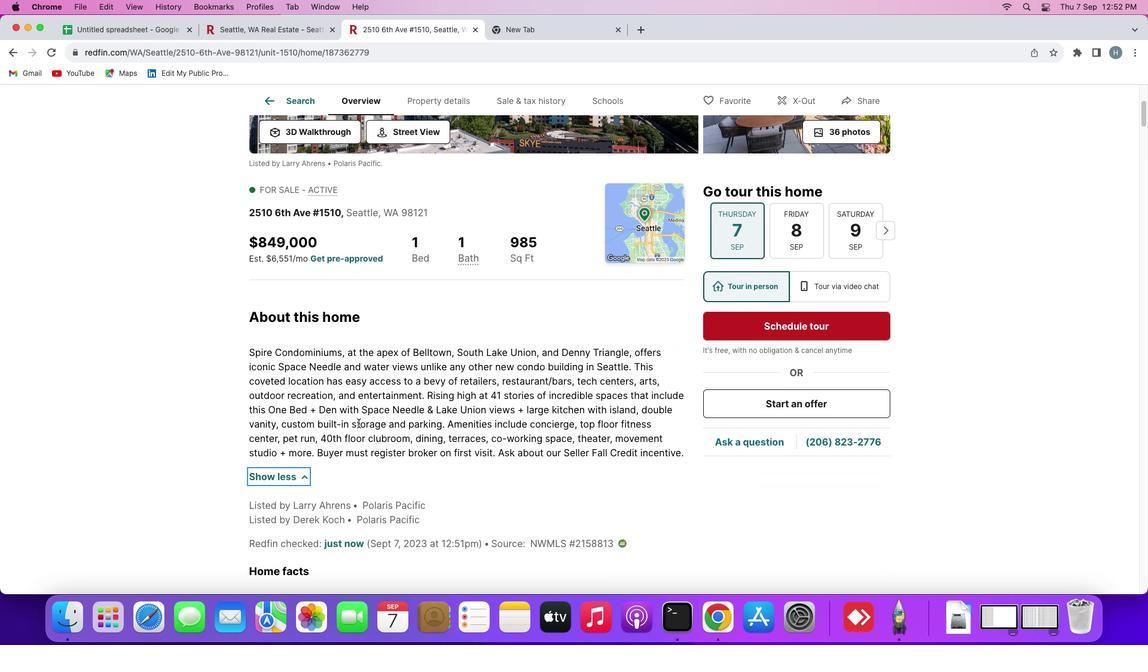 
Action: Mouse moved to (278, 367)
Screenshot: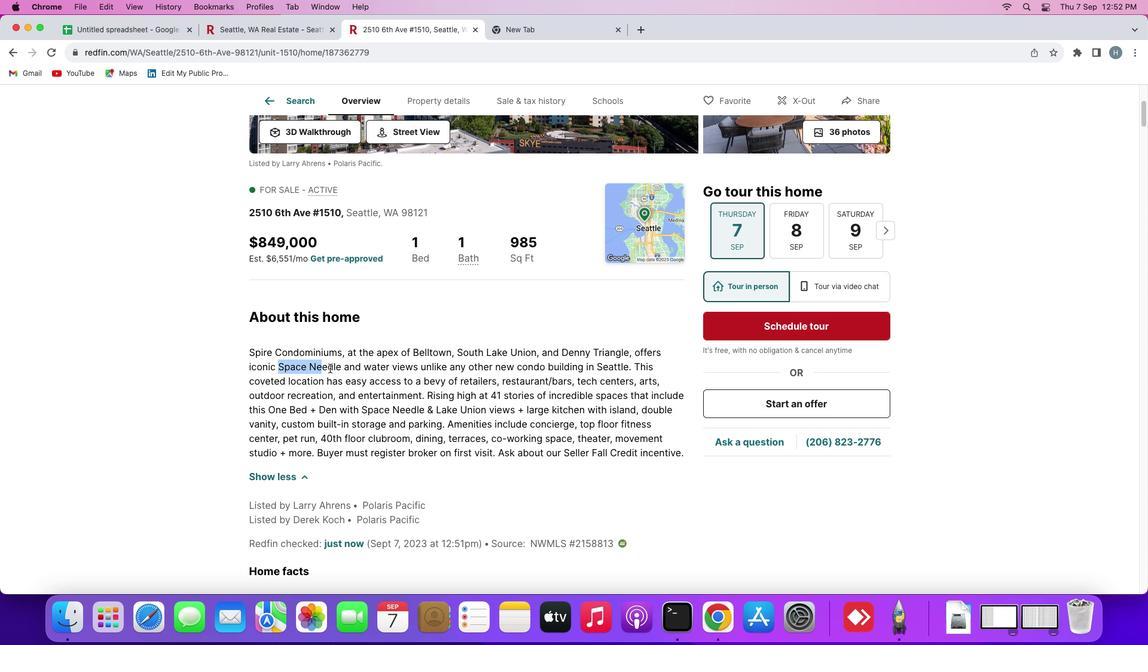 
Action: Mouse pressed left at (278, 367)
Screenshot: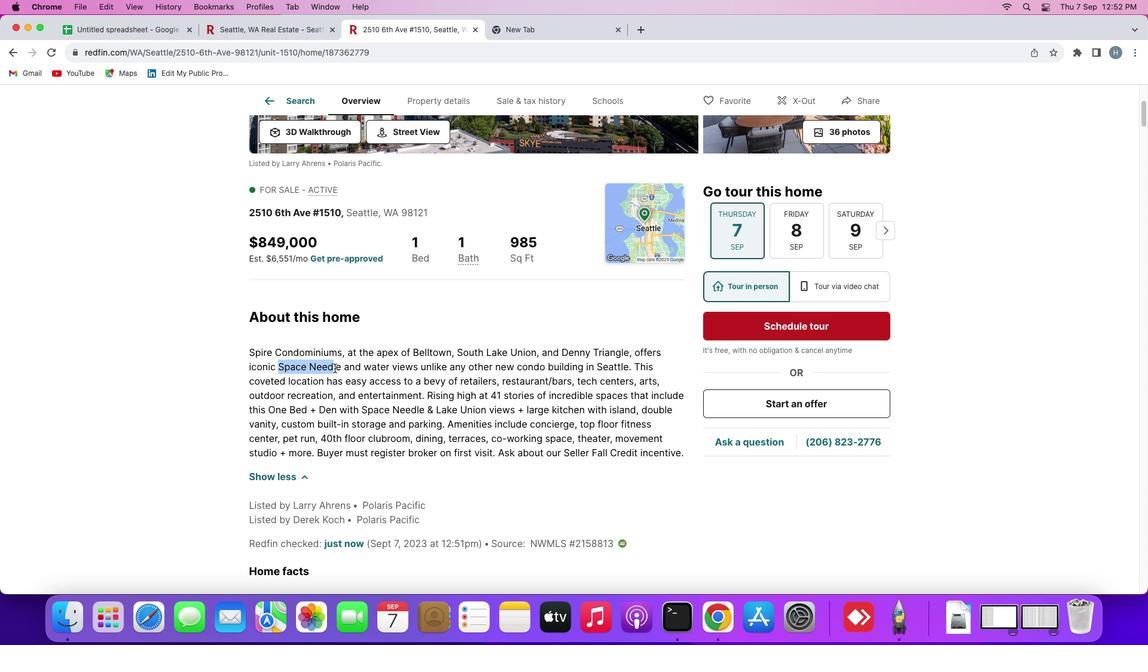 
Action: Mouse moved to (422, 372)
Screenshot: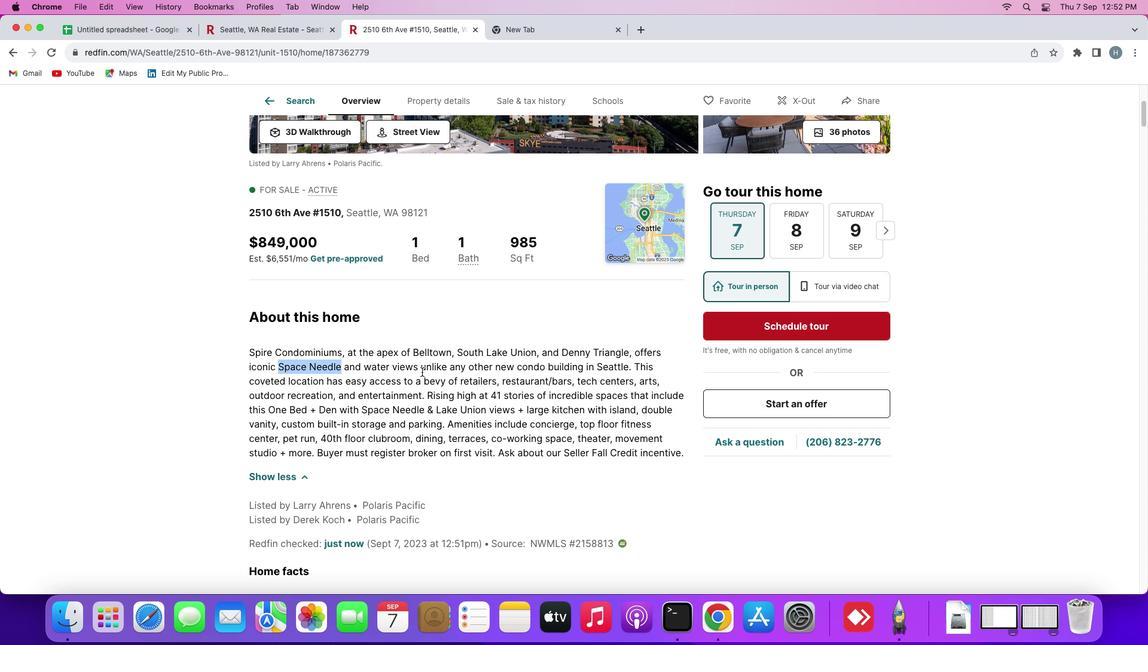 
Action: Mouse pressed left at (422, 372)
Screenshot: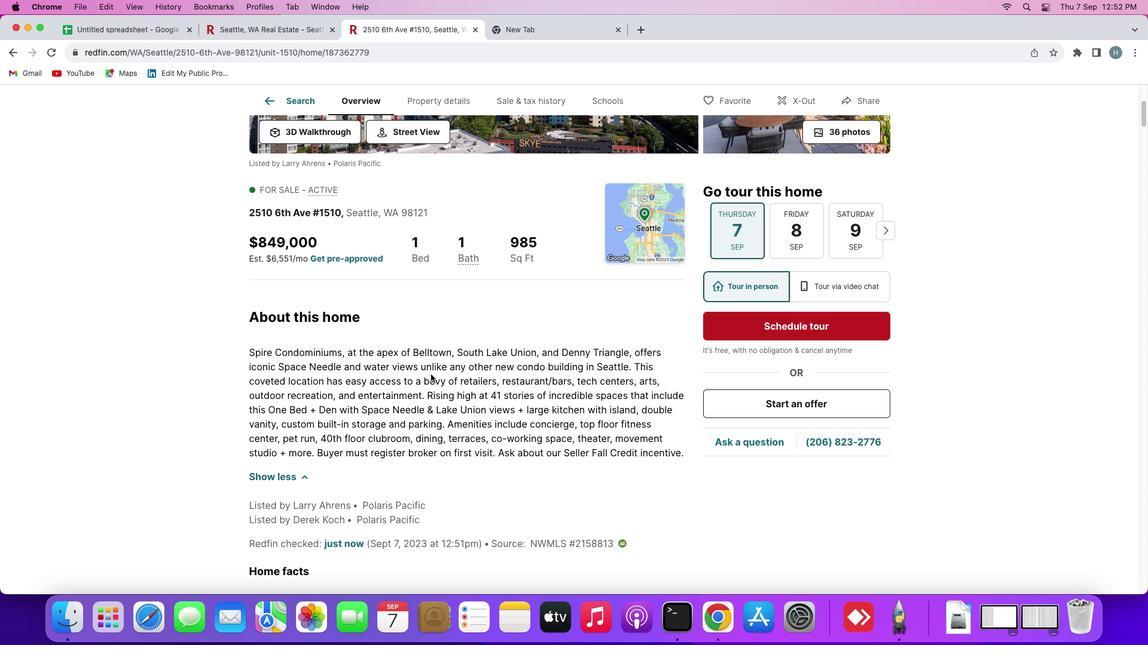 
Action: Mouse moved to (565, 296)
Screenshot: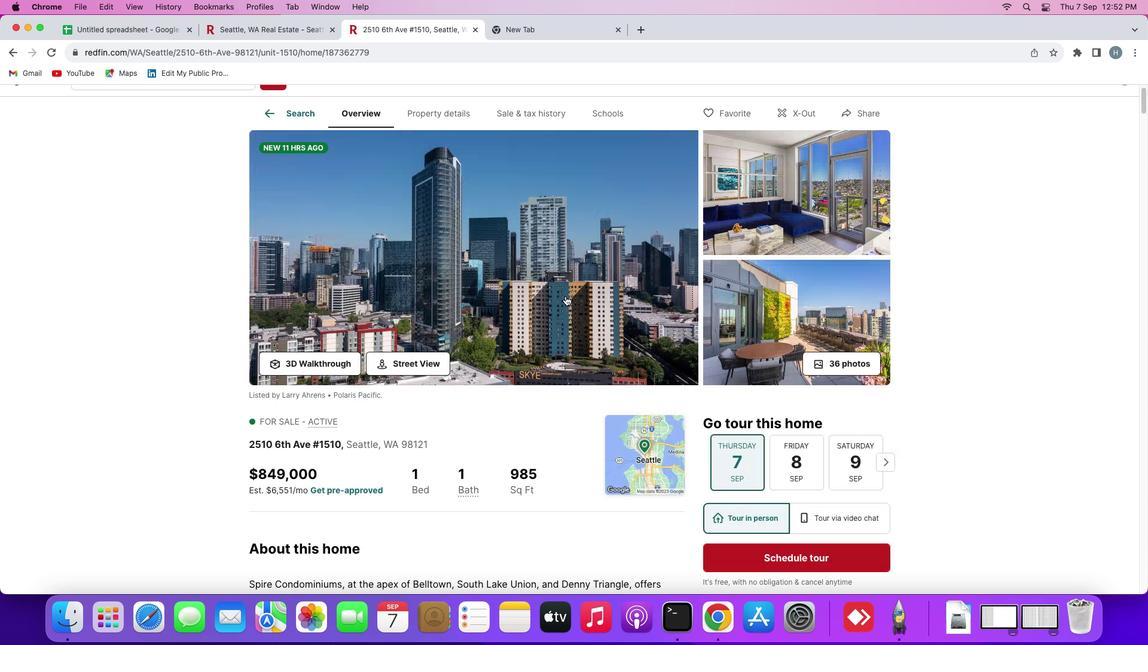 
Action: Mouse scrolled (565, 296) with delta (0, 0)
Screenshot: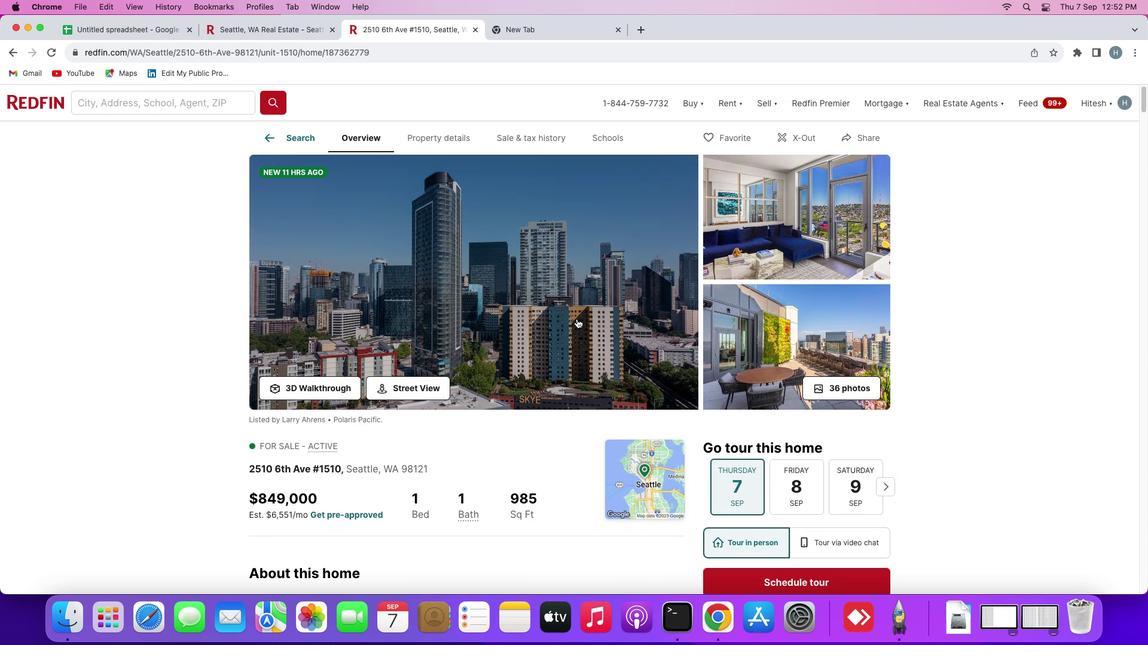 
Action: Mouse scrolled (565, 296) with delta (0, 0)
Screenshot: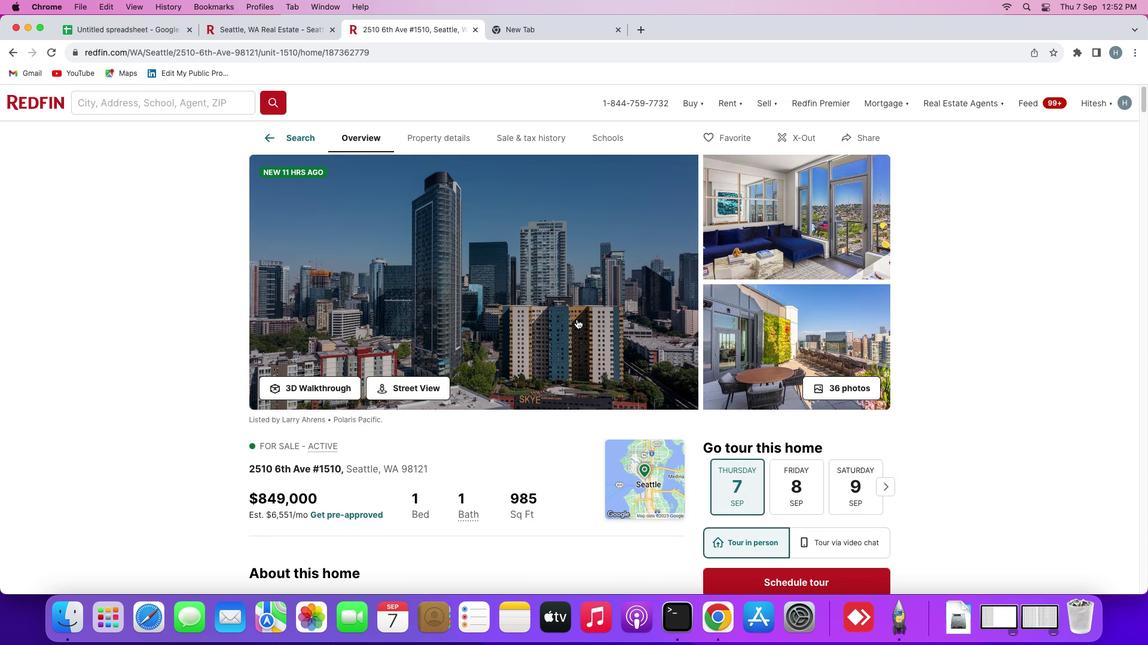 
Action: Mouse scrolled (565, 296) with delta (0, 1)
Screenshot: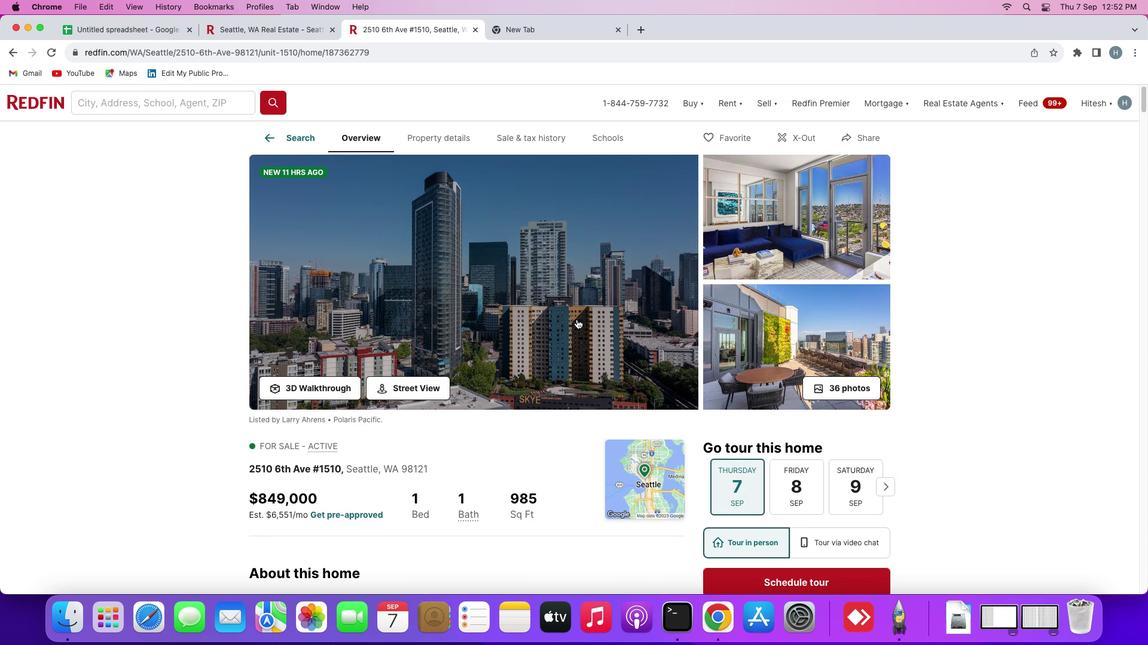 
Action: Mouse scrolled (565, 296) with delta (0, 2)
Screenshot: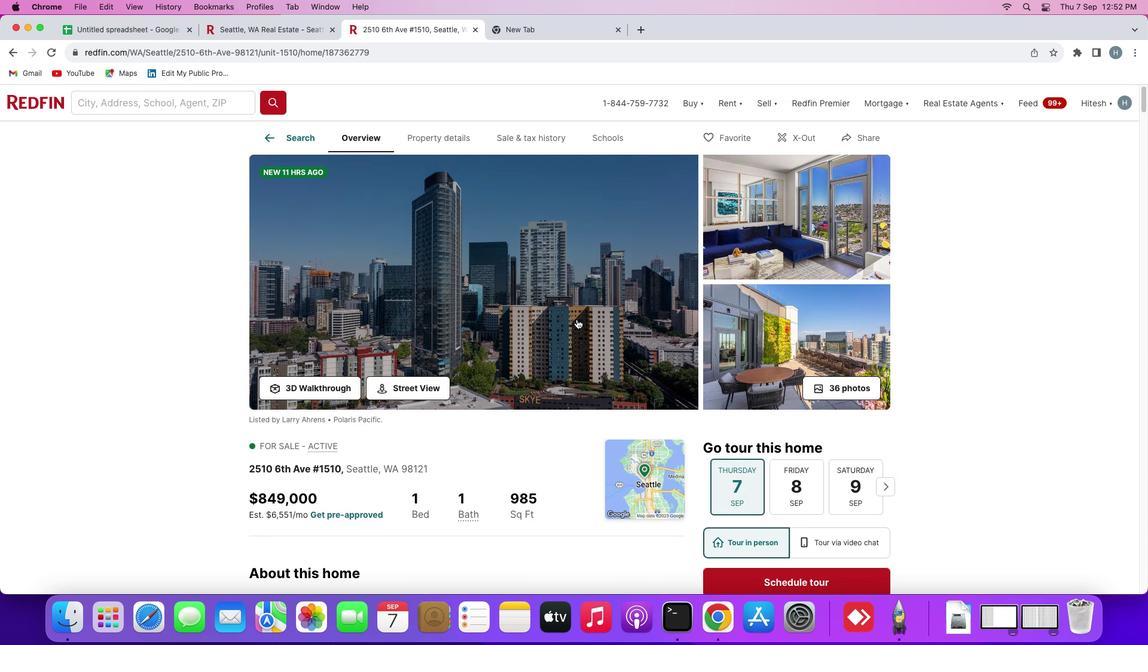 
Action: Mouse moved to (565, 296)
Screenshot: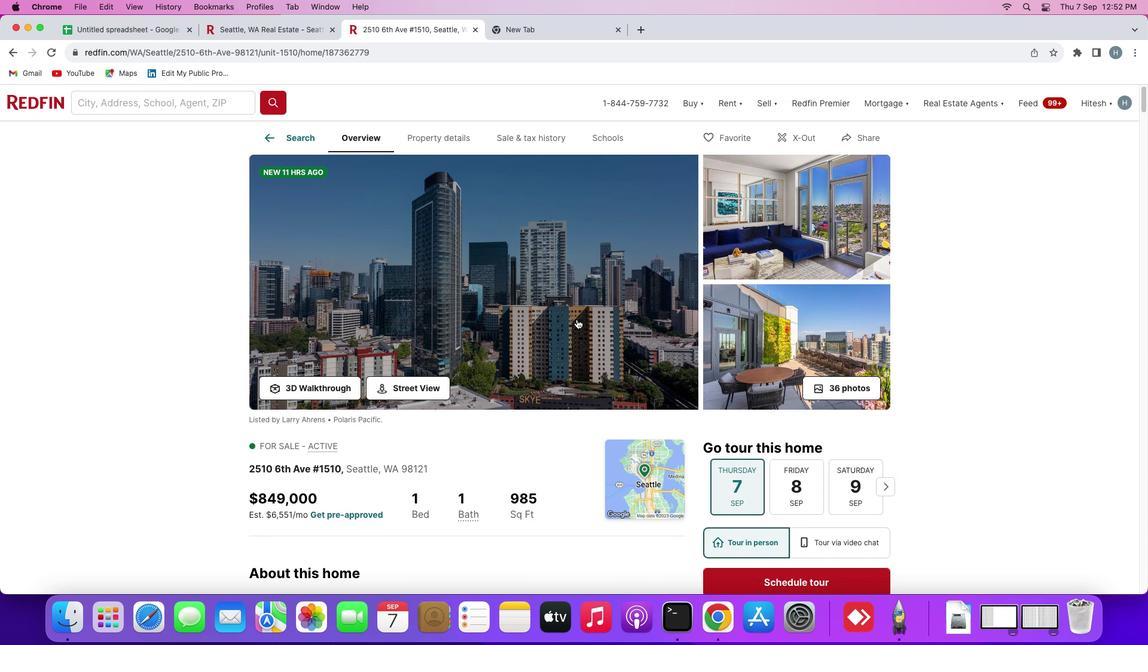 
Action: Mouse scrolled (565, 296) with delta (0, 0)
Screenshot: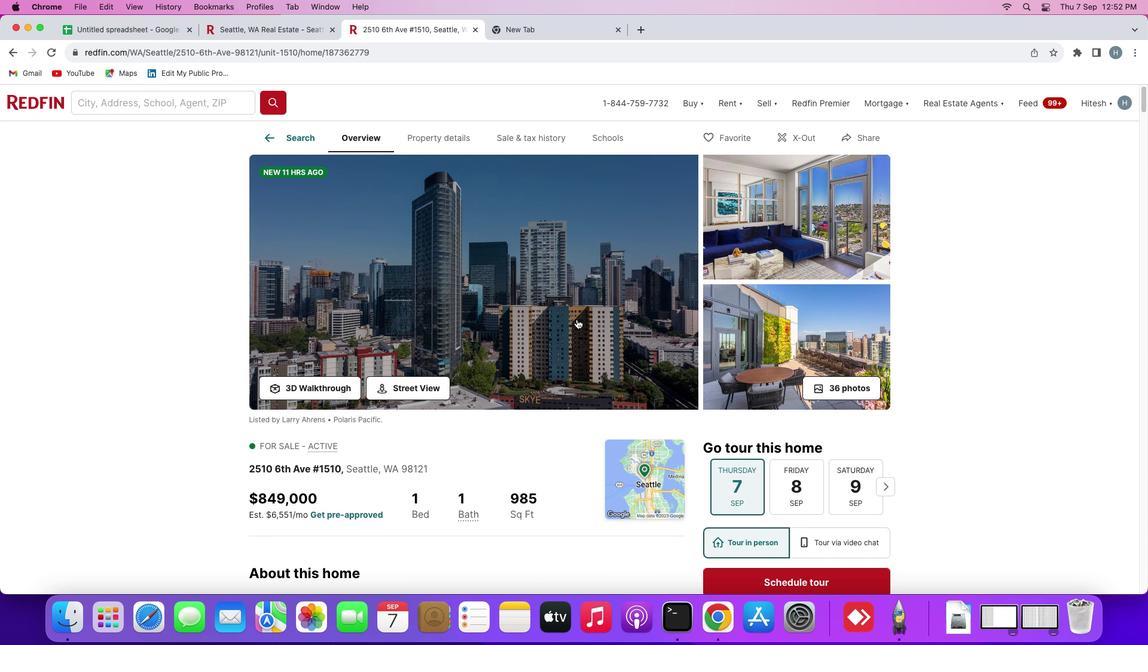 
Action: Mouse moved to (565, 296)
Screenshot: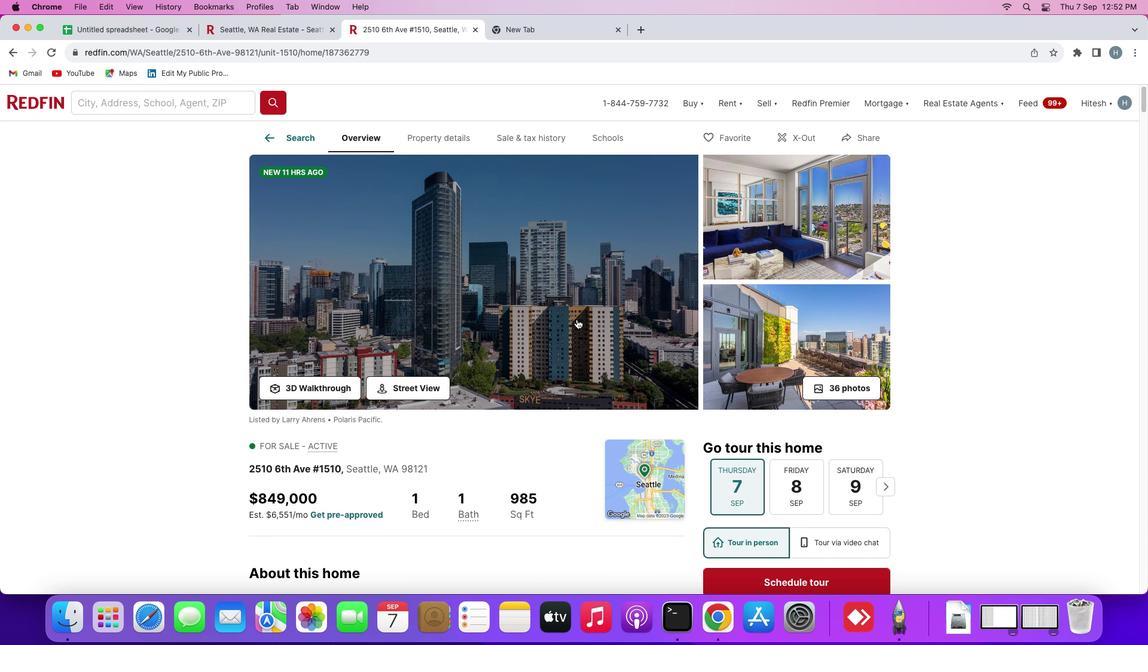 
Action: Mouse scrolled (565, 296) with delta (0, 0)
Screenshot: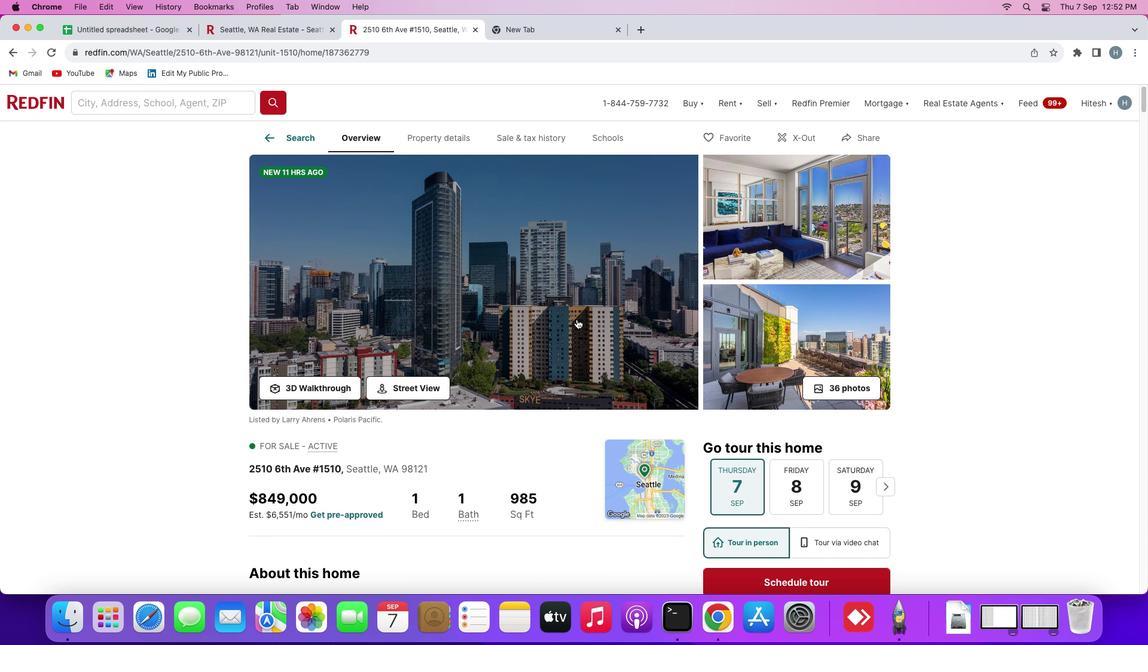 
Action: Mouse moved to (566, 297)
Screenshot: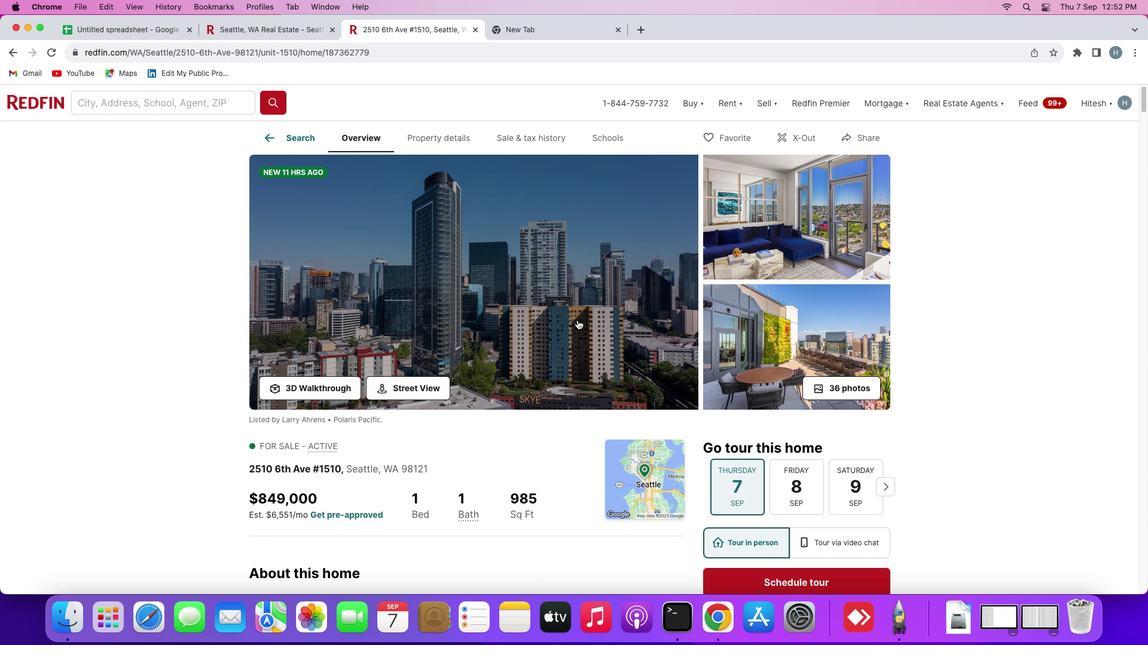 
Action: Mouse scrolled (566, 297) with delta (0, 1)
Screenshot: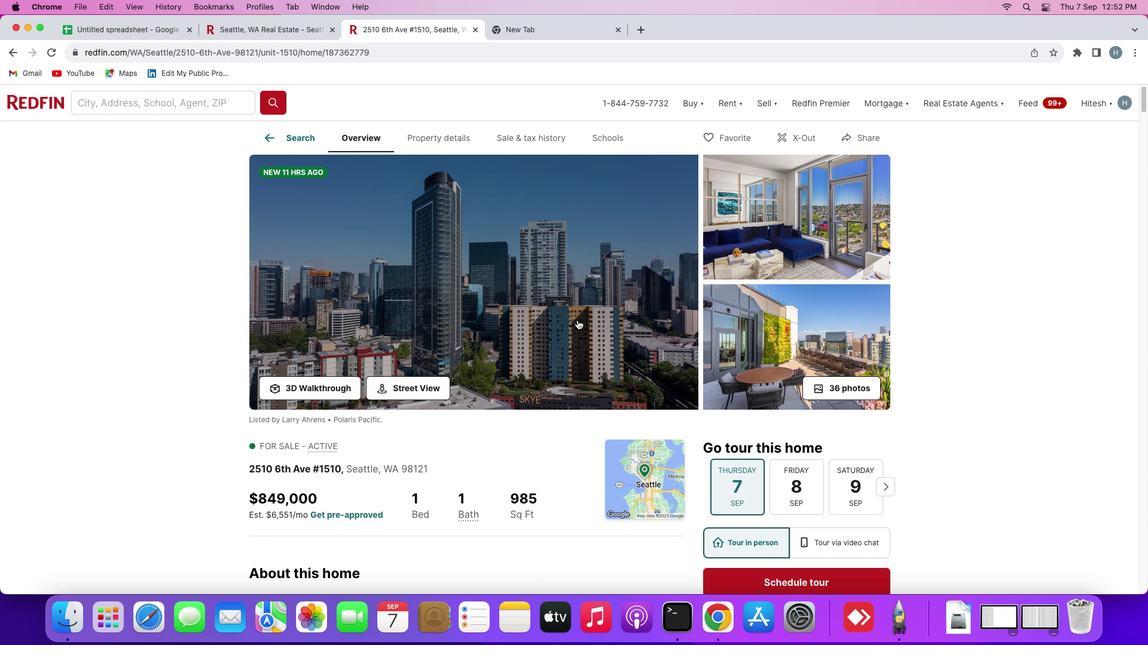 
Action: Mouse moved to (567, 299)
Screenshot: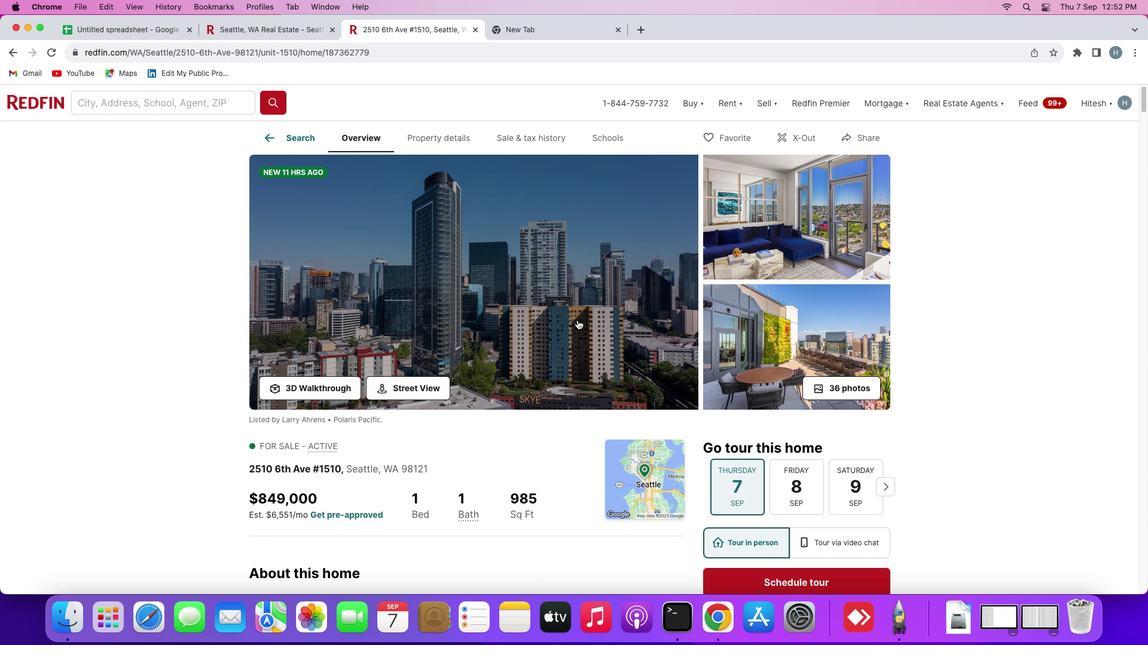 
Action: Mouse scrolled (567, 299) with delta (0, 2)
Screenshot: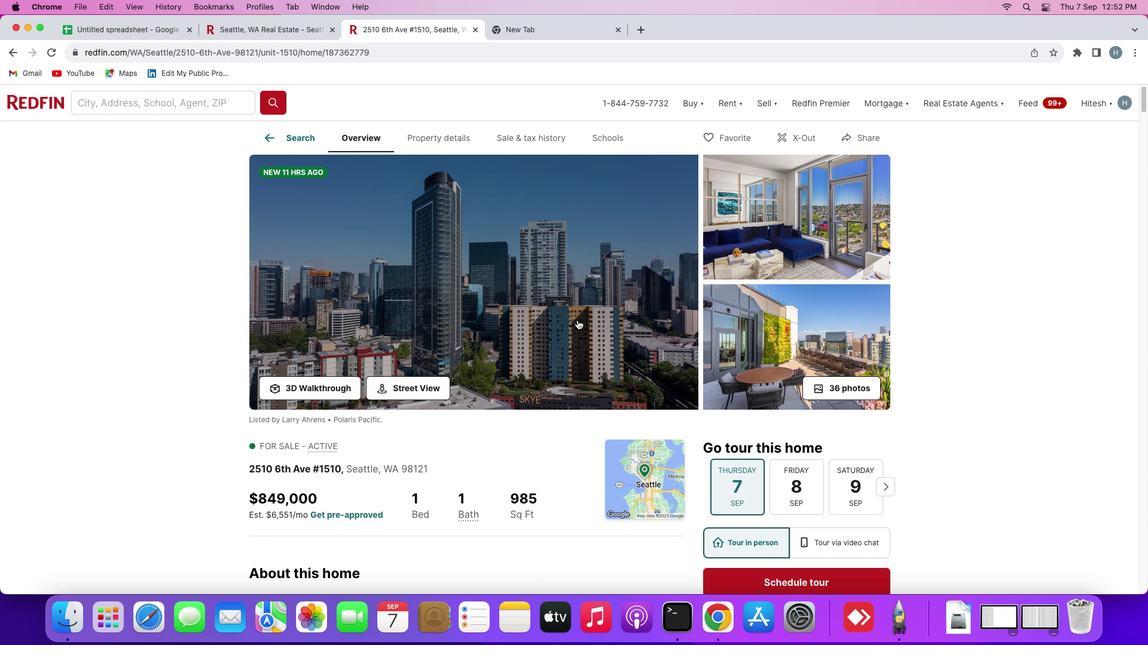
Action: Mouse moved to (568, 302)
Screenshot: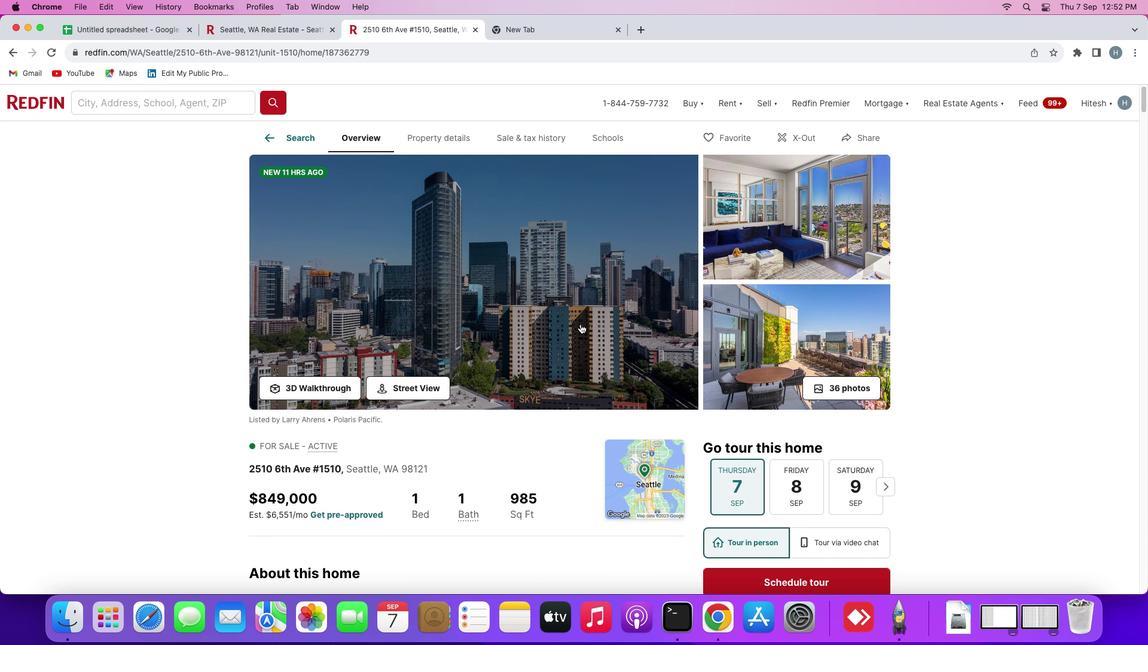 
Action: Mouse scrolled (568, 302) with delta (0, 3)
Screenshot: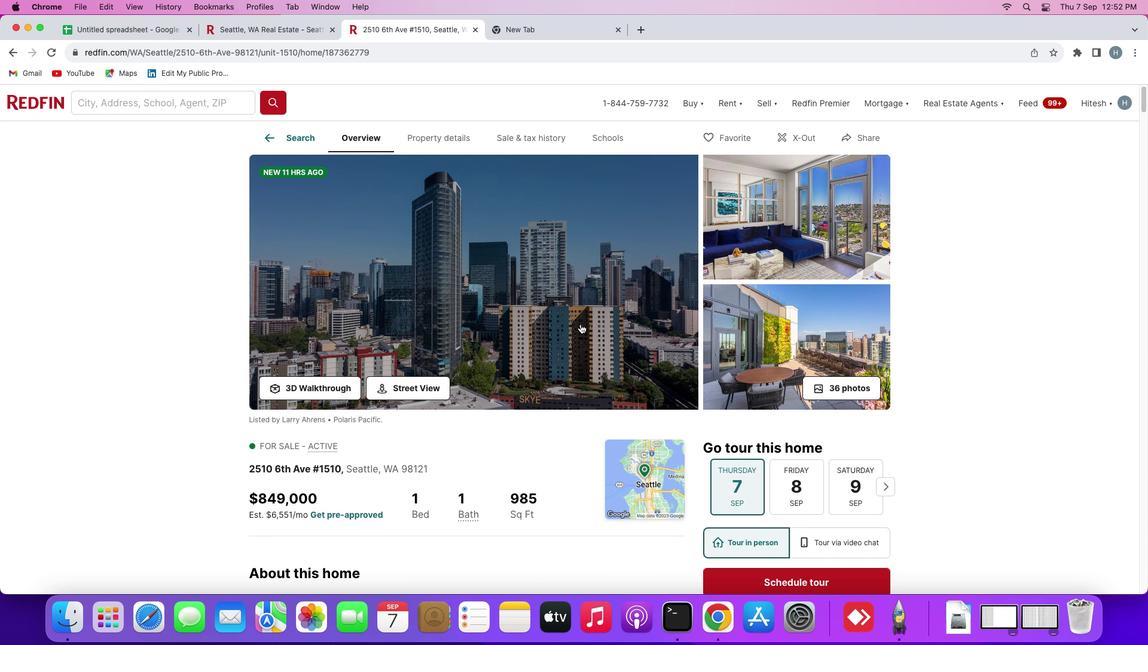 
Action: Mouse moved to (282, 27)
Screenshot: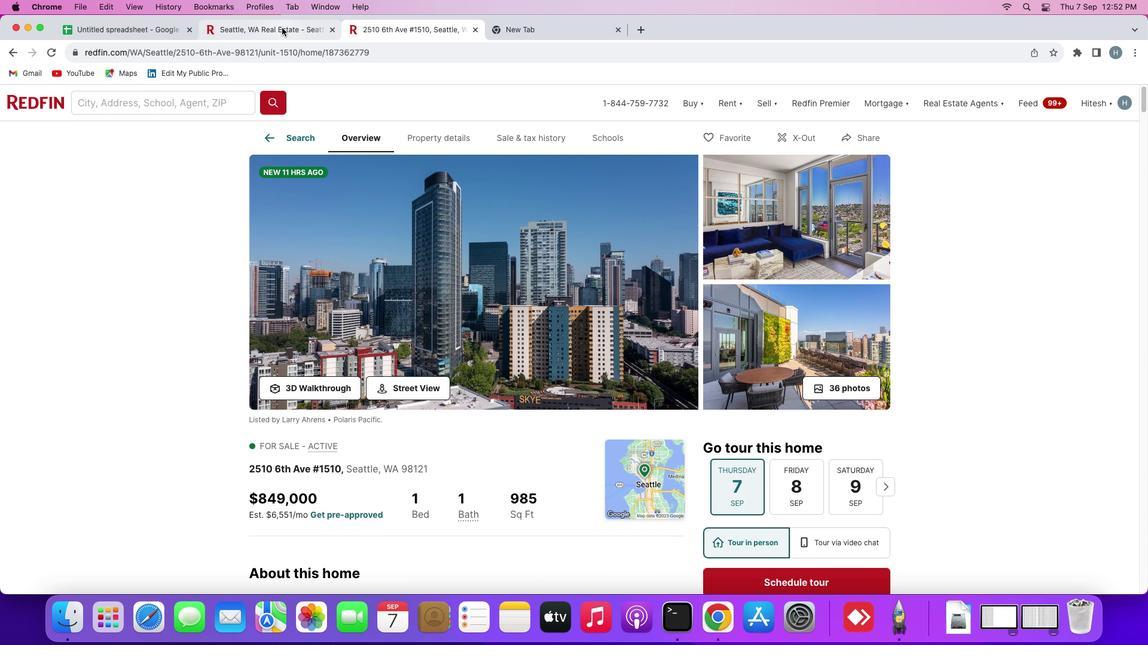 
Action: Mouse pressed left at (282, 27)
Screenshot: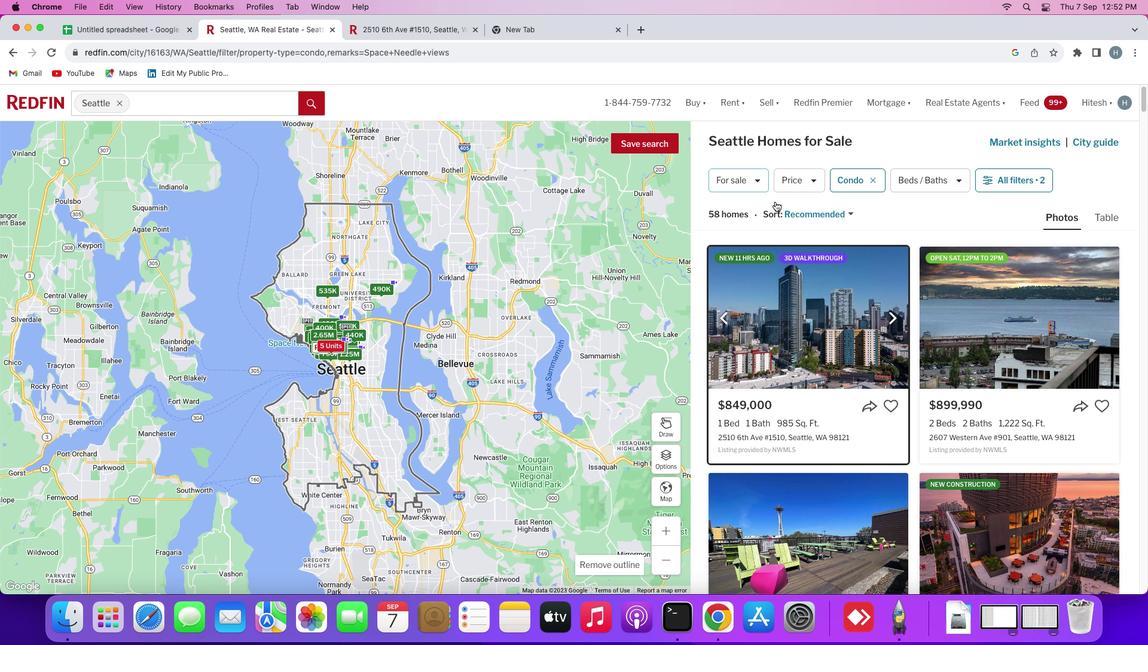 
Action: Mouse moved to (990, 371)
Screenshot: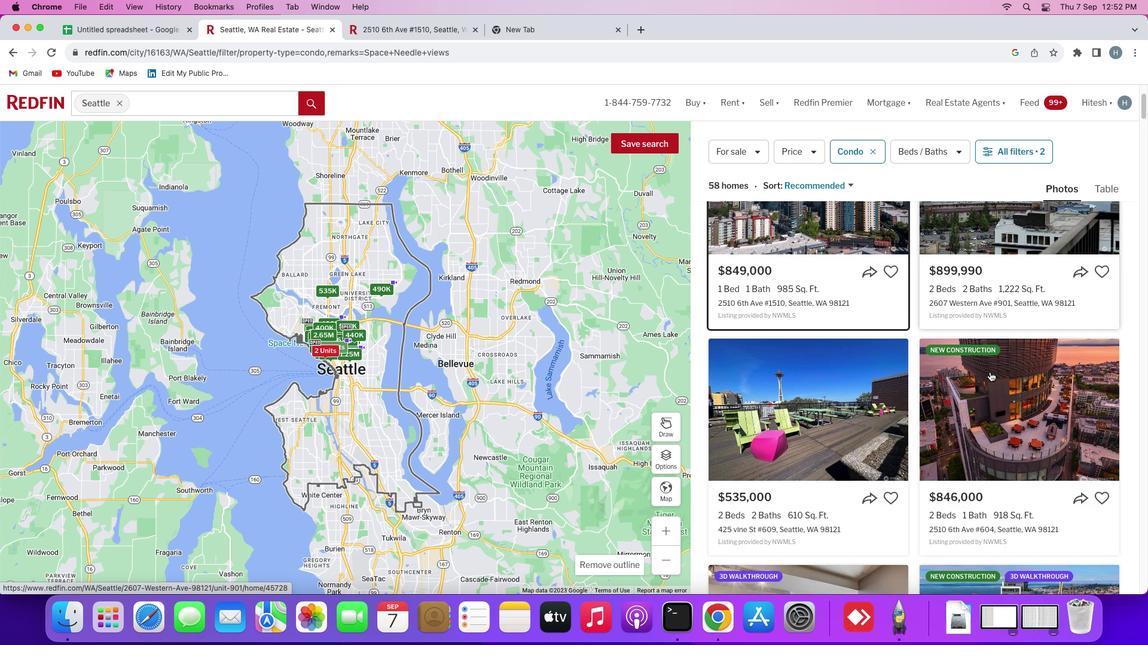 
Action: Mouse scrolled (990, 371) with delta (0, 0)
Screenshot: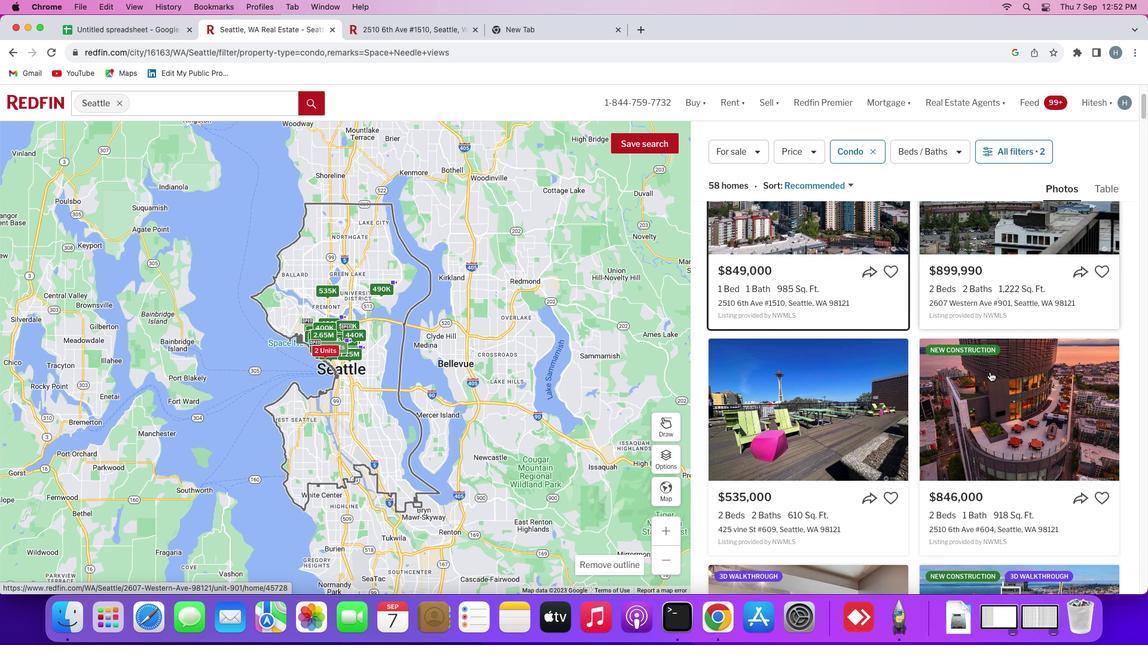 
Action: Mouse scrolled (990, 371) with delta (0, 0)
Screenshot: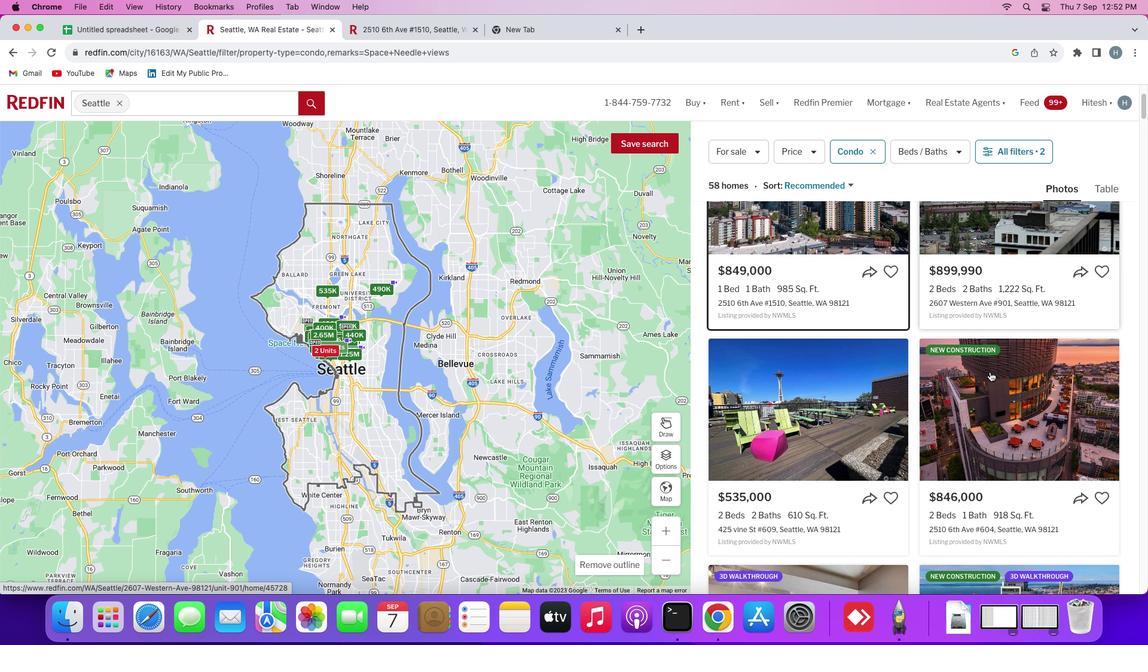
Action: Mouse scrolled (990, 371) with delta (0, -1)
Screenshot: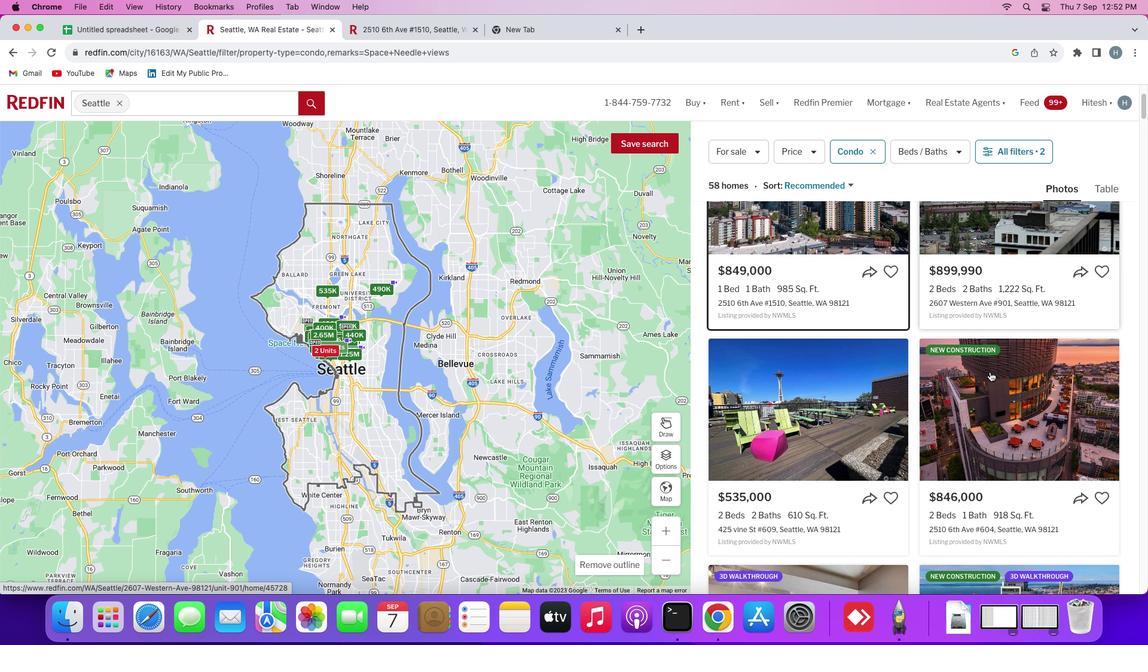 
Action: Mouse scrolled (990, 371) with delta (0, -1)
Screenshot: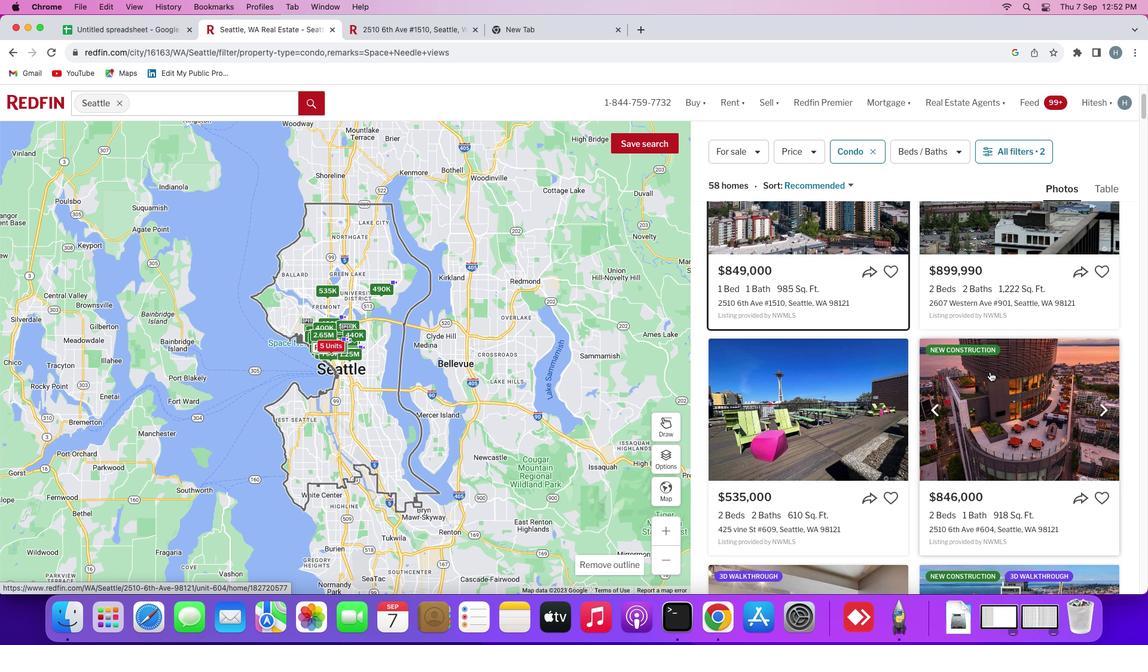 
Action: Mouse moved to (988, 371)
Screenshot: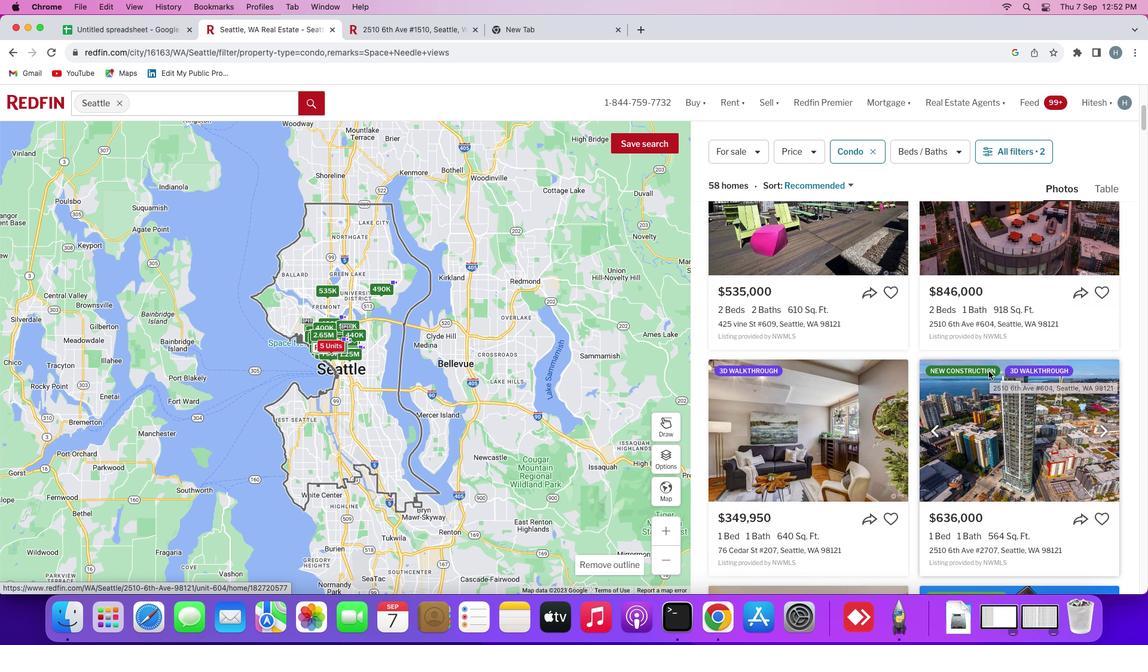 
Action: Mouse scrolled (988, 371) with delta (0, 0)
Screenshot: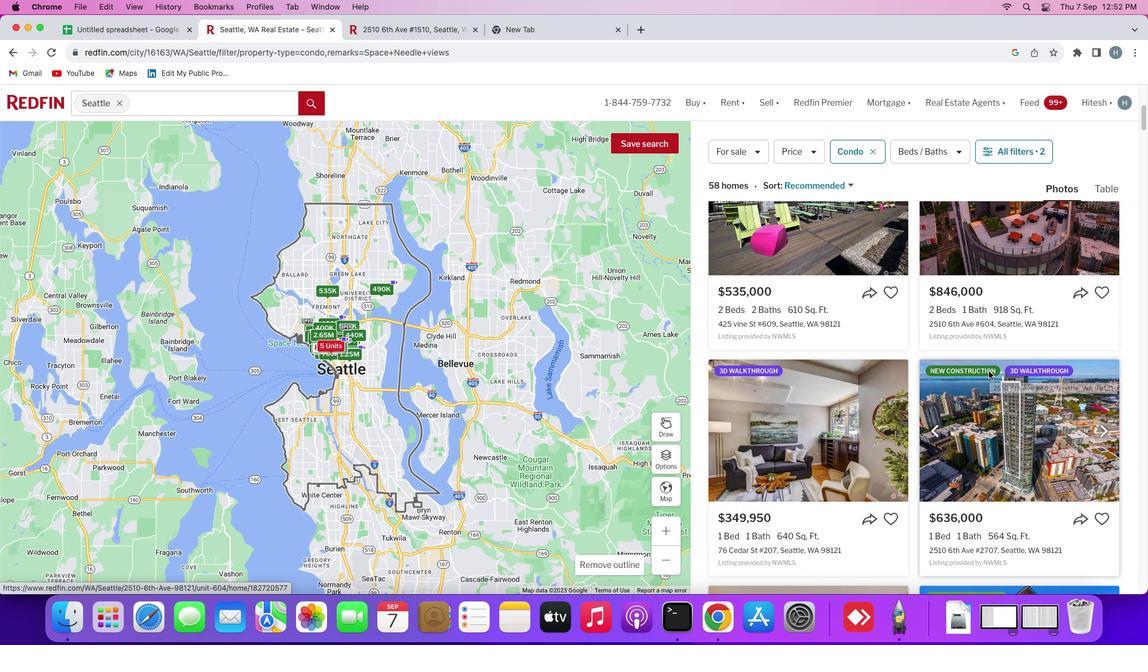 
Action: Mouse scrolled (988, 371) with delta (0, 0)
Screenshot: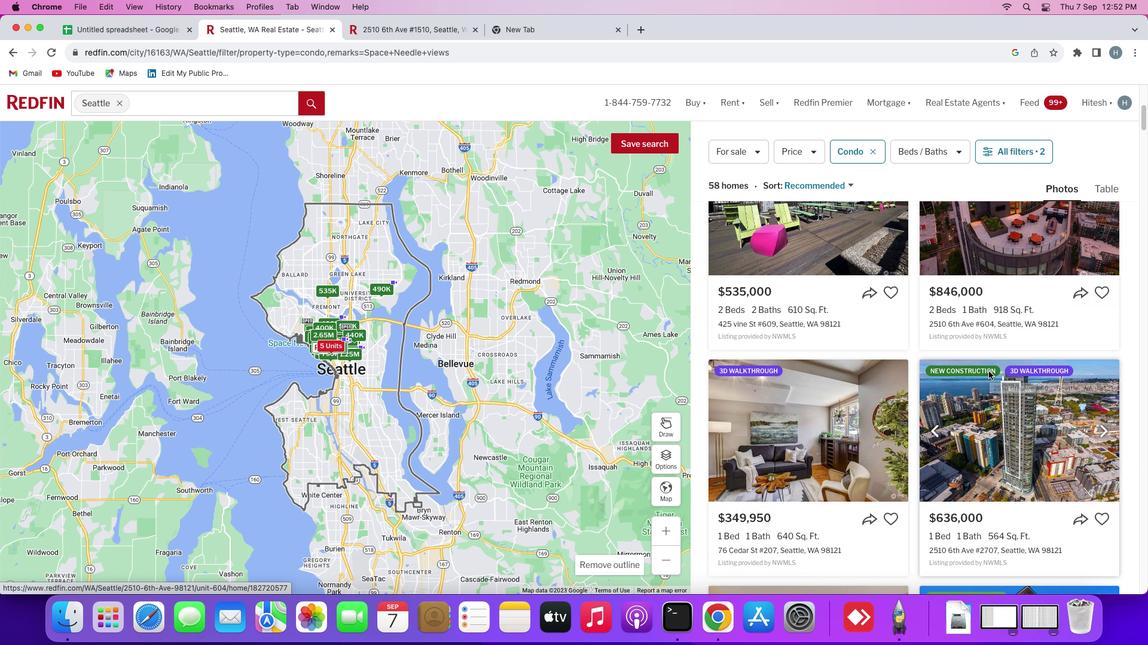 
Action: Mouse scrolled (988, 371) with delta (0, -1)
Screenshot: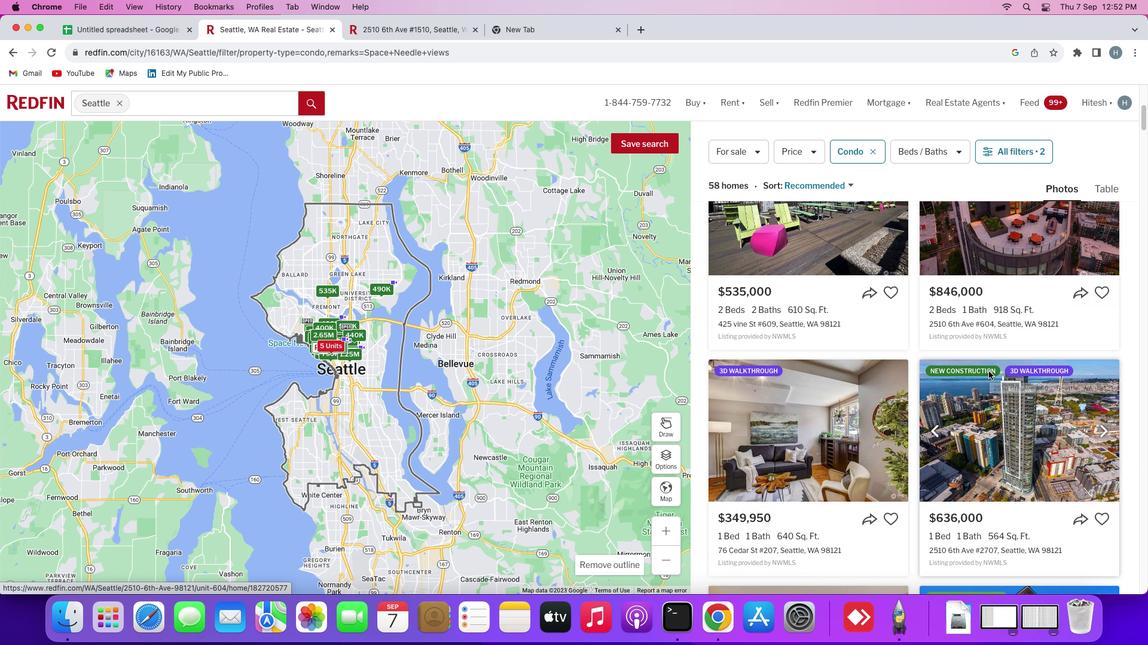
Action: Mouse scrolled (988, 371) with delta (0, -2)
Screenshot: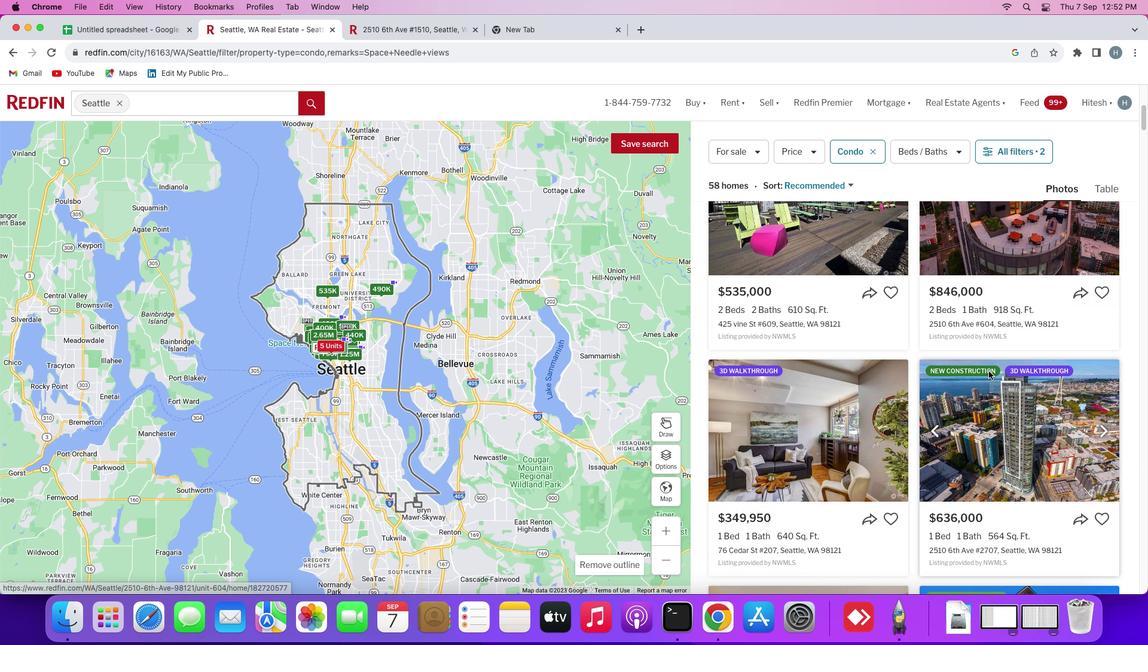 
Action: Mouse moved to (998, 370)
Screenshot: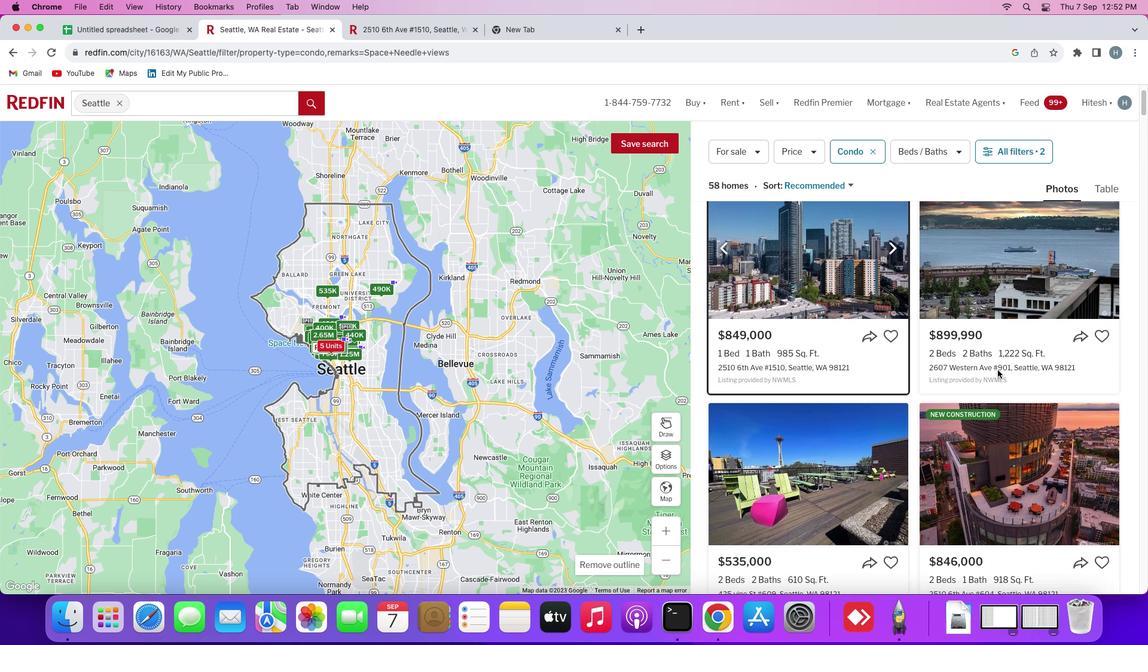 
Action: Mouse scrolled (998, 370) with delta (0, 0)
Screenshot: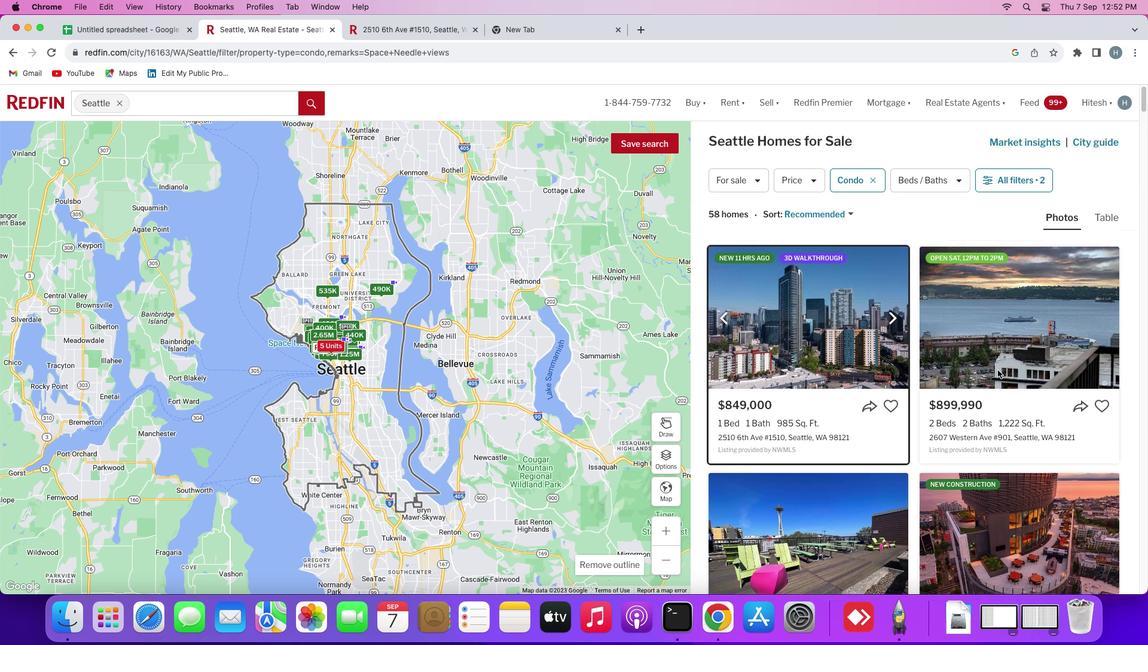 
Action: Mouse scrolled (998, 370) with delta (0, 0)
Screenshot: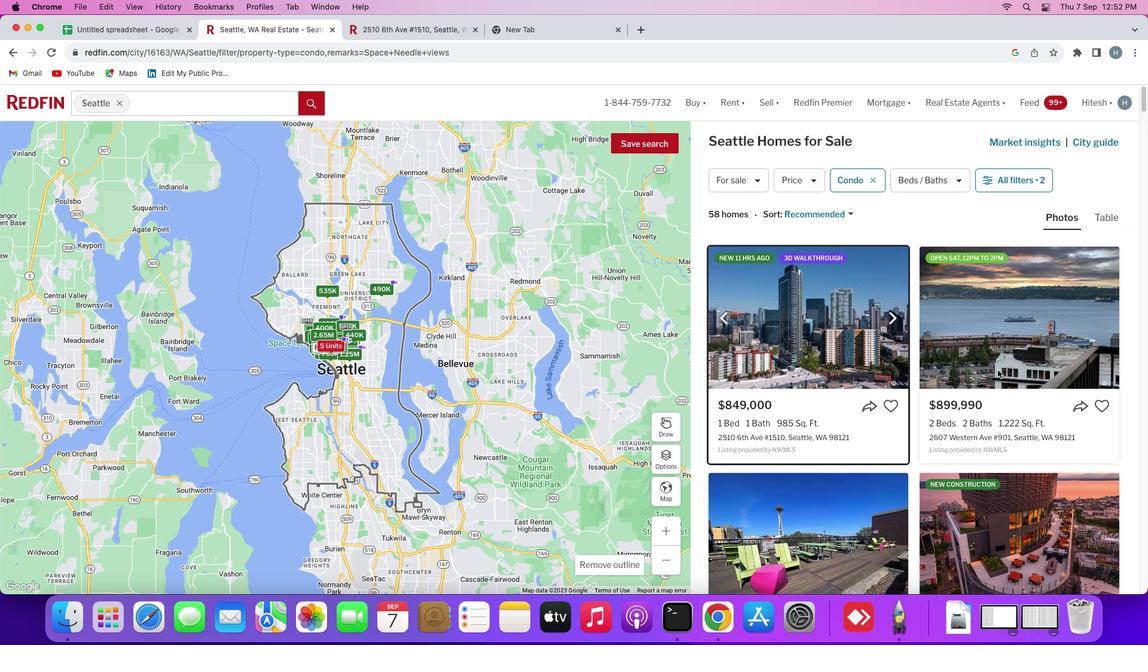 
Action: Mouse scrolled (998, 370) with delta (0, 1)
Screenshot: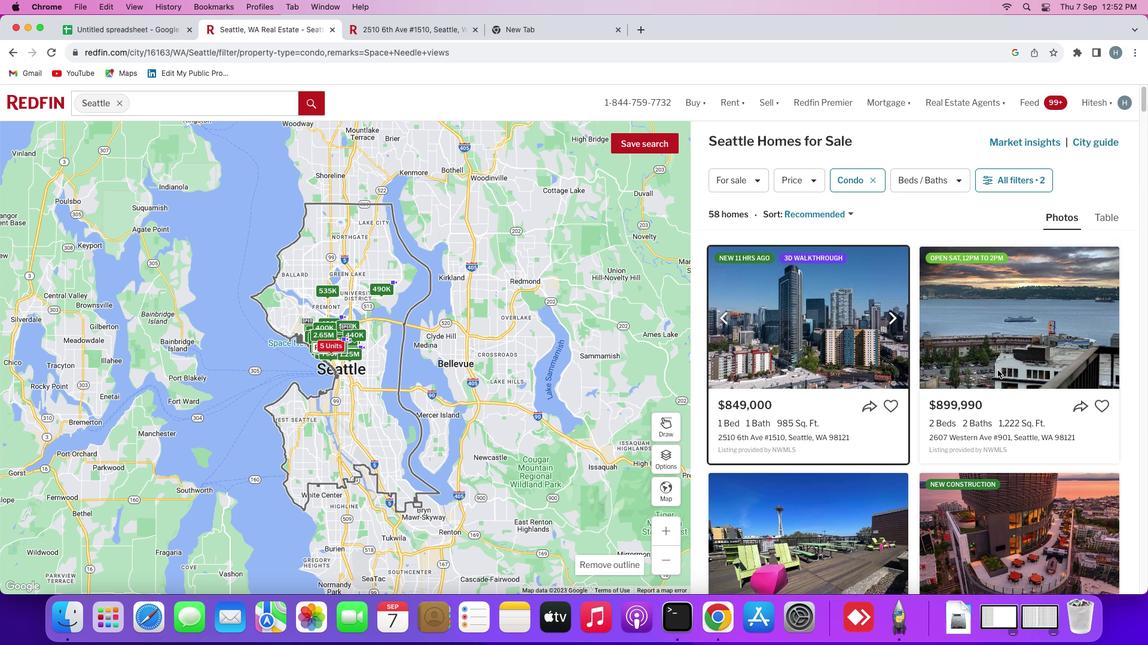 
Action: Mouse scrolled (998, 370) with delta (0, 2)
Screenshot: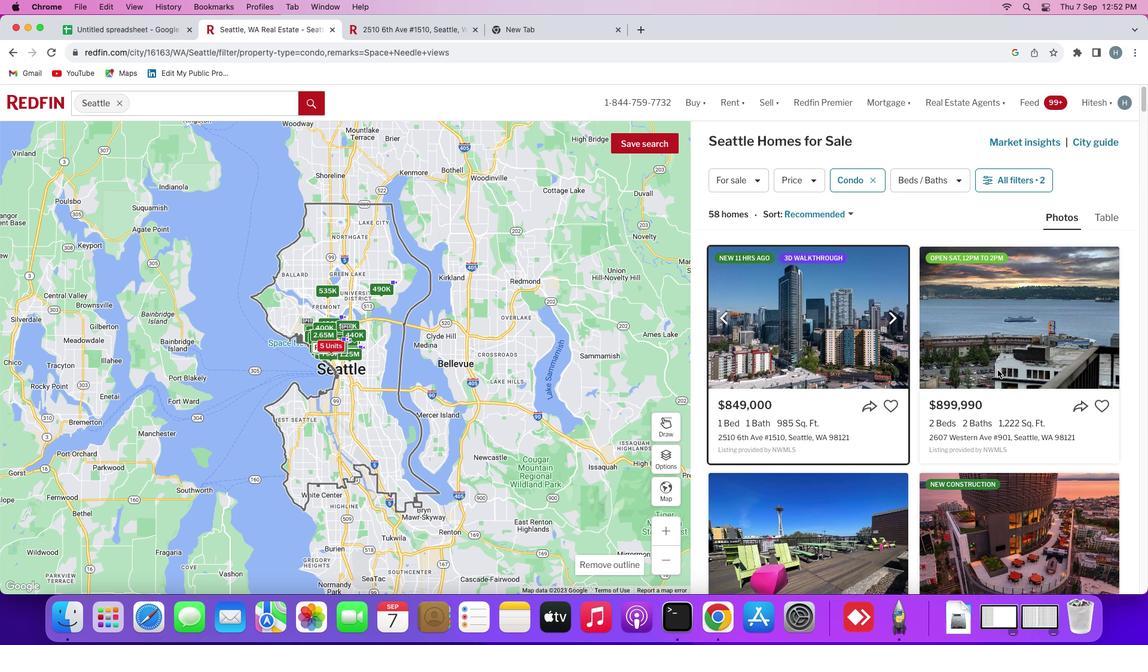 
Action: Mouse scrolled (998, 370) with delta (0, 0)
Screenshot: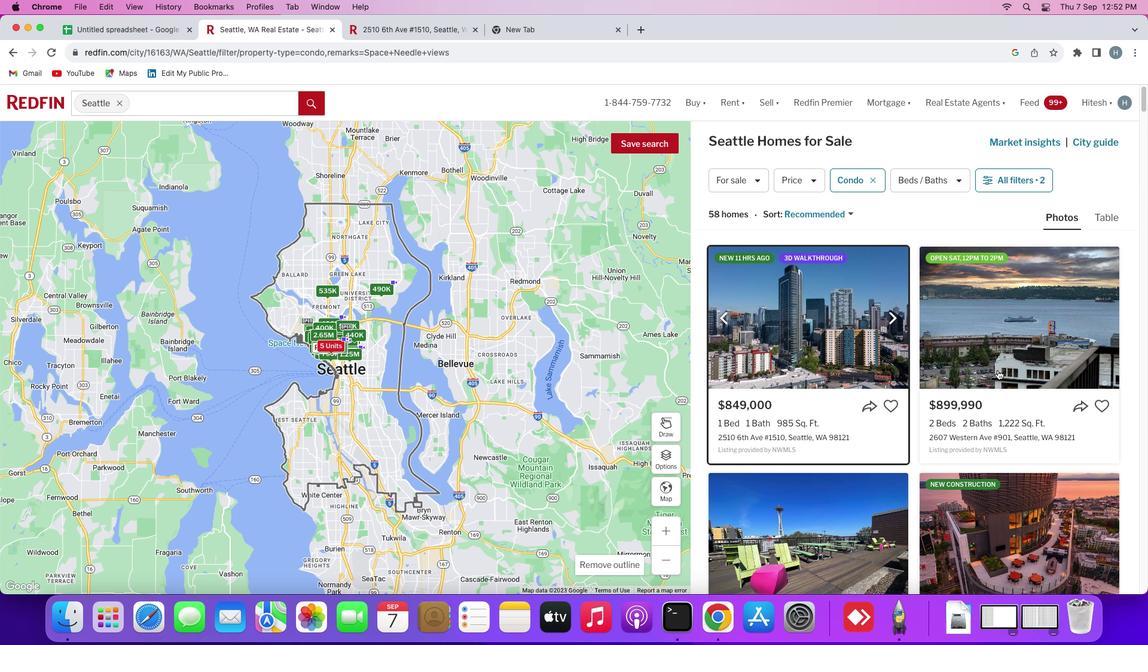 
Action: Mouse scrolled (998, 370) with delta (0, 0)
Screenshot: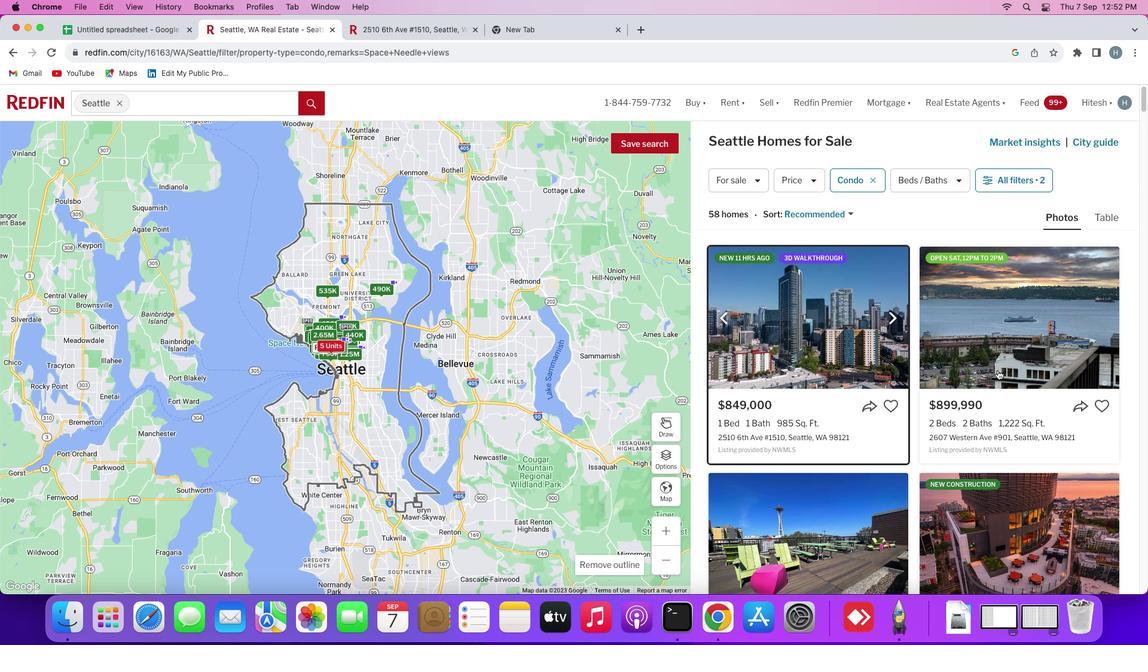 
Action: Mouse scrolled (998, 370) with delta (0, 1)
Screenshot: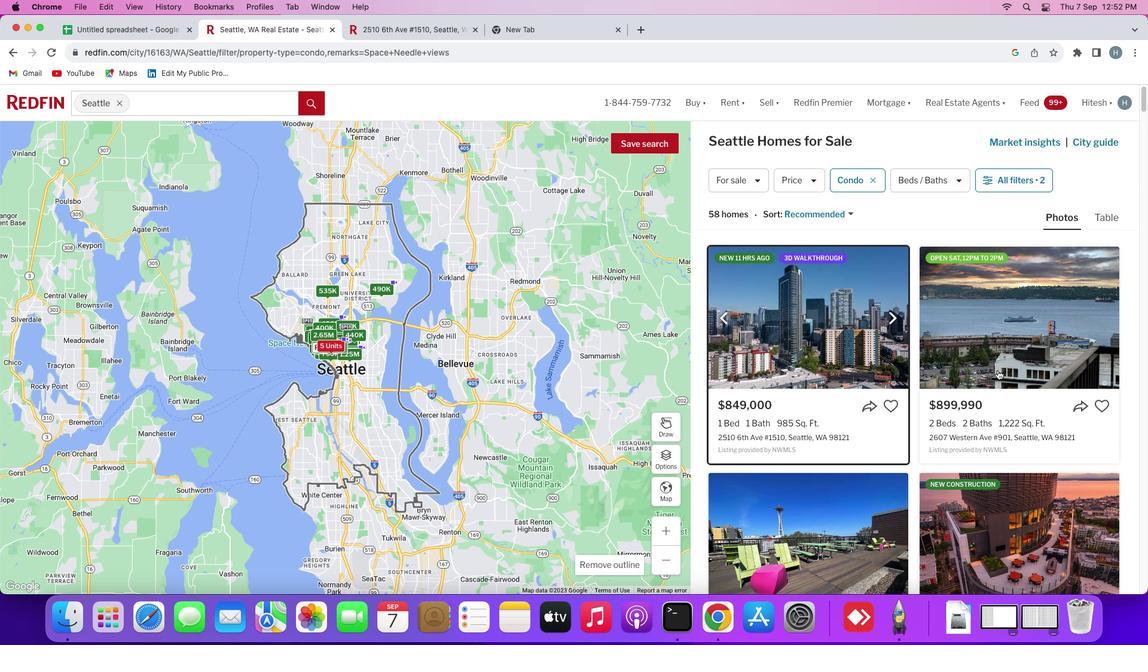 
Action: Mouse scrolled (998, 370) with delta (0, 2)
Screenshot: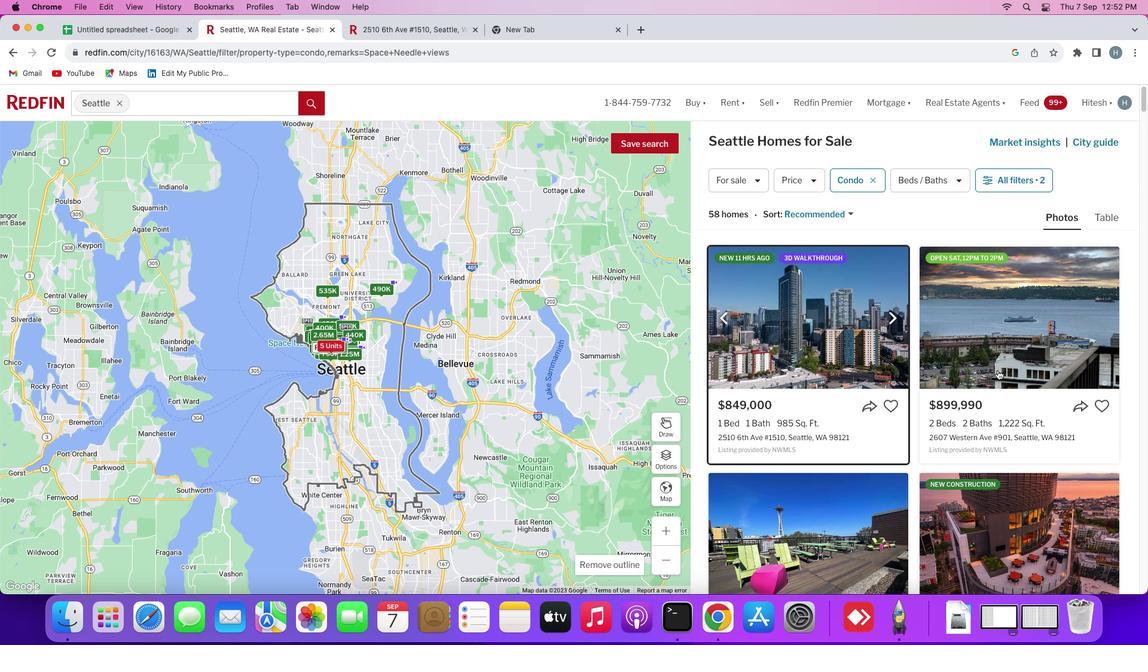 
Action: Mouse scrolled (998, 370) with delta (0, 0)
Screenshot: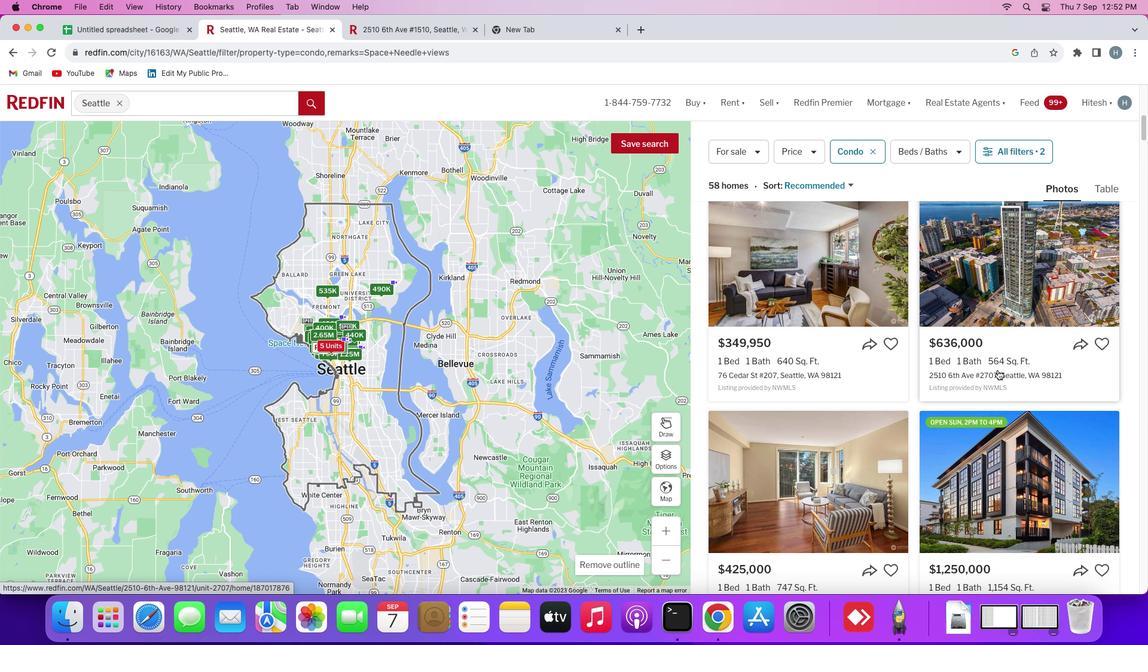 
Action: Mouse scrolled (998, 370) with delta (0, 0)
Screenshot: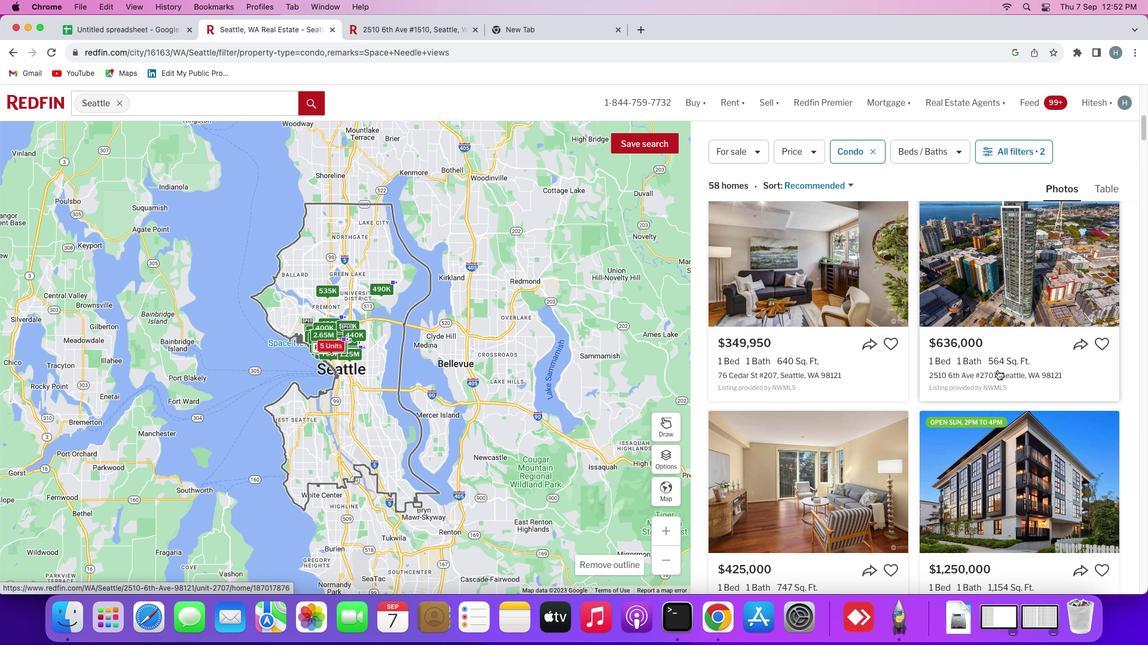 
Action: Mouse scrolled (998, 370) with delta (0, -1)
Screenshot: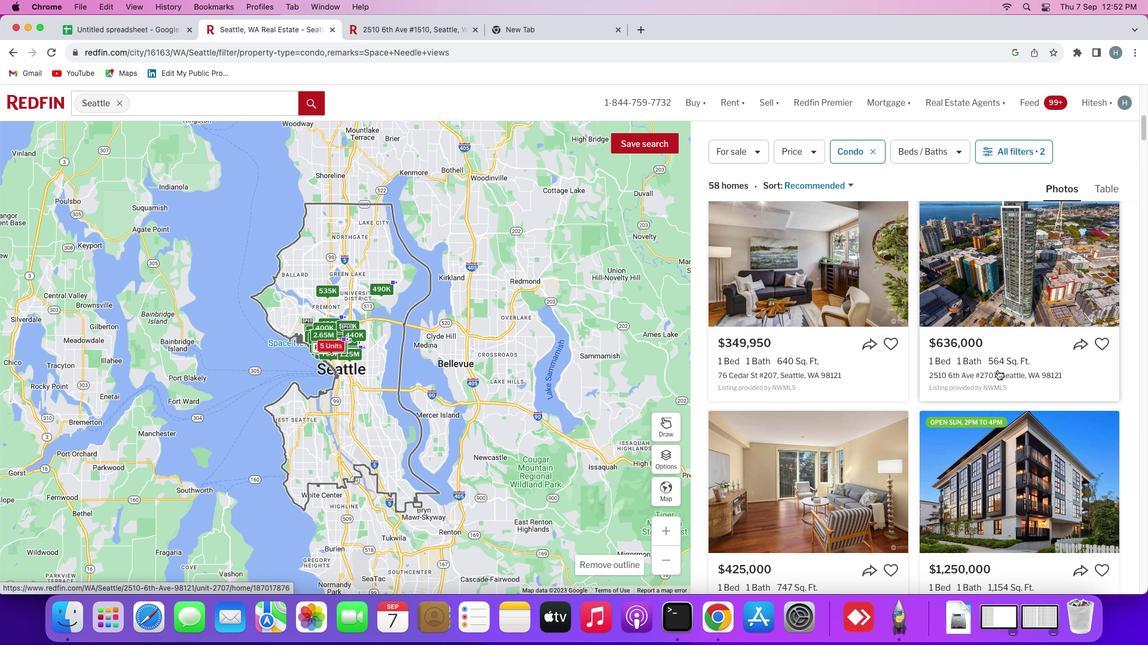 
Action: Mouse scrolled (998, 370) with delta (0, -2)
Screenshot: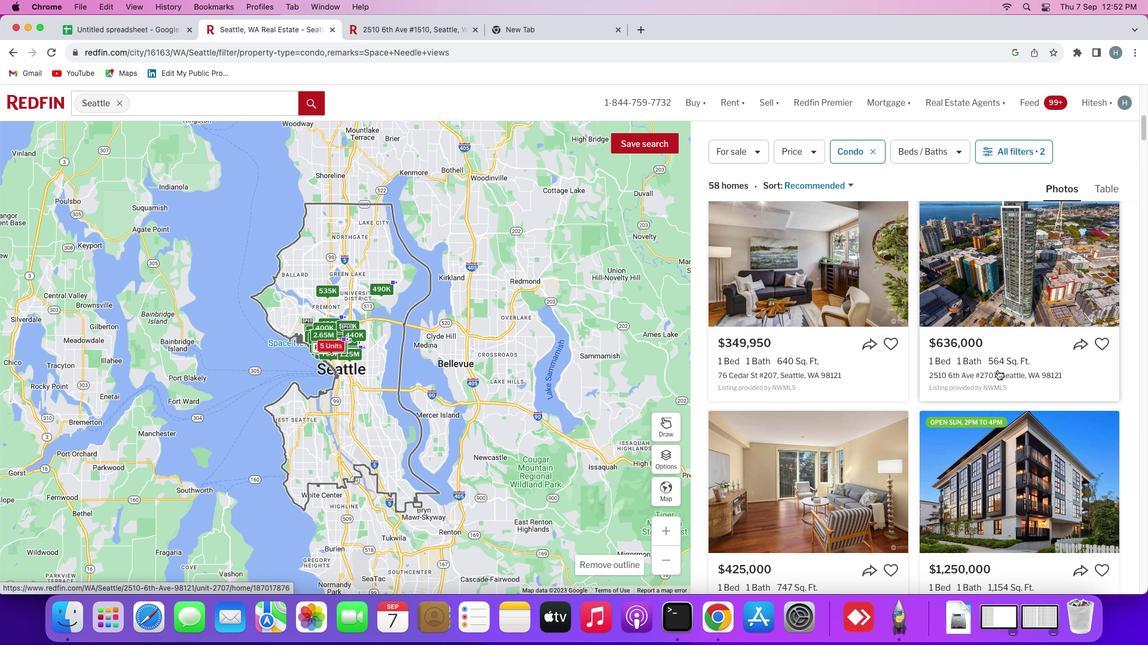 
Action: Mouse scrolled (998, 370) with delta (0, -2)
Screenshot: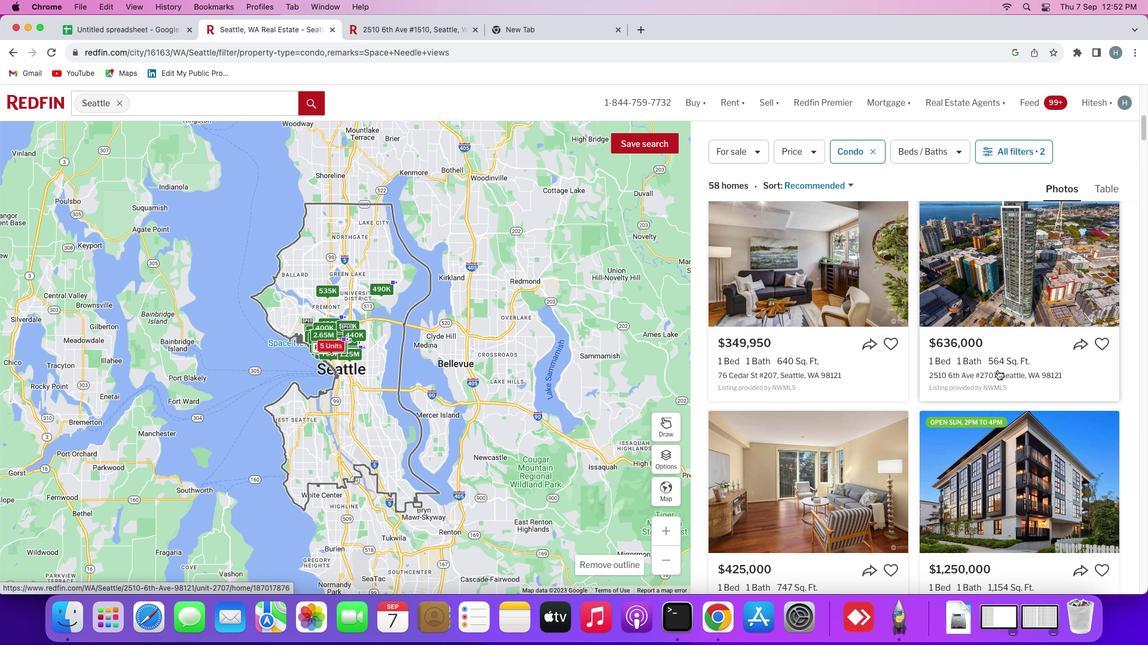 
Action: Mouse scrolled (998, 370) with delta (0, -3)
Screenshot: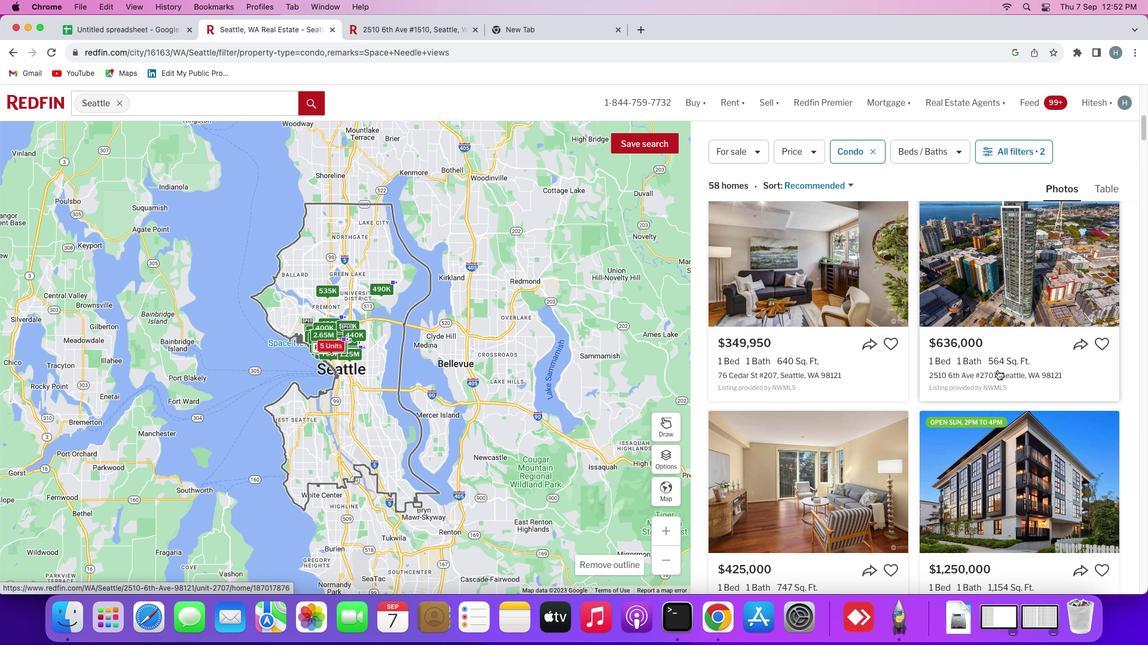 
Action: Mouse moved to (984, 377)
Screenshot: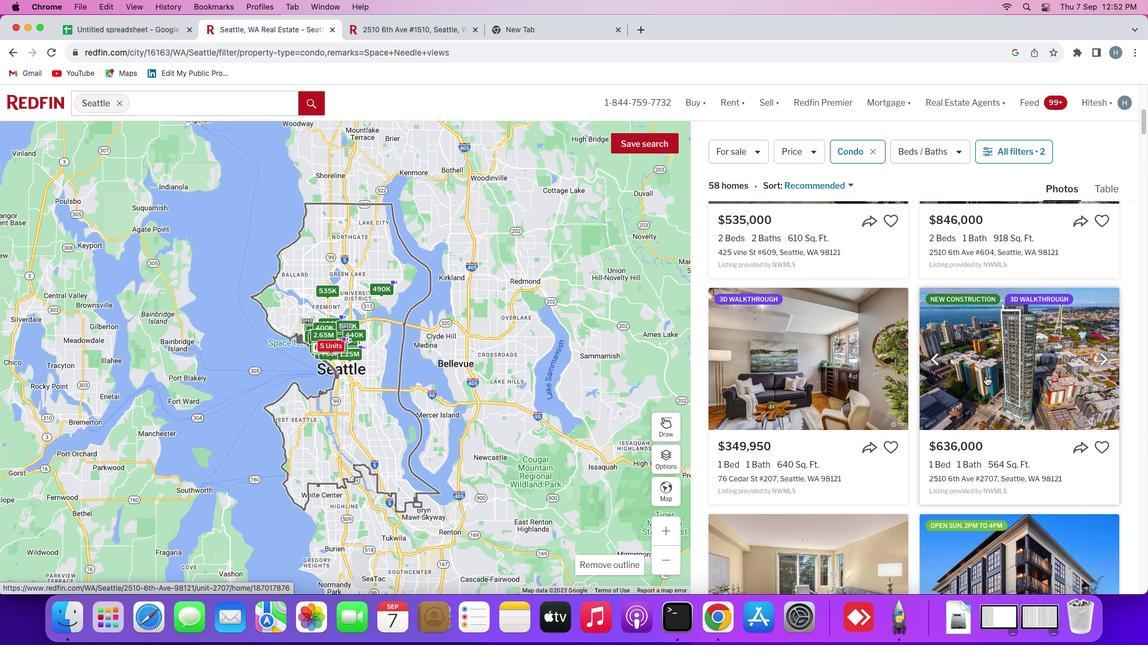 
Action: Mouse scrolled (984, 377) with delta (0, 0)
Screenshot: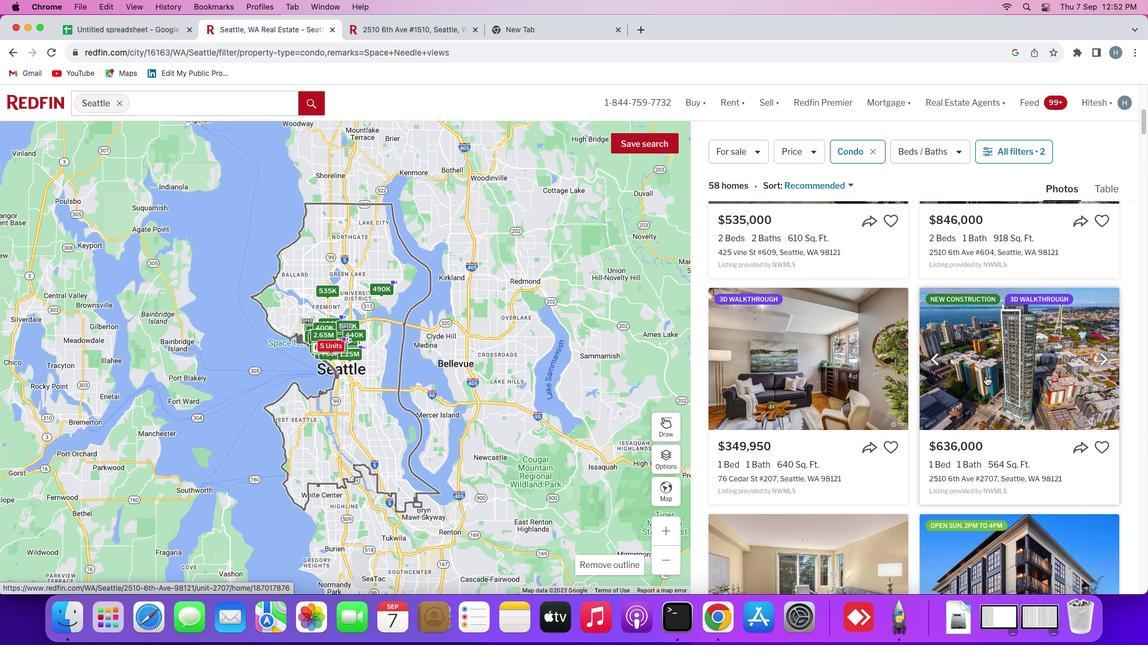 
Action: Mouse scrolled (984, 377) with delta (0, 0)
Screenshot: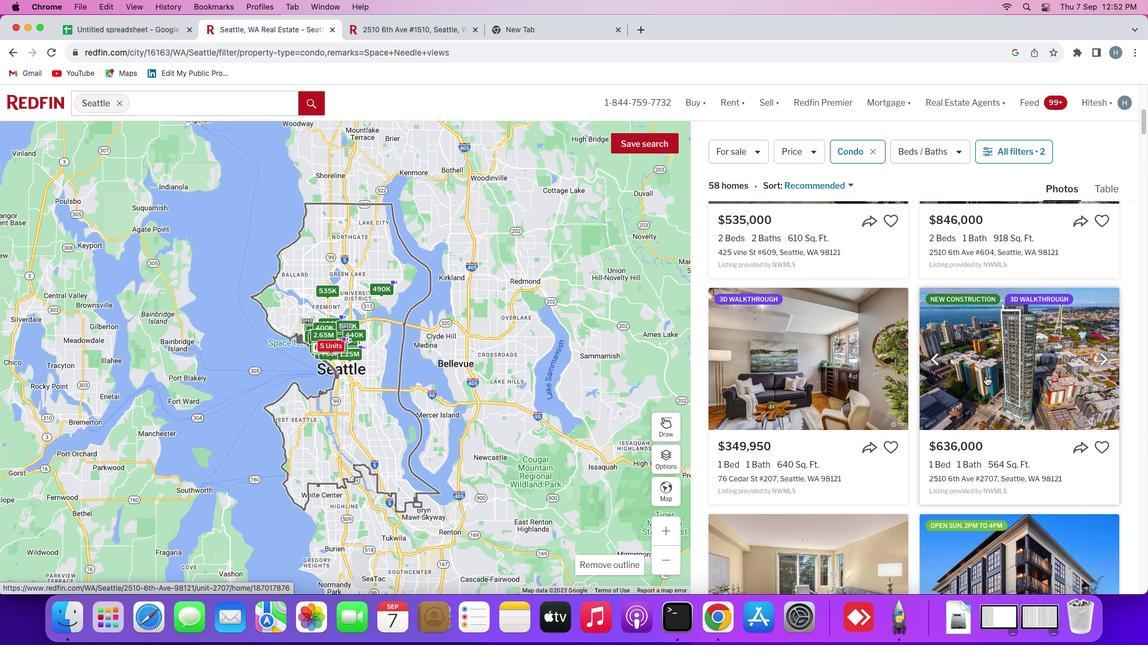
Action: Mouse scrolled (984, 377) with delta (0, 1)
Screenshot: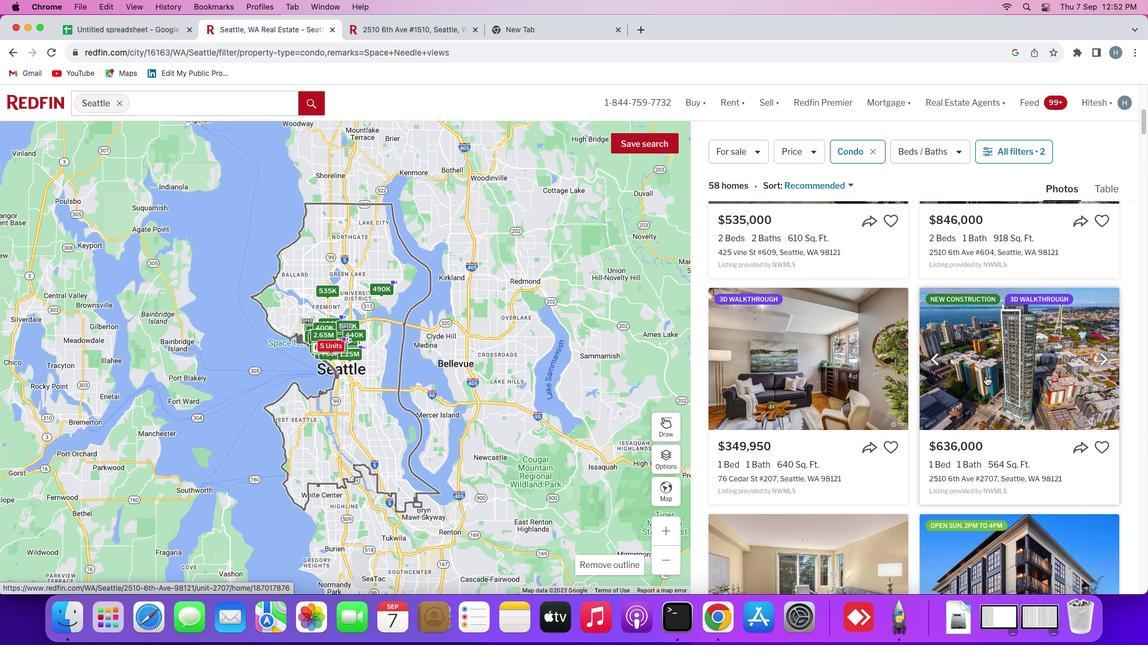 
Action: Mouse moved to (985, 376)
Screenshot: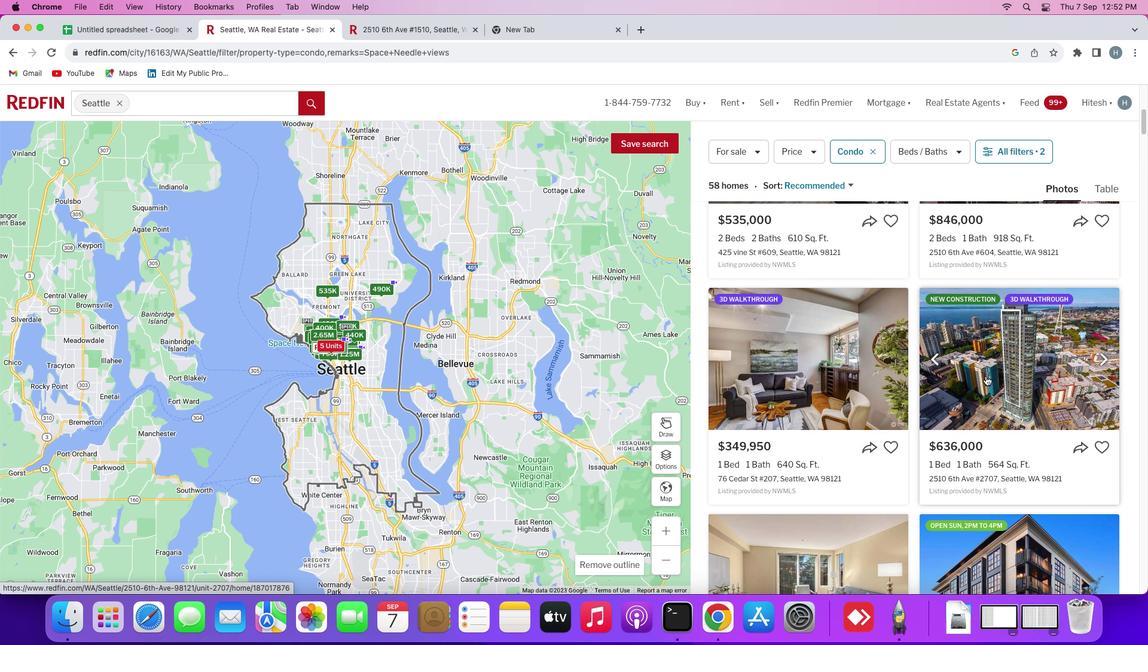 
Action: Mouse pressed left at (985, 376)
Screenshot: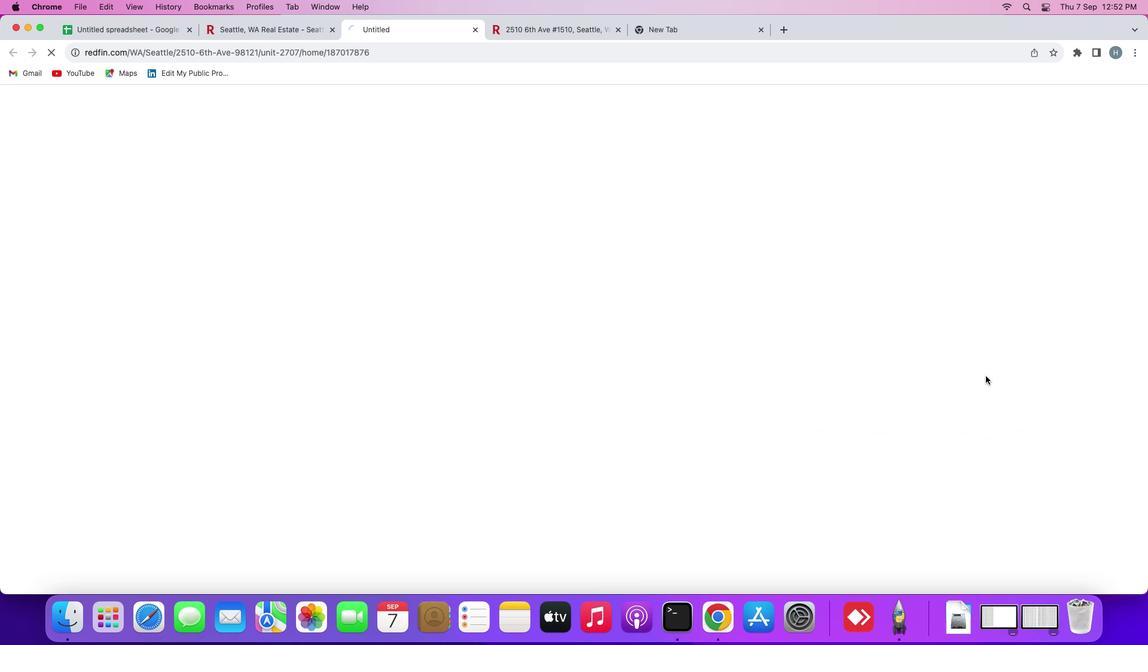 
Action: Mouse moved to (423, 264)
Screenshot: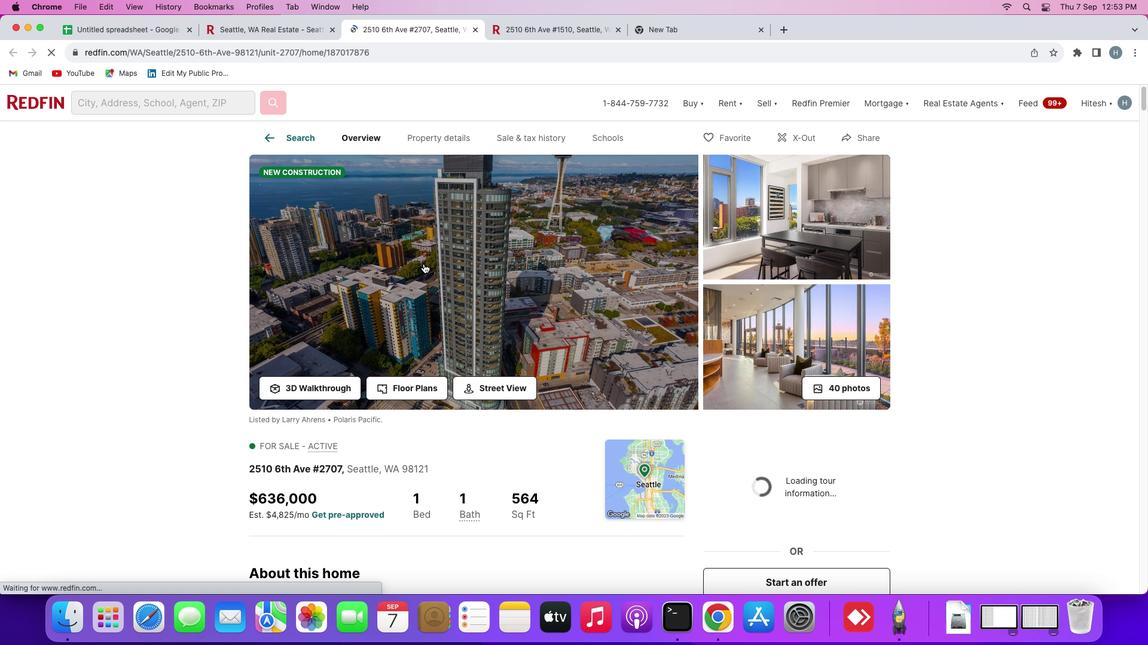 
Action: Mouse pressed left at (423, 264)
Screenshot: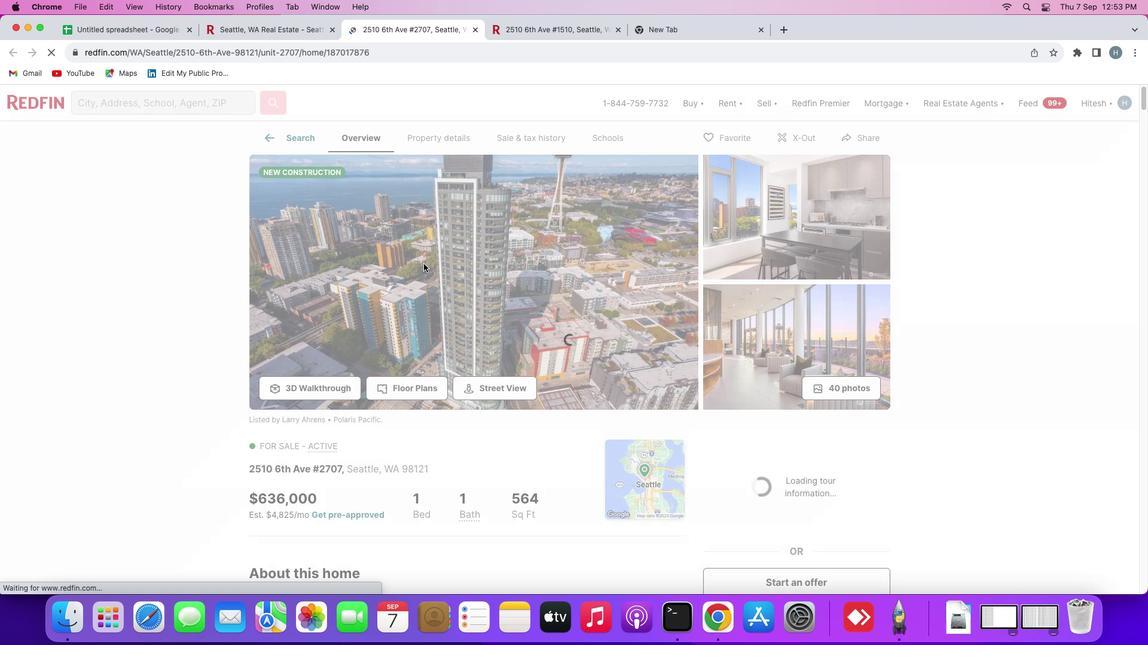 
Action: Mouse moved to (542, 34)
Screenshot: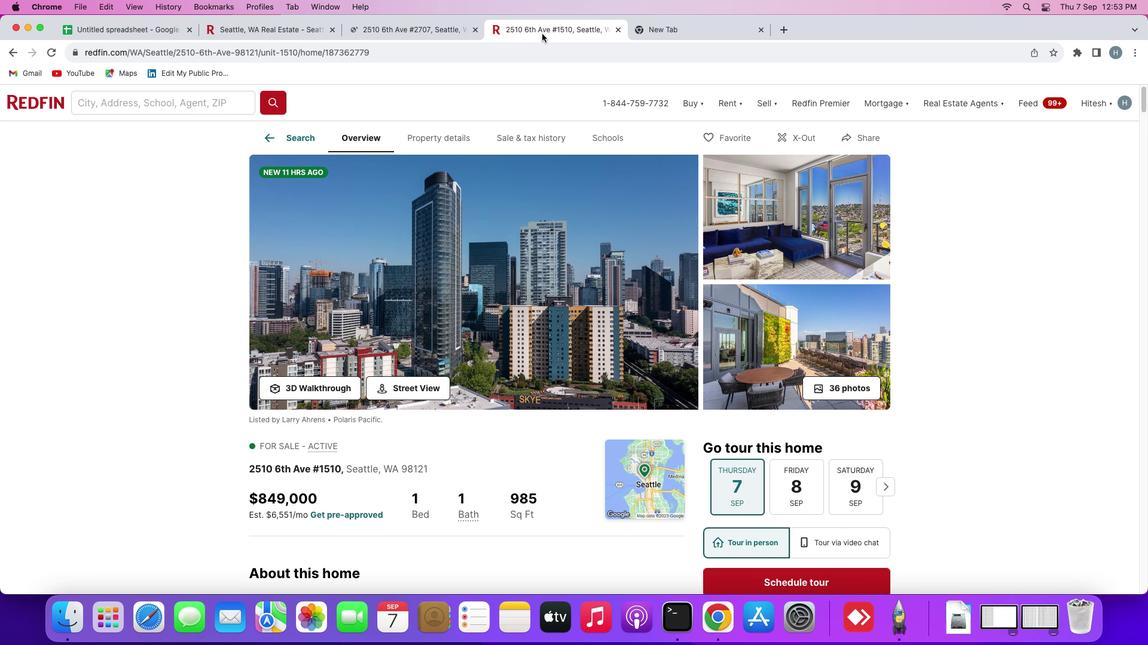 
Action: Mouse pressed left at (542, 34)
Screenshot: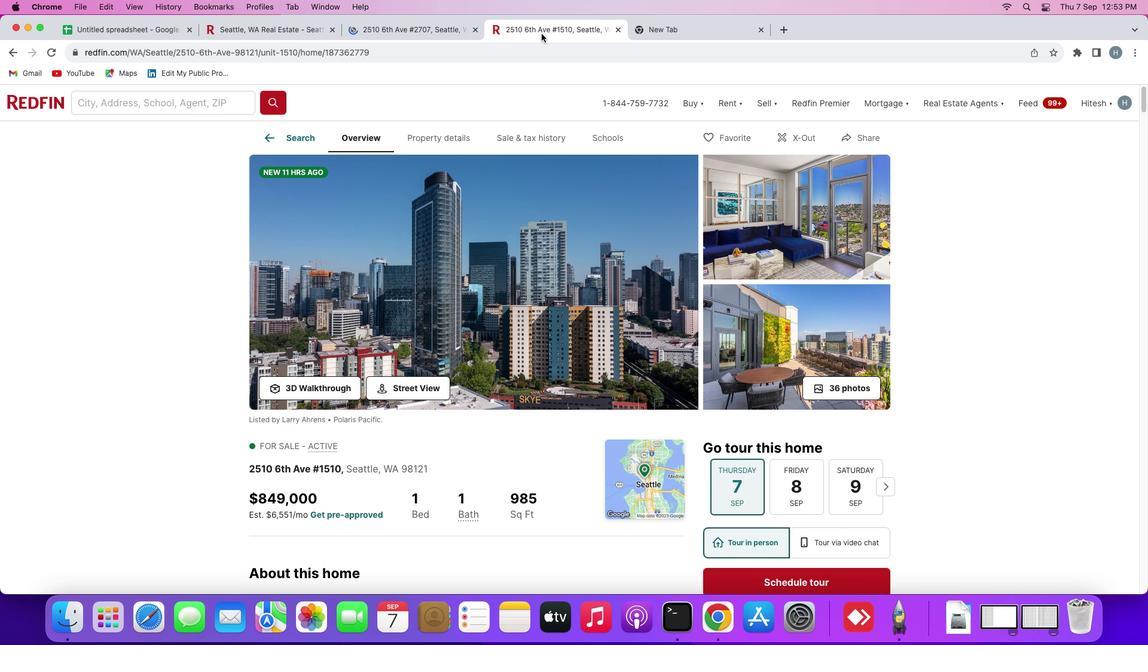 
Action: Mouse moved to (438, 28)
Screenshot: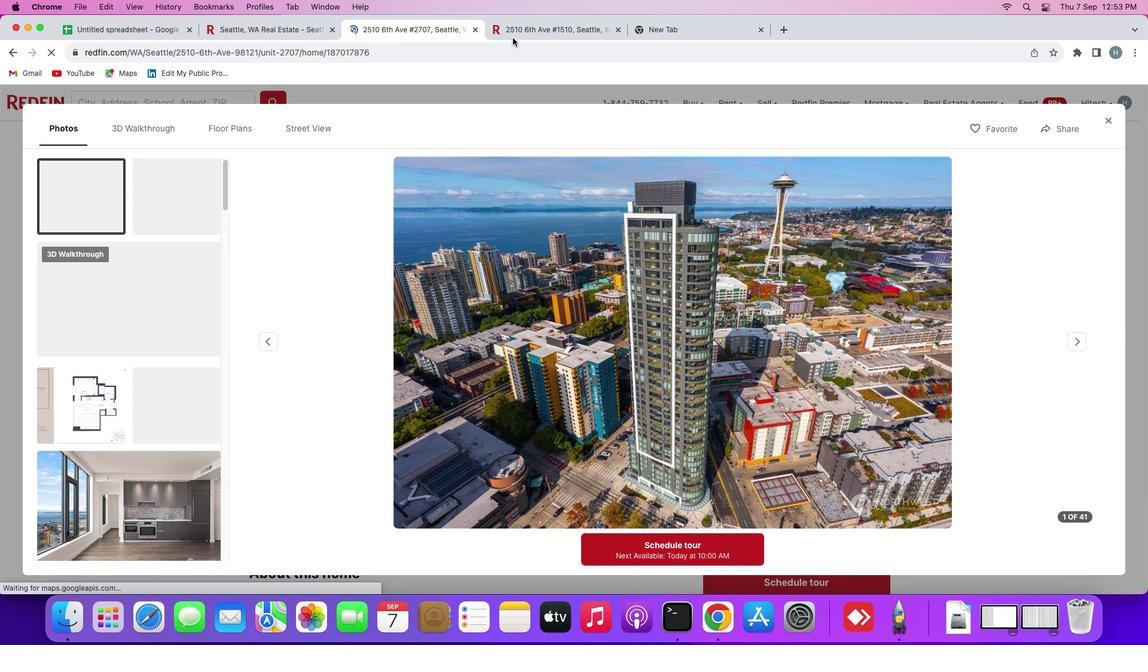 
Action: Mouse pressed left at (438, 28)
Screenshot: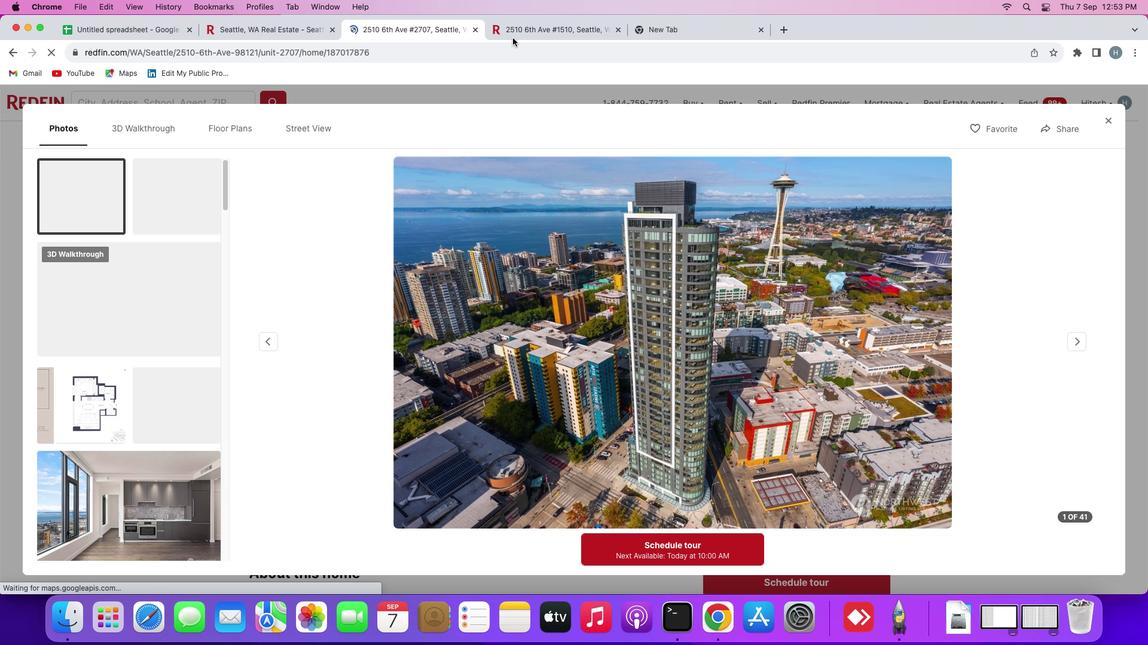 
Action: Mouse moved to (164, 299)
Screenshot: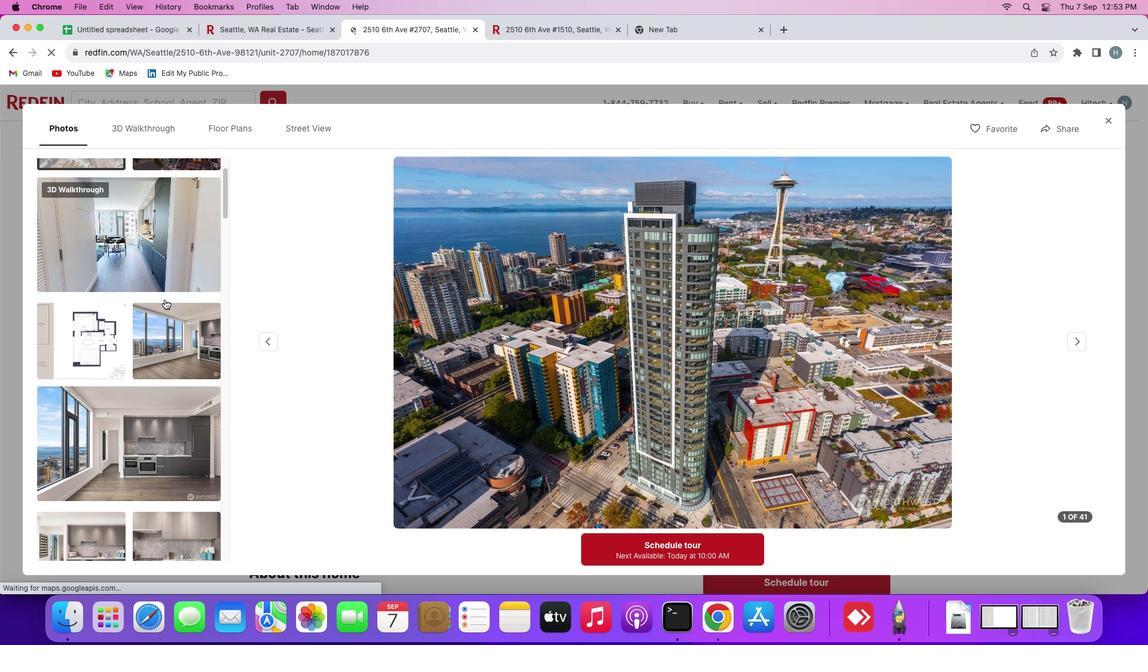 
Action: Mouse scrolled (164, 299) with delta (0, 0)
Screenshot: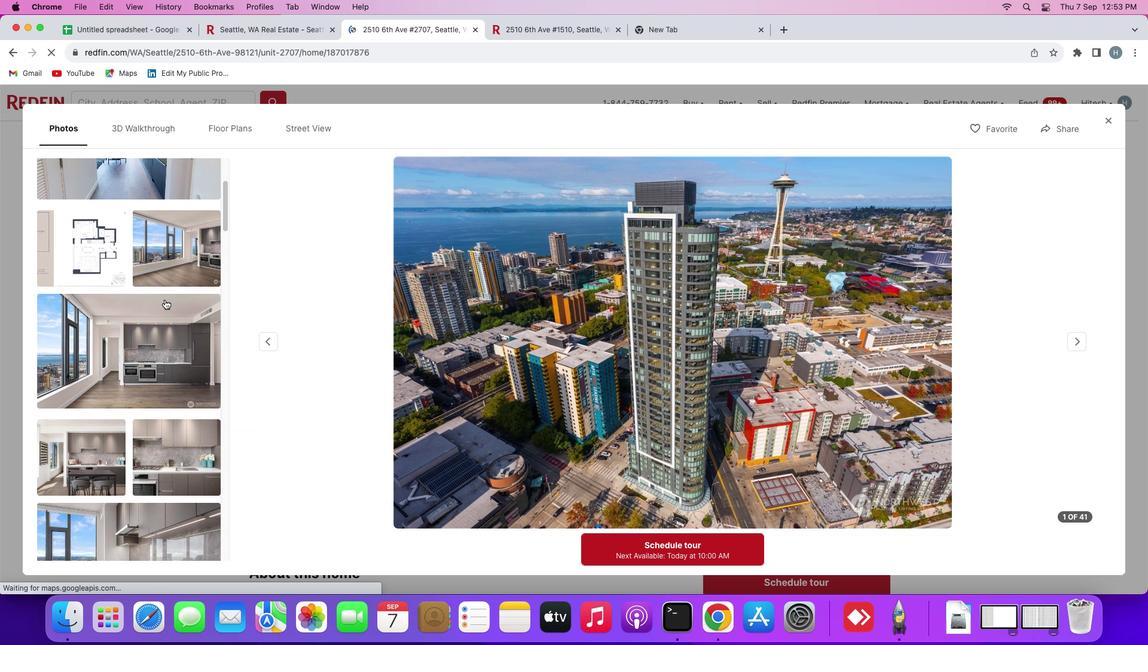 
Action: Mouse scrolled (164, 299) with delta (0, 0)
Screenshot: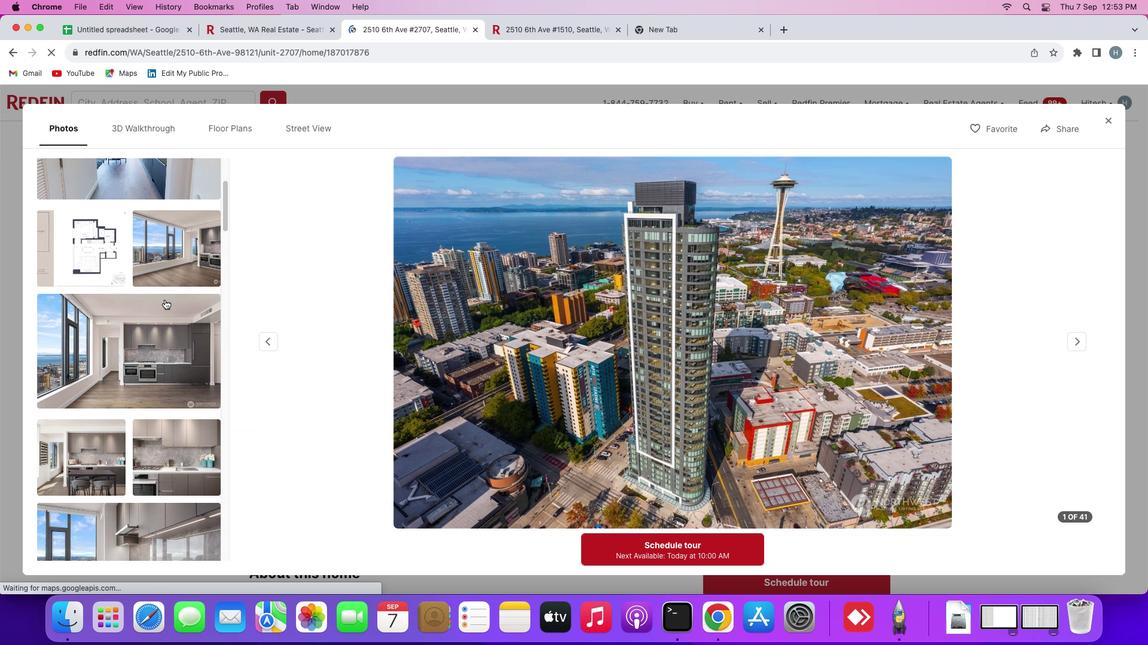 
Action: Mouse scrolled (164, 299) with delta (0, -1)
Screenshot: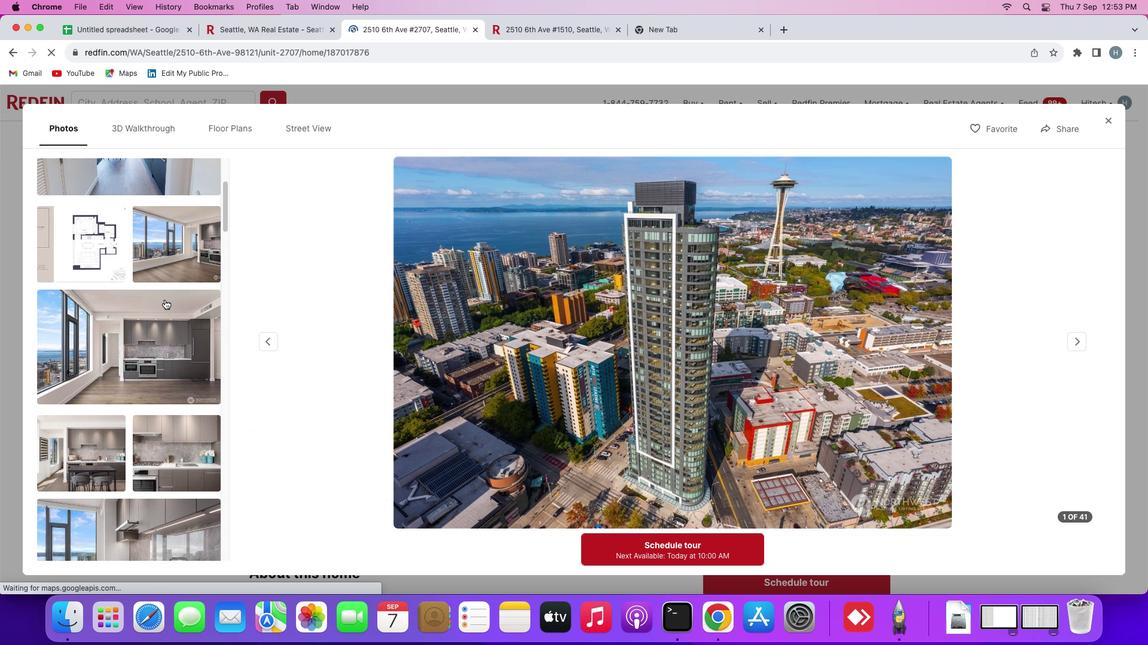 
Action: Mouse scrolled (164, 299) with delta (0, -1)
Screenshot: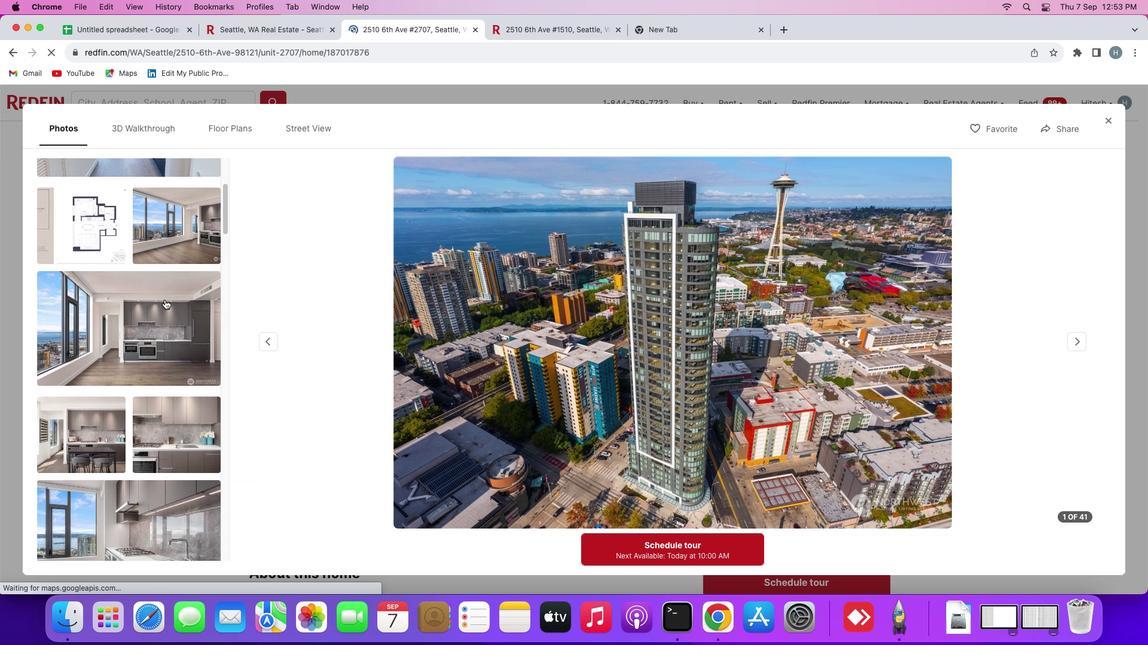 
Action: Mouse scrolled (164, 299) with delta (0, 0)
Screenshot: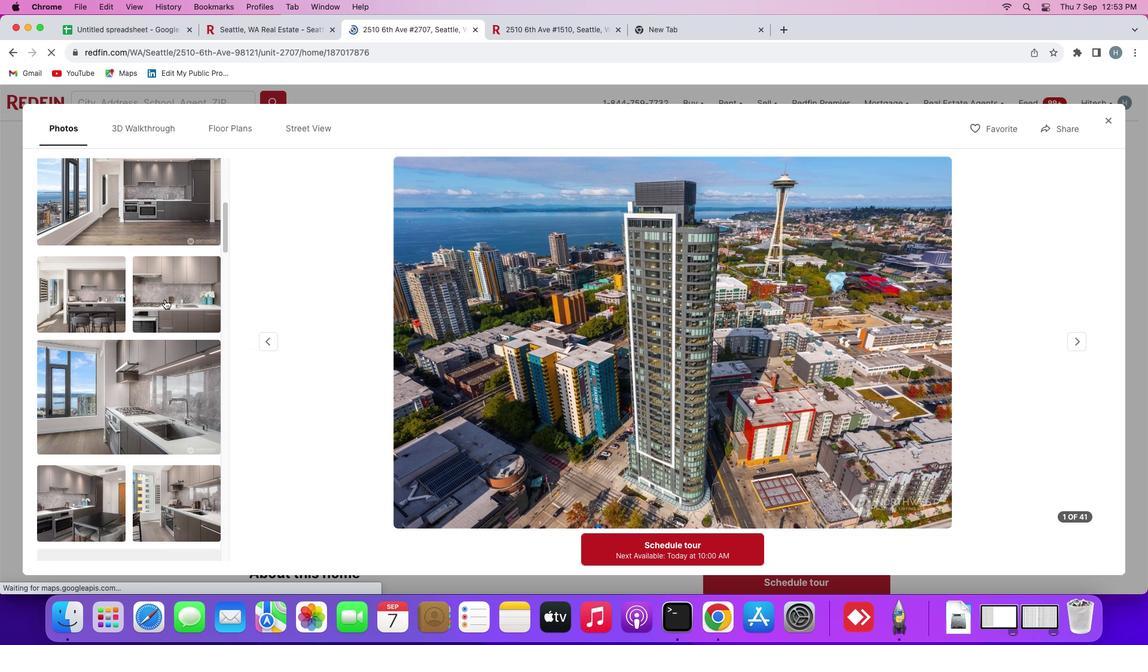 
Action: Mouse scrolled (164, 299) with delta (0, 0)
Screenshot: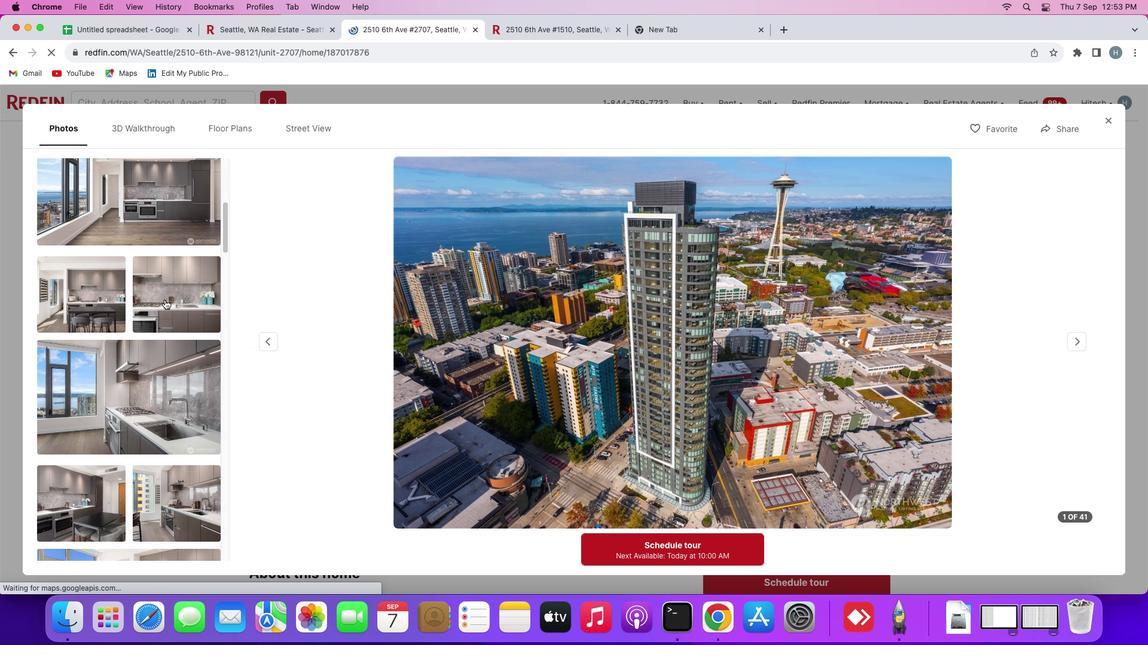 
Action: Mouse scrolled (164, 299) with delta (0, -1)
Screenshot: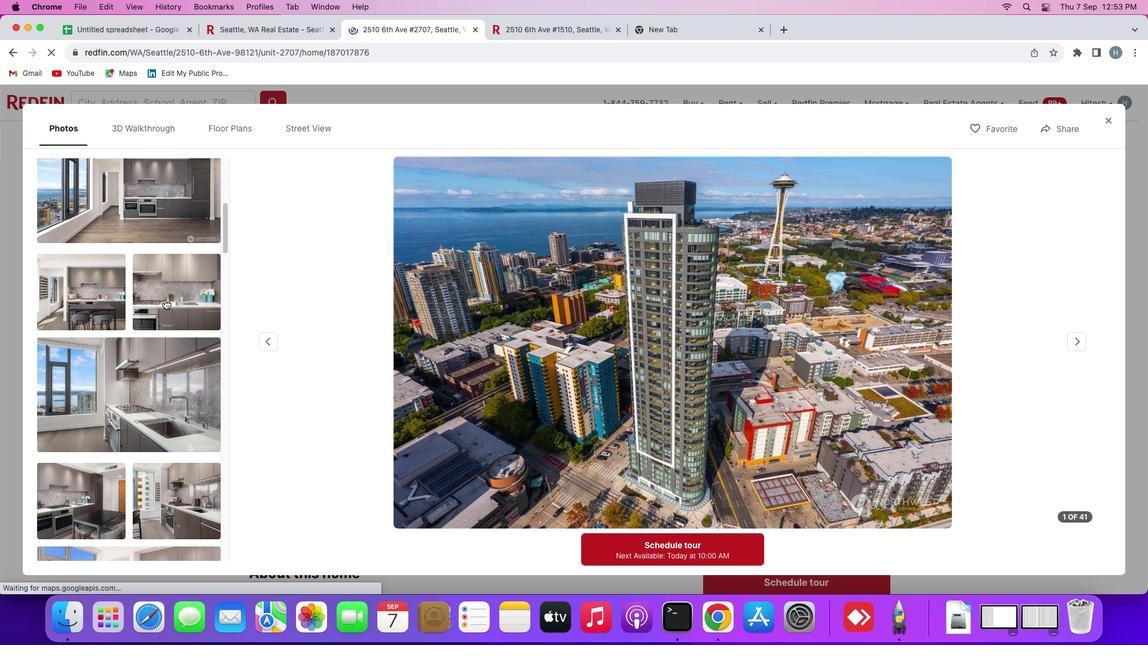 
Action: Mouse scrolled (164, 299) with delta (0, -1)
Screenshot: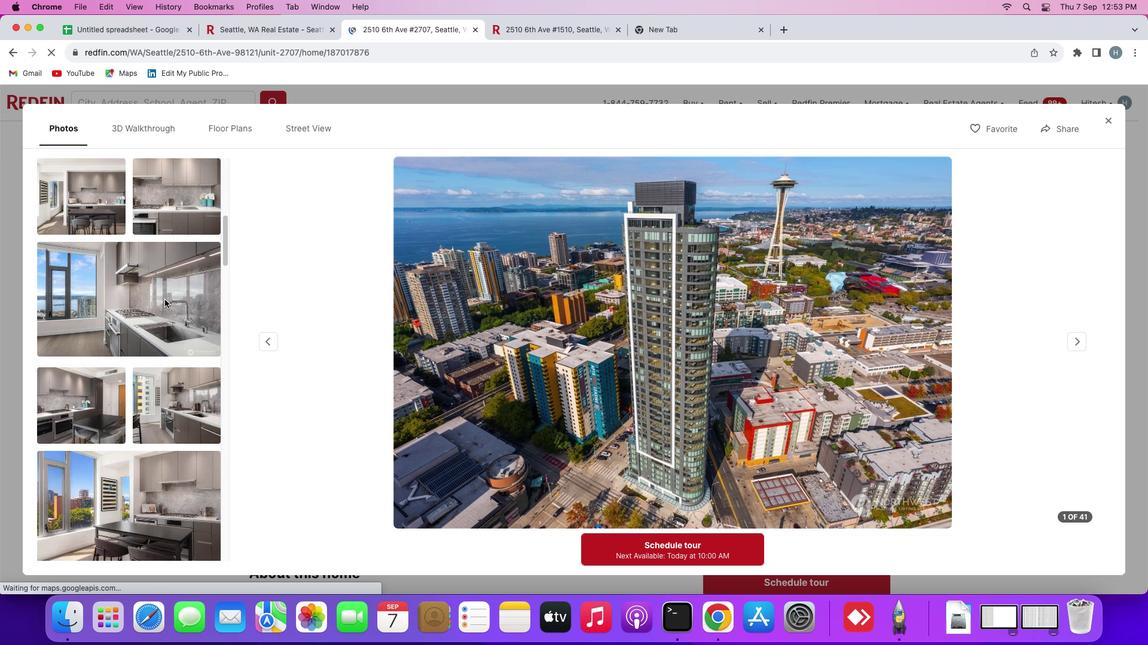 
Action: Mouse scrolled (164, 299) with delta (0, 0)
Screenshot: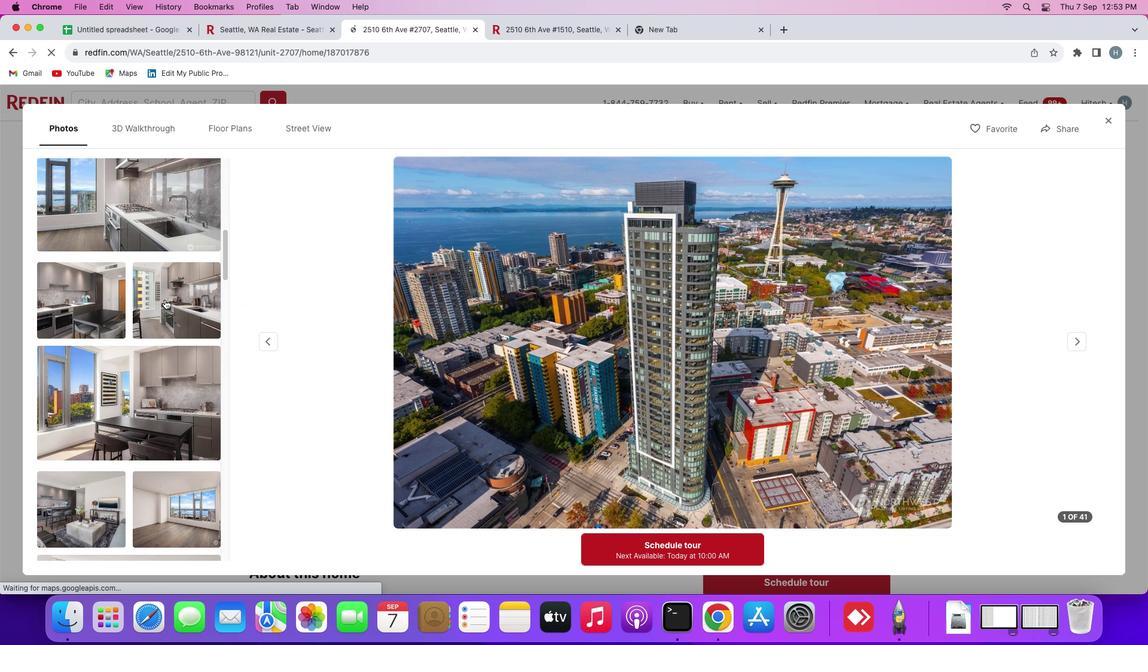 
Action: Mouse scrolled (164, 299) with delta (0, 0)
Screenshot: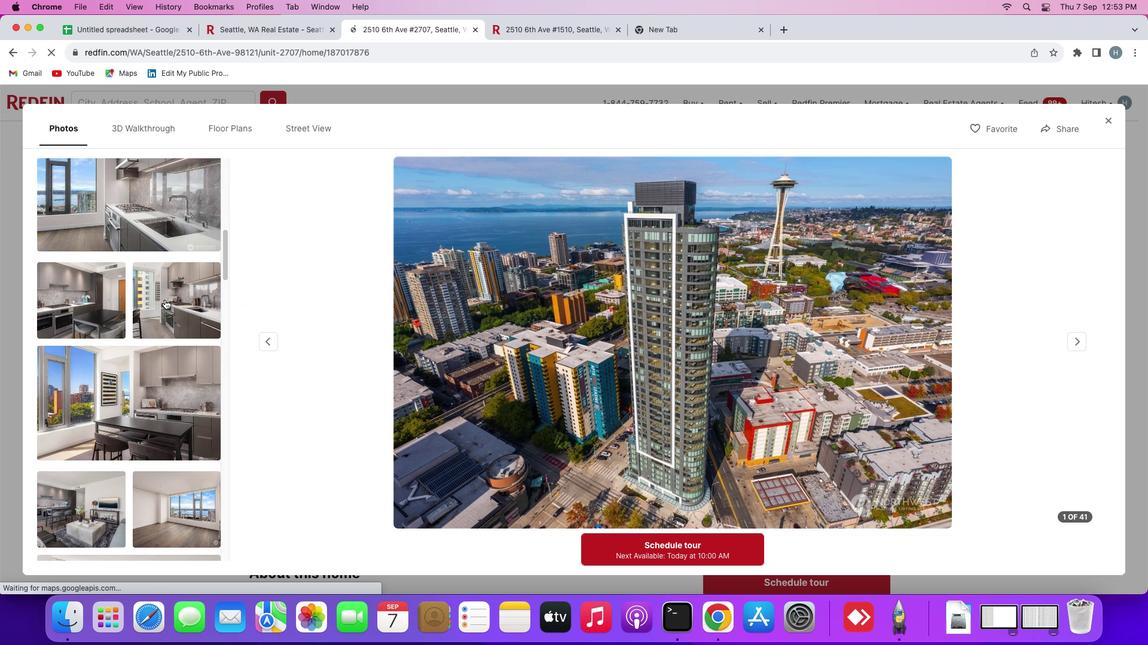 
Action: Mouse scrolled (164, 299) with delta (0, -1)
